 Task: Create an Advertisement video on Mercedes-Benz.
Action: Mouse moved to (99, 173)
Screenshot: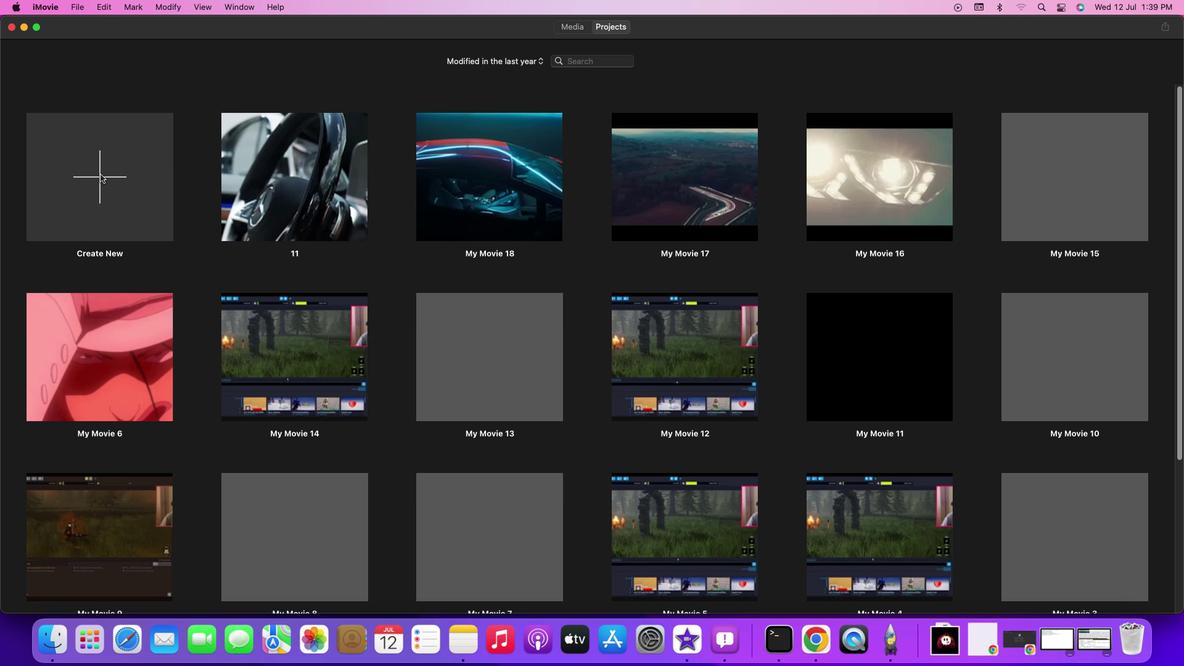 
Action: Mouse pressed left at (99, 173)
Screenshot: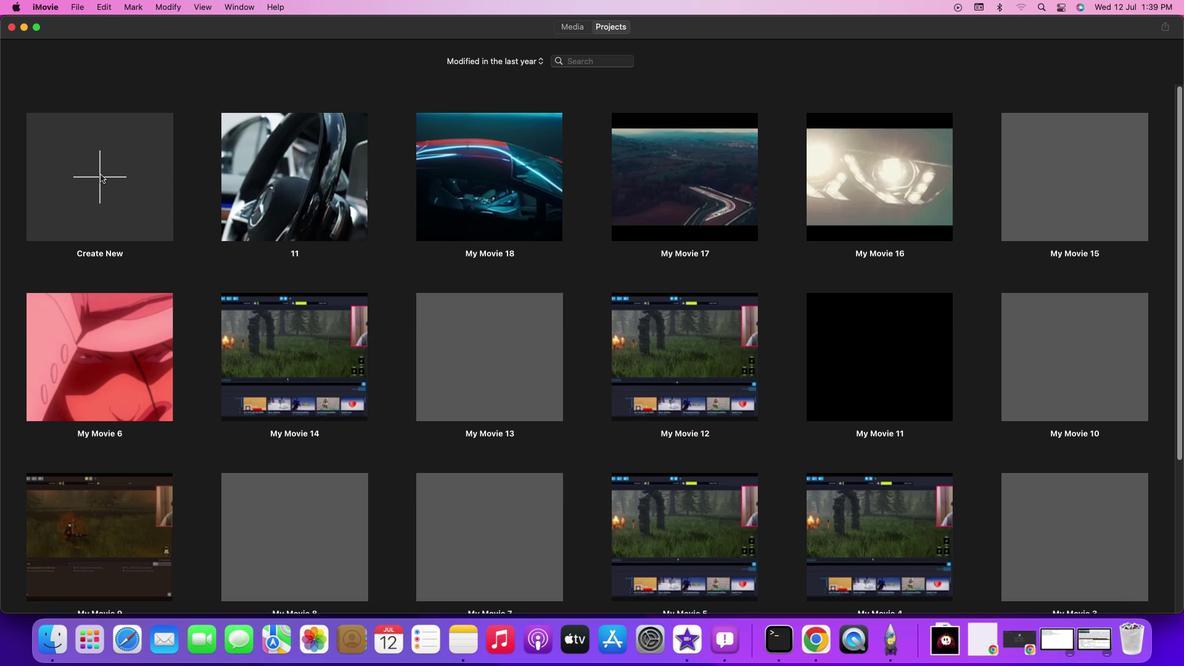 
Action: Mouse pressed left at (99, 173)
Screenshot: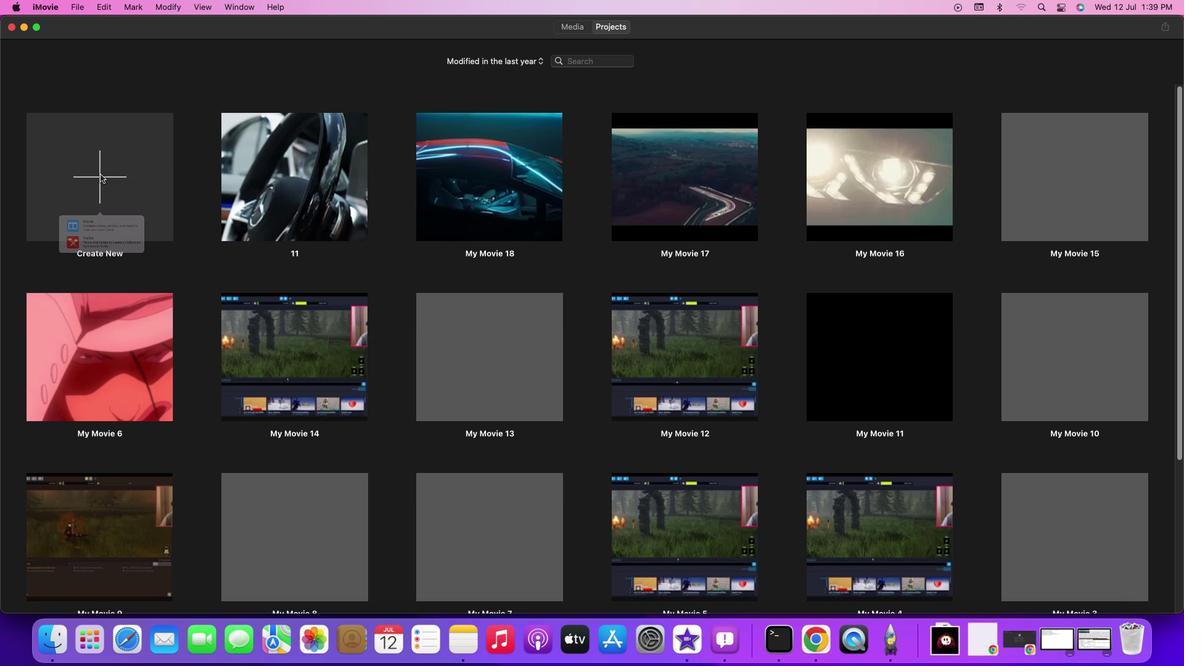 
Action: Mouse moved to (75, 245)
Screenshot: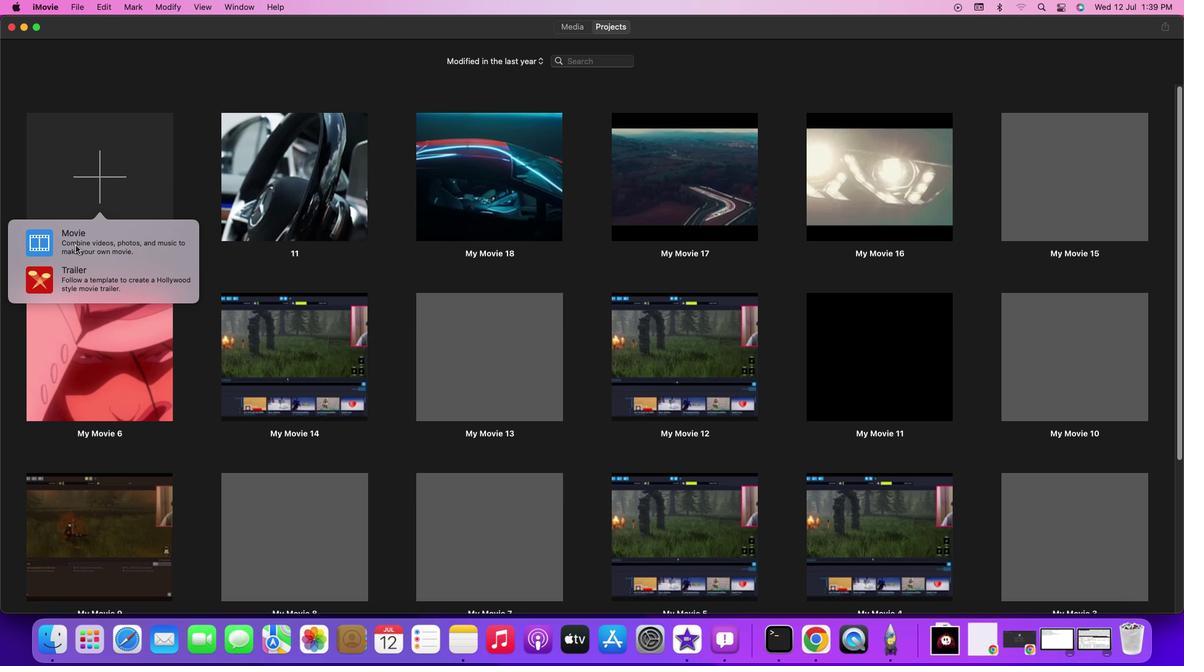 
Action: Mouse pressed left at (75, 245)
Screenshot: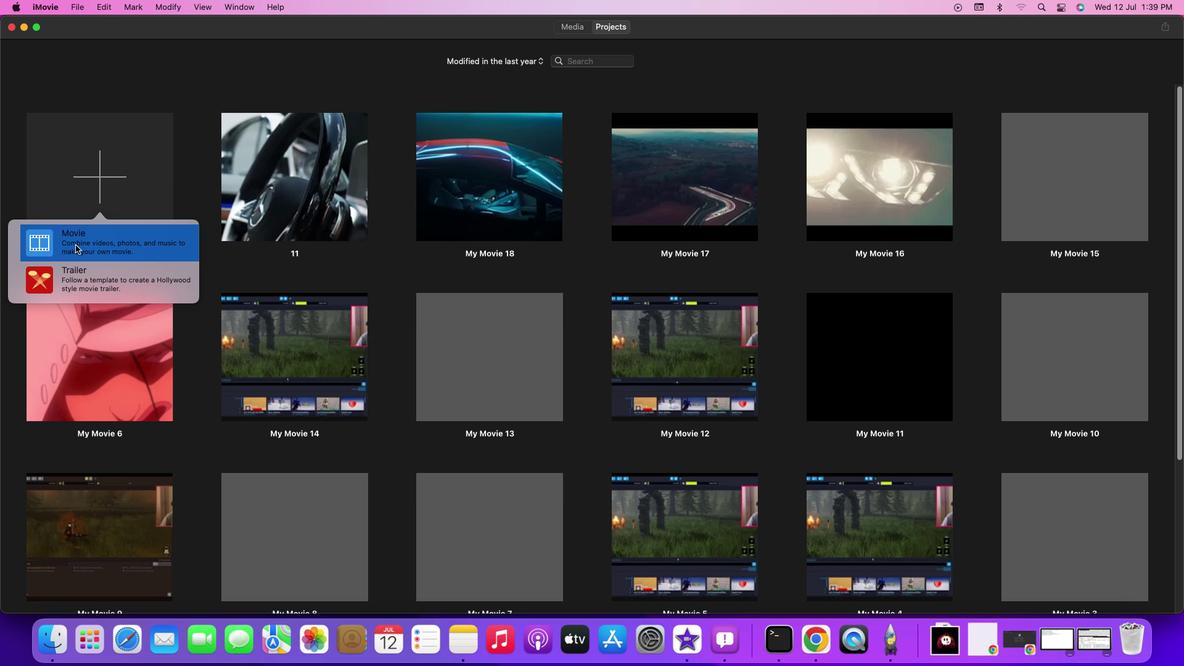 
Action: Mouse pressed left at (75, 245)
Screenshot: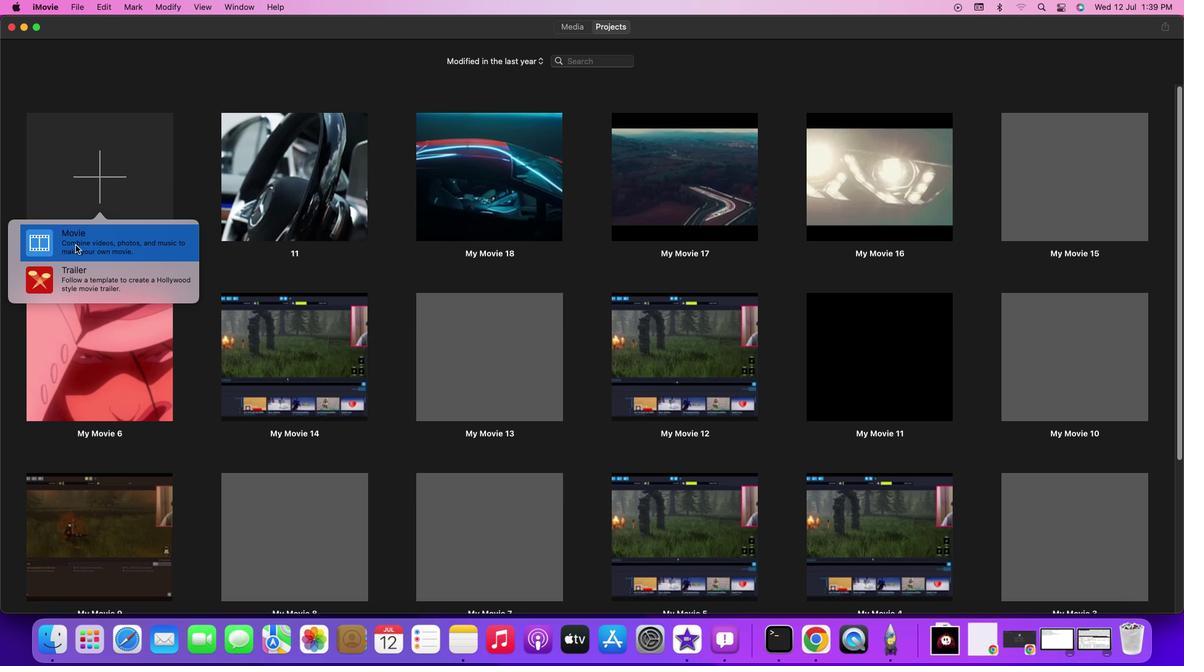 
Action: Mouse moved to (477, 210)
Screenshot: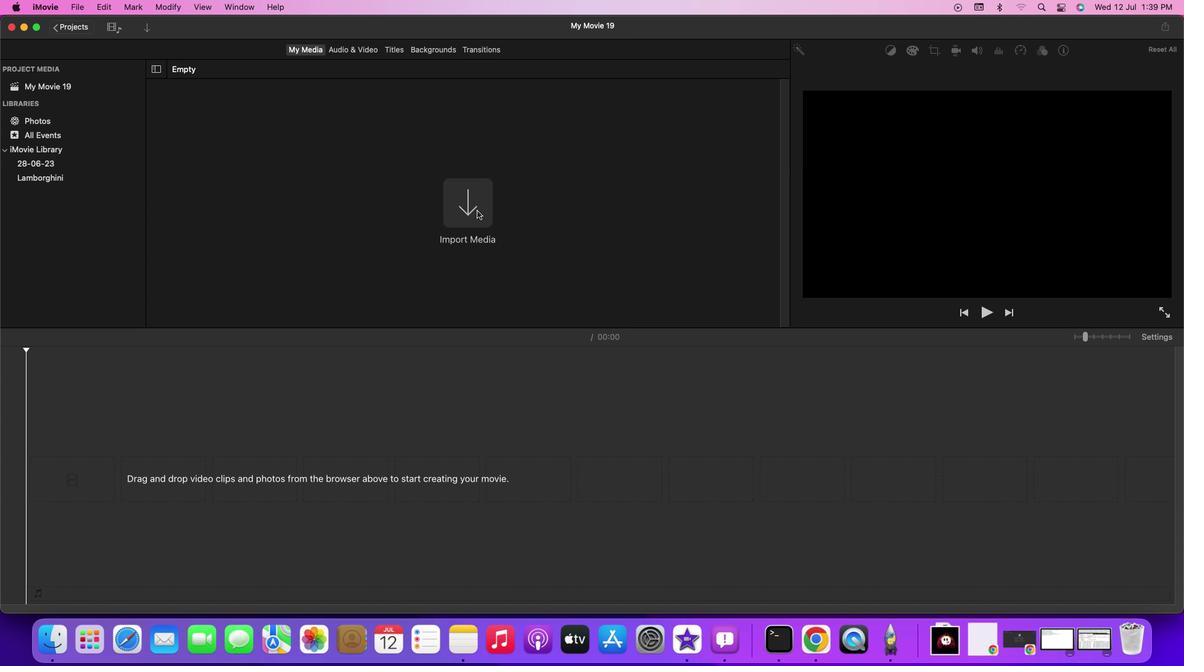 
Action: Mouse pressed left at (477, 210)
Screenshot: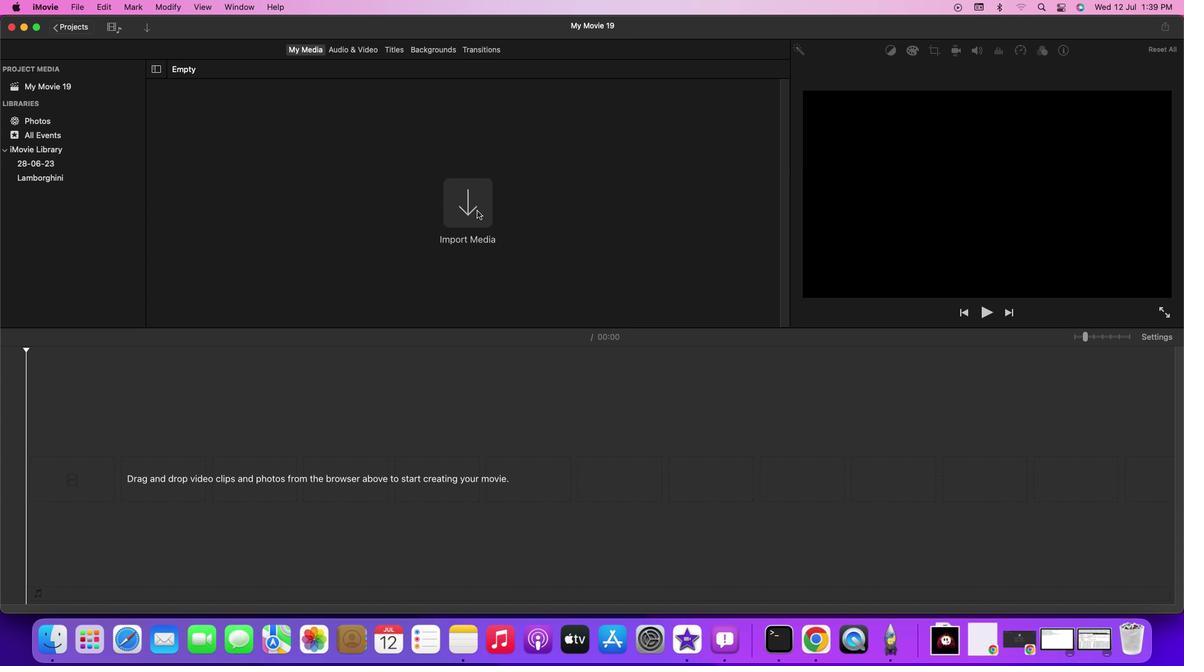 
Action: Mouse moved to (223, 396)
Screenshot: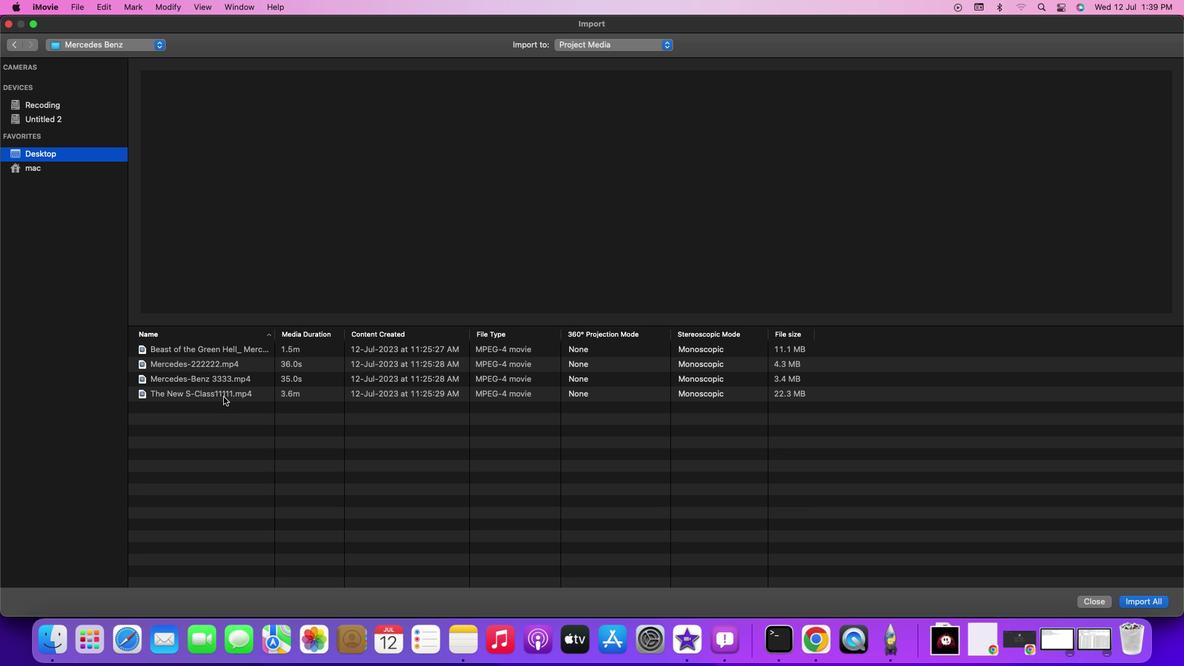 
Action: Mouse pressed left at (223, 396)
Screenshot: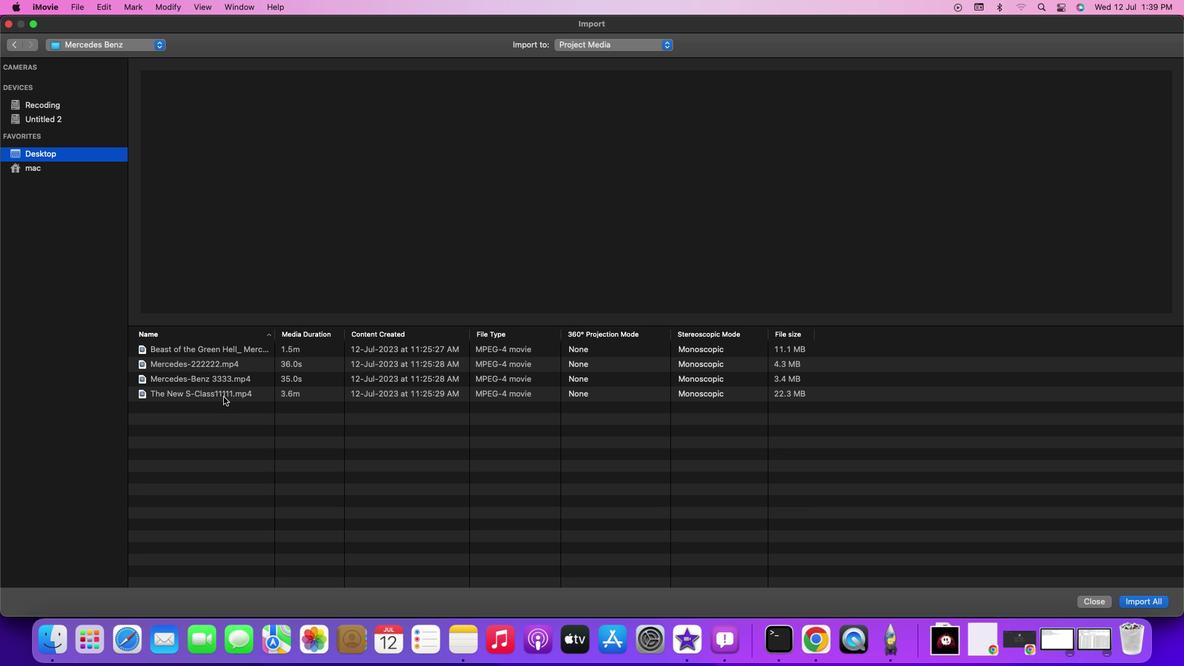 
Action: Mouse pressed left at (223, 396)
Screenshot: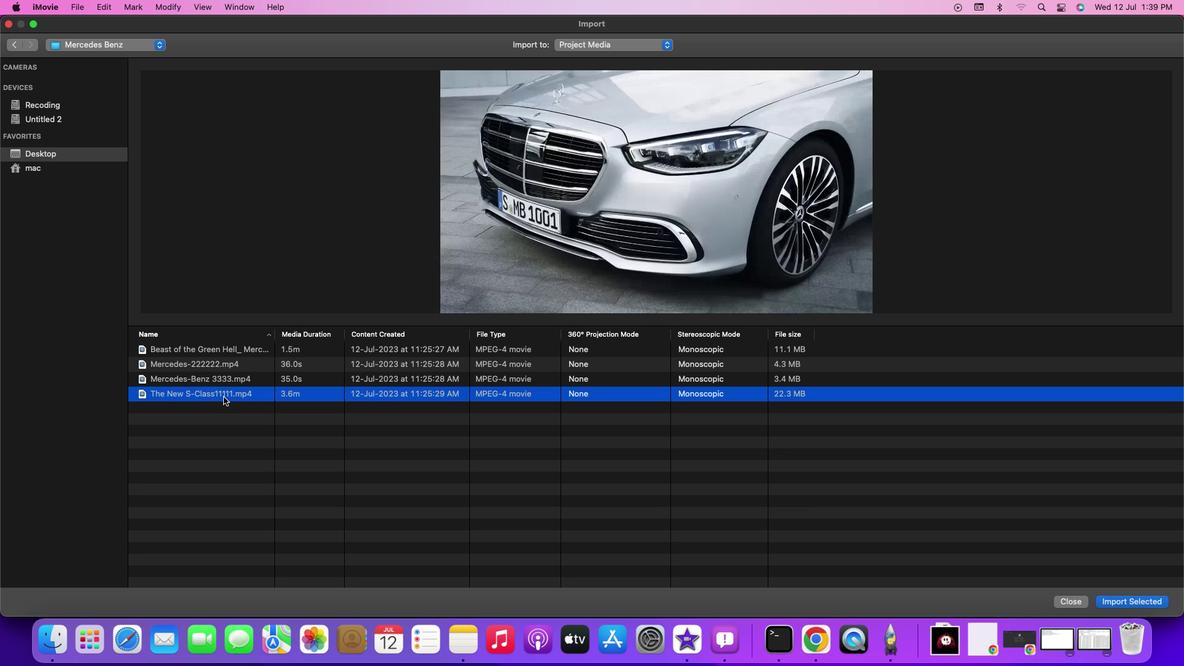 
Action: Mouse moved to (208, 124)
Screenshot: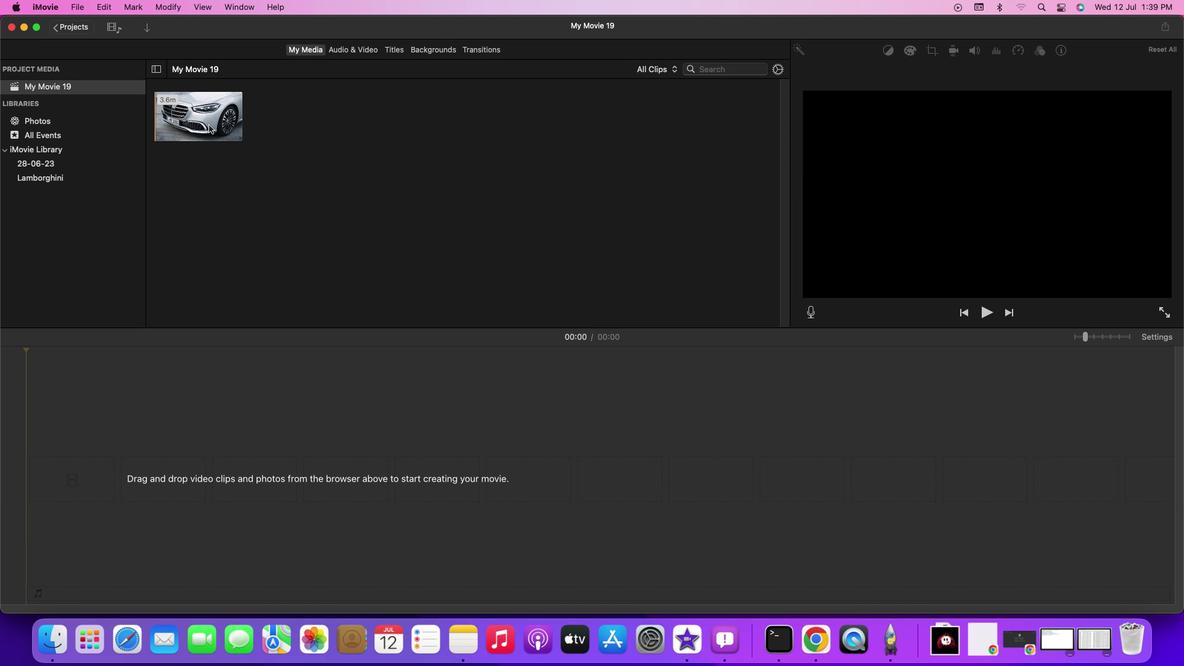 
Action: Mouse pressed left at (208, 124)
Screenshot: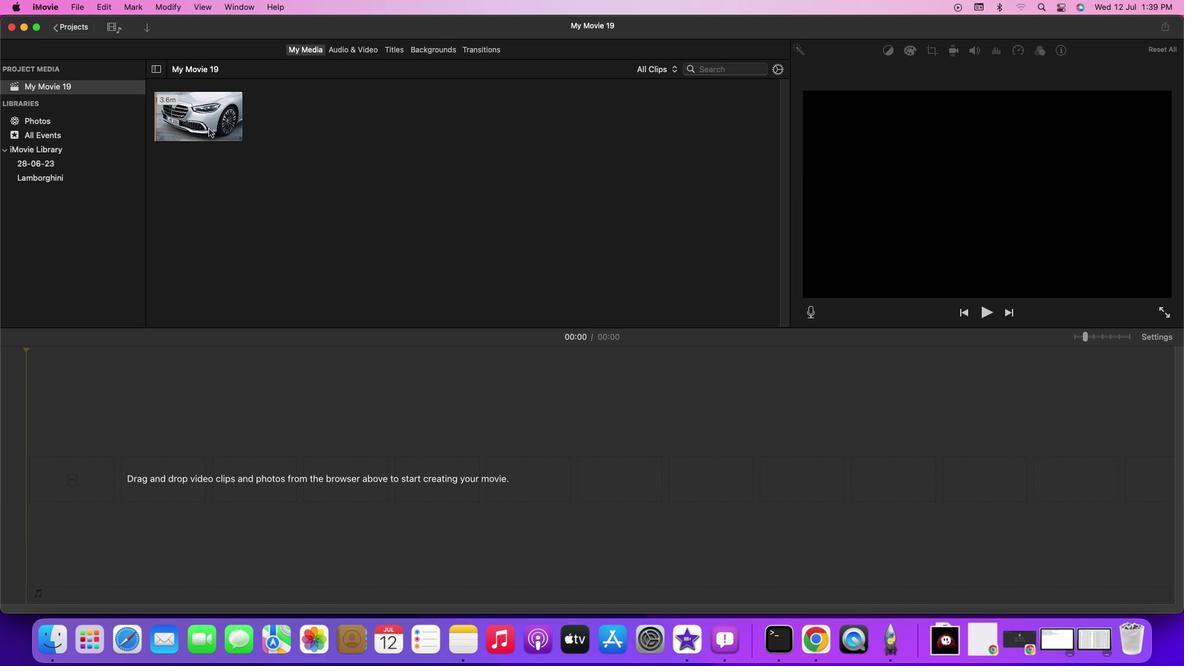 
Action: Mouse moved to (43, 391)
Screenshot: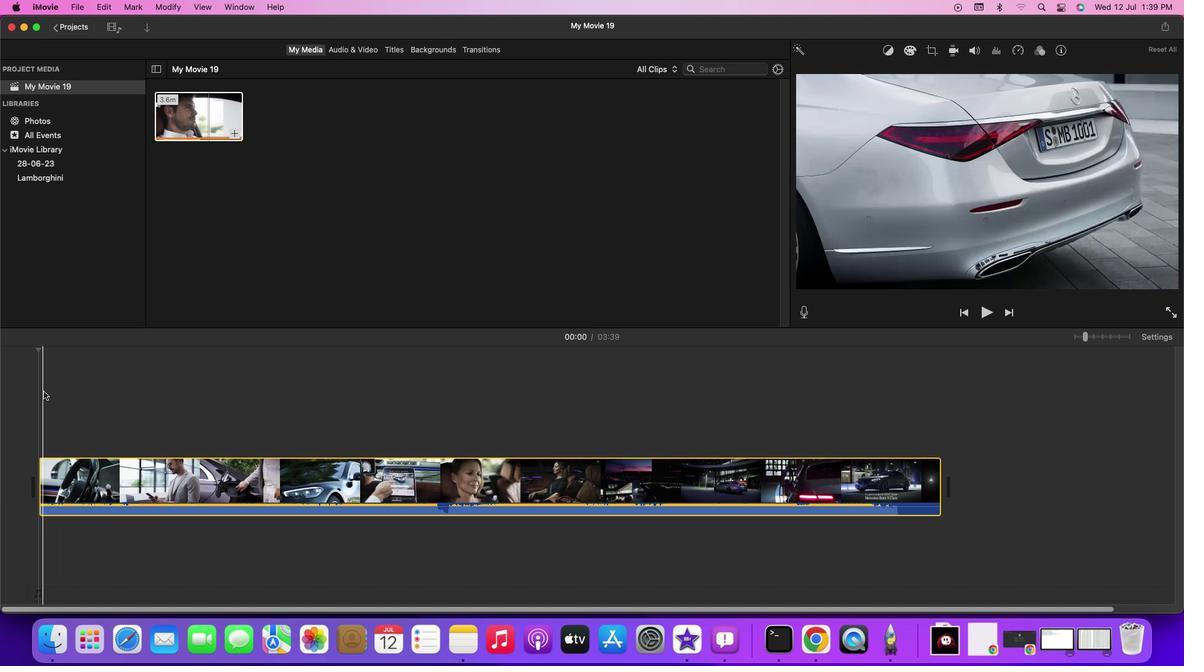 
Action: Key pressed Key.space
Screenshot: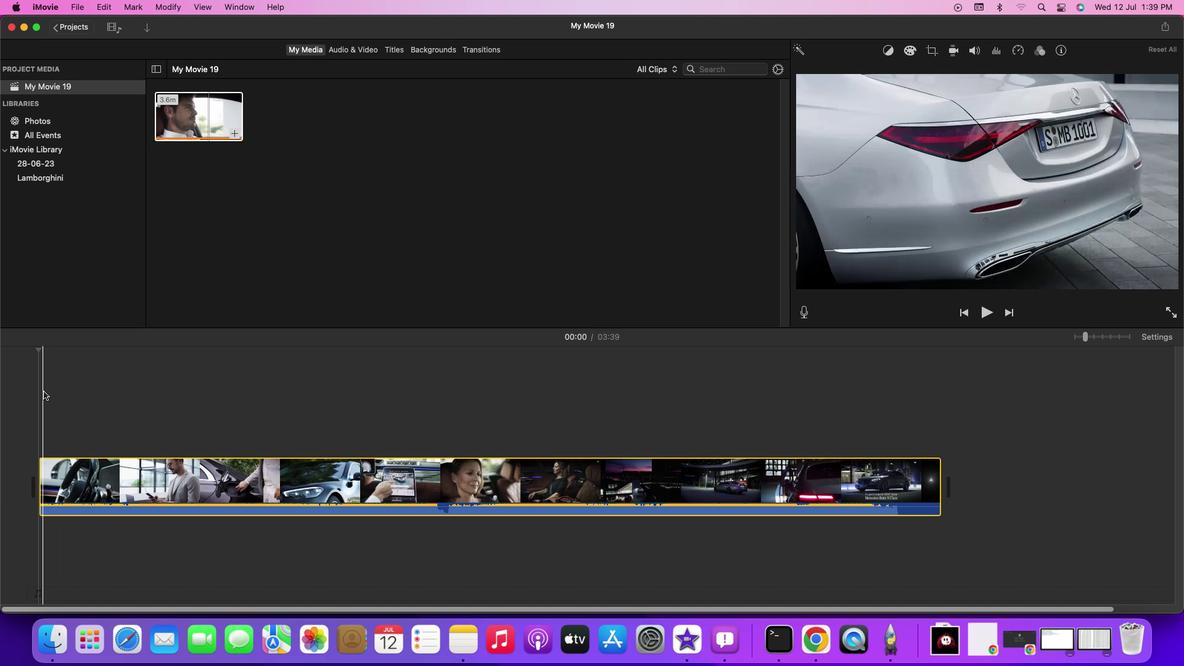 
Action: Mouse moved to (99, 484)
Screenshot: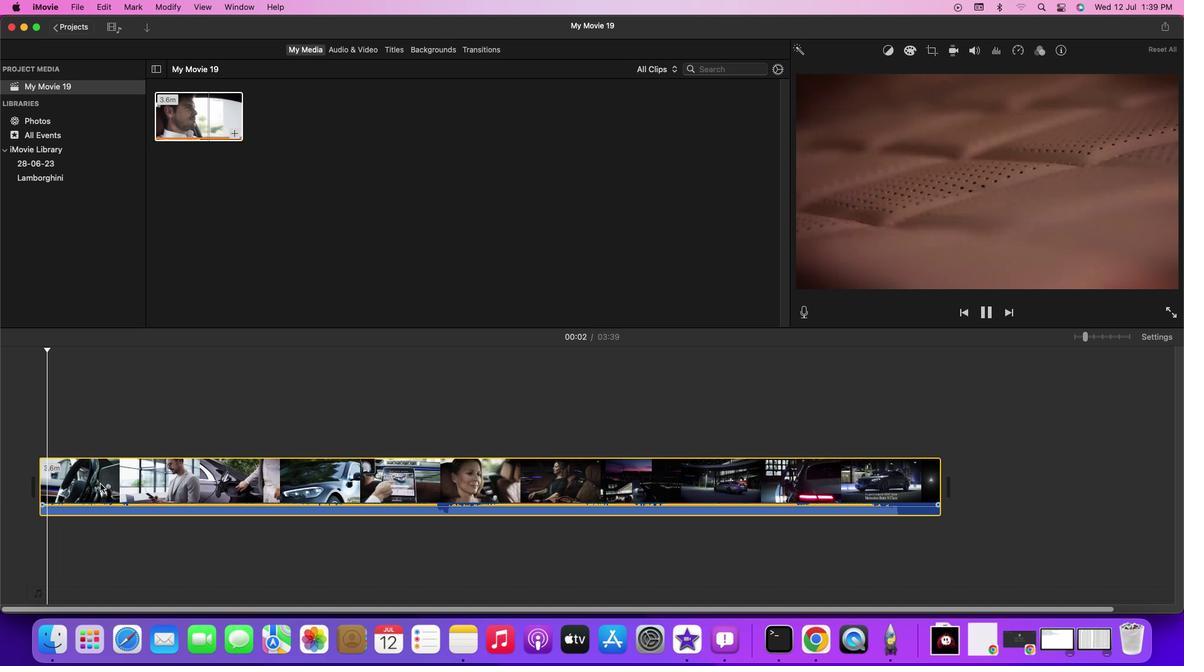
Action: Mouse pressed right at (99, 484)
Screenshot: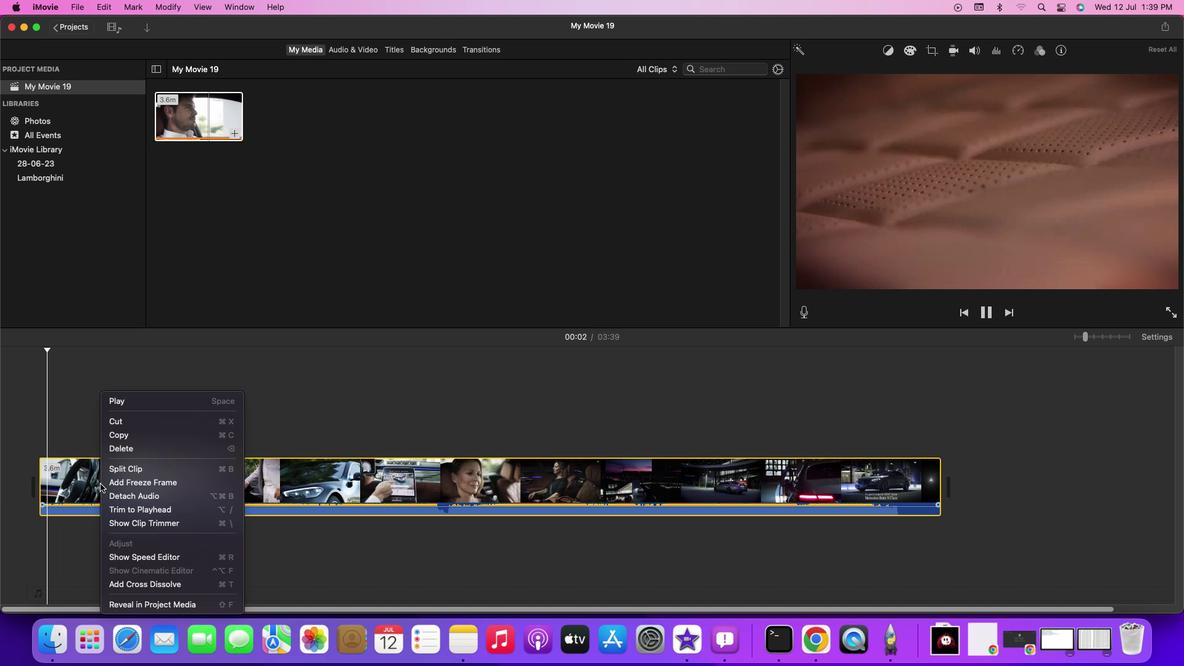 
Action: Mouse moved to (148, 496)
Screenshot: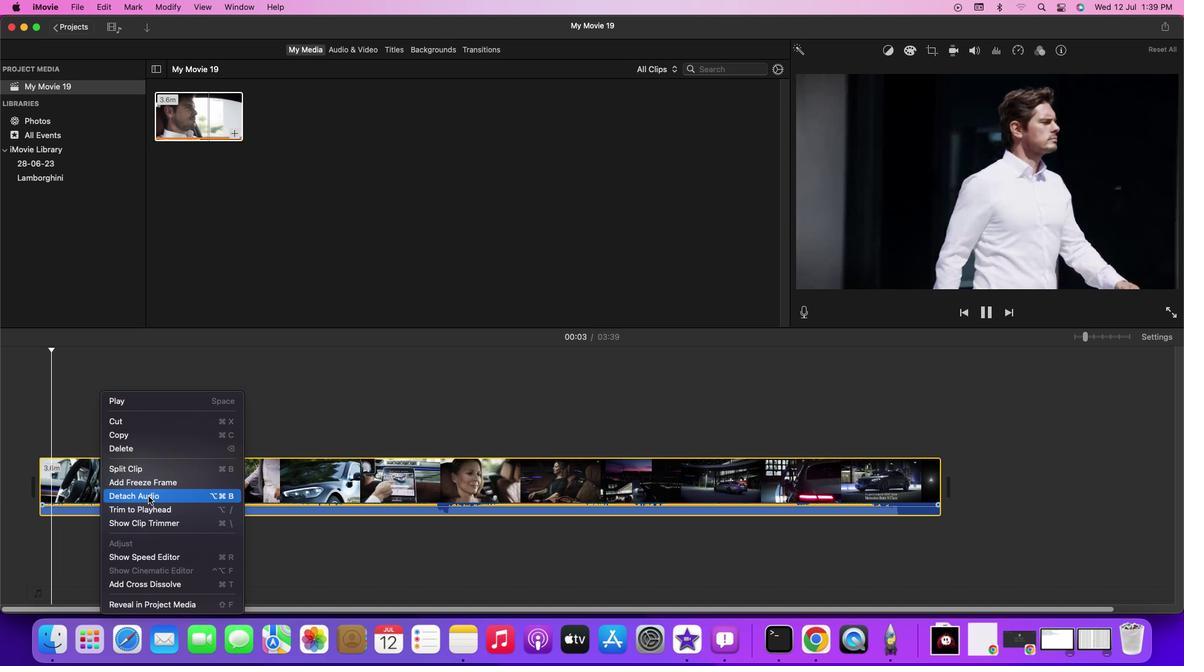 
Action: Mouse pressed left at (148, 496)
Screenshot: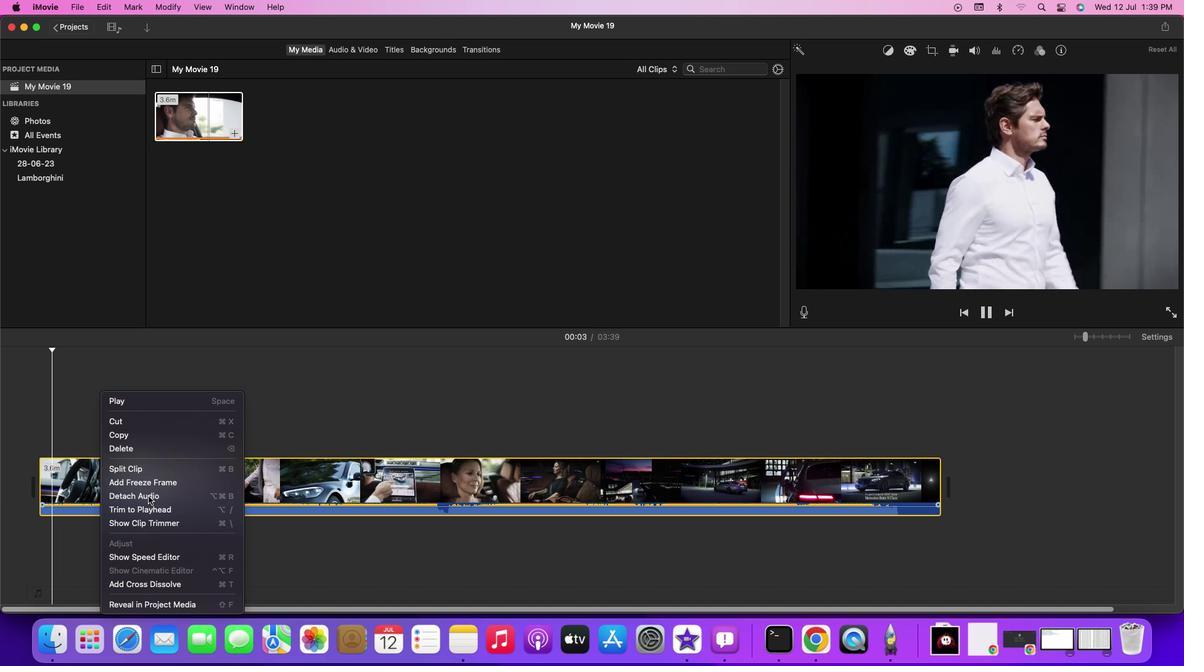 
Action: Mouse moved to (188, 484)
Screenshot: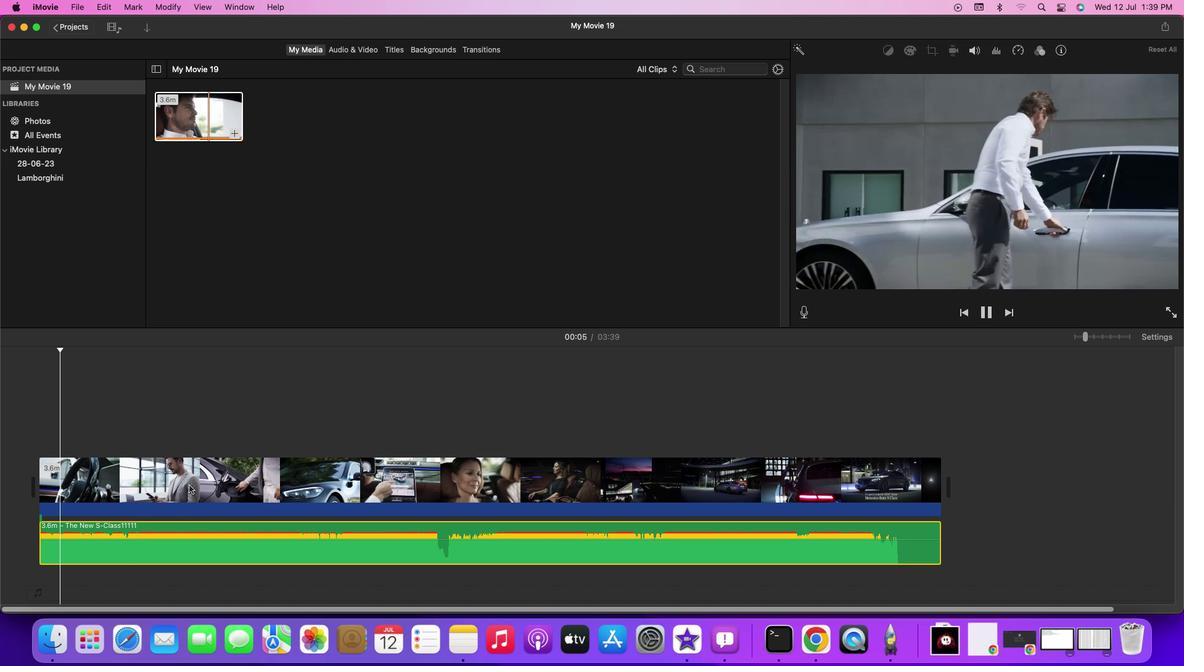 
Action: Mouse pressed left at (188, 484)
Screenshot: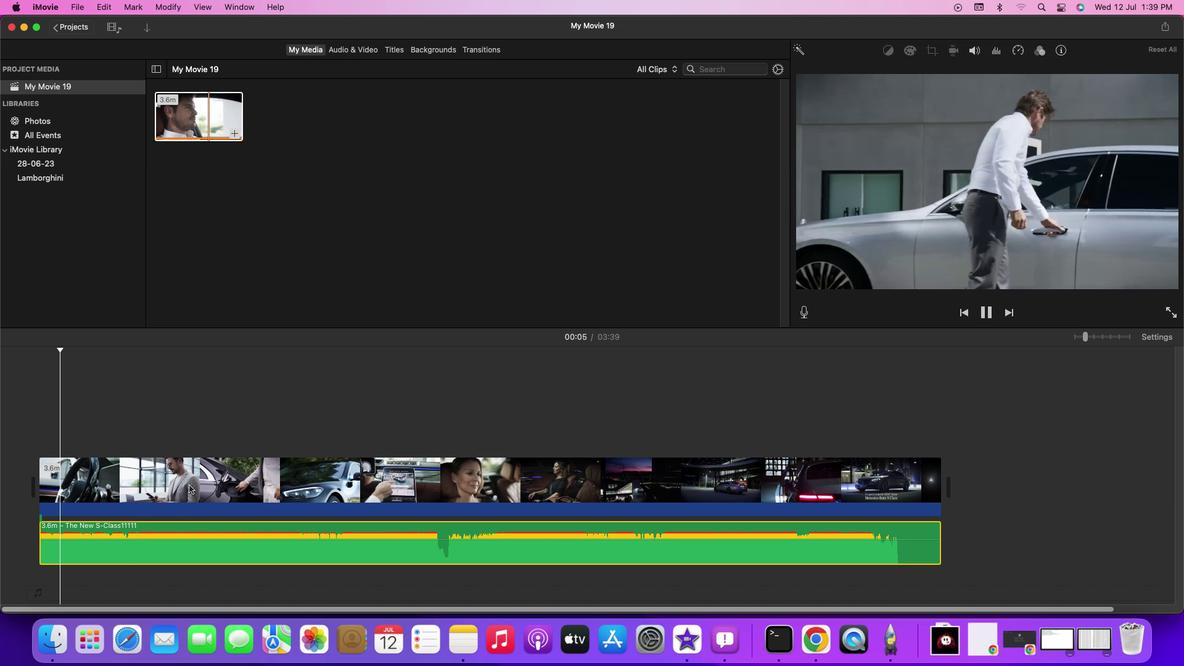 
Action: Mouse moved to (79, 368)
Screenshot: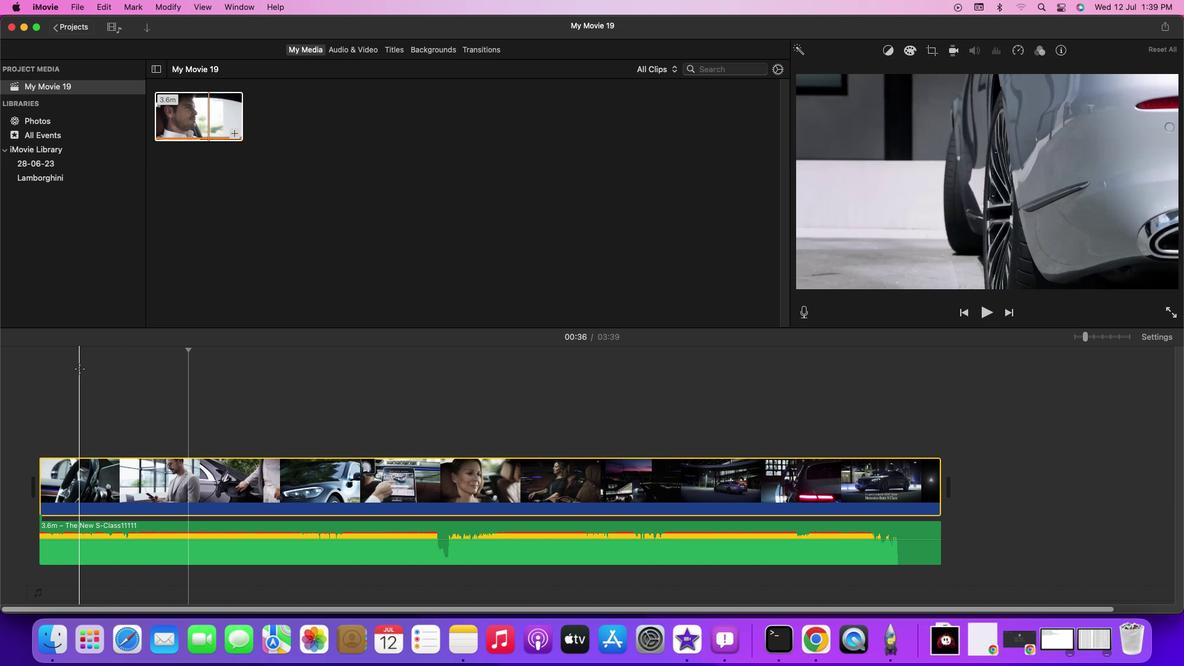 
Action: Mouse pressed left at (79, 368)
Screenshot: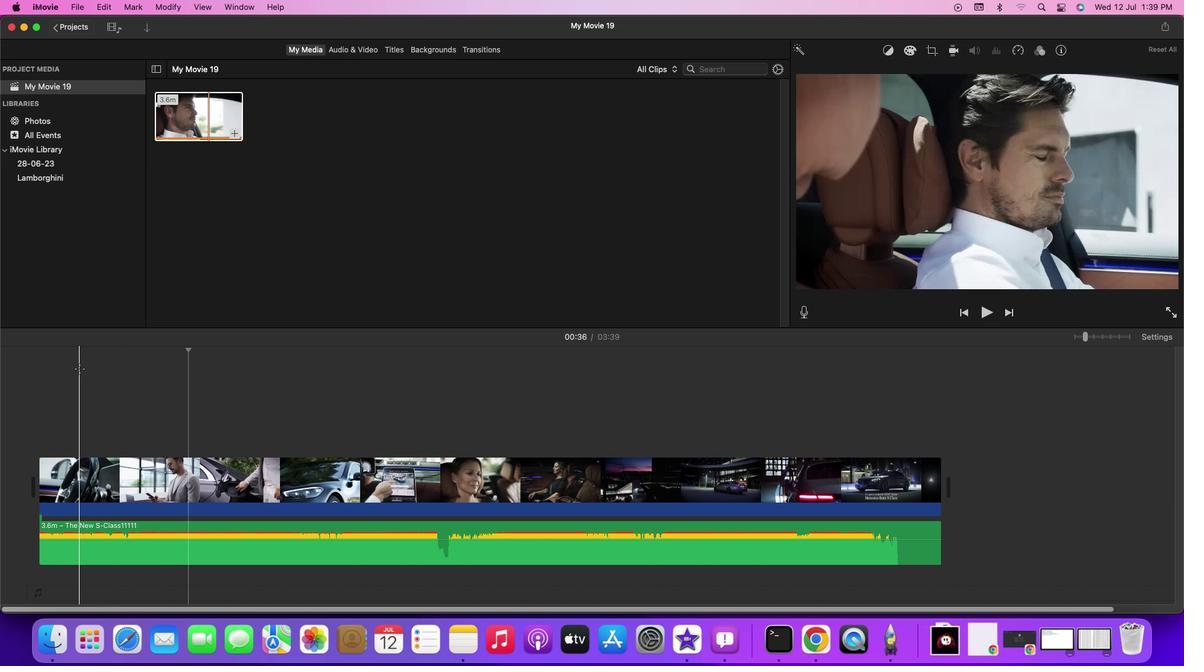 
Action: Key pressed Key.space
Screenshot: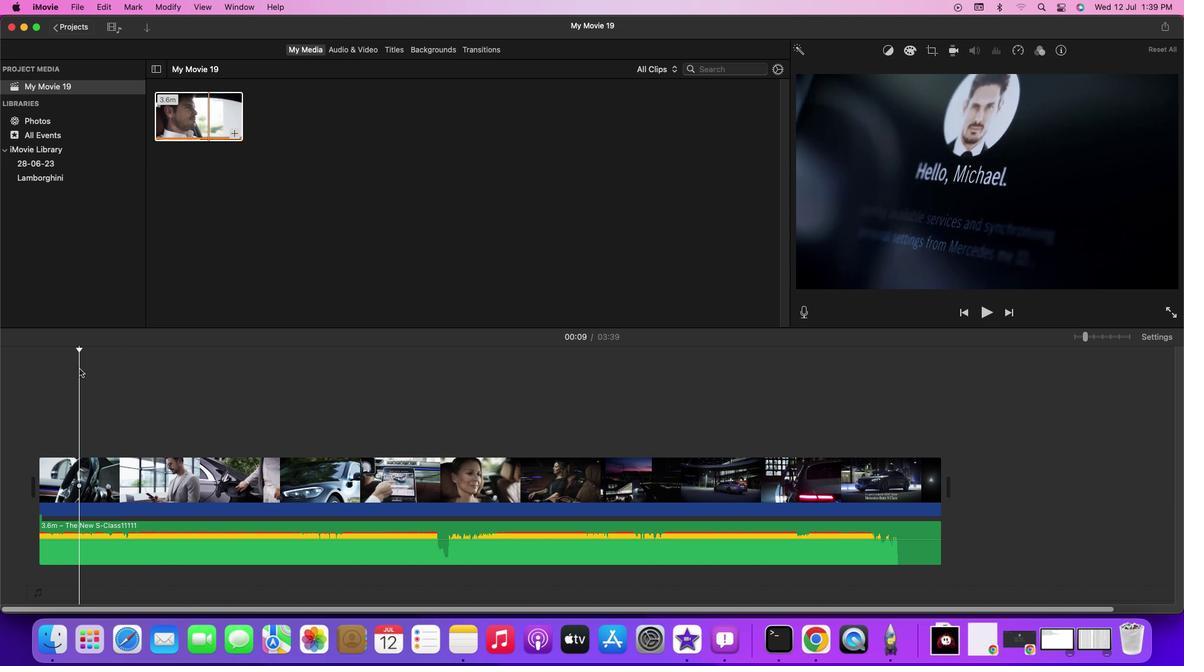 
Action: Mouse moved to (102, 384)
Screenshot: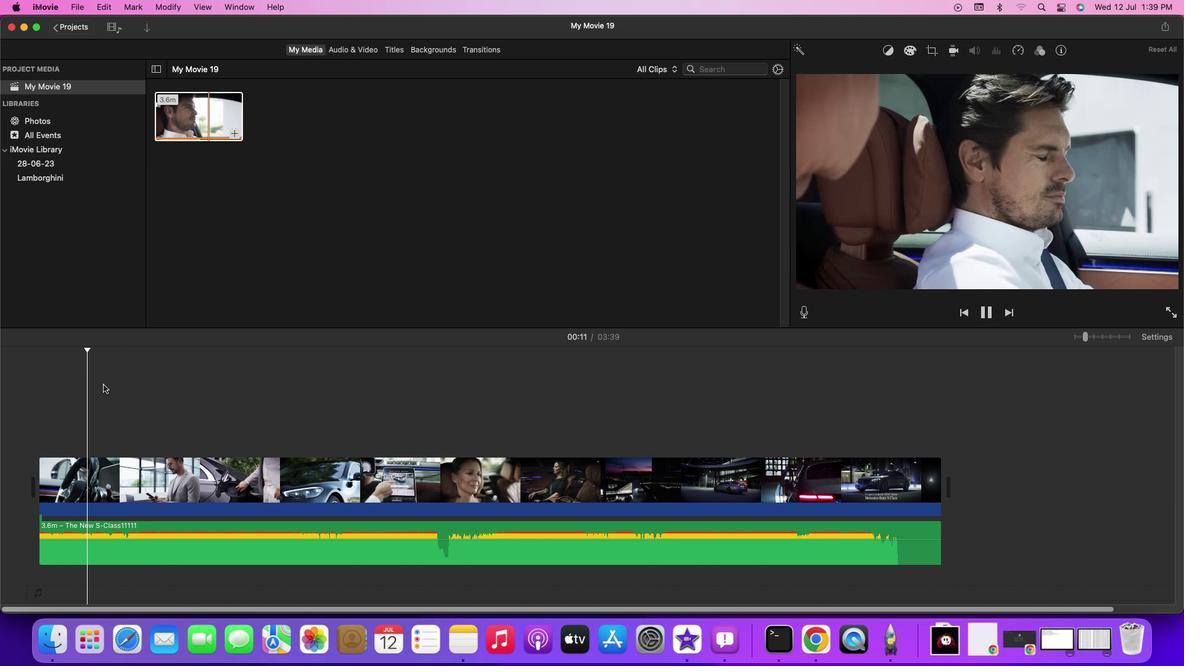 
Action: Mouse pressed left at (102, 384)
Screenshot: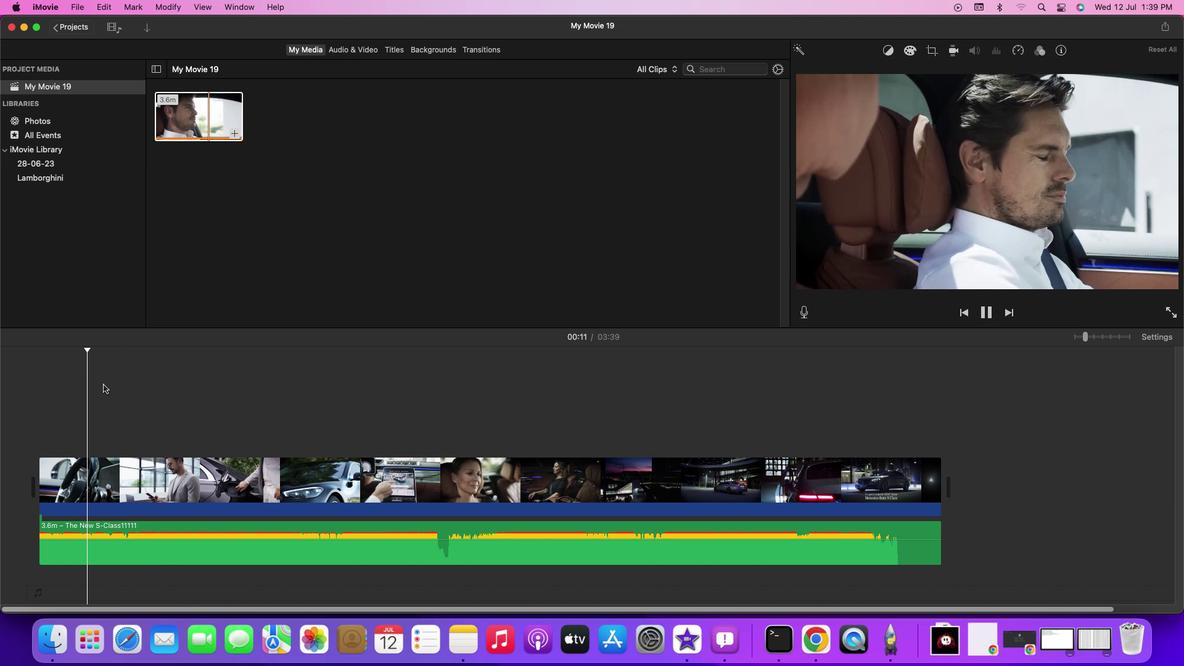 
Action: Mouse moved to (112, 385)
Screenshot: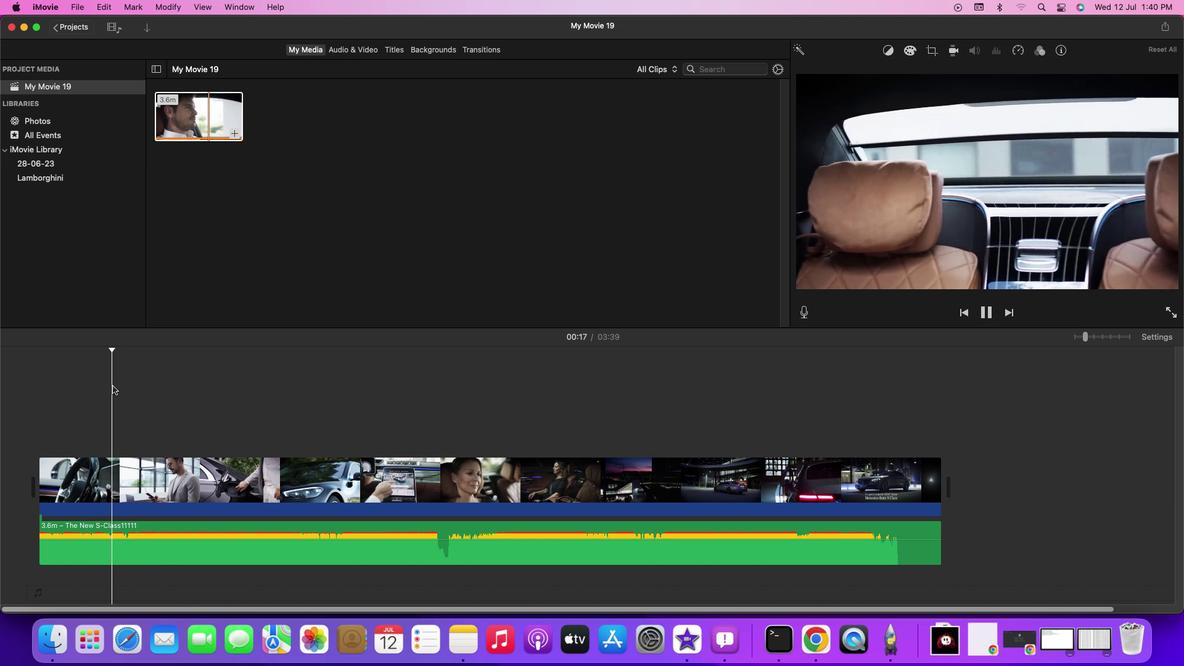 
Action: Key pressed Key.spaceKey.leftKey.leftKey.leftKey.leftKey.leftKey.leftKey.leftKey.leftKey.leftKey.leftKey.leftKey.leftKey.leftKey.leftKey.leftKey.rightKey.cmd'b'
Screenshot: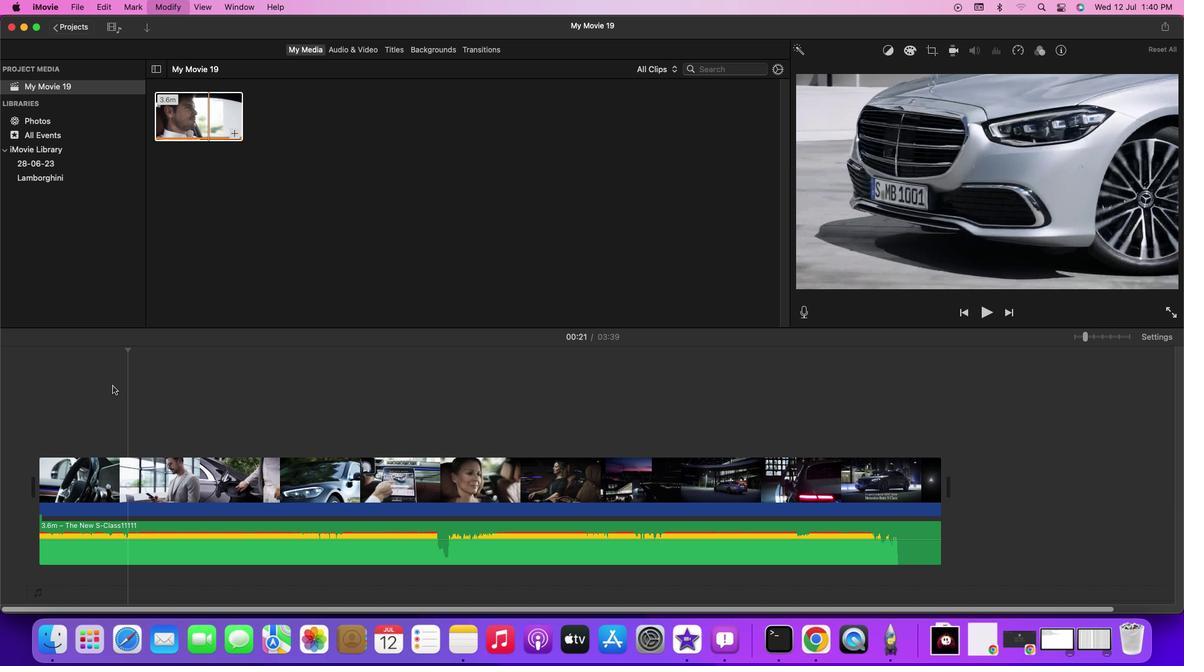 
Action: Mouse moved to (180, 473)
Screenshot: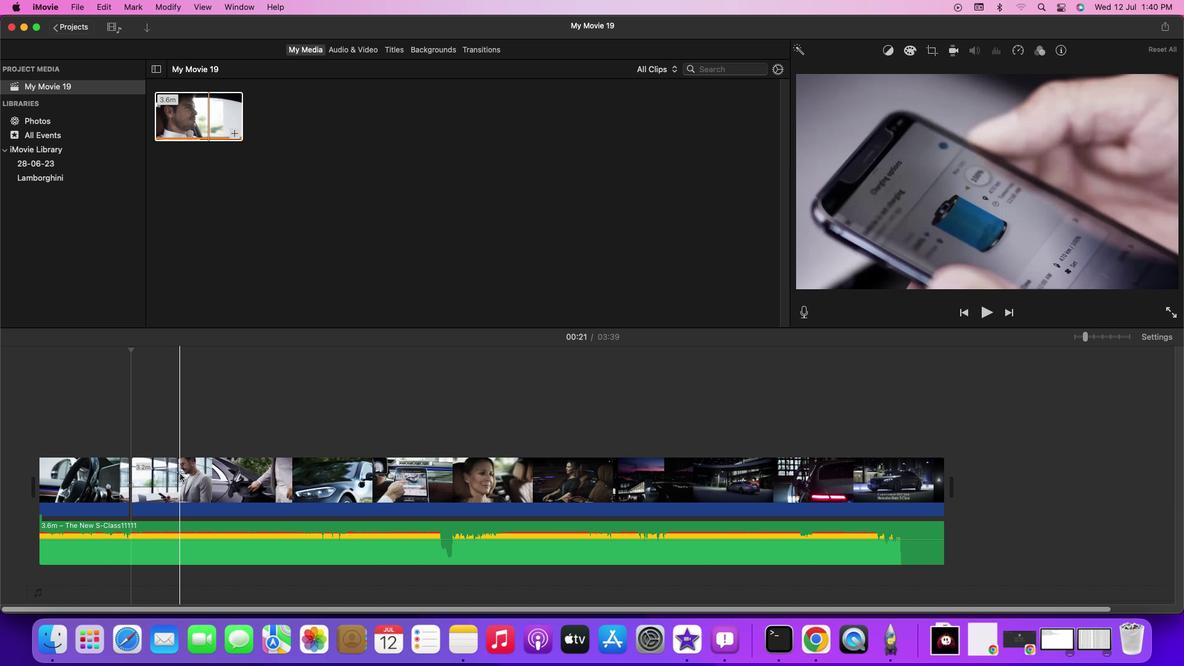 
Action: Mouse pressed right at (180, 473)
Screenshot: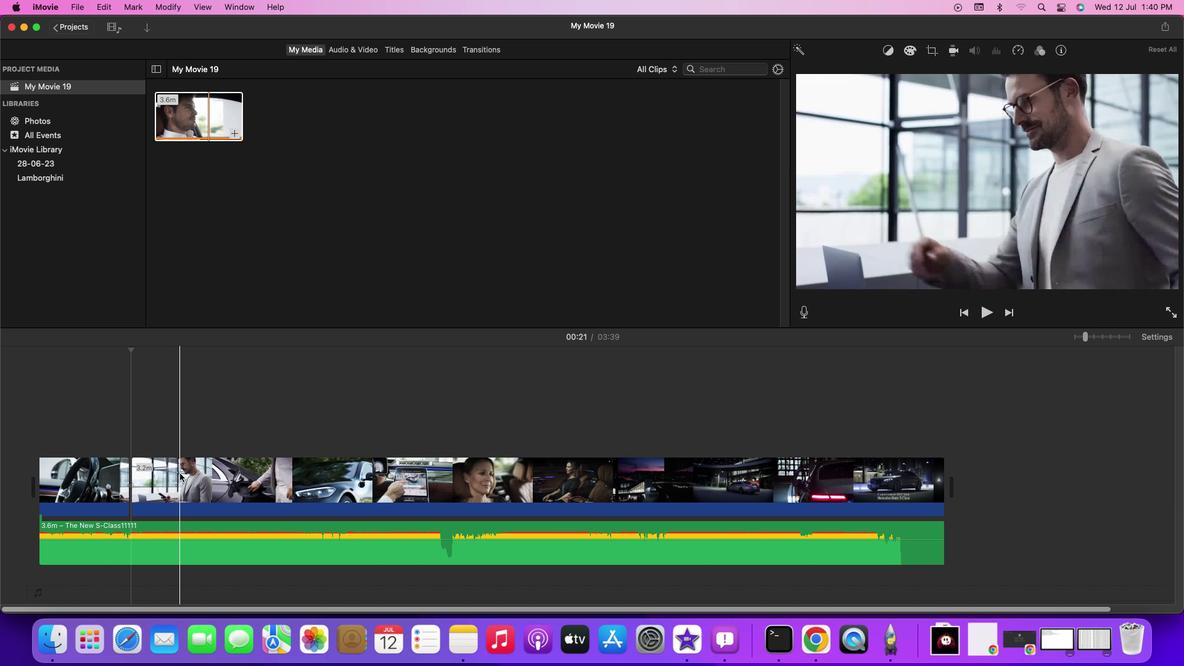 
Action: Mouse moved to (162, 476)
Screenshot: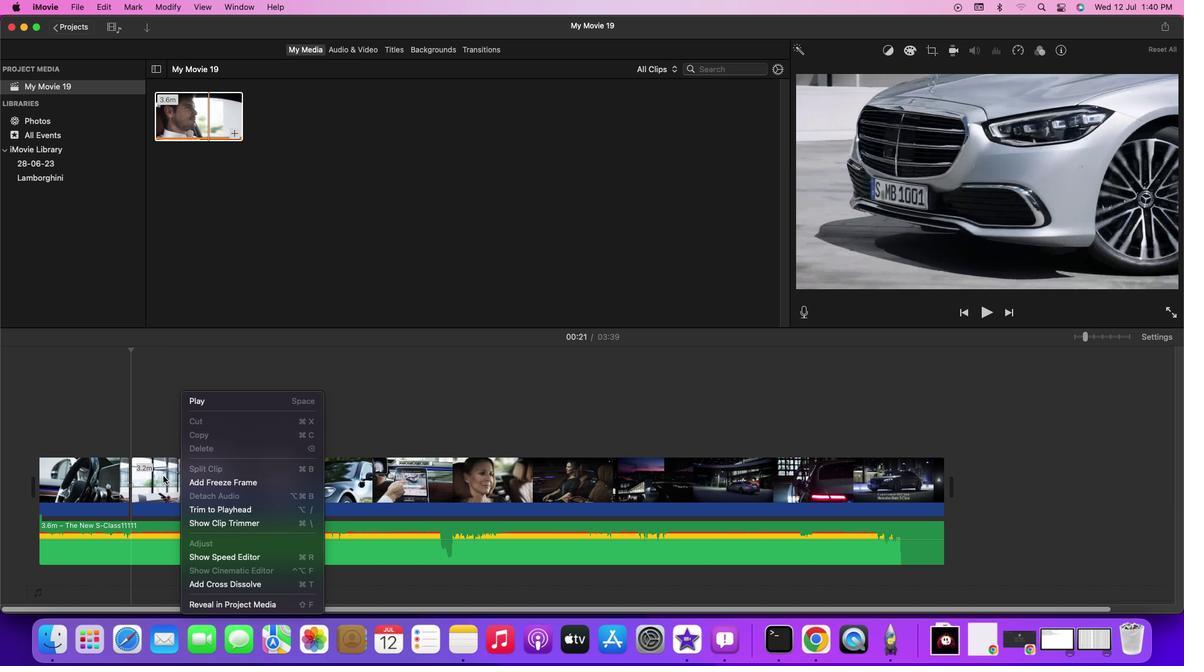 
Action: Mouse pressed right at (162, 476)
Screenshot: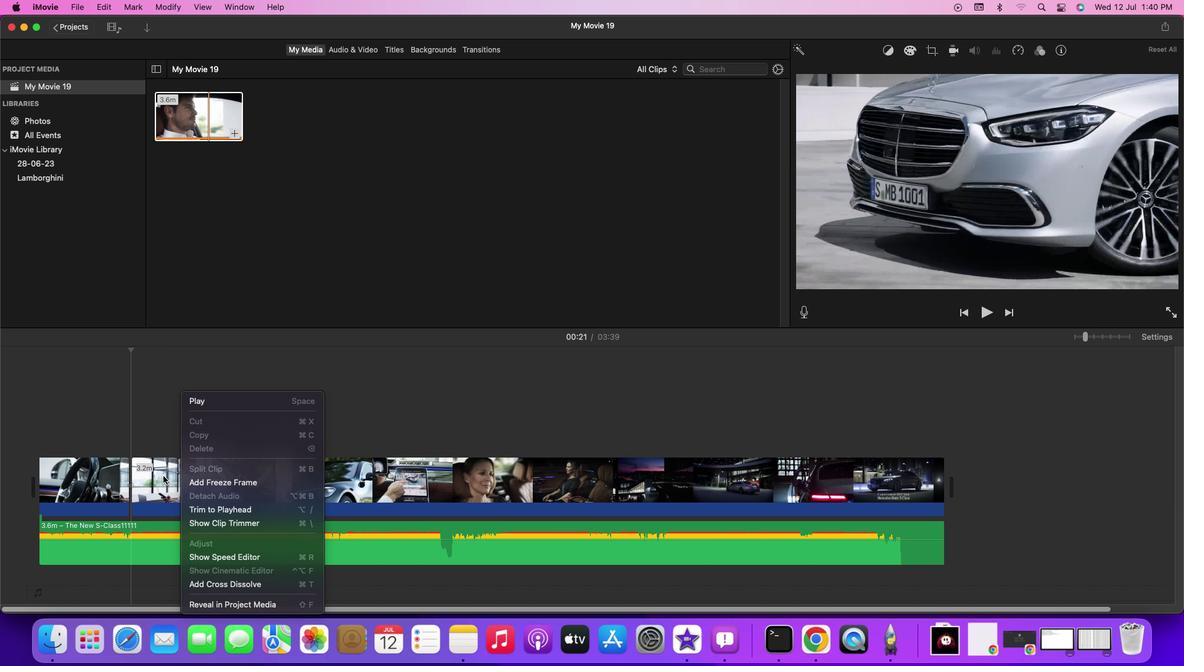 
Action: Mouse moved to (338, 480)
Screenshot: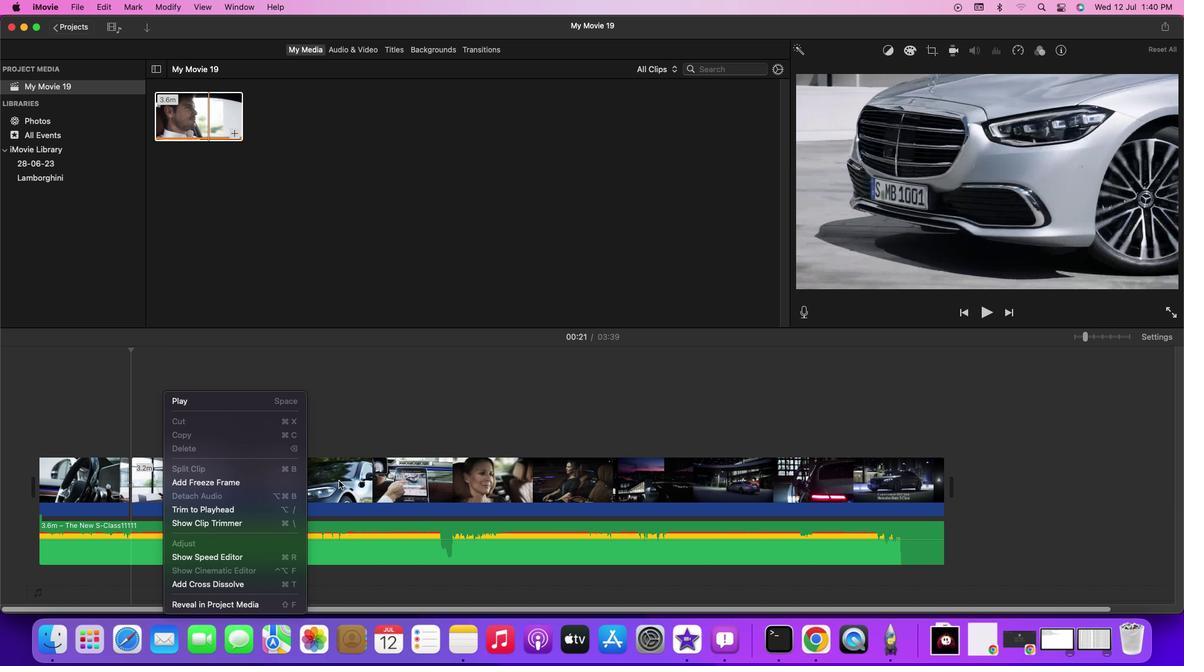 
Action: Mouse pressed left at (338, 480)
Screenshot: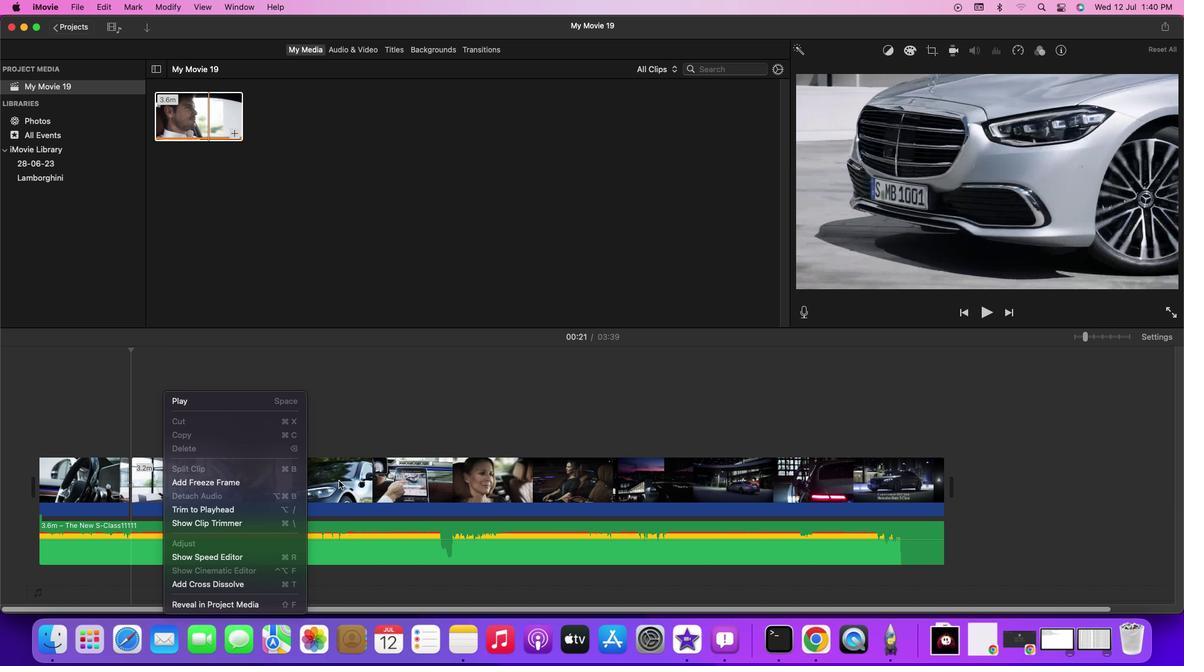 
Action: Mouse moved to (275, 488)
Screenshot: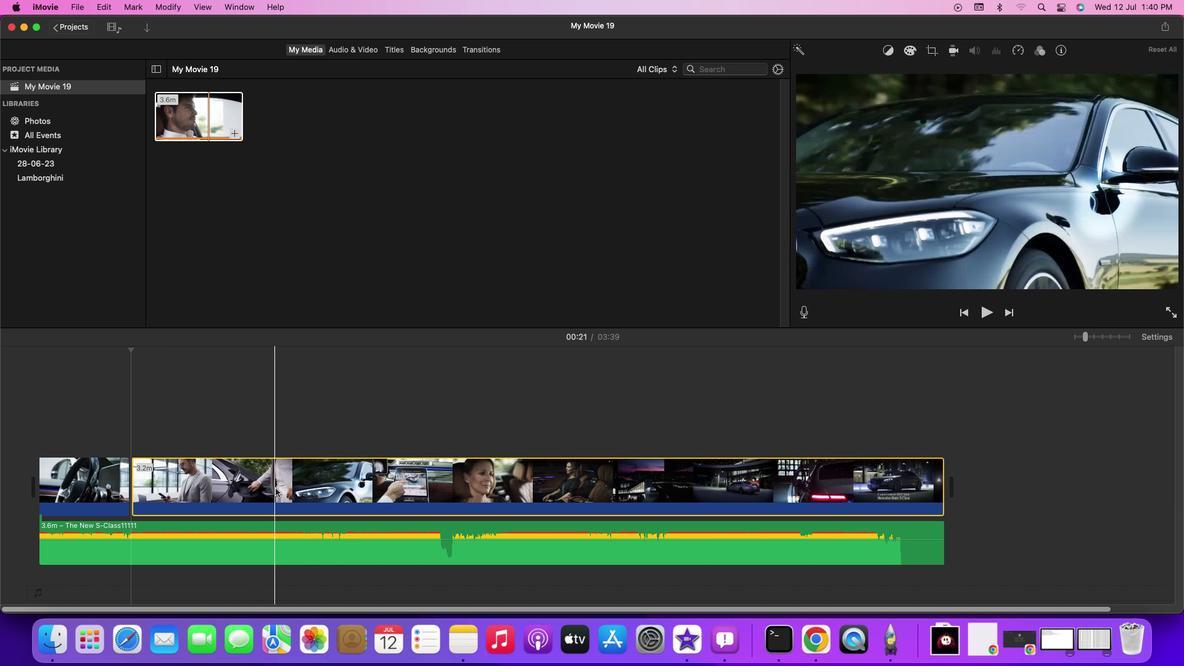 
Action: Mouse pressed left at (275, 488)
Screenshot: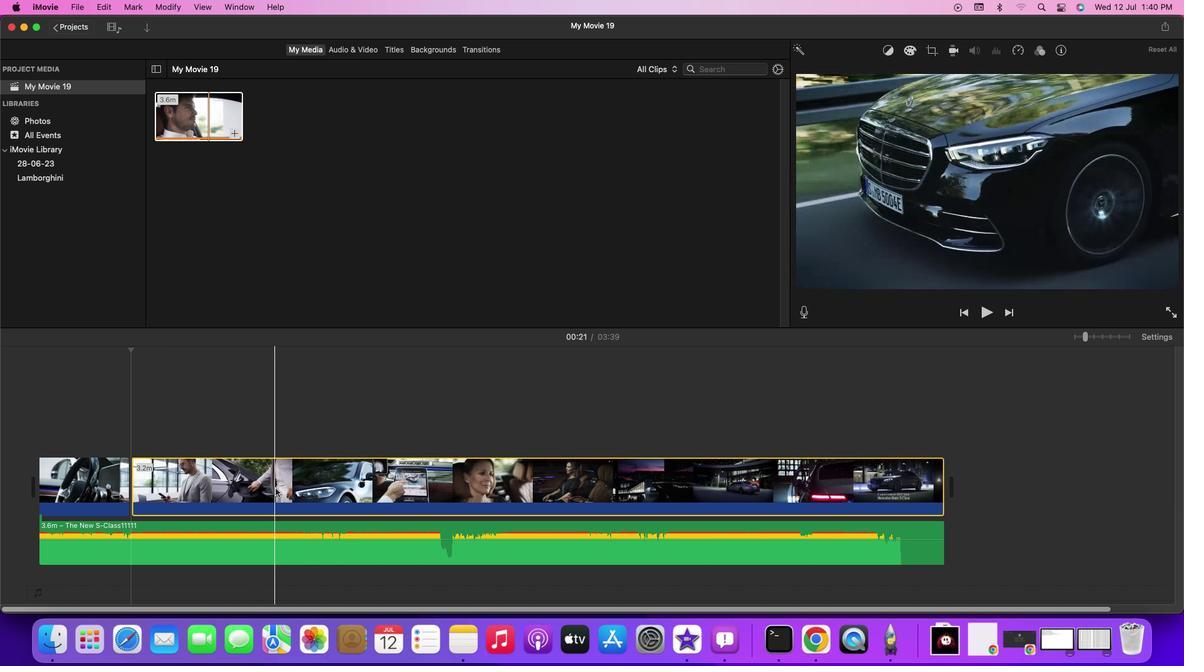 
Action: Mouse moved to (217, 482)
Screenshot: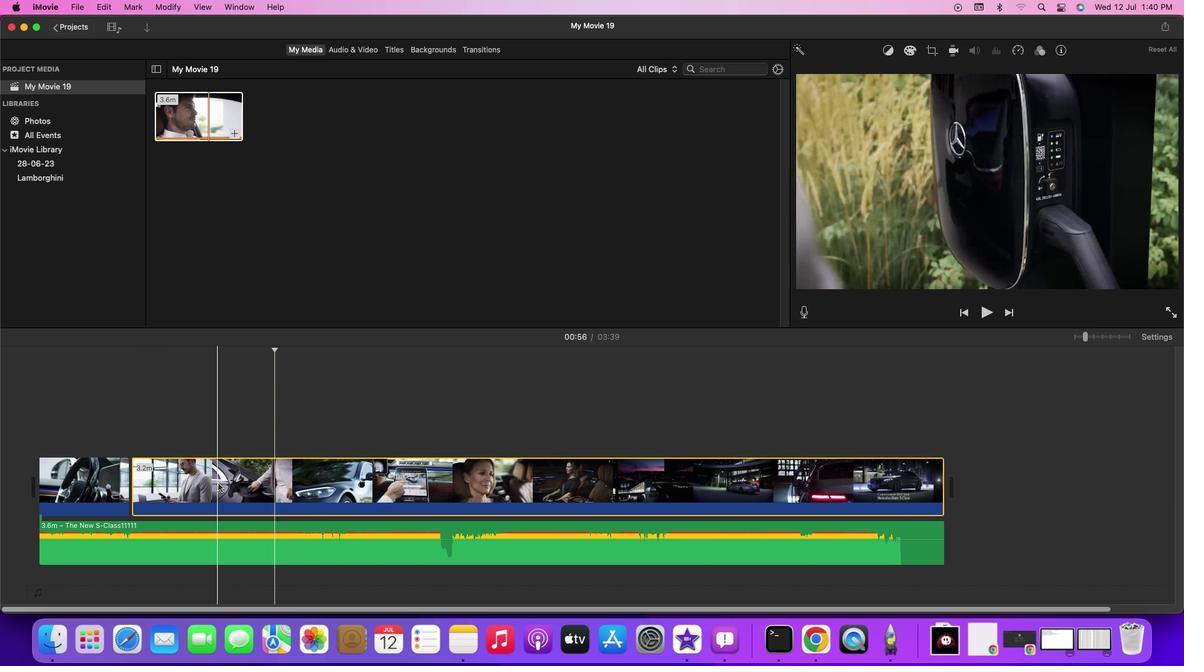 
Action: Mouse pressed right at (217, 482)
Screenshot: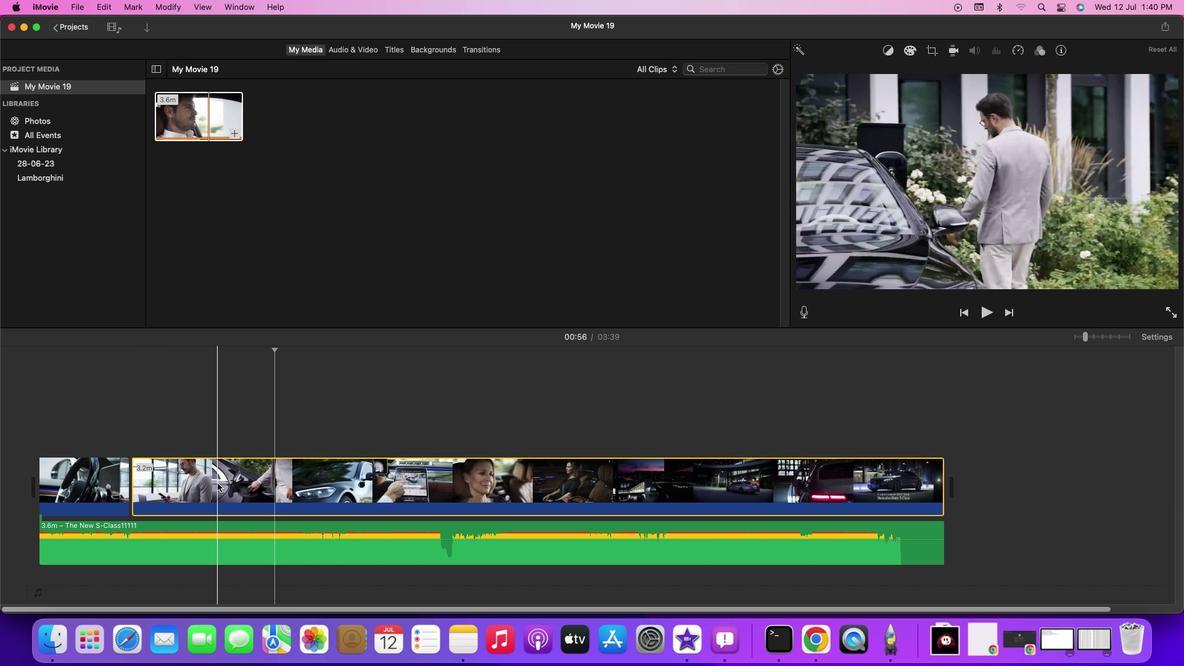 
Action: Mouse moved to (257, 453)
Screenshot: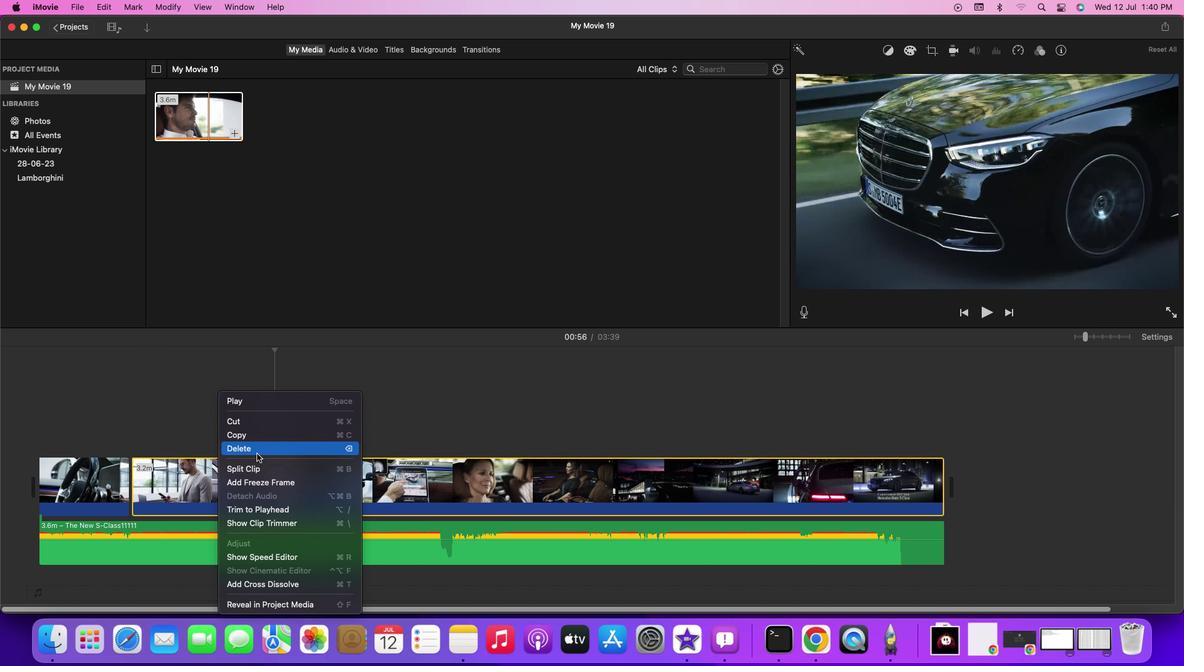 
Action: Mouse pressed left at (257, 453)
Screenshot: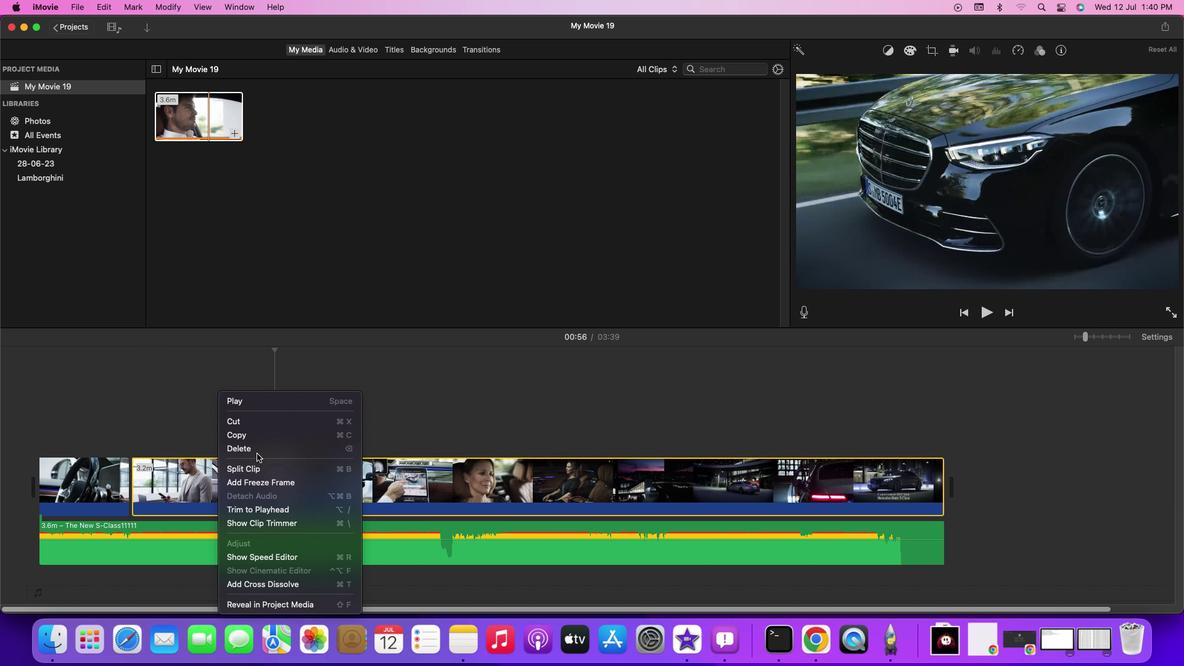 
Action: Mouse moved to (114, 370)
Screenshot: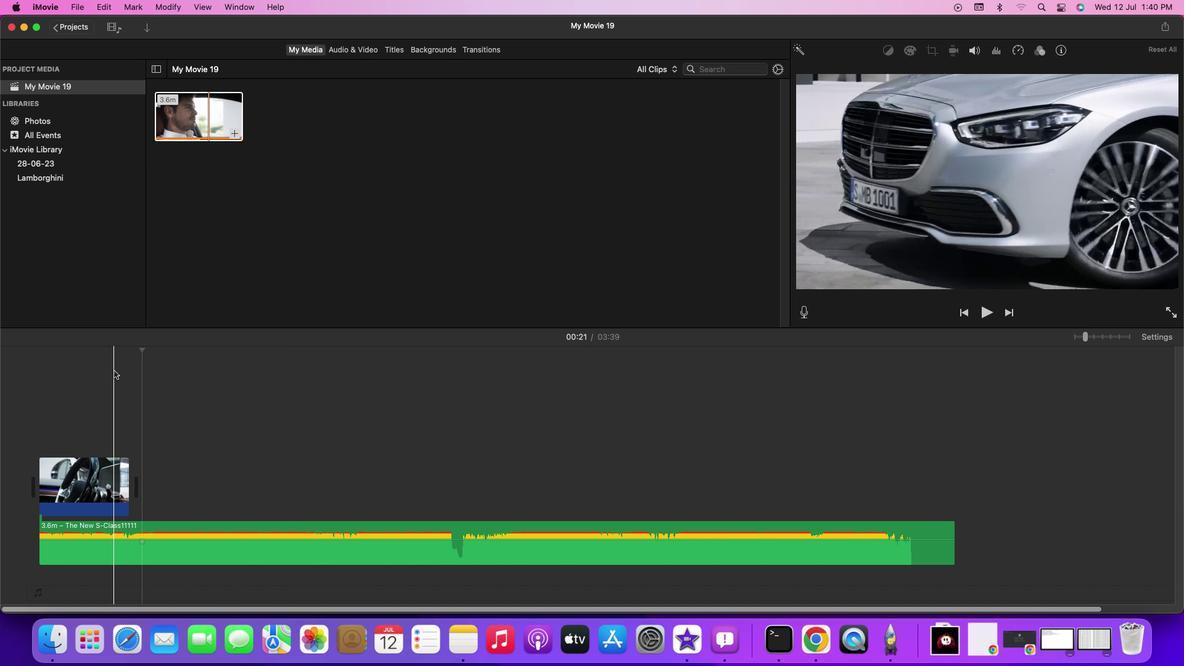 
Action: Mouse pressed left at (114, 370)
Screenshot: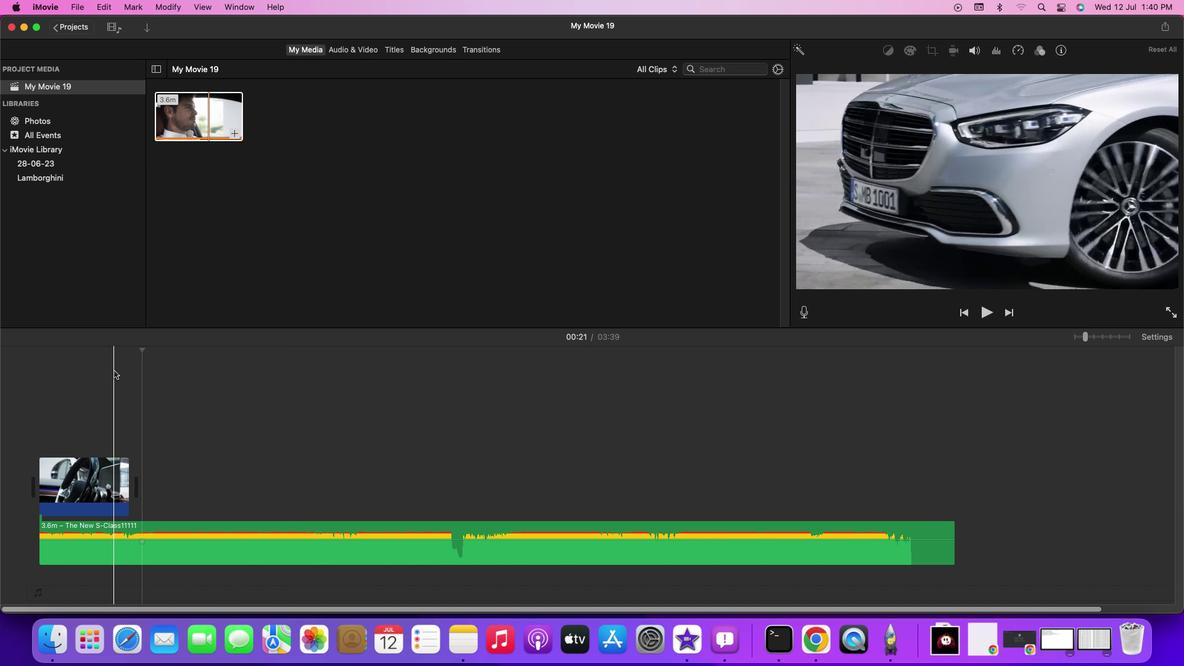 
Action: Key pressed Key.space
Screenshot: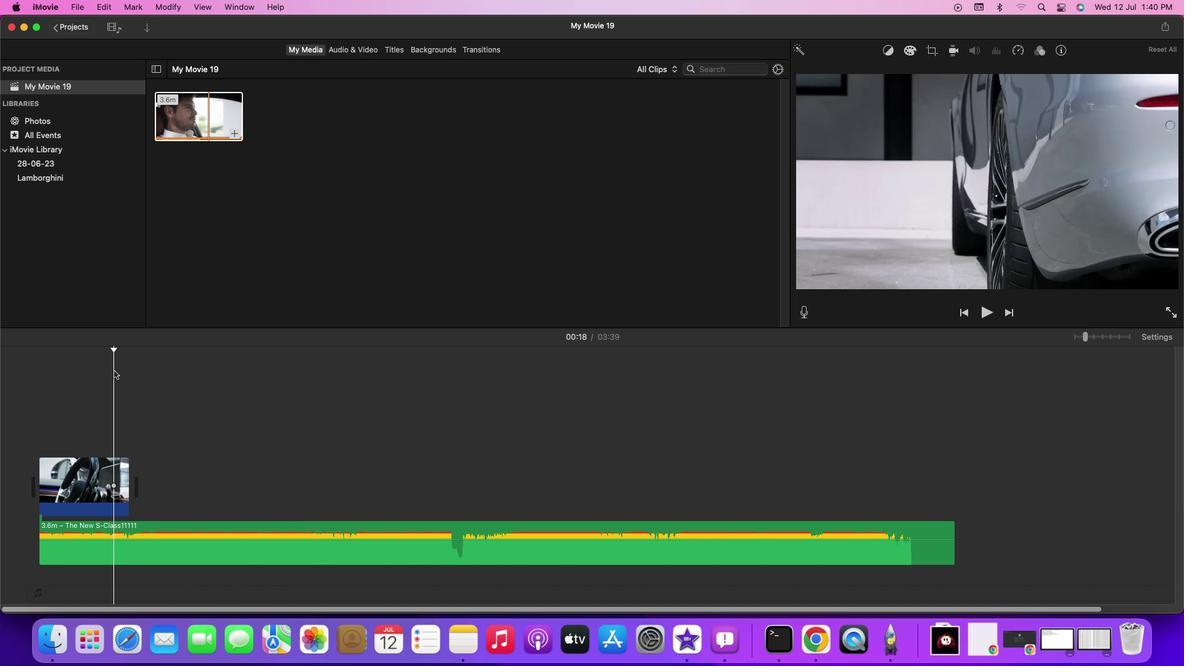 
Action: Mouse moved to (222, 407)
Screenshot: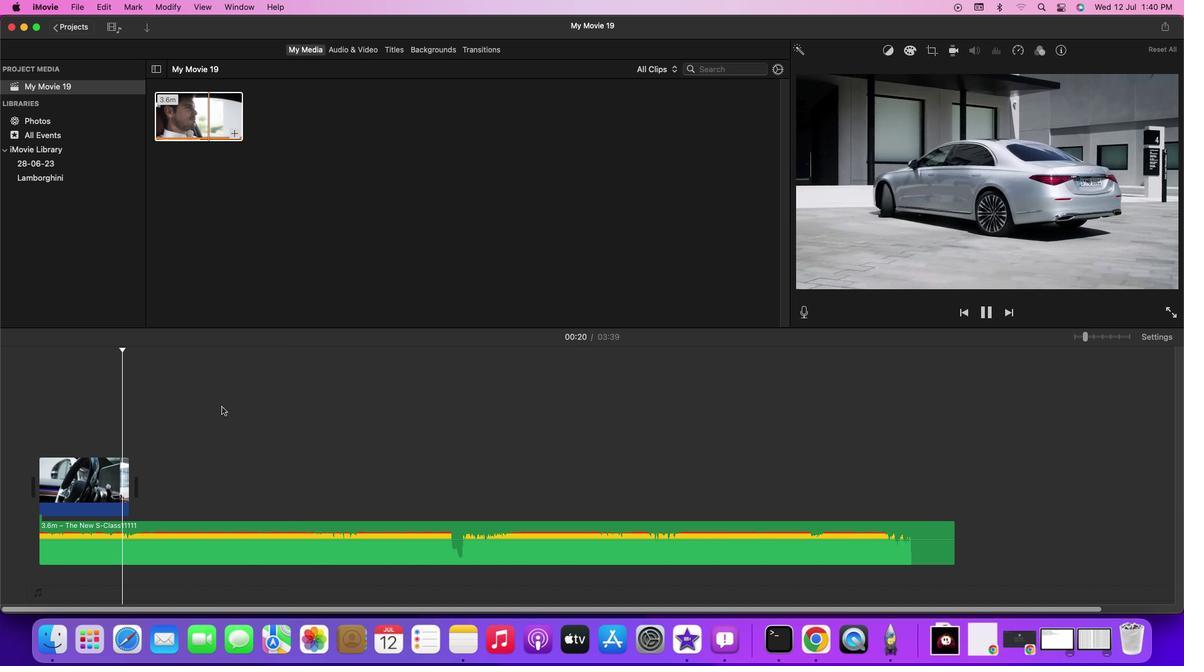 
Action: Key pressed Key.space
Screenshot: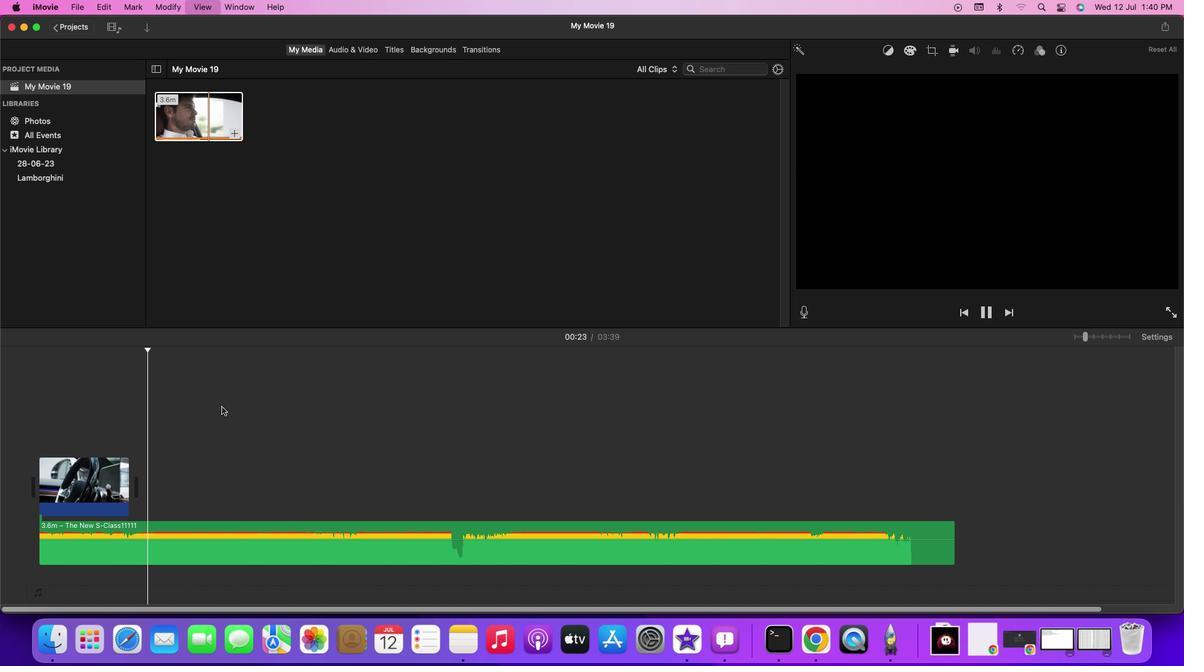 
Action: Mouse moved to (901, 545)
Screenshot: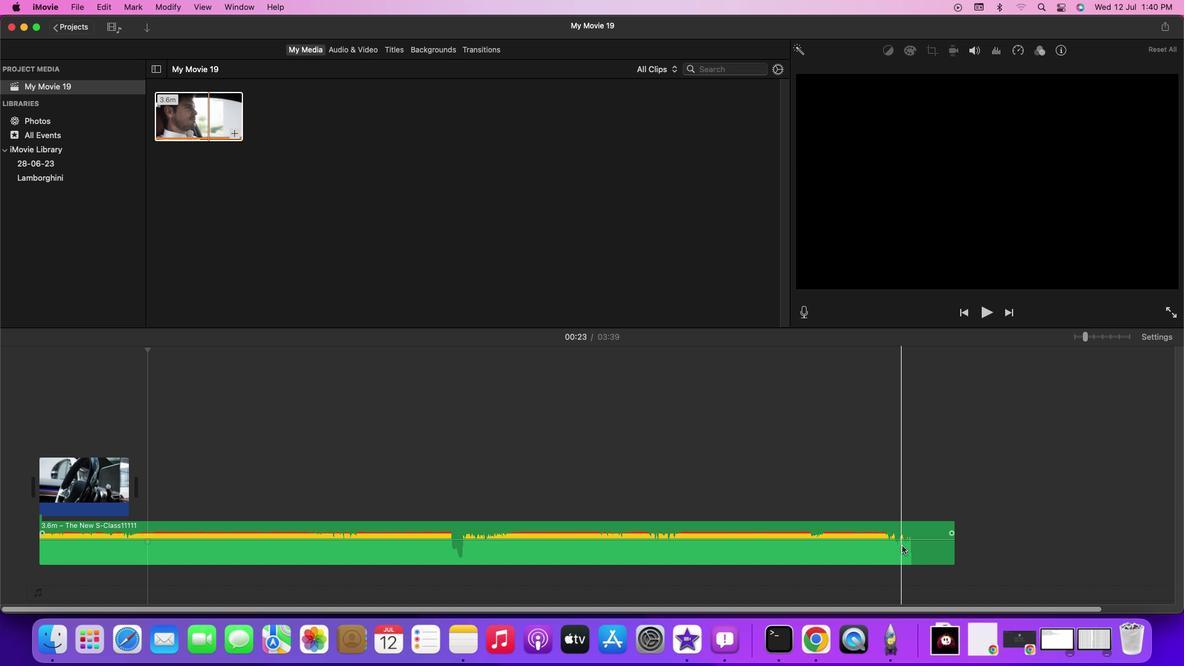 
Action: Mouse pressed left at (901, 545)
Screenshot: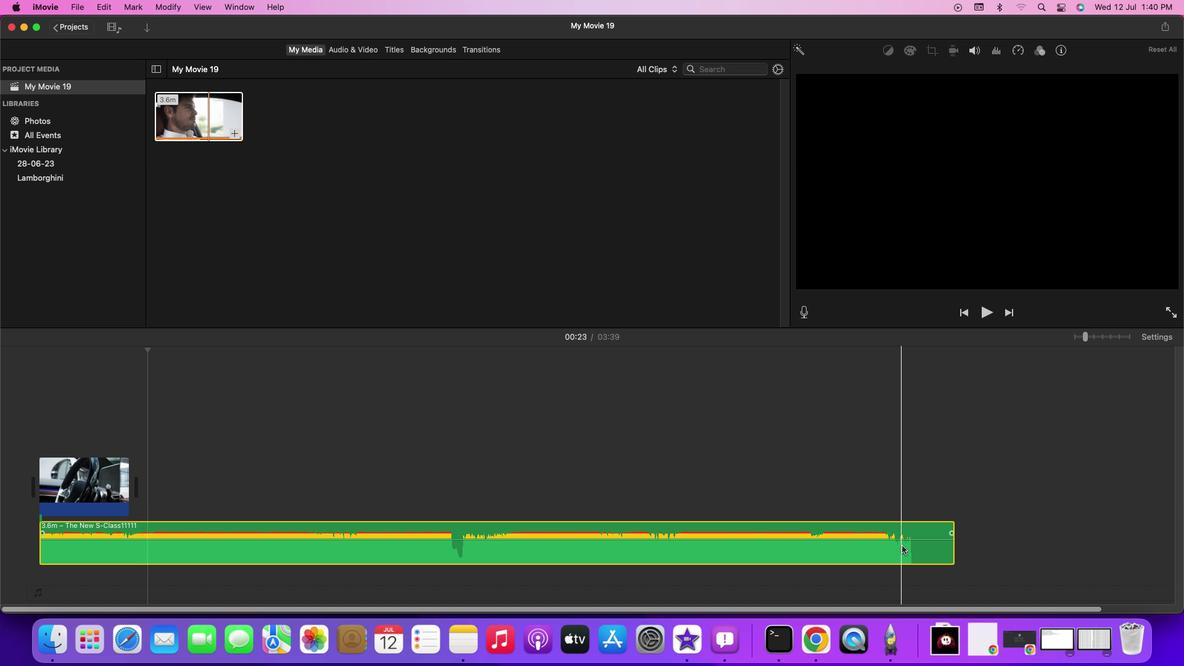 
Action: Mouse moved to (952, 546)
Screenshot: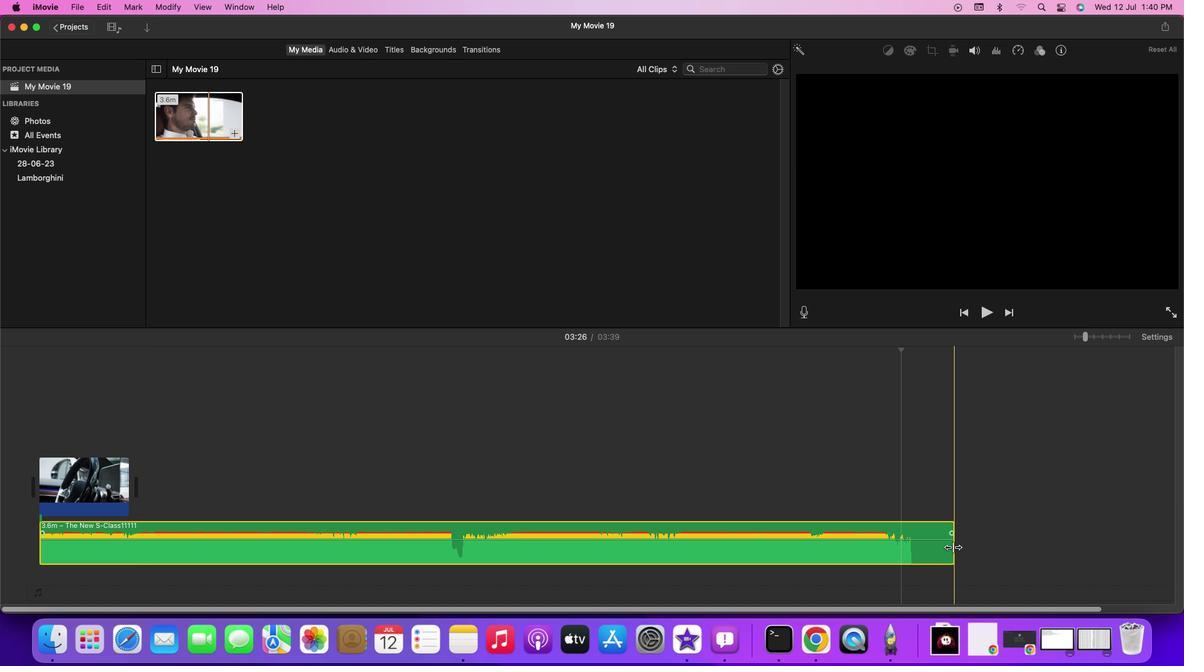 
Action: Mouse pressed left at (952, 546)
Screenshot: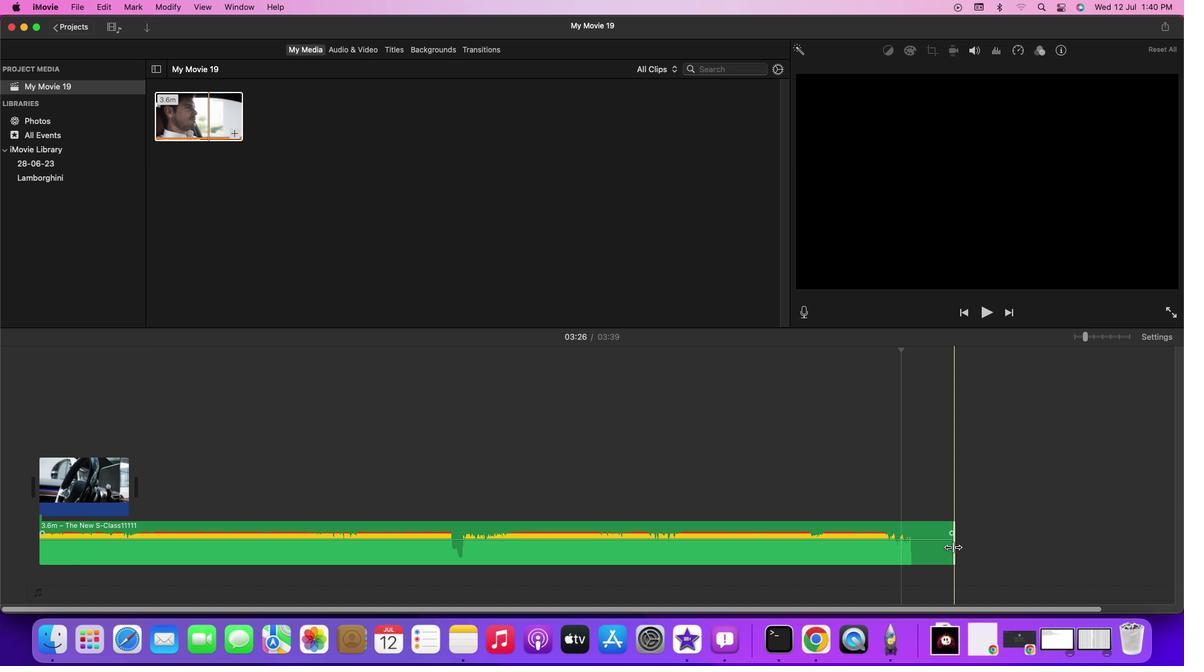 
Action: Mouse moved to (371, 232)
Screenshot: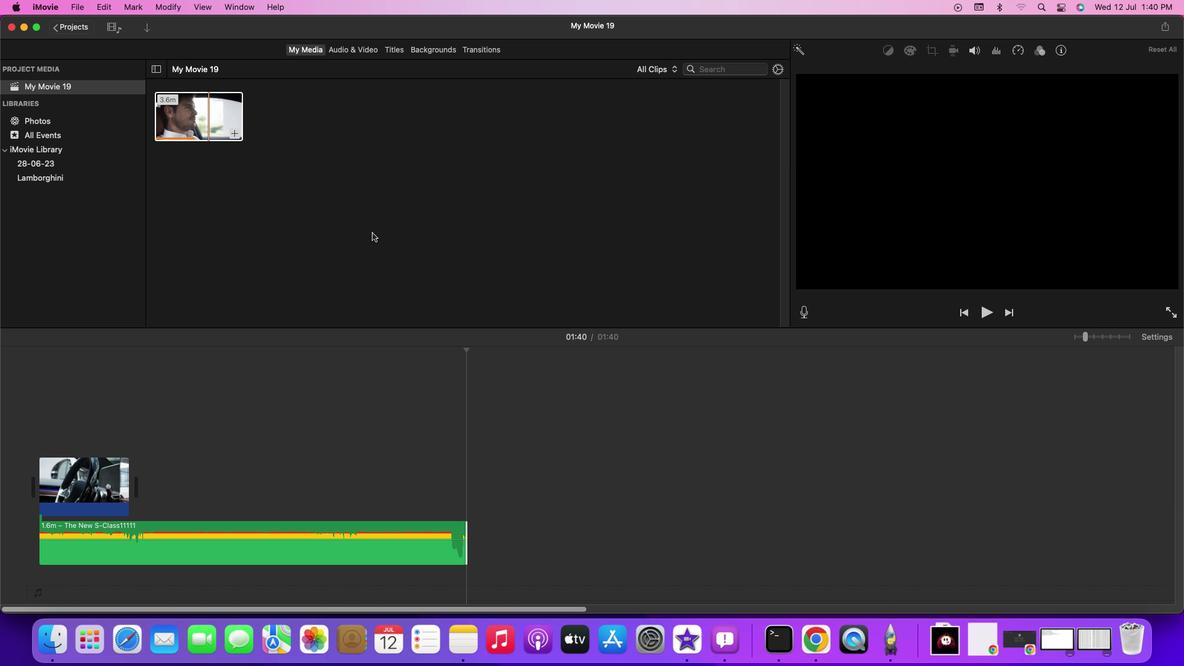 
Action: Mouse pressed left at (371, 232)
Screenshot: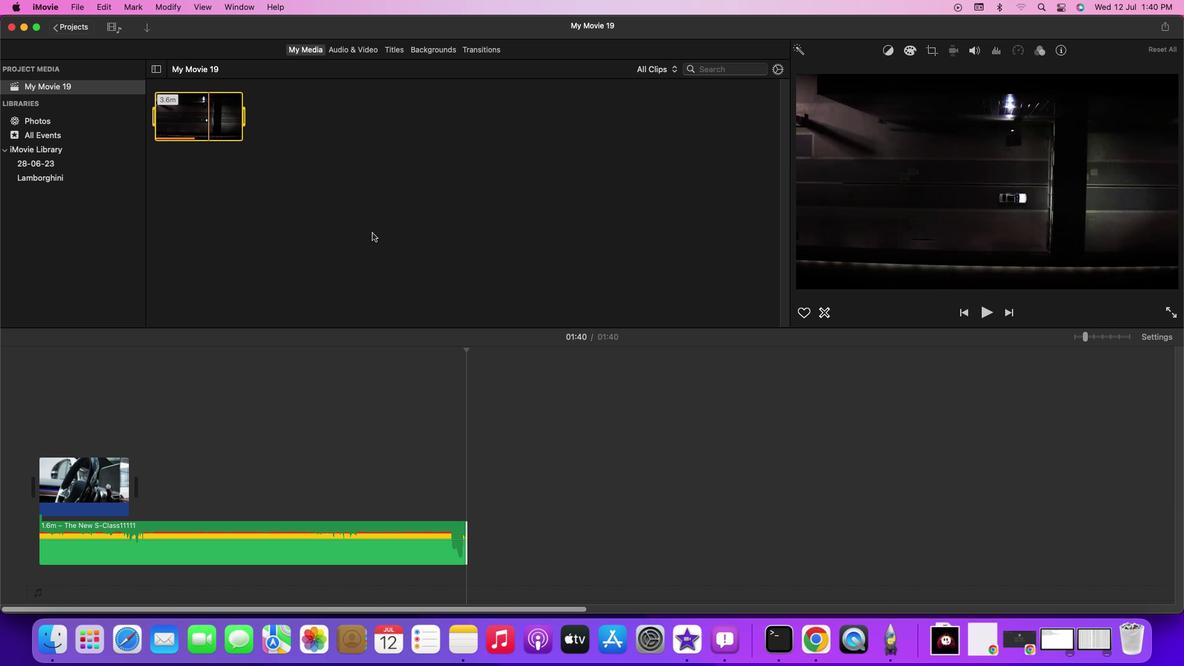 
Action: Mouse moved to (149, 28)
Screenshot: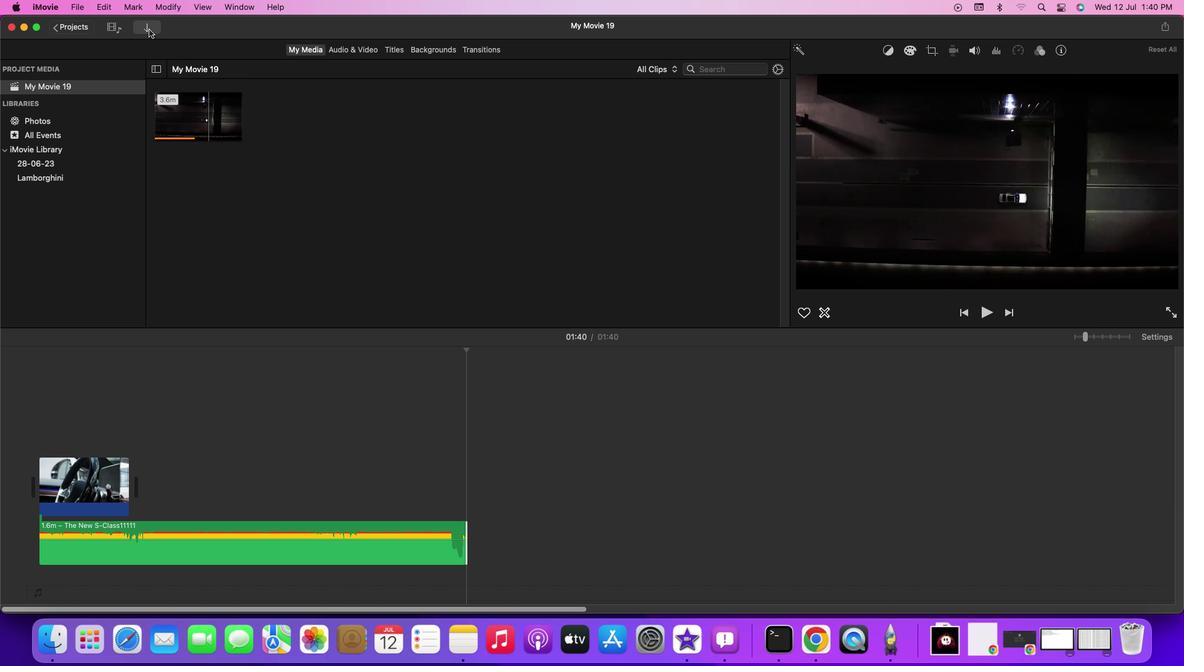 
Action: Mouse pressed left at (149, 28)
Screenshot: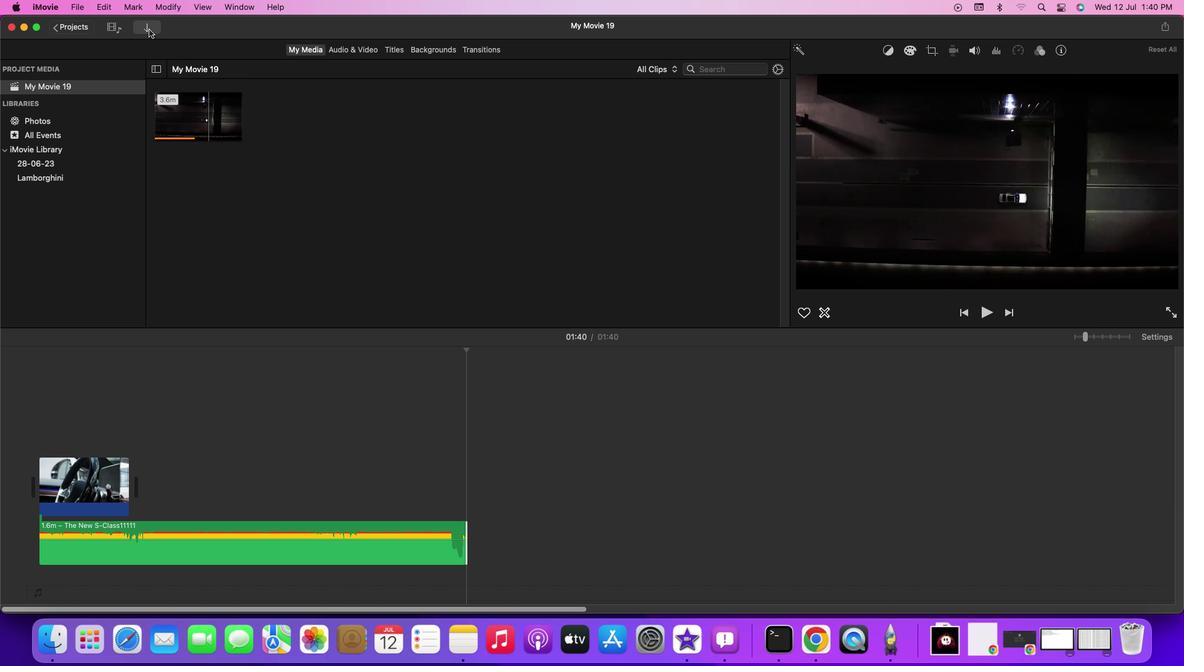 
Action: Mouse moved to (225, 363)
Screenshot: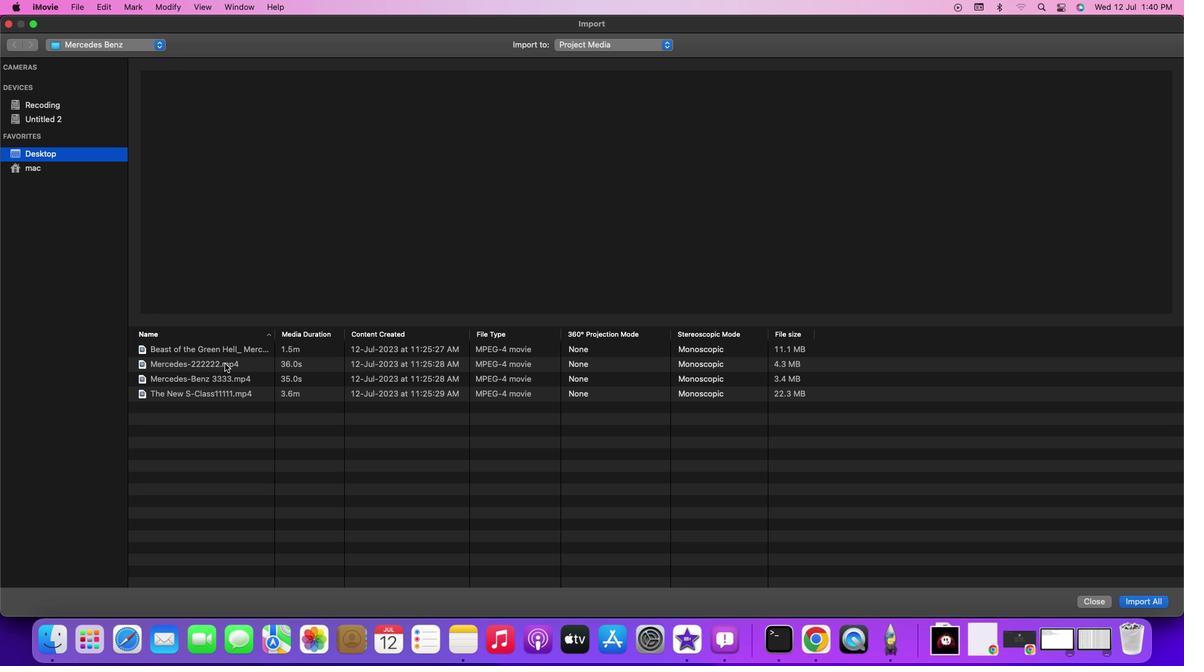 
Action: Mouse pressed left at (225, 363)
Screenshot: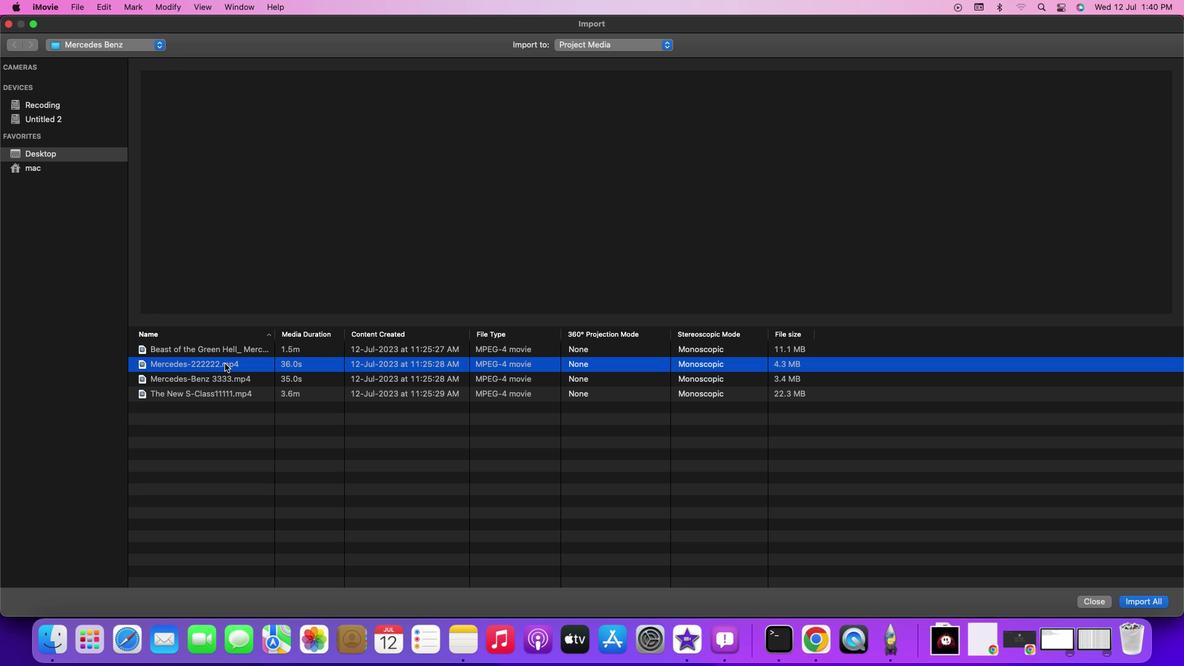 
Action: Mouse pressed left at (225, 363)
Screenshot: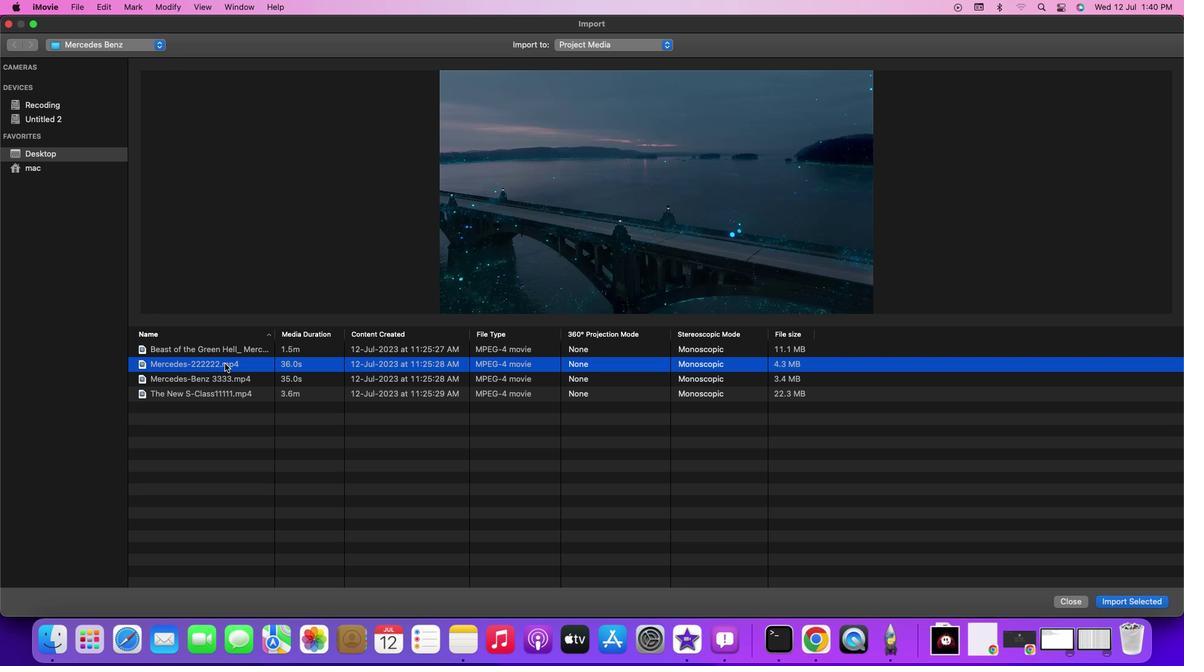 
Action: Mouse moved to (212, 125)
Screenshot: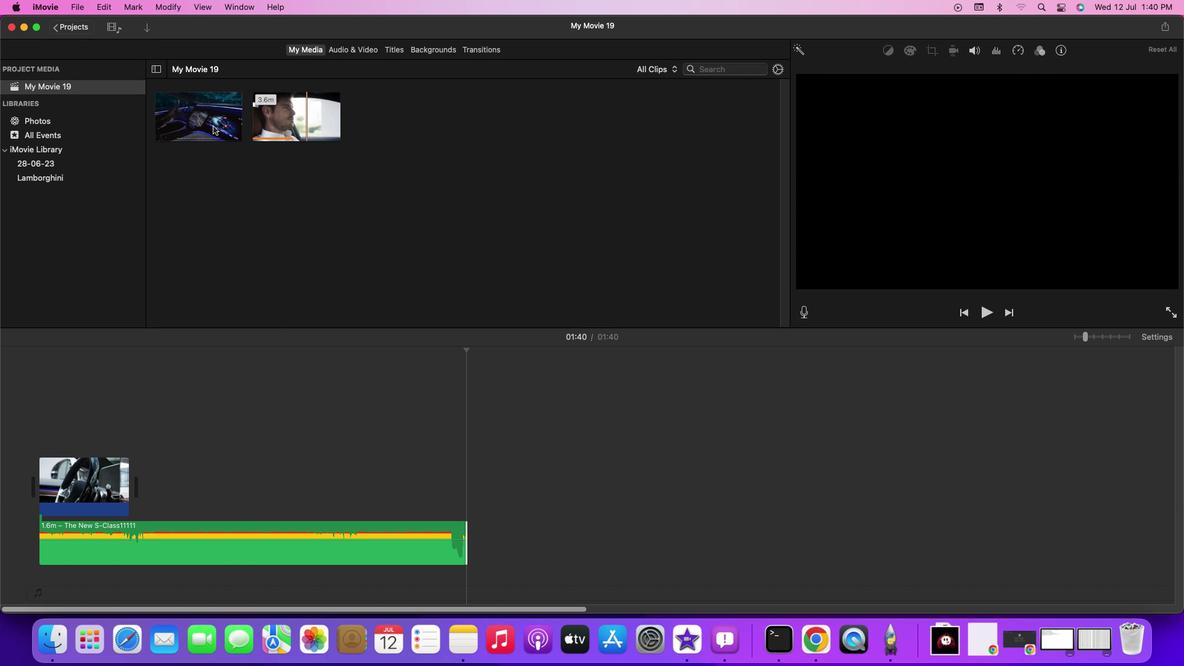
Action: Mouse pressed left at (212, 125)
Screenshot: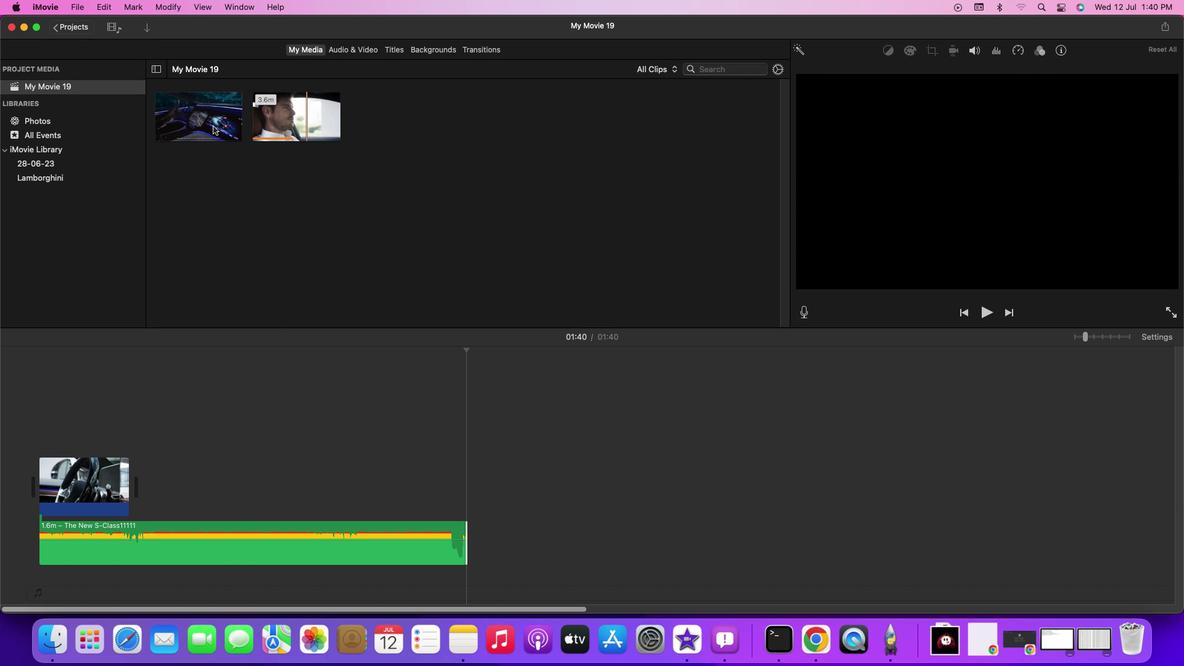 
Action: Mouse moved to (136, 333)
Screenshot: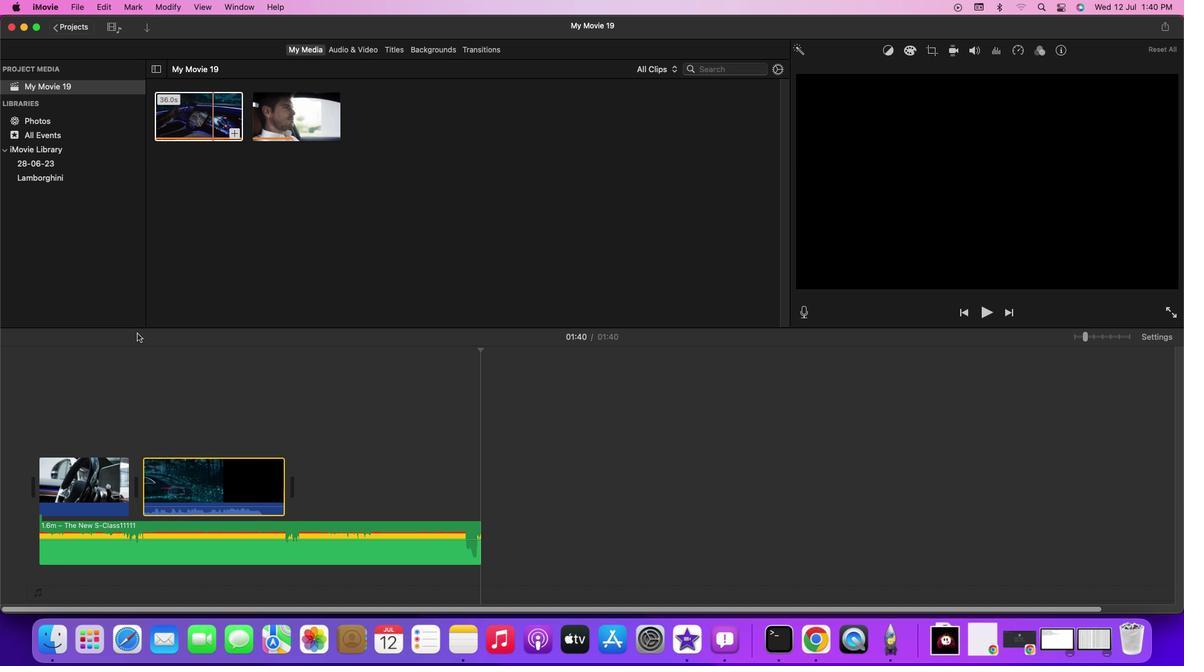 
Action: Mouse pressed left at (136, 333)
Screenshot: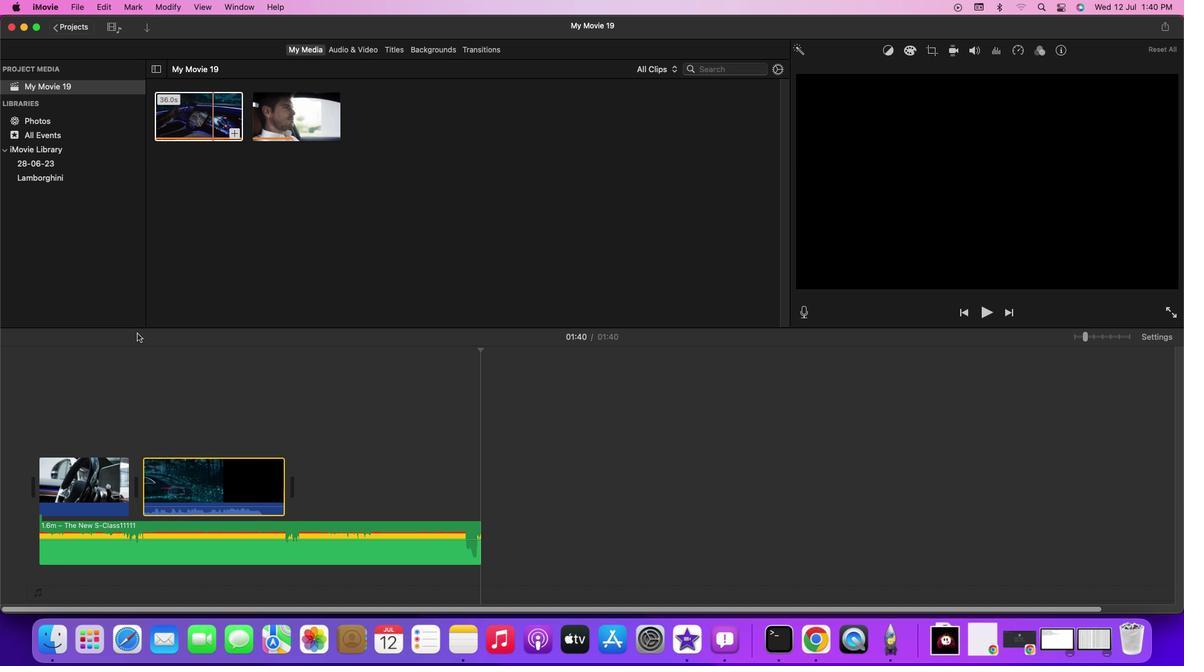 
Action: Mouse moved to (133, 344)
Screenshot: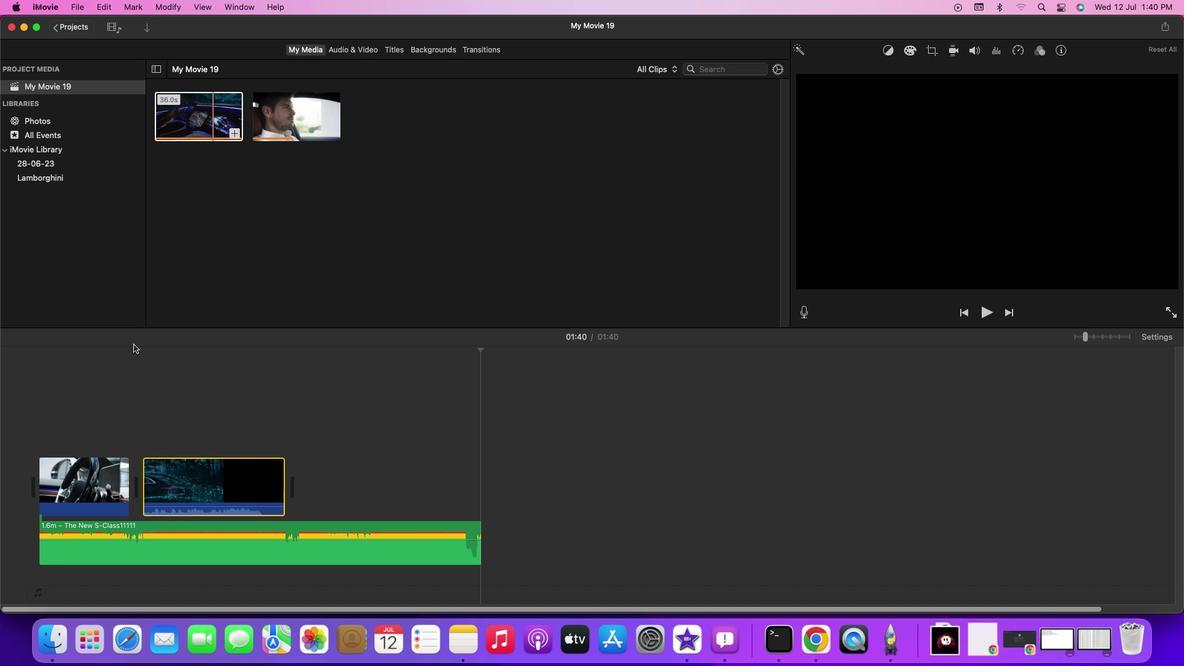 
Action: Mouse pressed left at (133, 344)
Screenshot: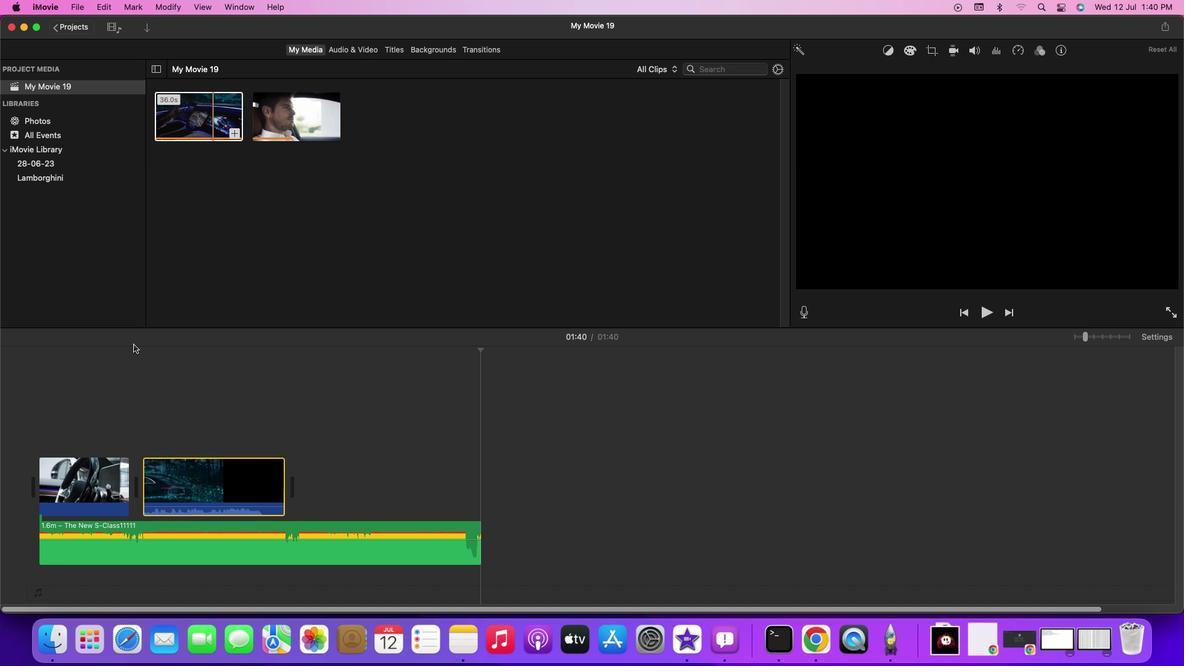 
Action: Mouse moved to (141, 352)
Screenshot: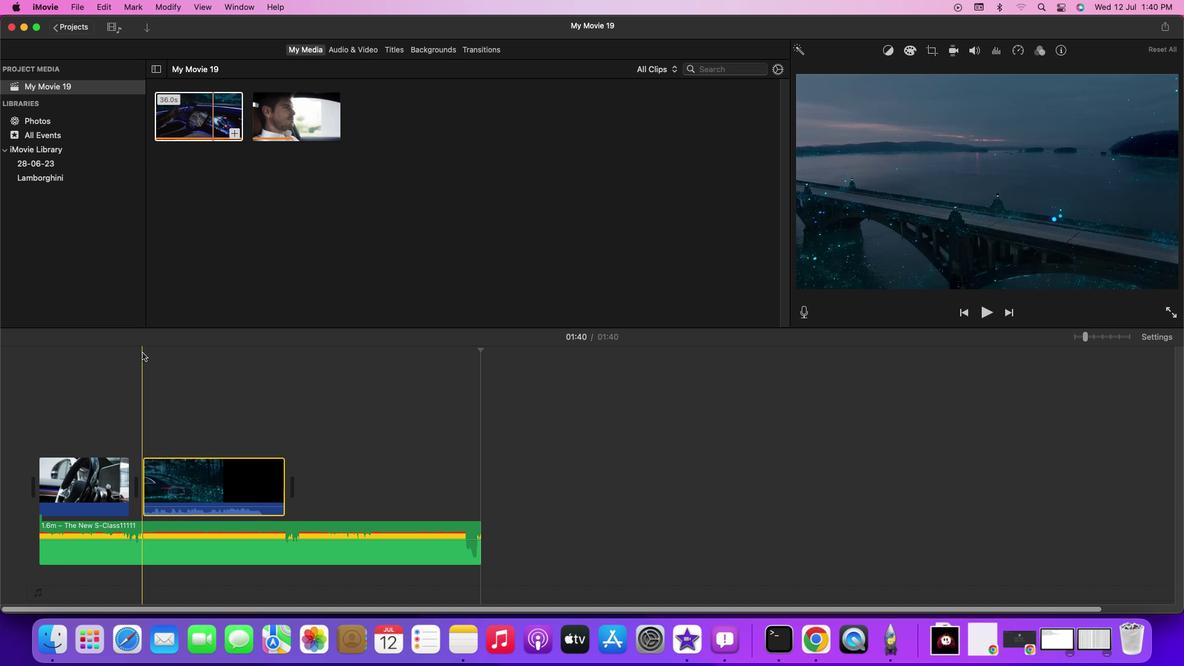 
Action: Mouse pressed left at (141, 352)
Screenshot: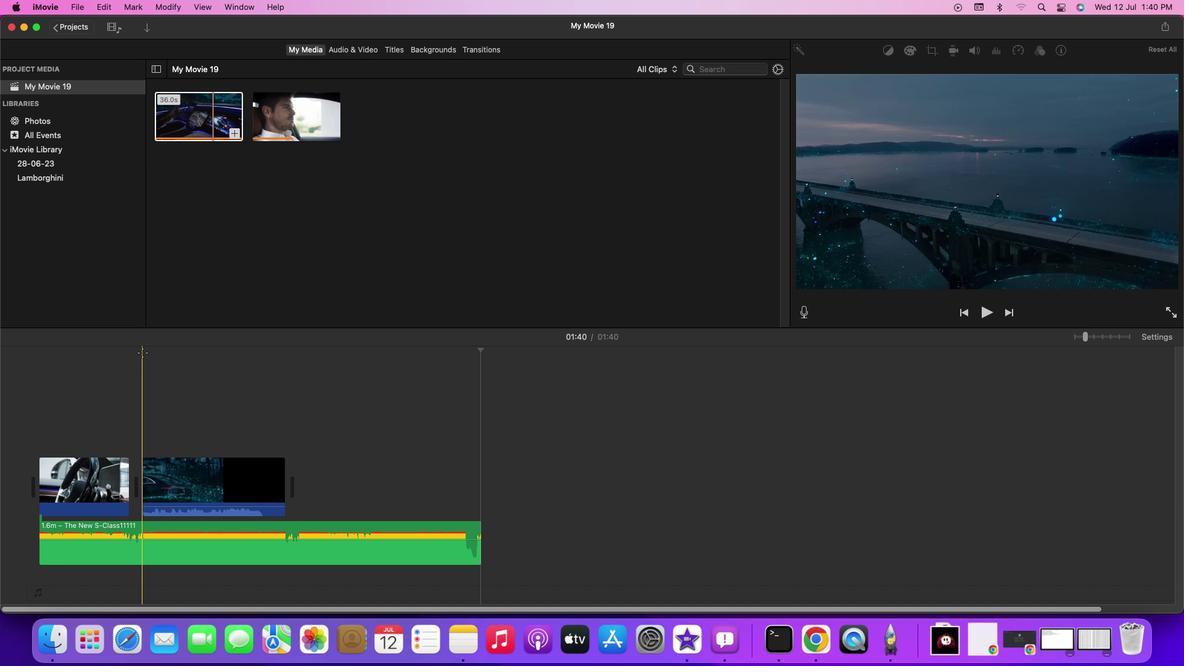 
Action: Key pressed Key.space
Screenshot: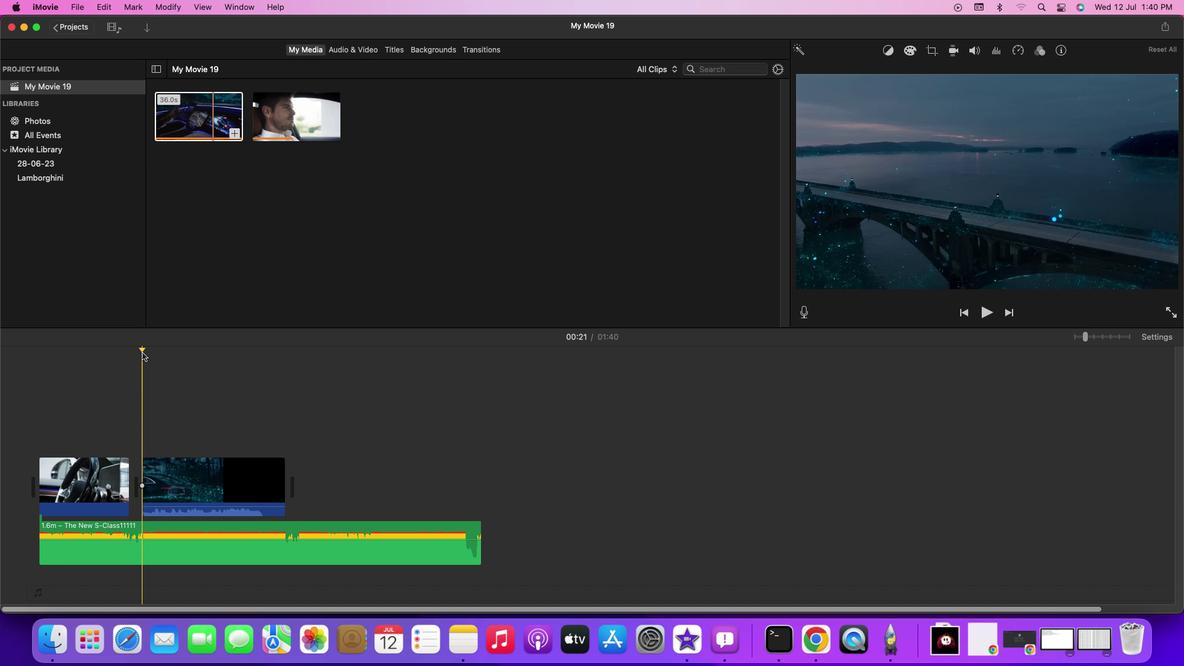 
Action: Mouse moved to (117, 359)
Screenshot: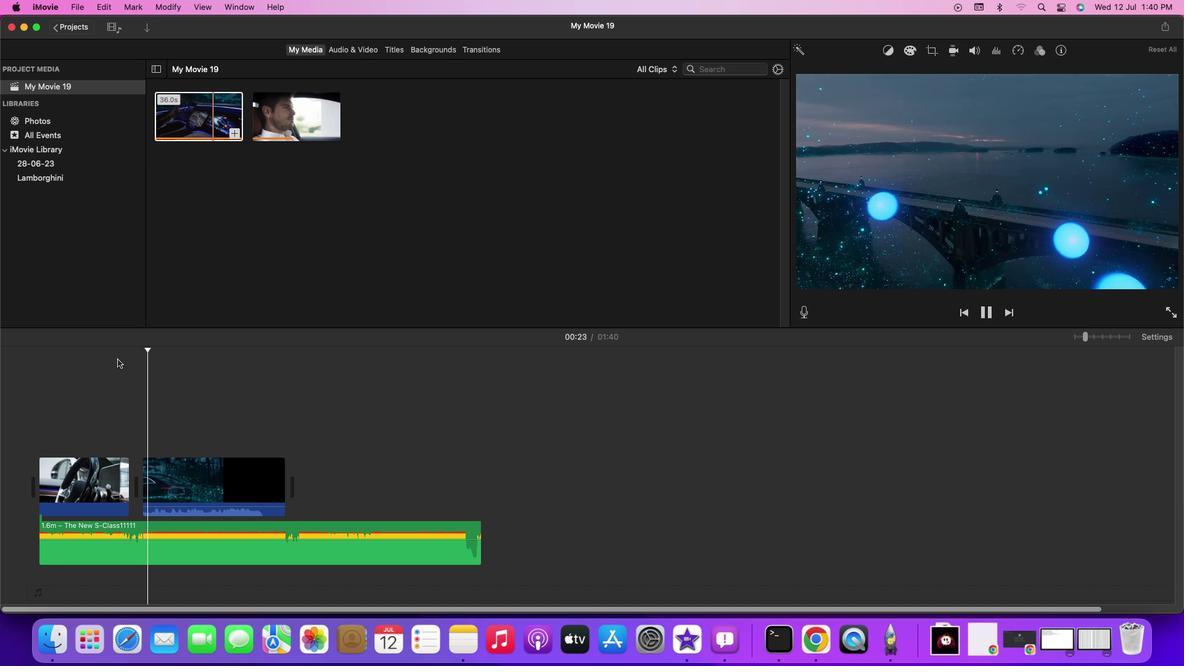 
Action: Mouse pressed left at (117, 359)
Screenshot: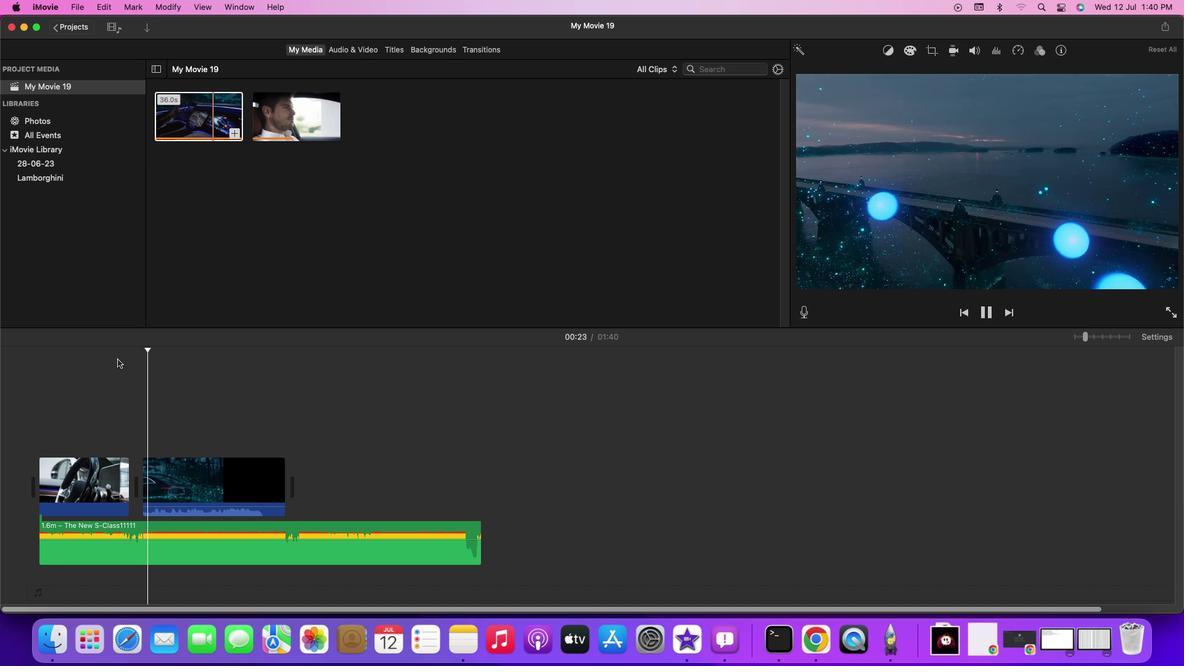 
Action: Mouse moved to (111, 355)
Screenshot: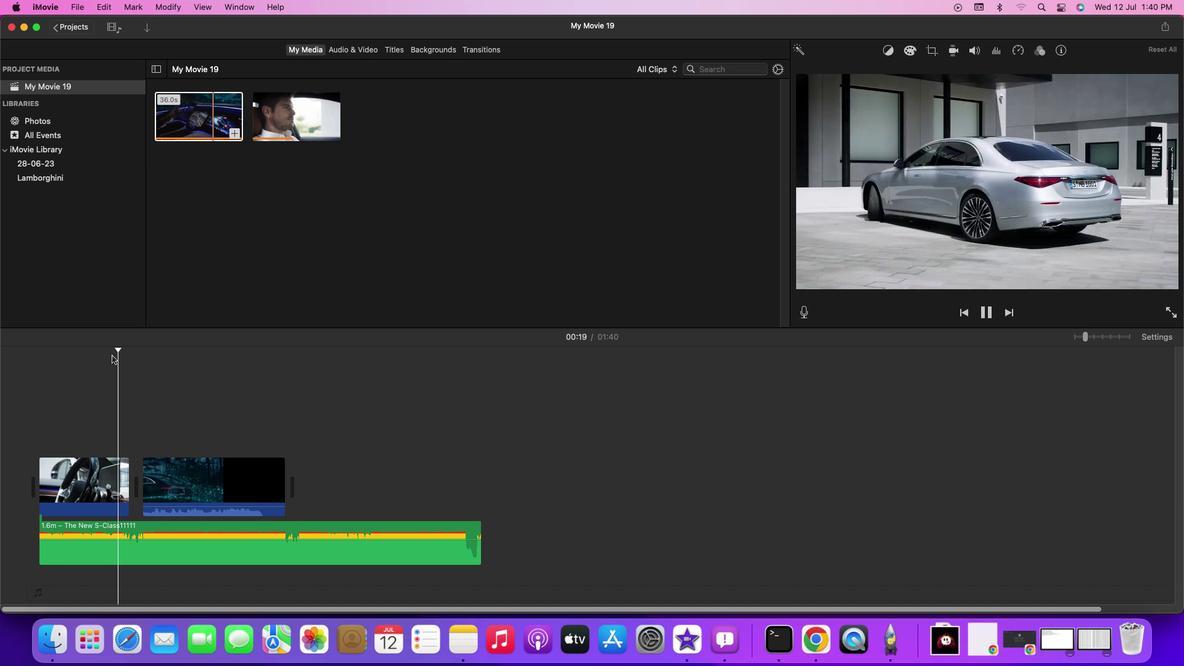
Action: Key pressed Key.spaceKey.space
Screenshot: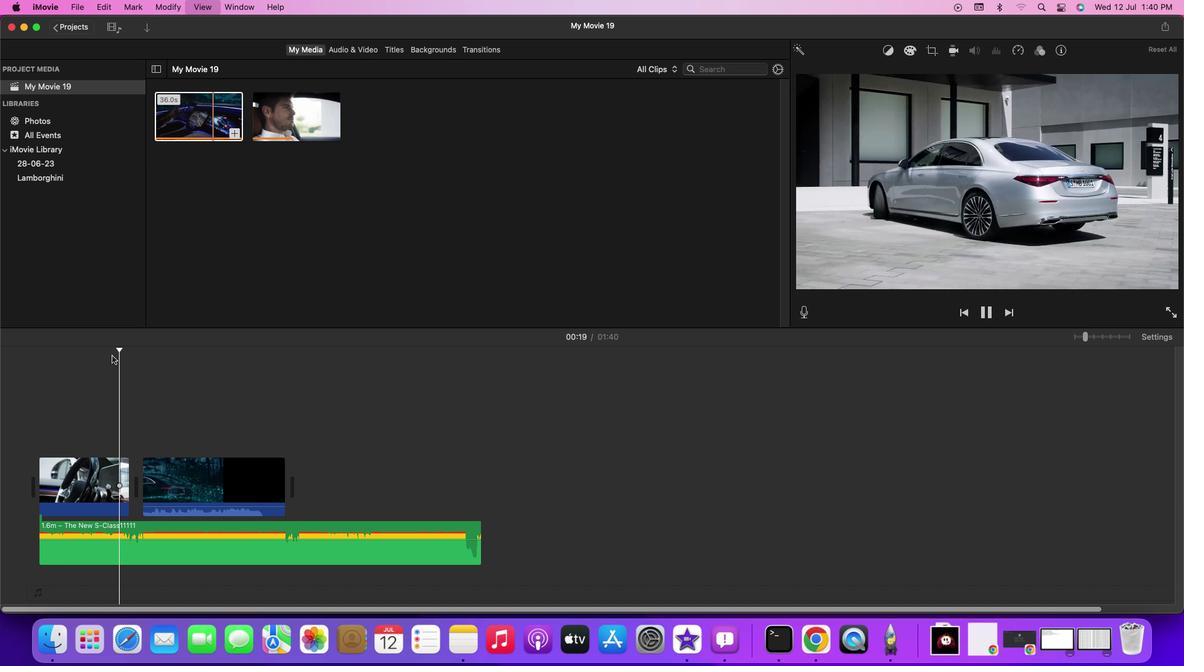 
Action: Mouse moved to (146, 484)
Screenshot: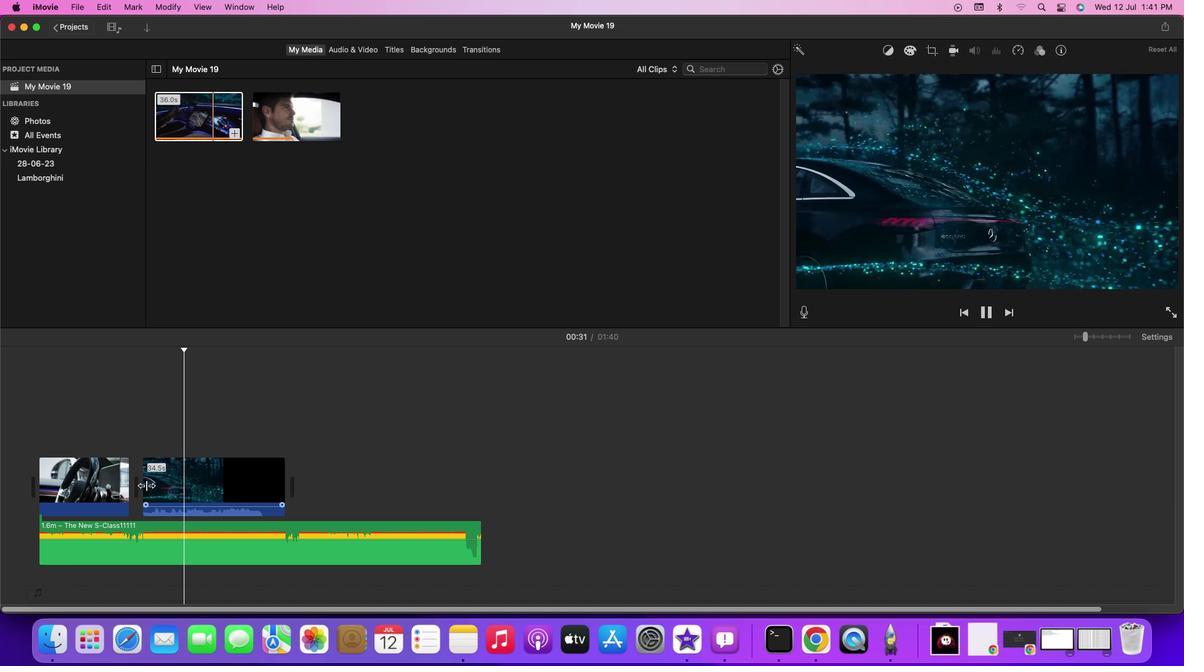 
Action: Mouse pressed left at (146, 484)
Screenshot: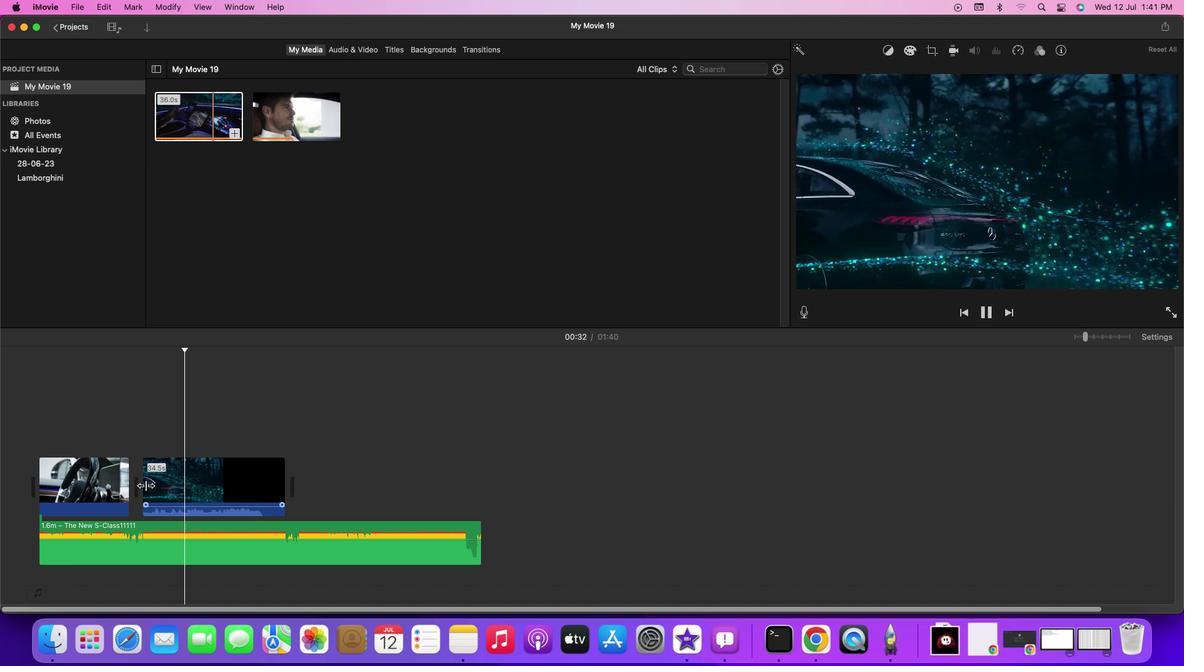 
Action: Mouse moved to (127, 485)
Screenshot: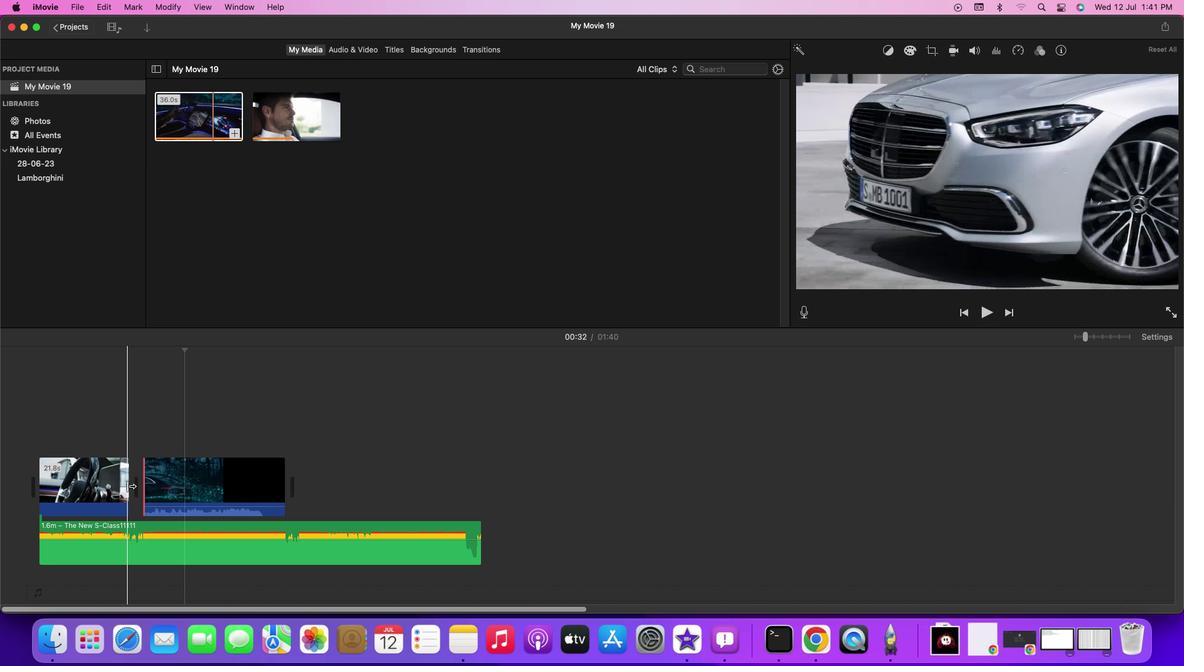 
Action: Mouse pressed left at (127, 485)
Screenshot: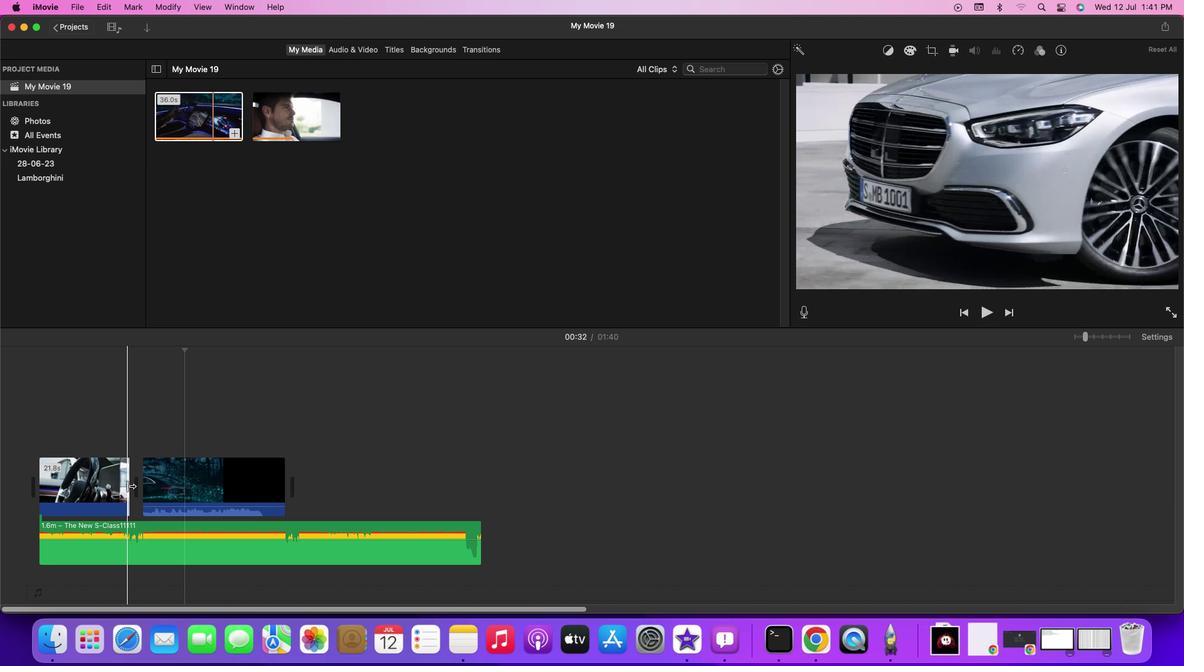 
Action: Mouse moved to (119, 353)
Screenshot: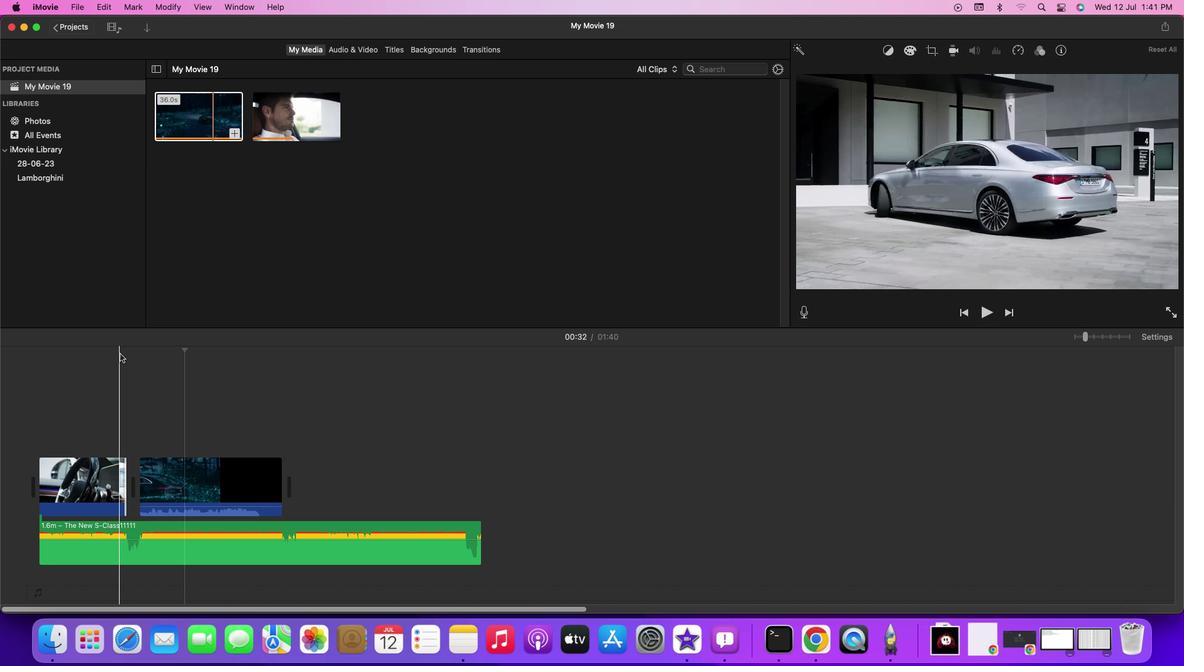 
Action: Mouse pressed left at (119, 353)
Screenshot: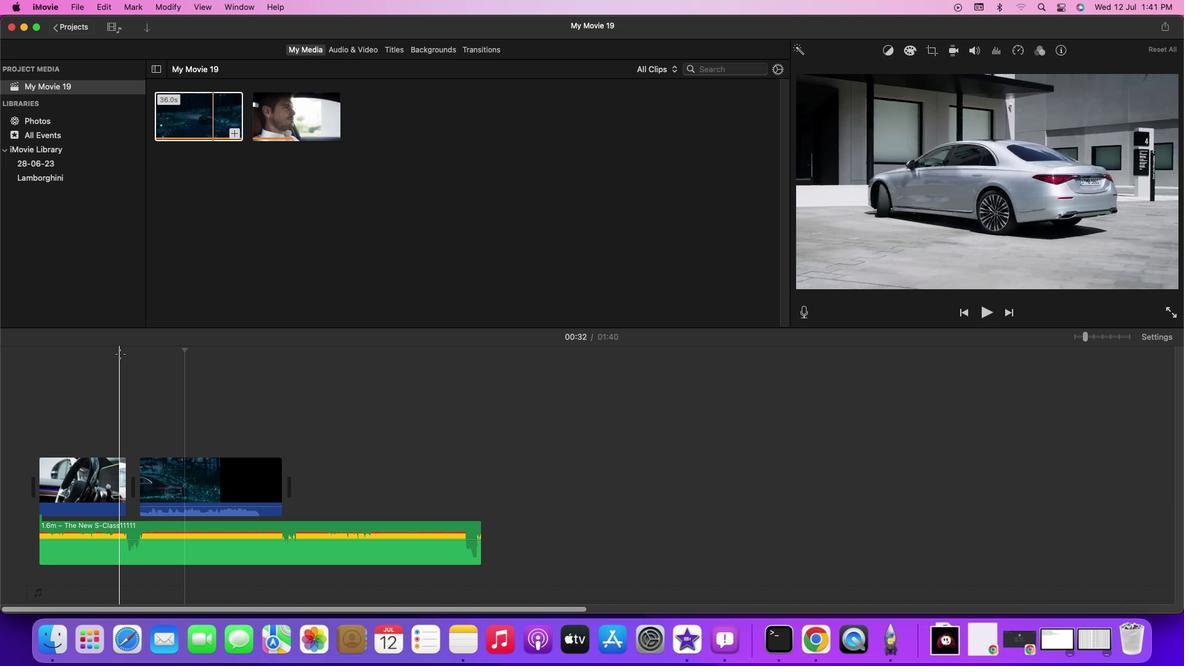 
Action: Key pressed Key.space
Screenshot: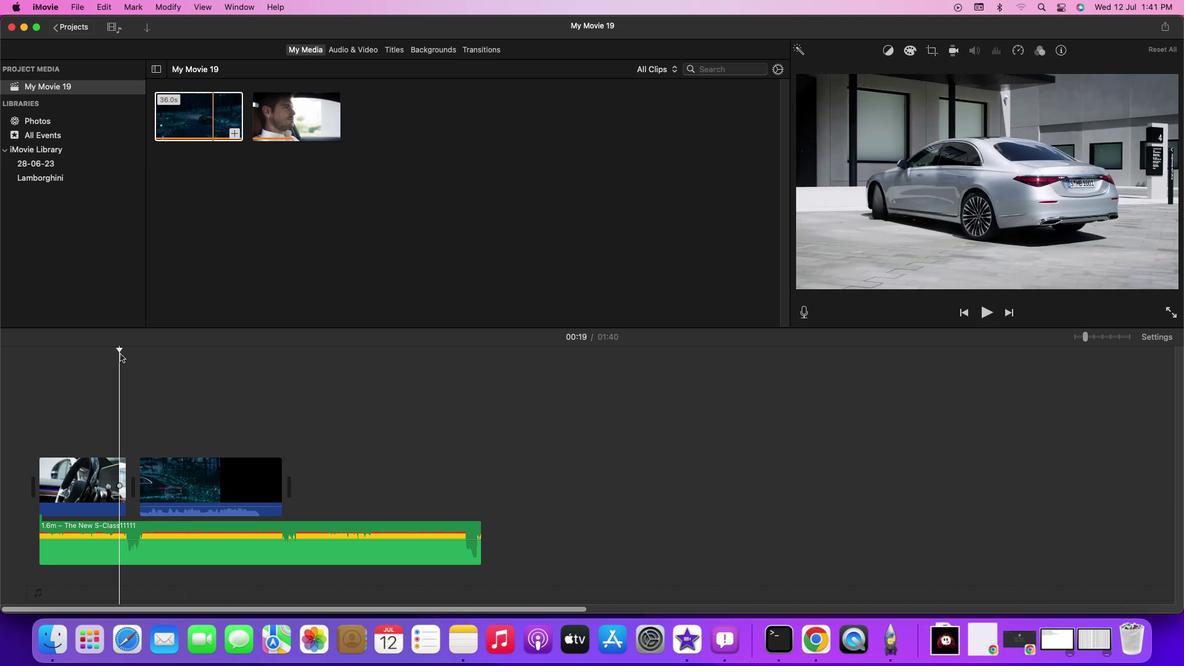 
Action: Mouse moved to (249, 373)
Screenshot: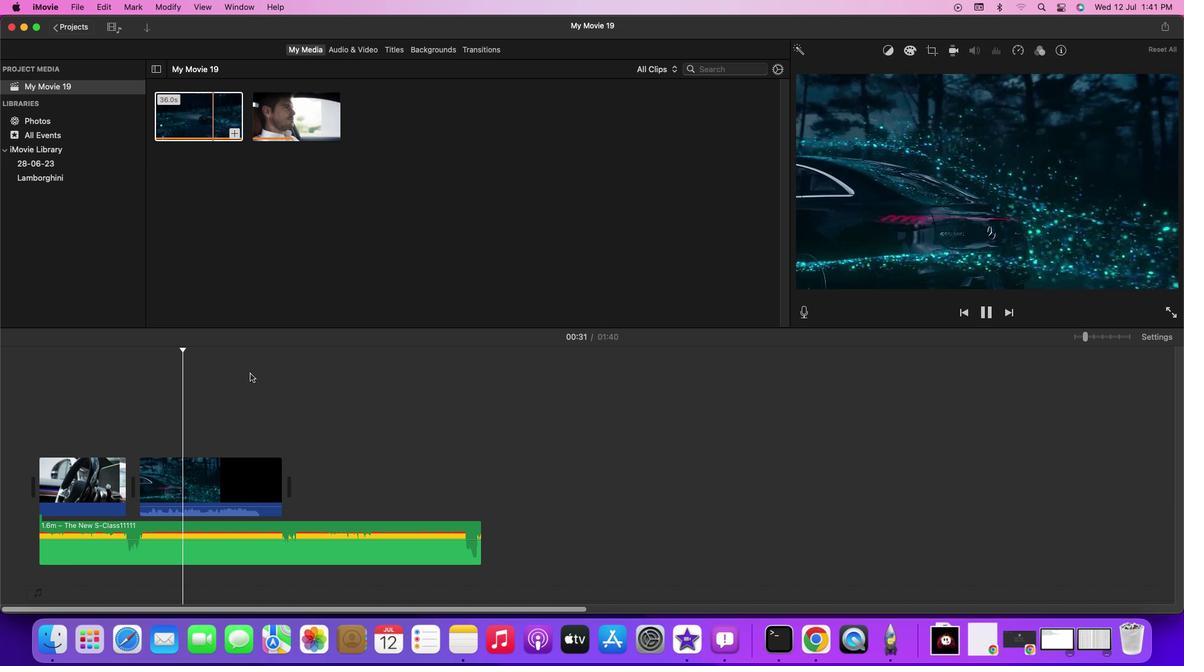 
Action: Mouse pressed left at (249, 373)
Screenshot: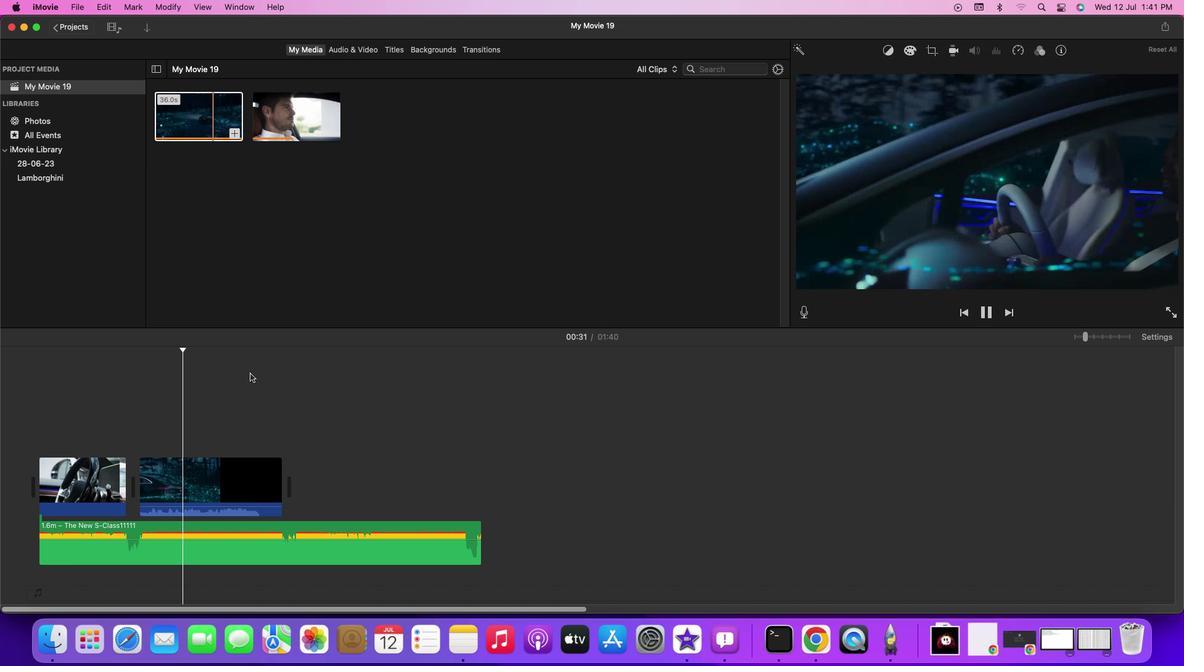 
Action: Key pressed Key.spaceKey.space
Screenshot: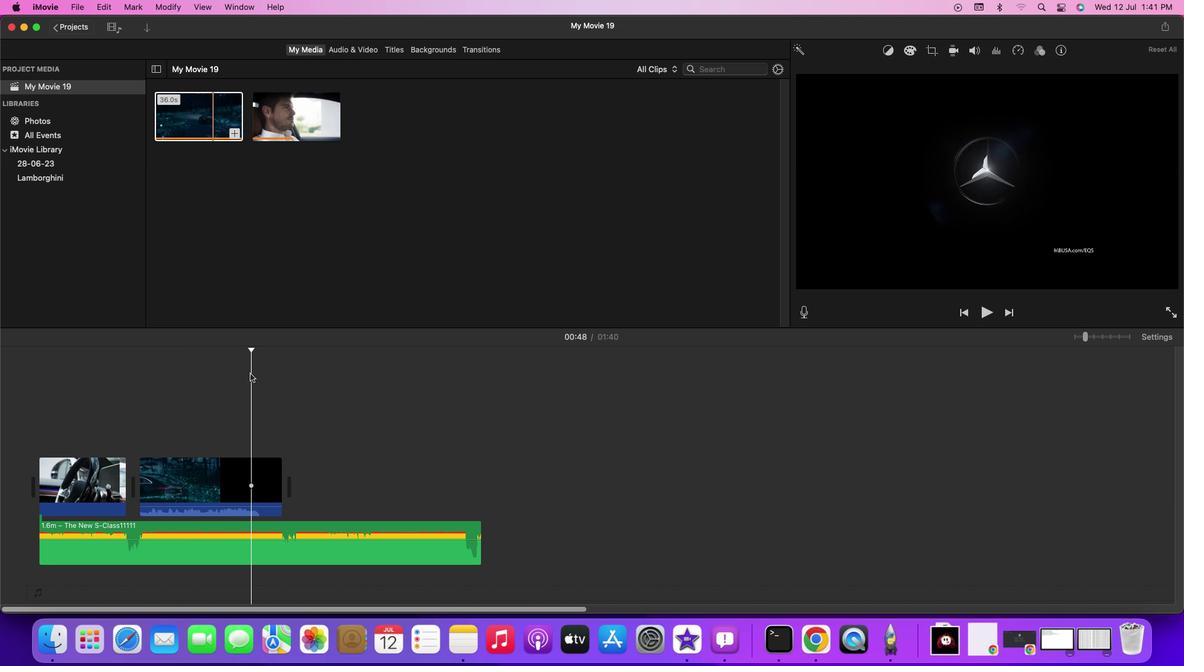 
Action: Mouse moved to (225, 374)
Screenshot: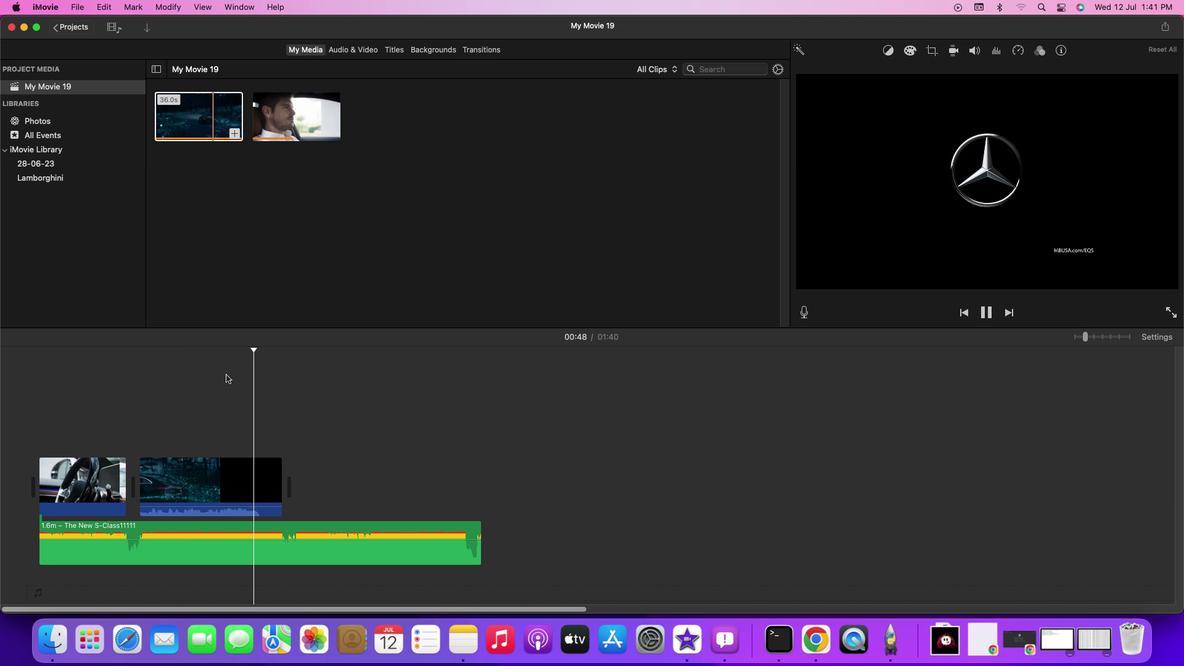 
Action: Mouse pressed left at (225, 374)
Screenshot: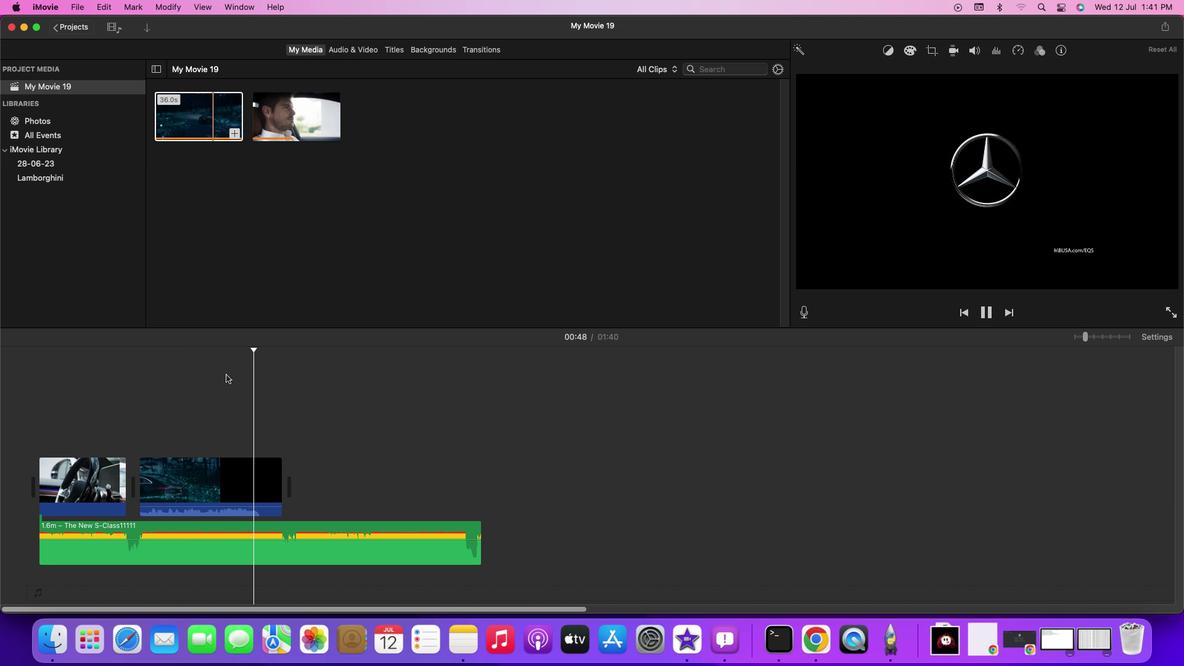 
Action: Key pressed Key.spaceKey.spaceKey.spaceKey.space
Screenshot: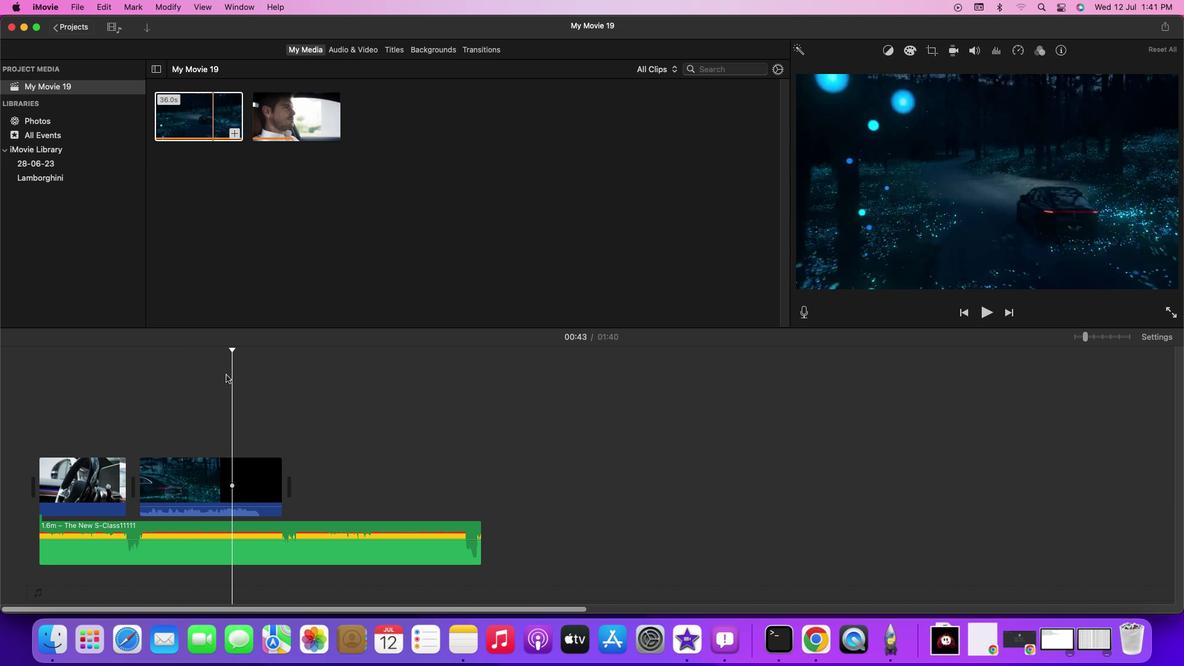 
Action: Mouse moved to (225, 374)
Screenshot: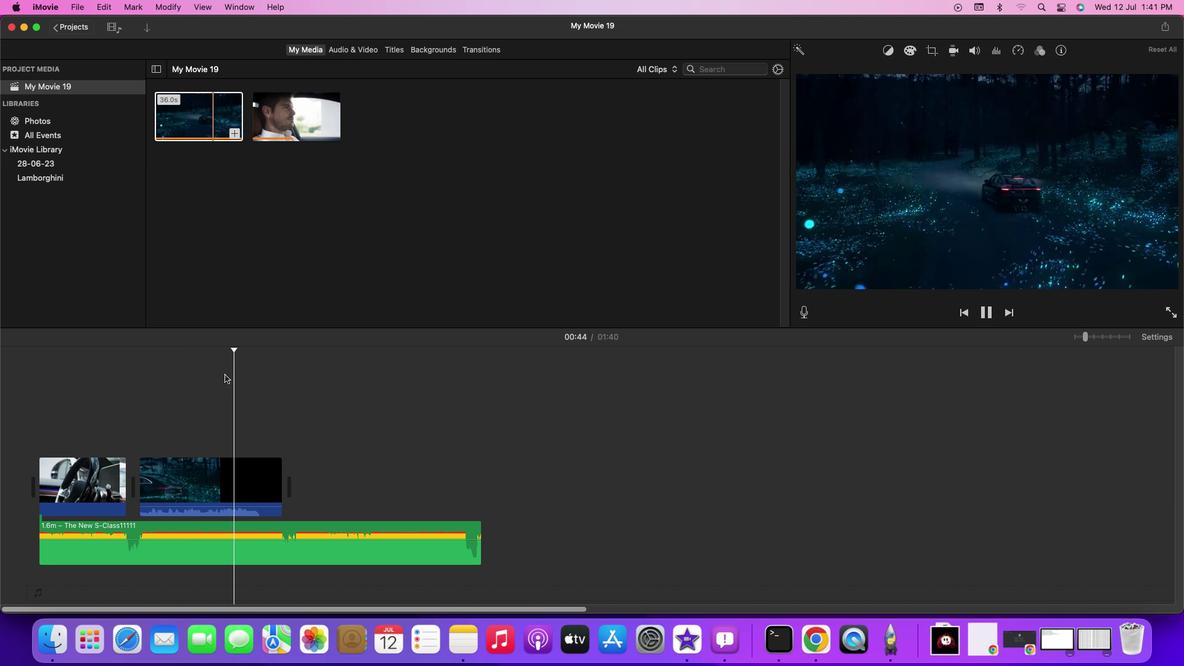 
Action: Key pressed Key.space
Screenshot: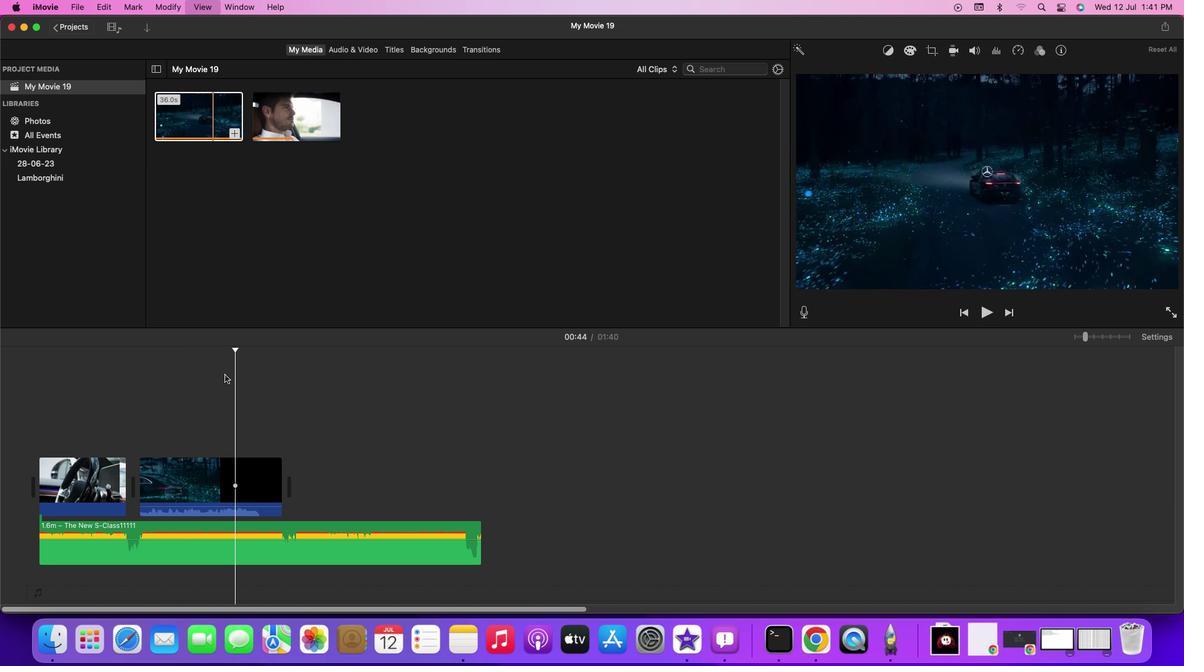 
Action: Mouse pressed left at (225, 374)
Screenshot: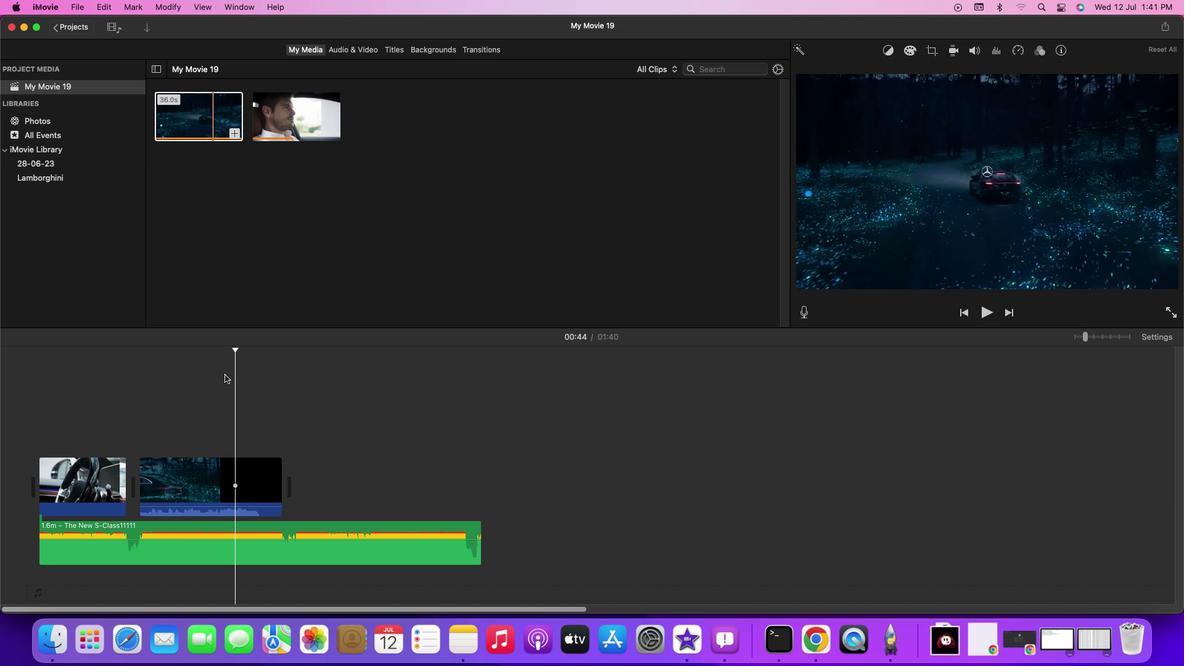 
Action: Key pressed Key.leftKey.leftKey.leftKey.leftKey.leftKey.leftKey.leftKey.leftKey.leftKey.leftKey.leftKey.leftKey.leftKey.rightKey.rightKey.rightKey.leftKey.left
Screenshot: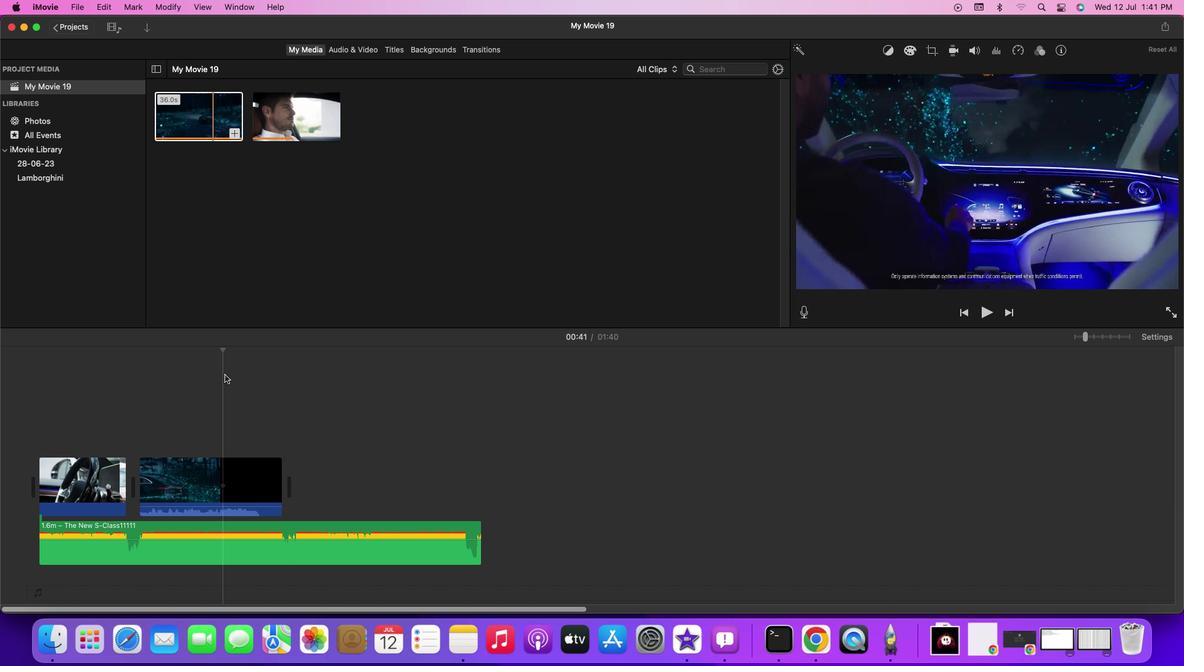 
Action: Mouse moved to (230, 487)
Screenshot: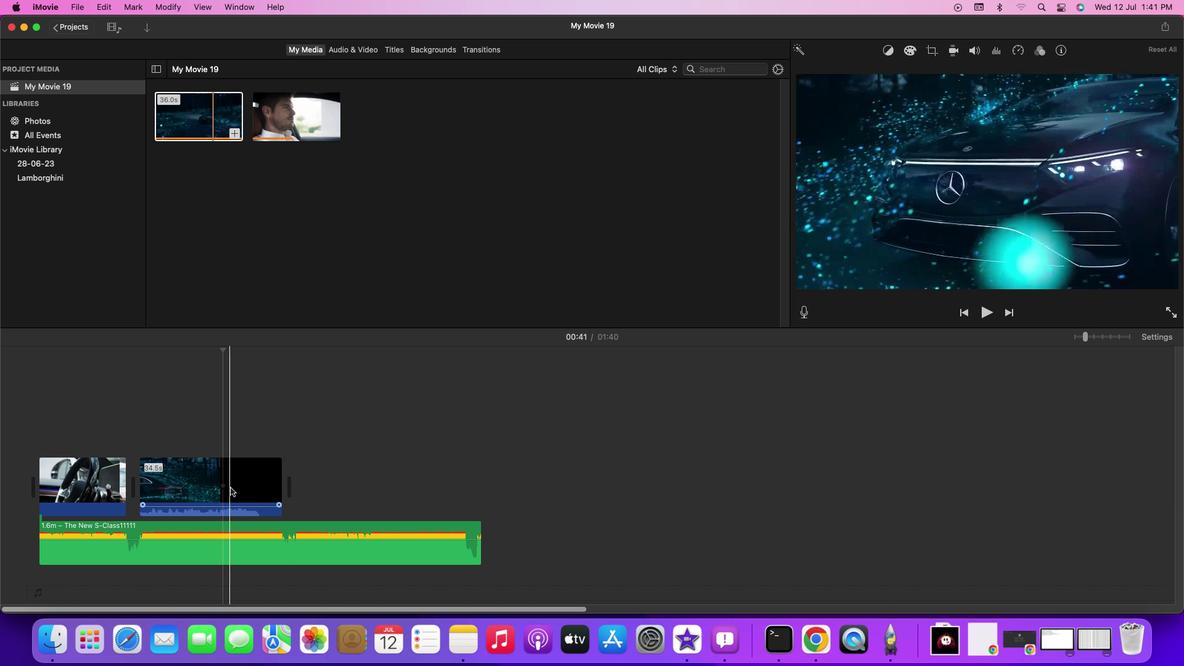 
Action: Mouse pressed left at (230, 487)
Screenshot: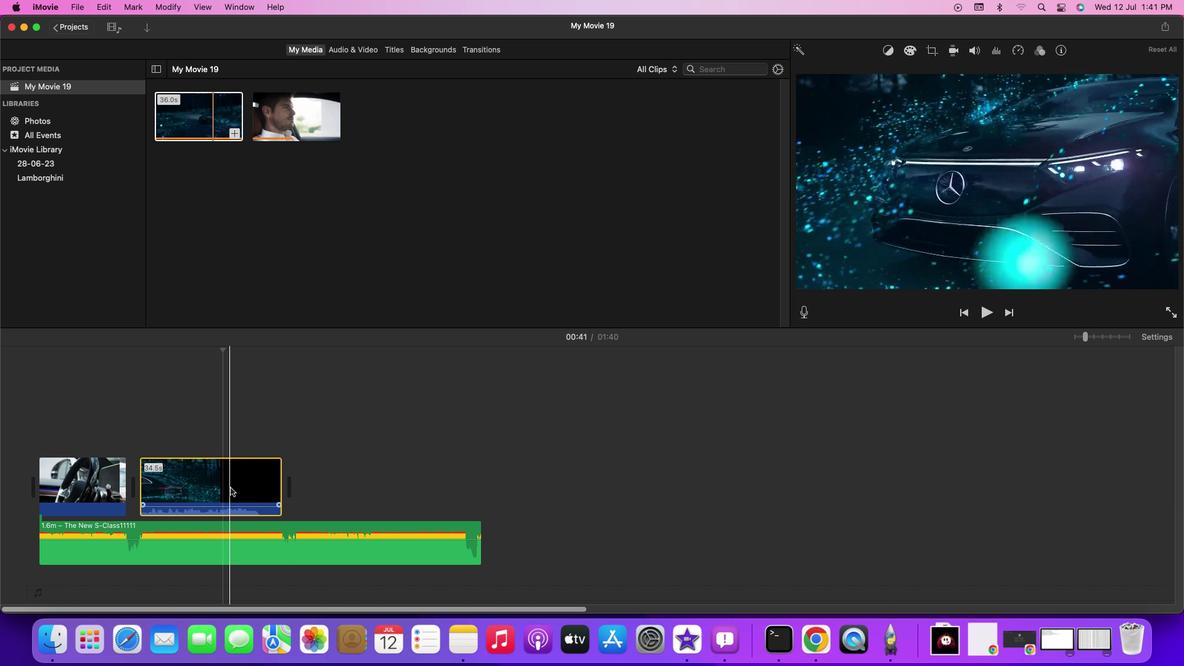 
Action: Mouse moved to (228, 409)
Screenshot: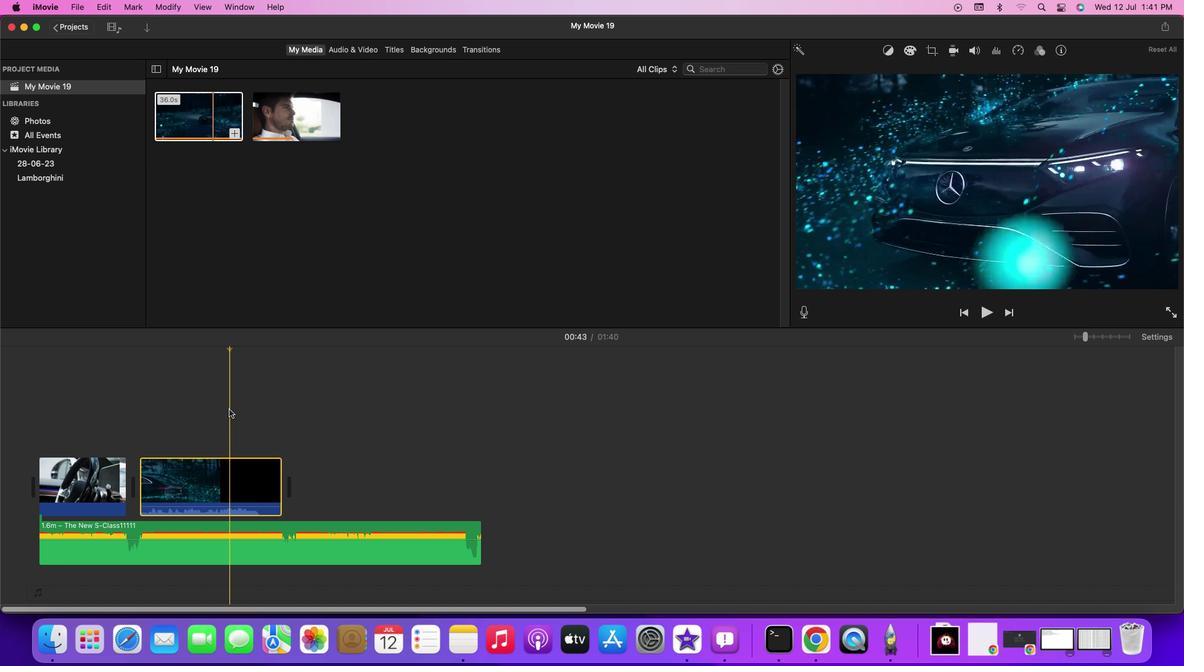 
Action: Key pressed Key.leftKey.rightKey.leftKey.leftKey.leftKey.leftKey.leftKey.leftKey.leftKey.leftKey.leftKey.leftKey.leftKey.leftKey.leftKey.leftKey.leftKey.leftKey.leftKey.leftKey.leftKey.leftKey.leftKey.leftKey.leftKey.leftKey.leftKey.leftKey.leftKey.leftKey.leftKey.leftKey.leftKey.leftKey.leftKey.leftKey.leftKey.leftKey.leftKey.leftKey.leftKey.leftKey.leftKey.leftKey.leftKey.leftKey.leftKey.leftKey.leftKey.rightKey.rightKey.rightKey.rightKey.rightKey.rightKey.leftKey.cmd'b'
Screenshot: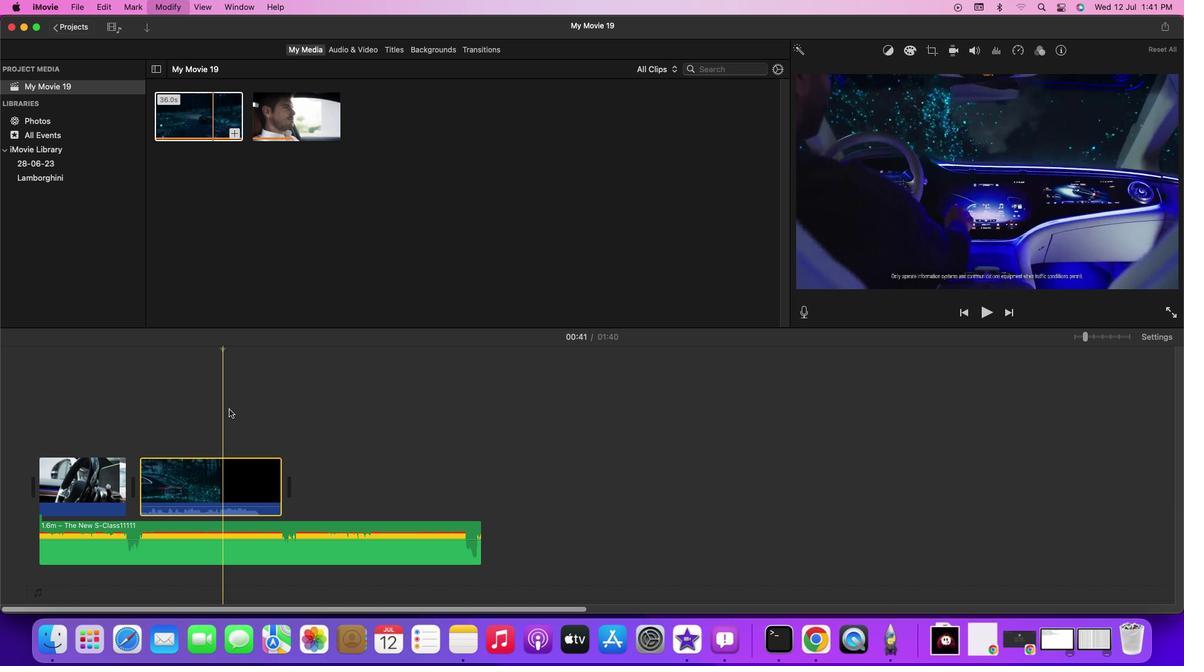 
Action: Mouse moved to (250, 485)
Screenshot: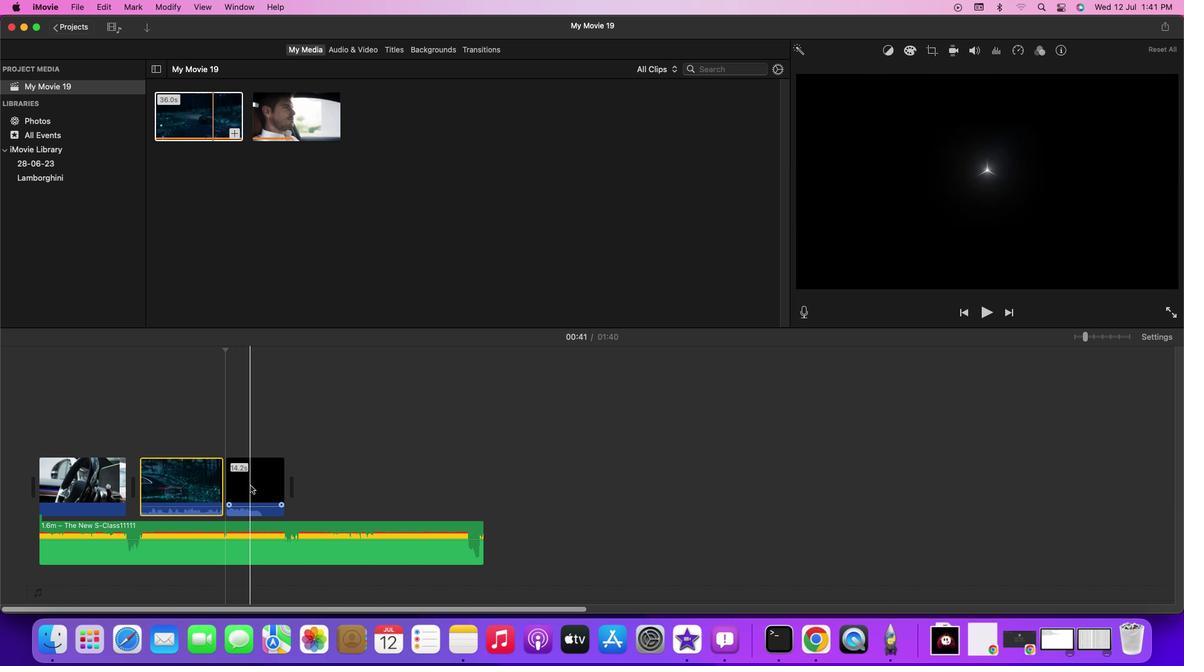 
Action: Mouse pressed right at (250, 485)
Screenshot: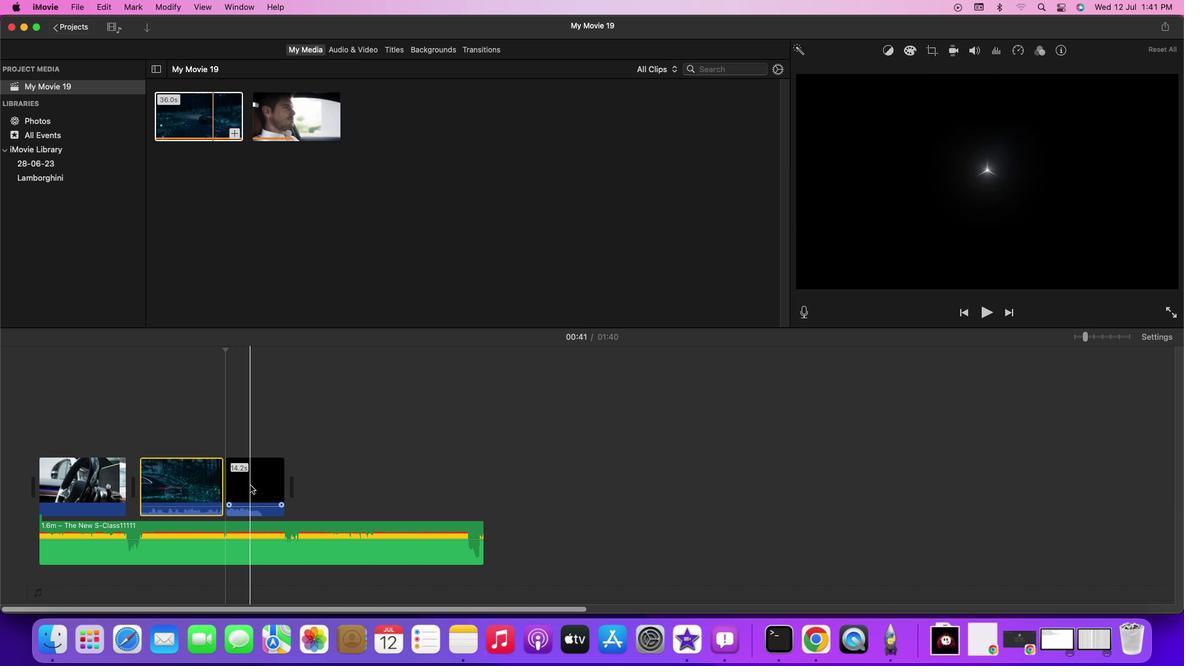 
Action: Mouse moved to (283, 451)
Screenshot: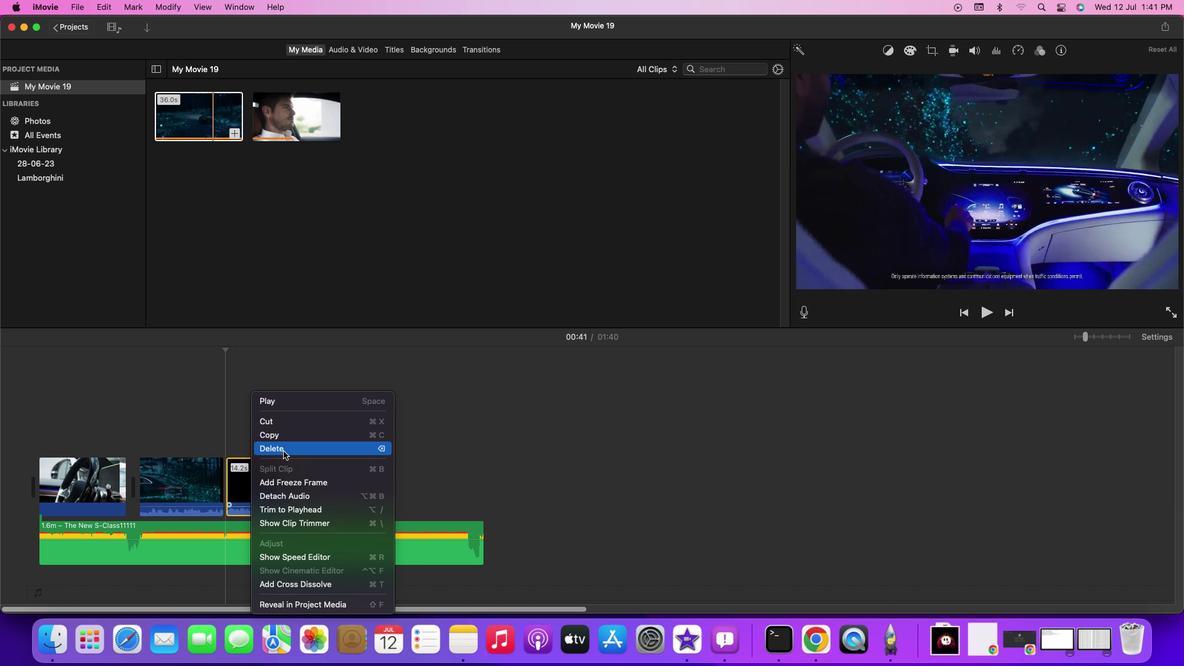 
Action: Mouse pressed left at (283, 451)
Screenshot: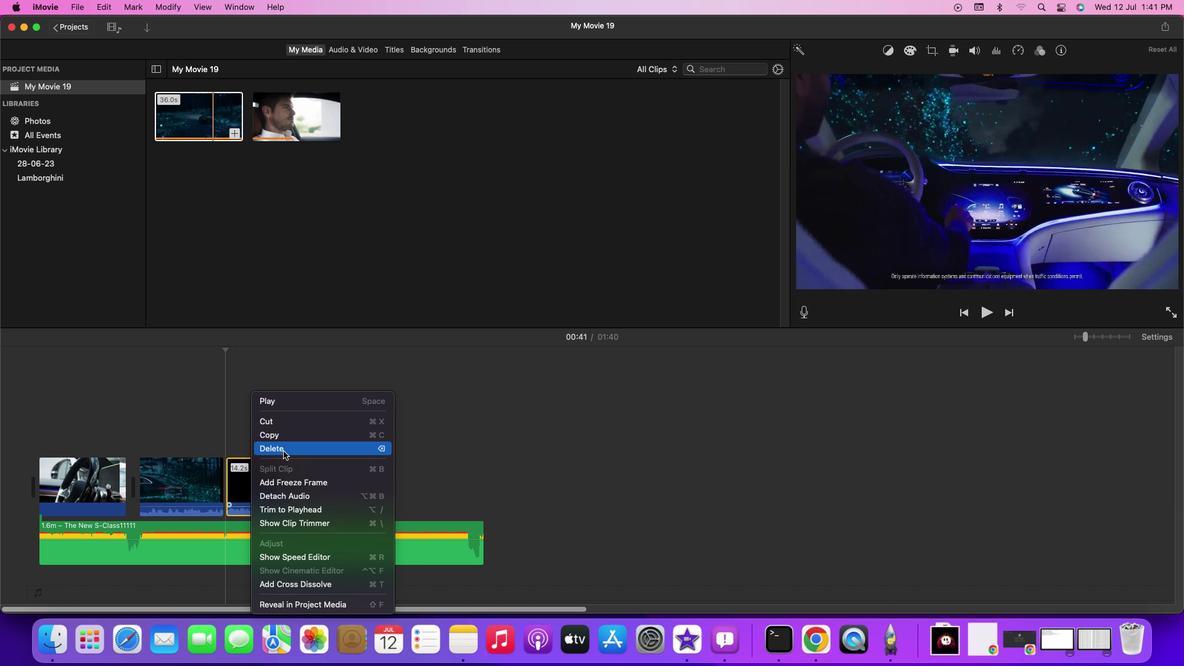 
Action: Mouse moved to (204, 374)
Screenshot: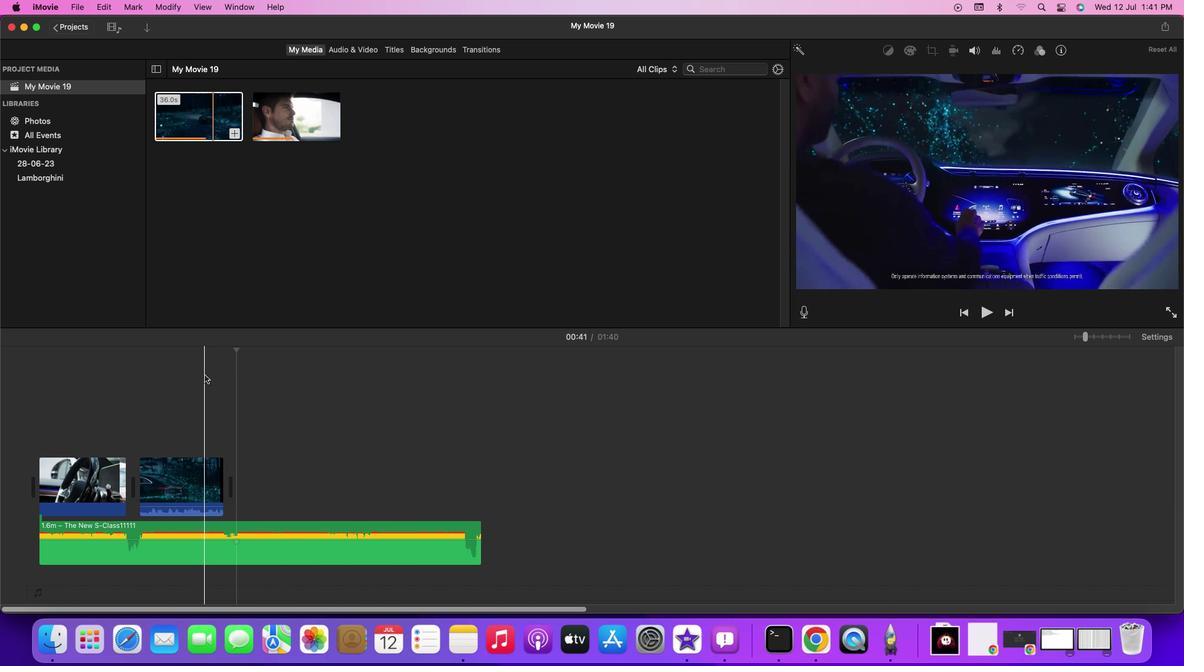 
Action: Mouse pressed left at (204, 374)
Screenshot: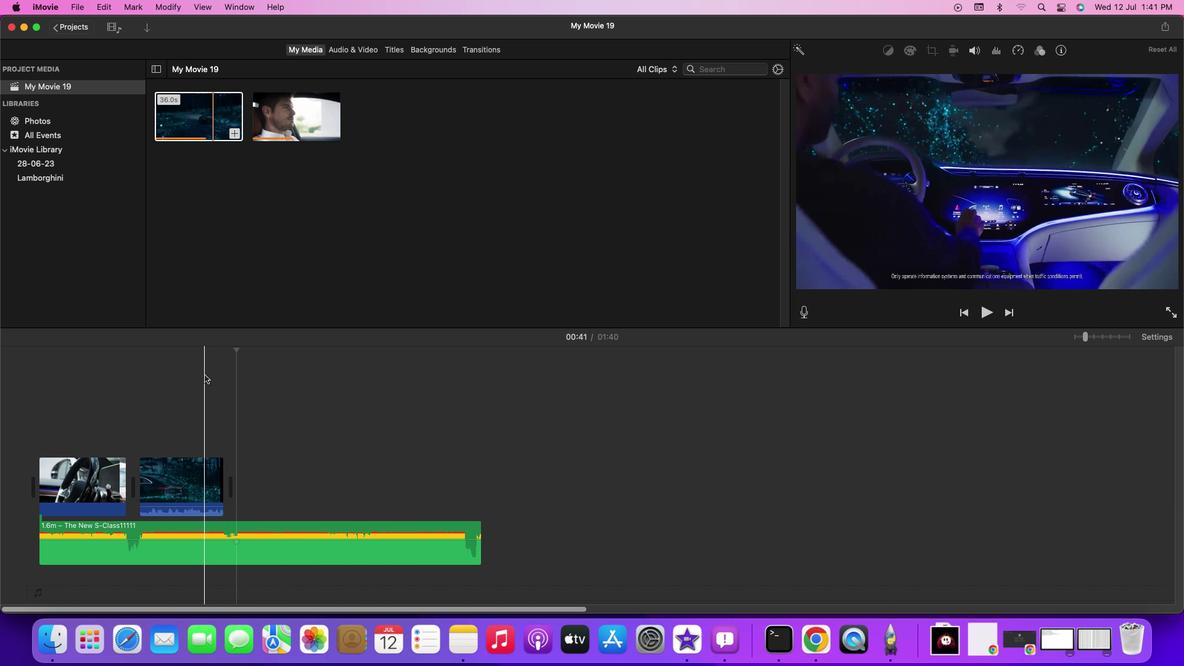 
Action: Key pressed Key.spaceKey.space
Screenshot: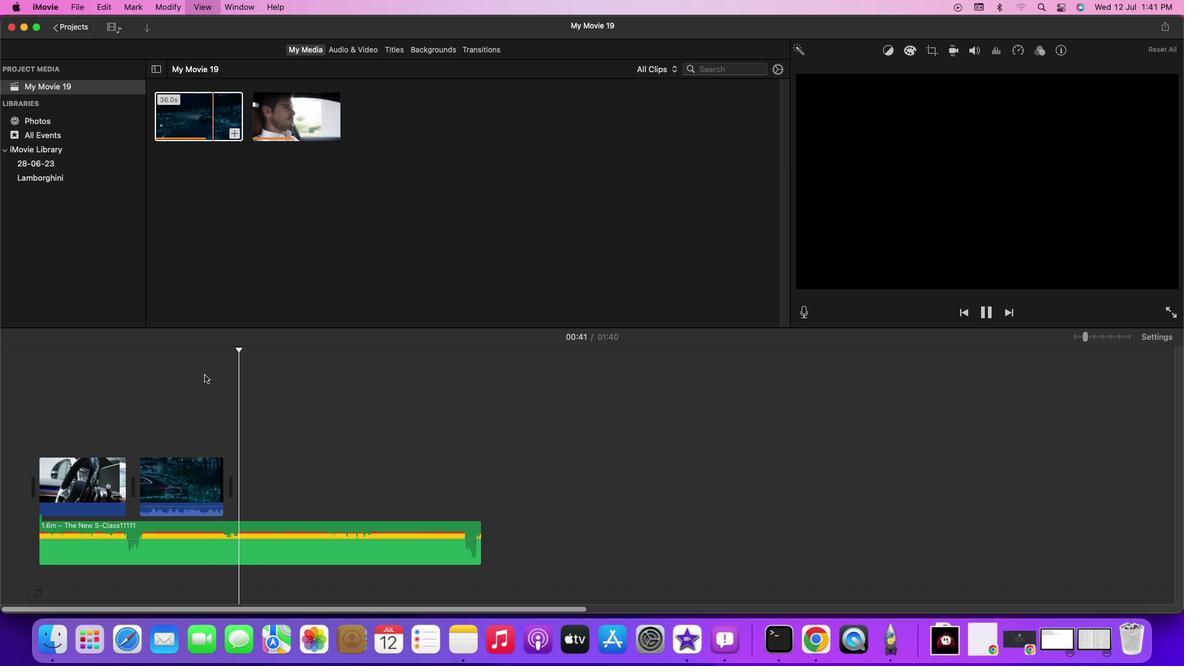 
Action: Mouse moved to (325, 238)
Screenshot: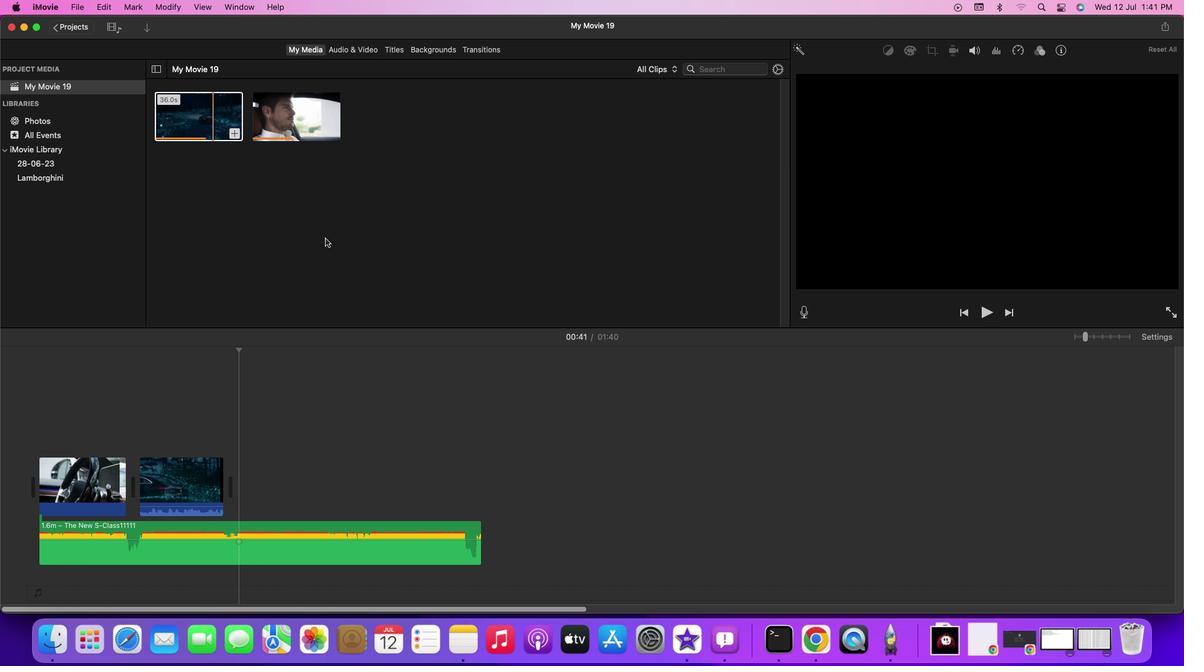
Action: Mouse pressed left at (325, 238)
Screenshot: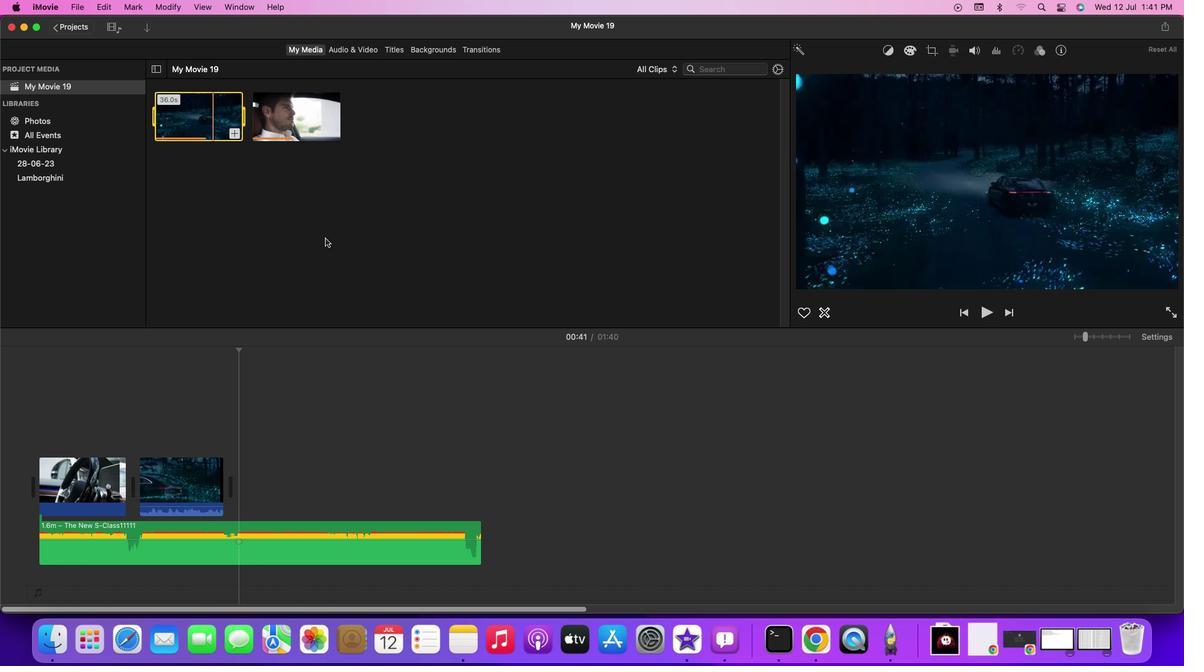 
Action: Mouse moved to (145, 28)
Screenshot: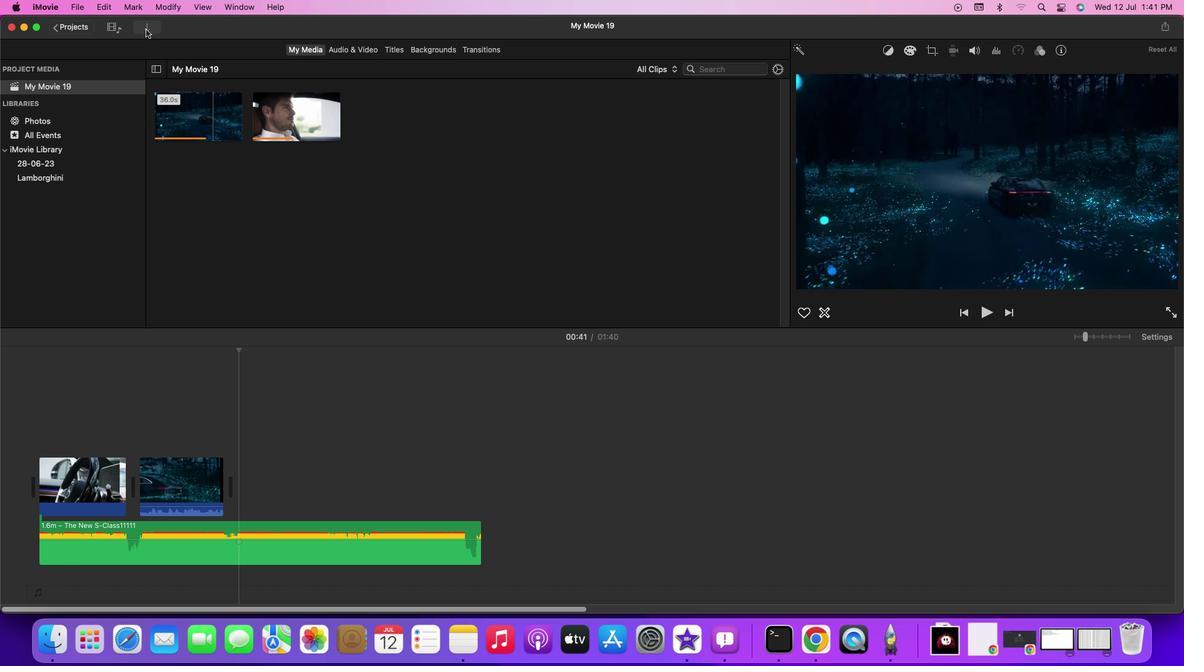 
Action: Mouse pressed left at (145, 28)
Screenshot: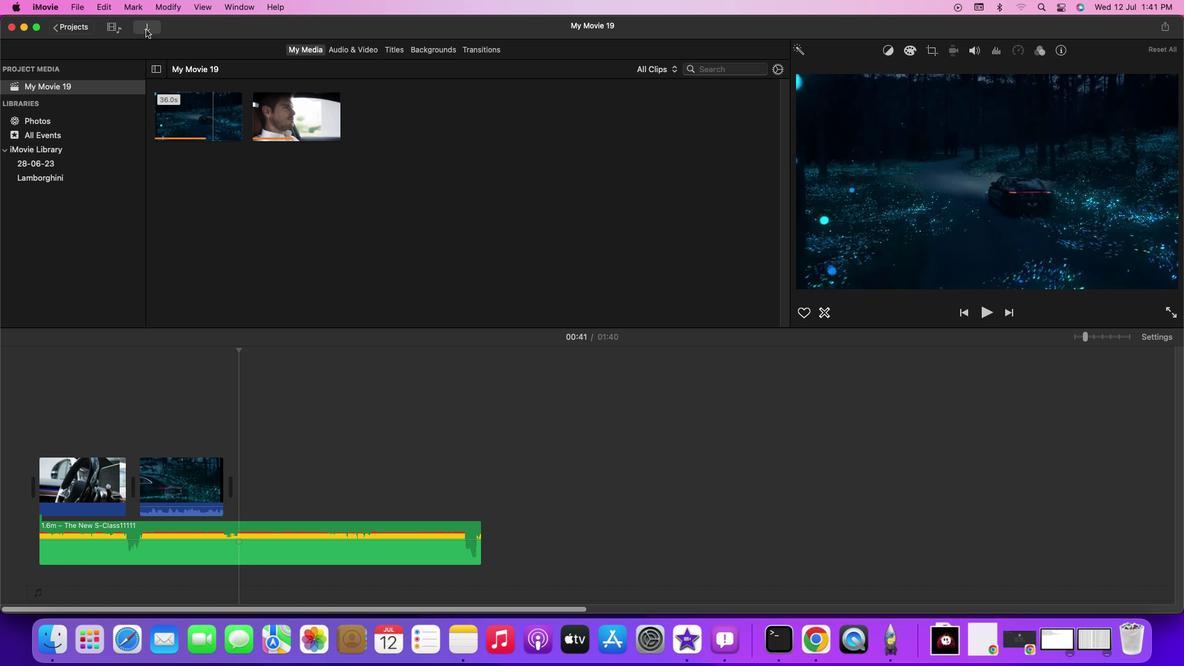 
Action: Mouse moved to (39, 164)
Screenshot: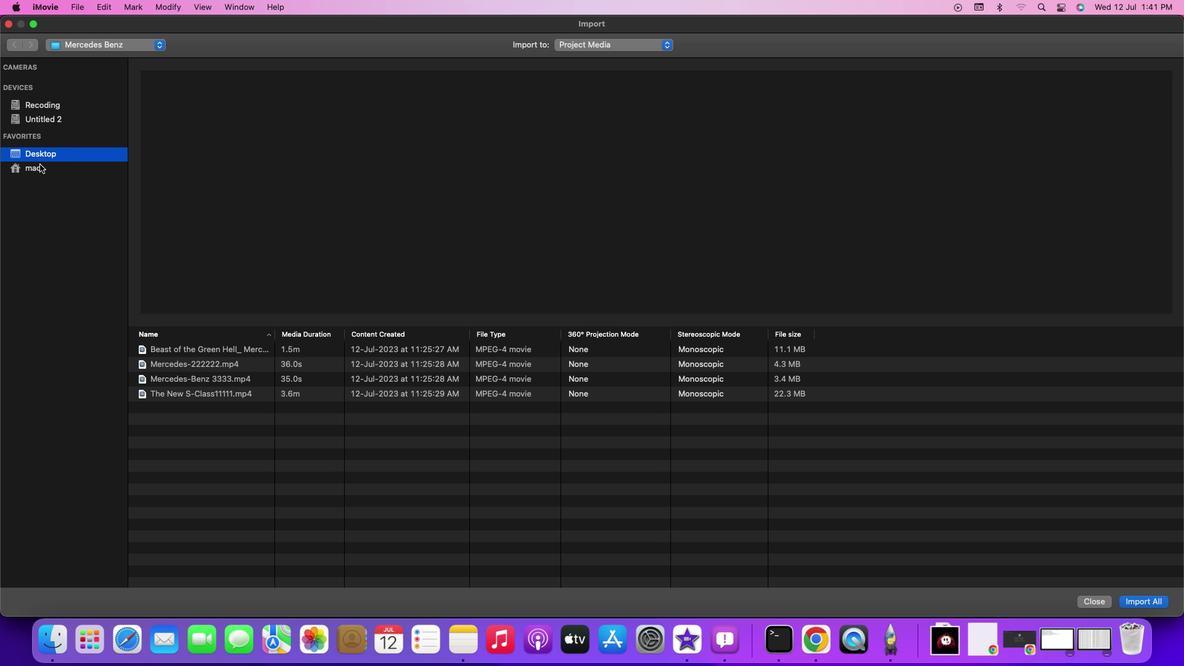 
Action: Mouse pressed left at (39, 164)
Screenshot: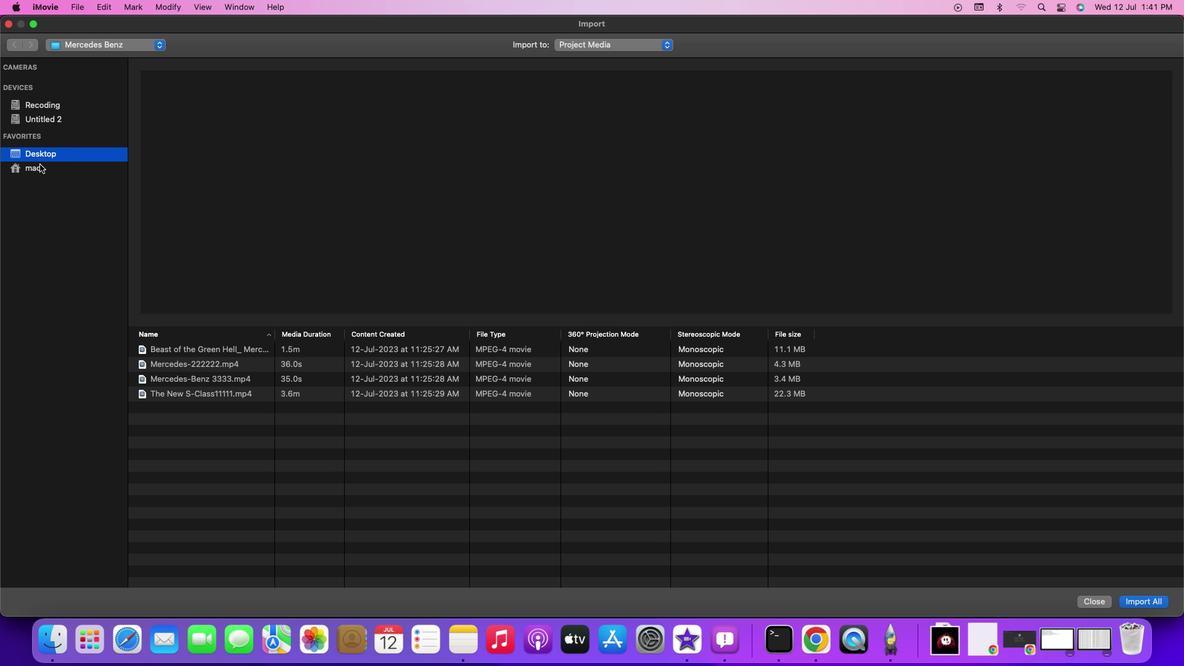 
Action: Mouse moved to (40, 157)
Screenshot: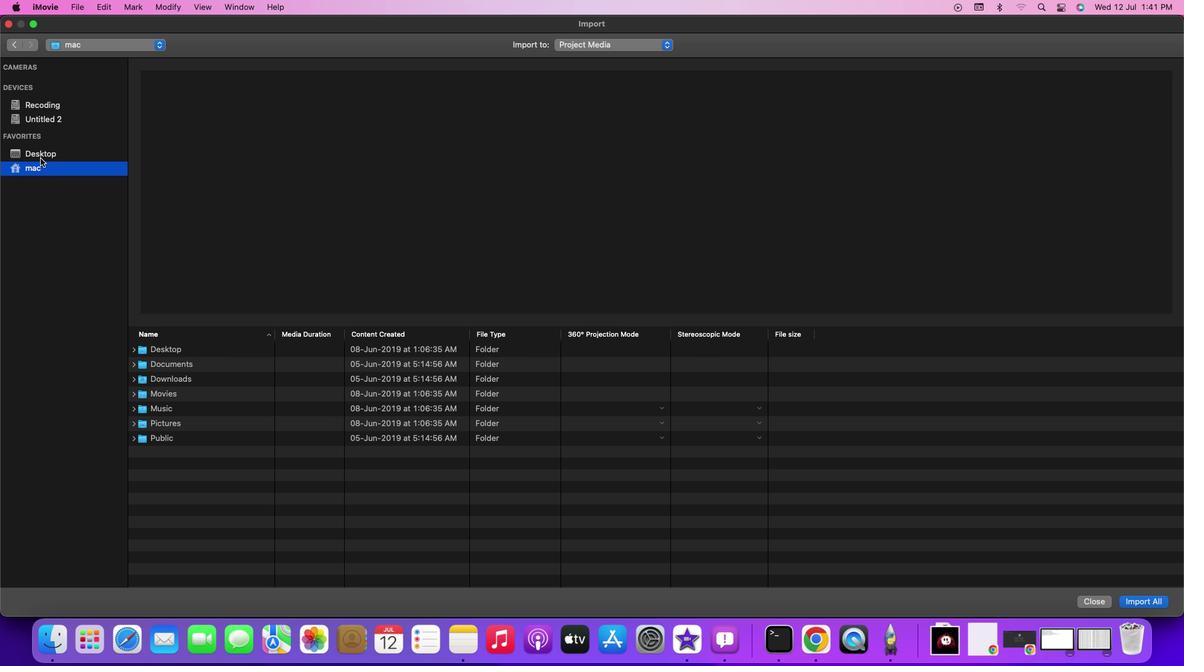 
Action: Mouse pressed left at (40, 157)
Screenshot: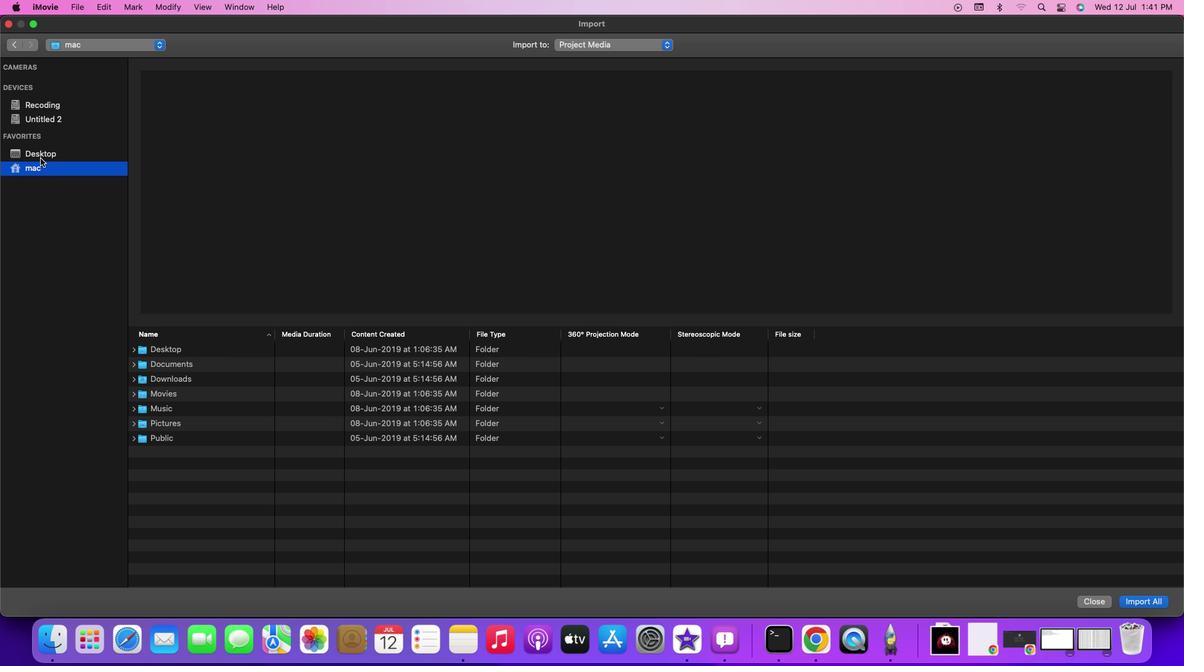 
Action: Mouse moved to (179, 495)
Screenshot: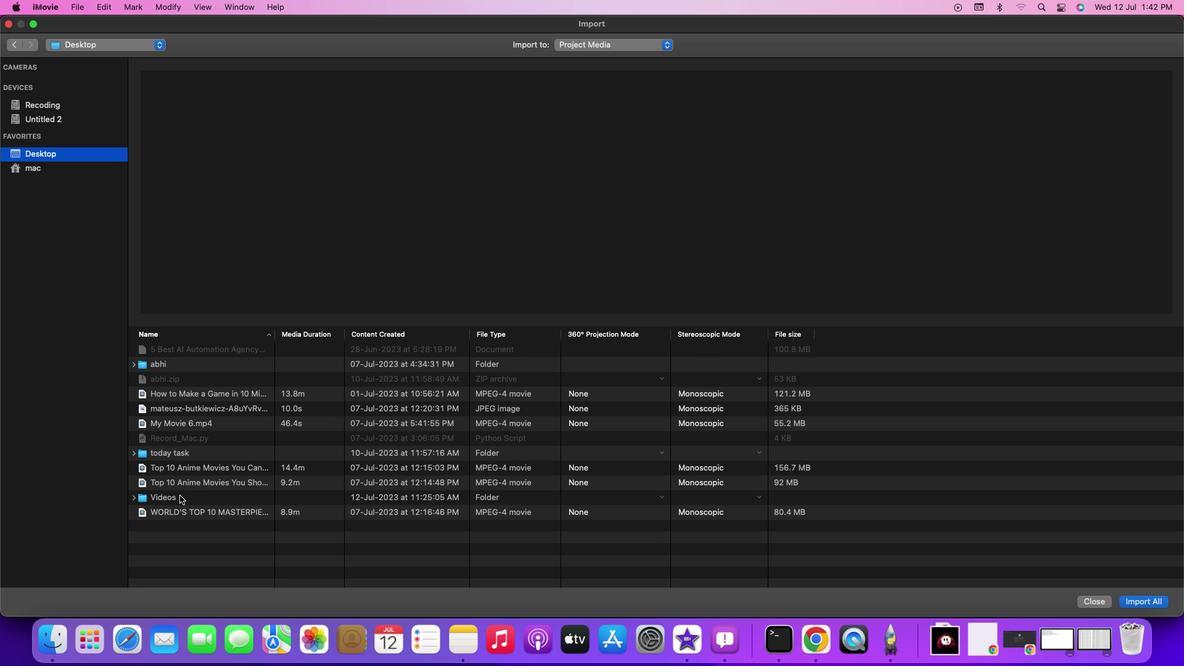 
Action: Mouse pressed left at (179, 495)
Screenshot: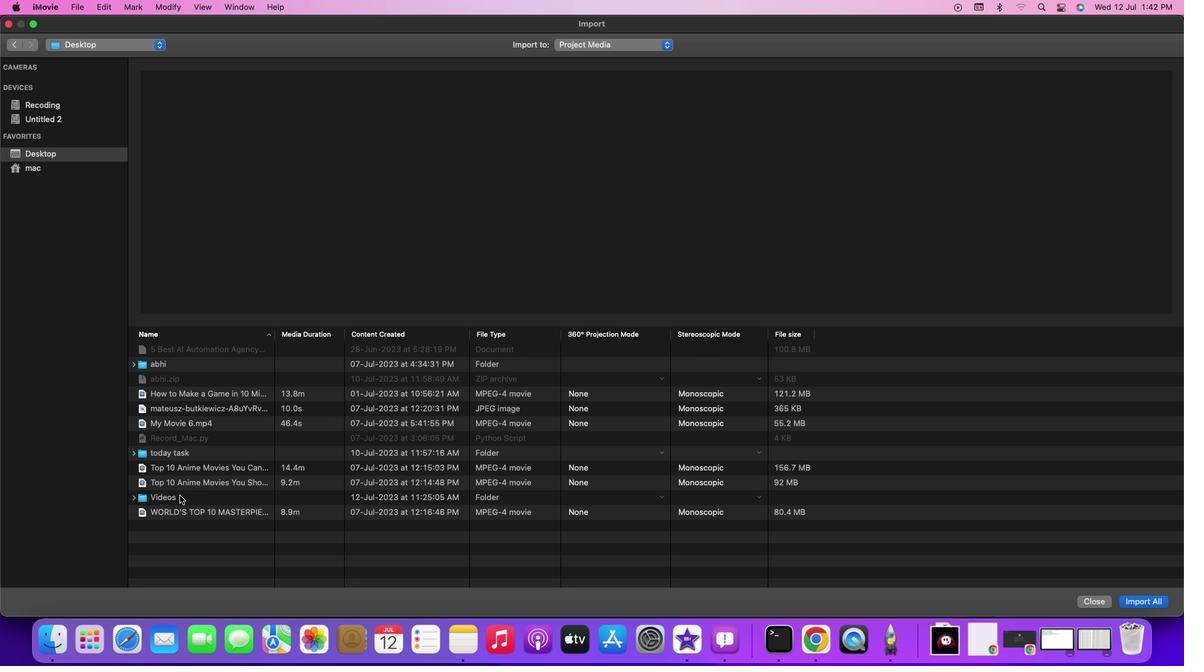 
Action: Mouse pressed left at (179, 495)
Screenshot: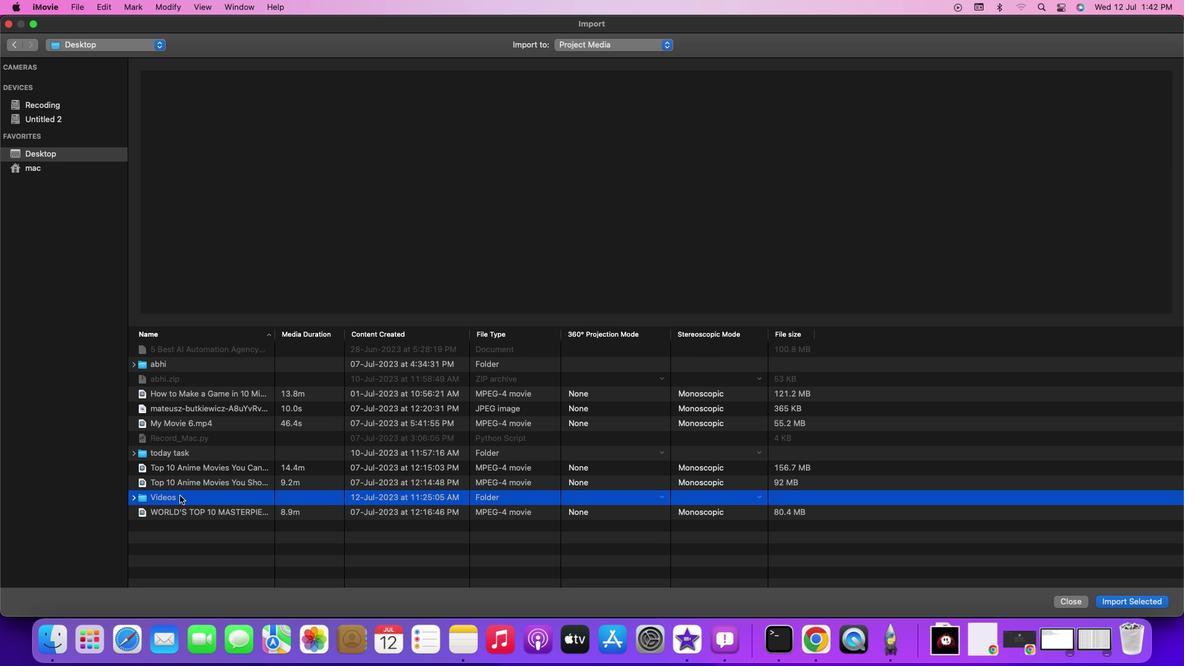 
Action: Mouse moved to (178, 396)
Screenshot: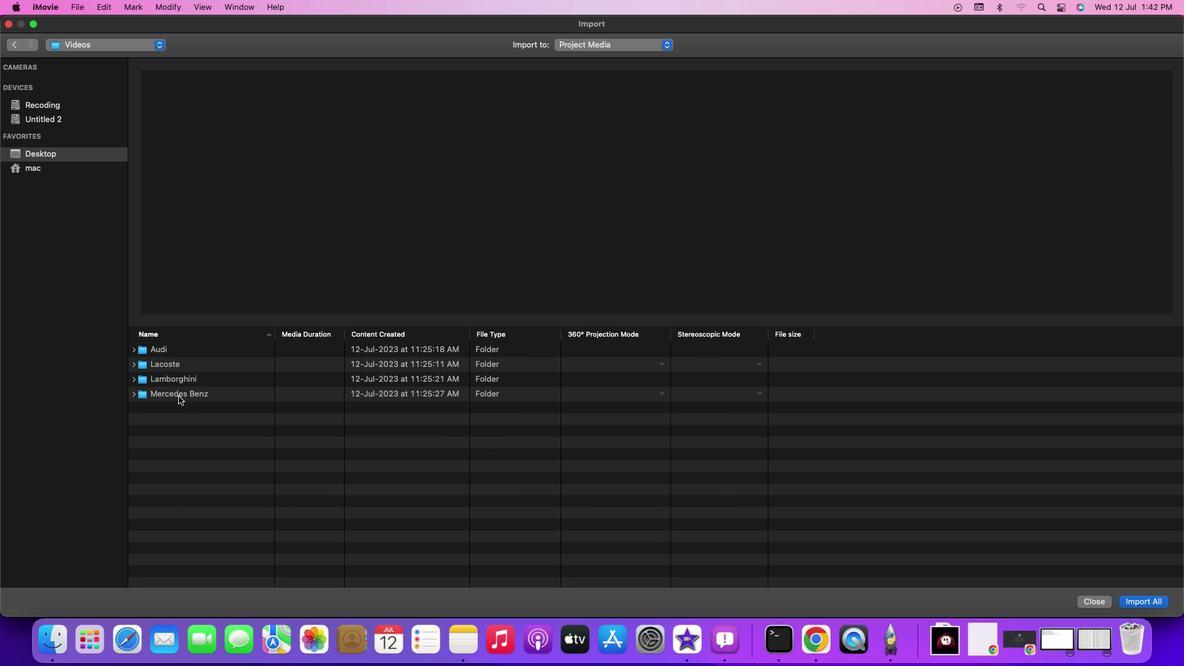 
Action: Mouse pressed left at (178, 396)
Screenshot: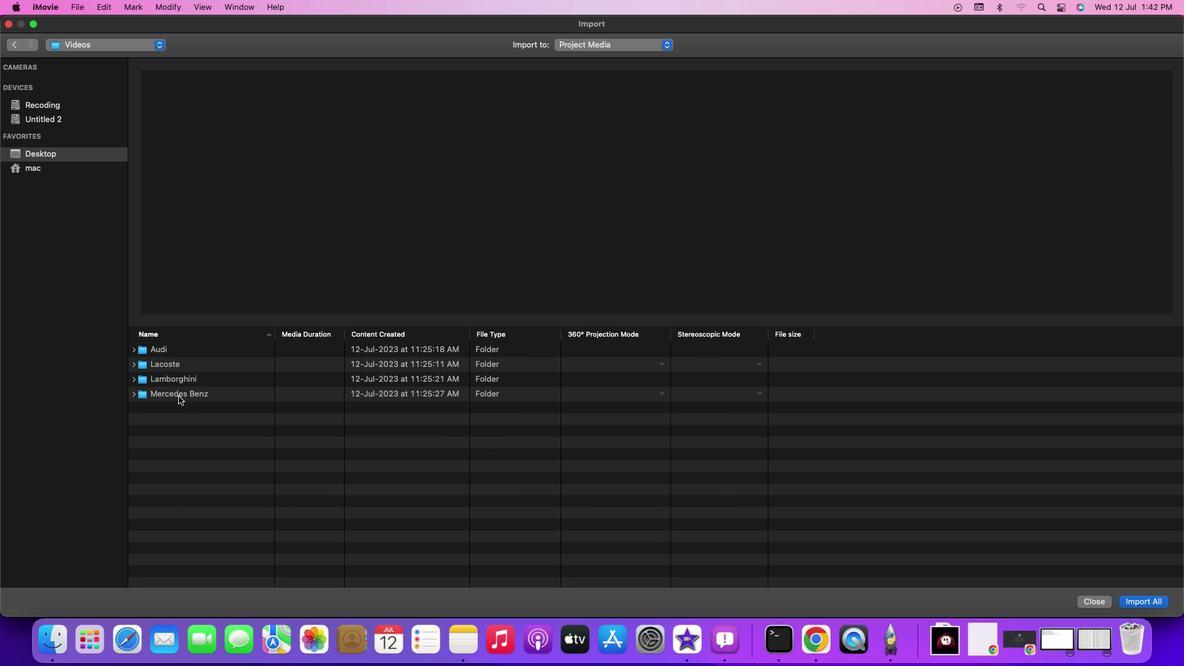 
Action: Mouse pressed left at (178, 396)
Screenshot: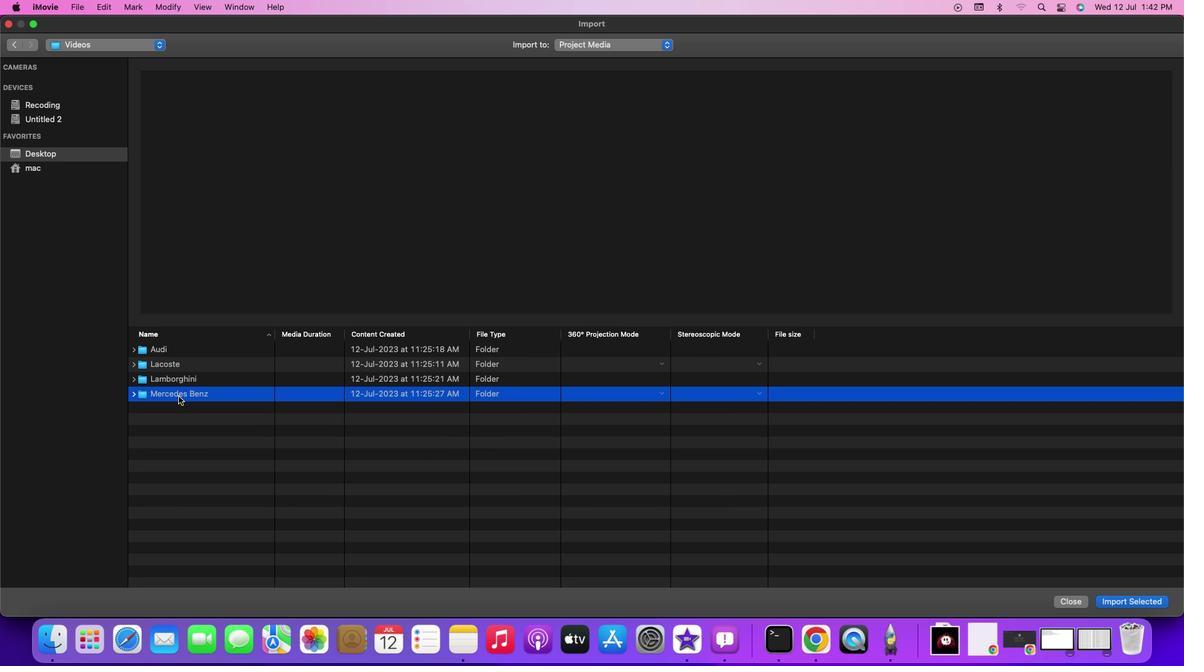 
Action: Mouse moved to (188, 355)
Screenshot: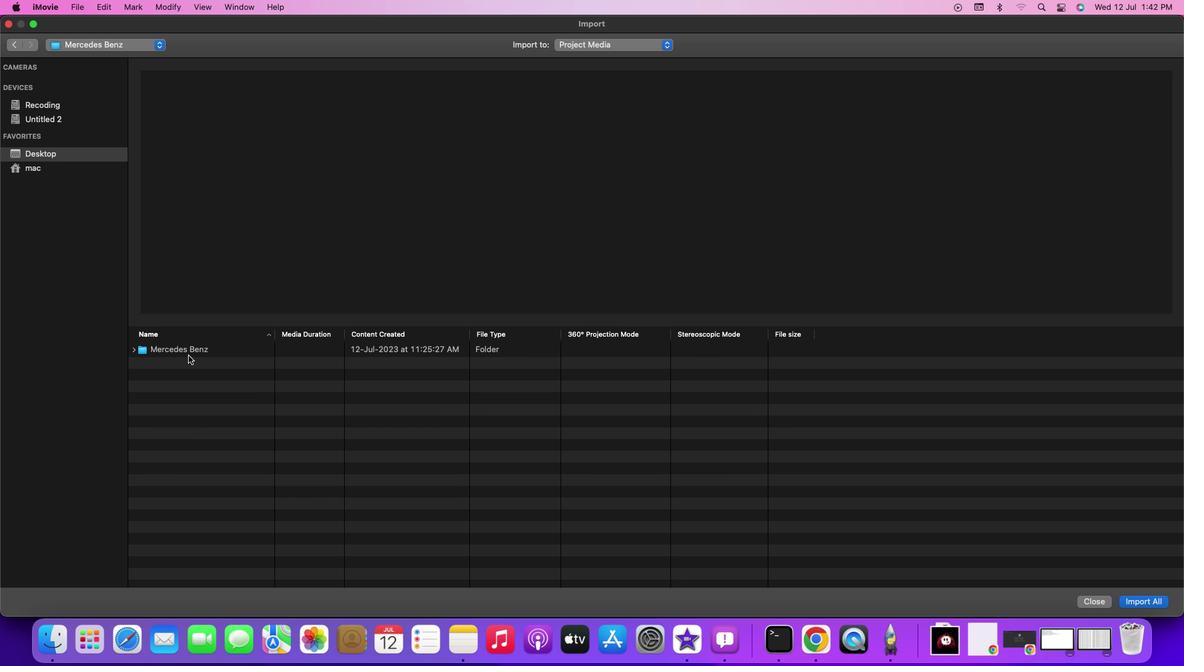 
Action: Mouse pressed left at (188, 355)
Screenshot: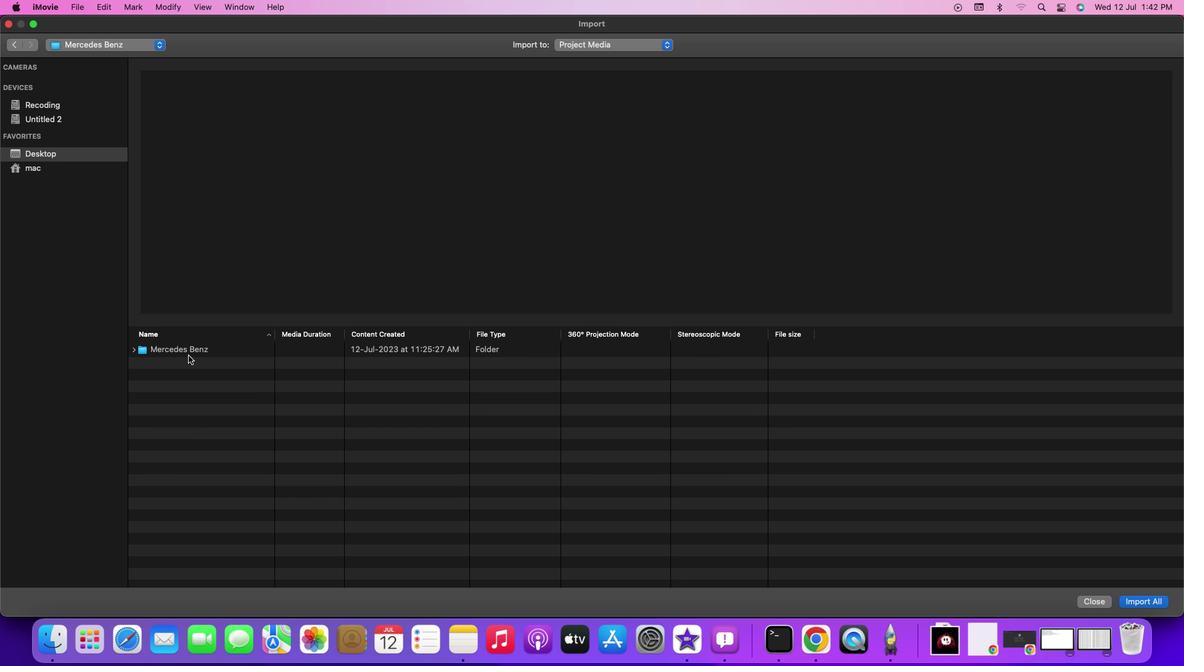 
Action: Mouse pressed left at (188, 355)
Screenshot: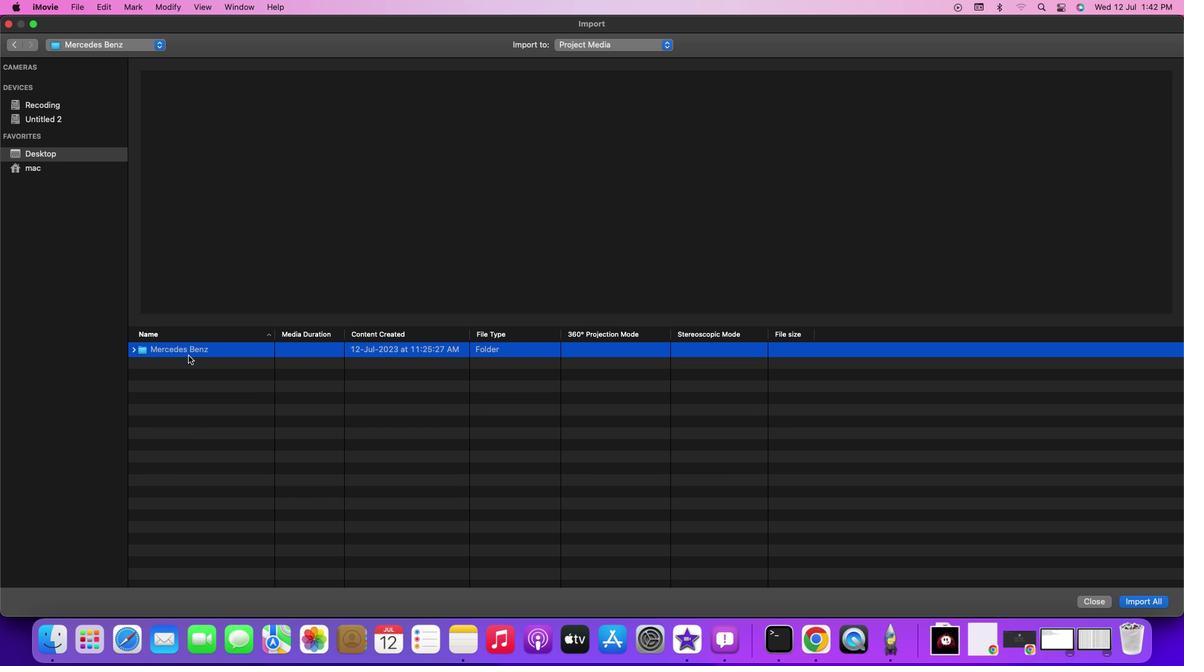 
Action: Mouse moved to (217, 381)
Screenshot: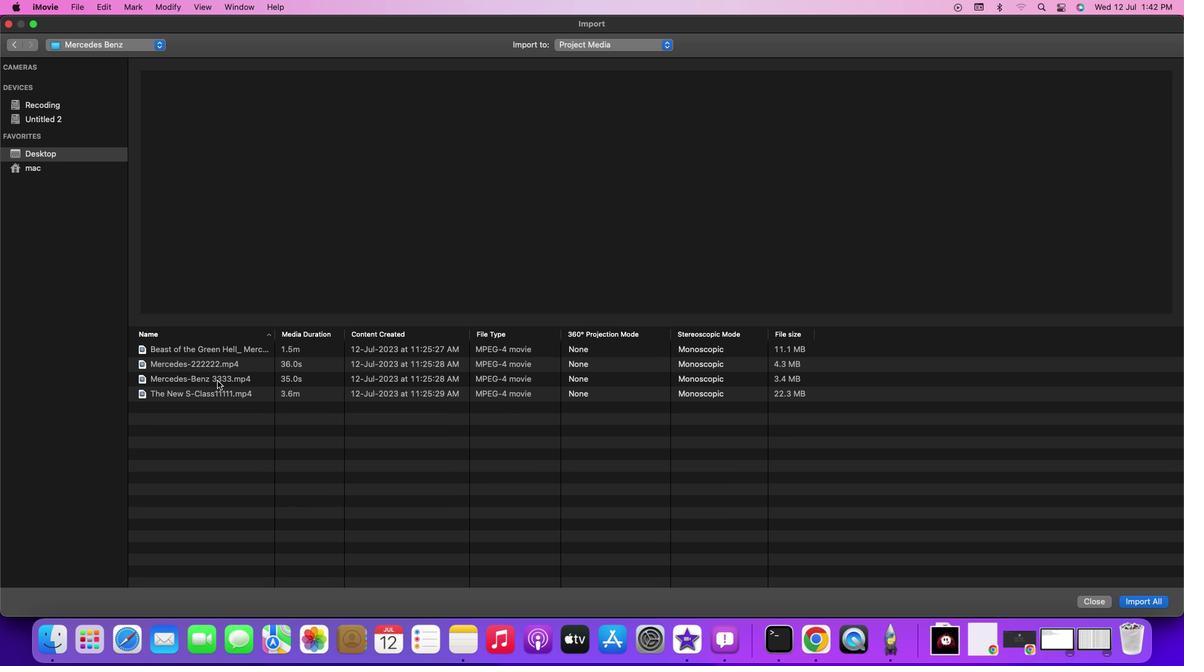 
Action: Mouse pressed left at (217, 381)
Screenshot: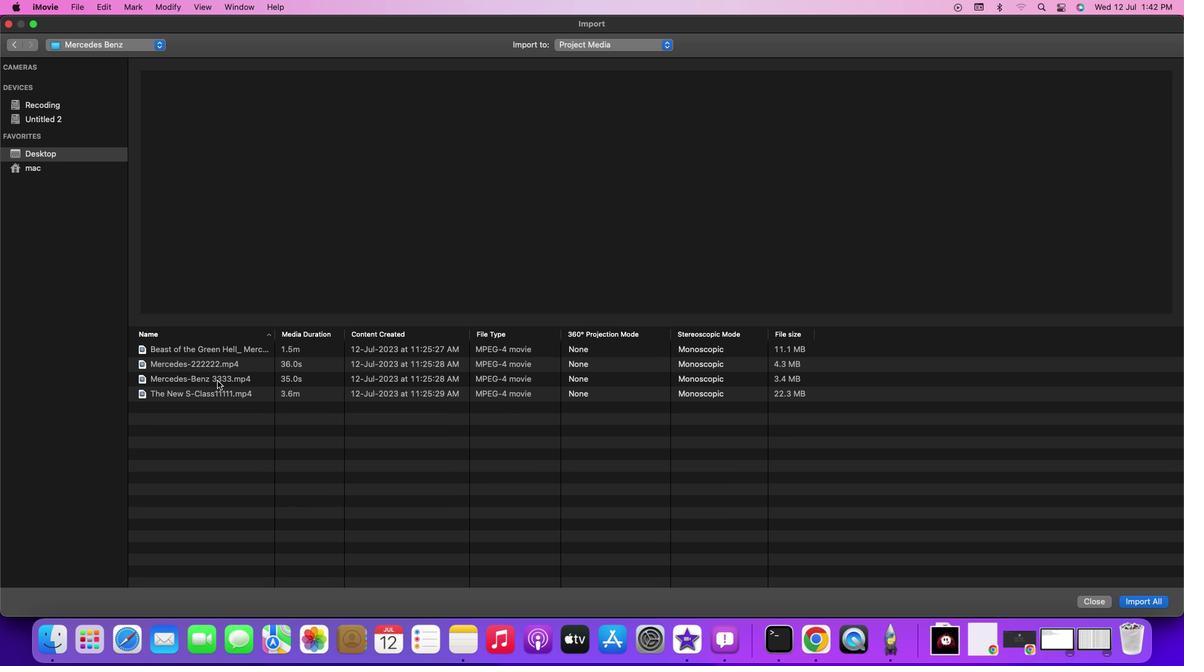 
Action: Mouse pressed left at (217, 381)
Screenshot: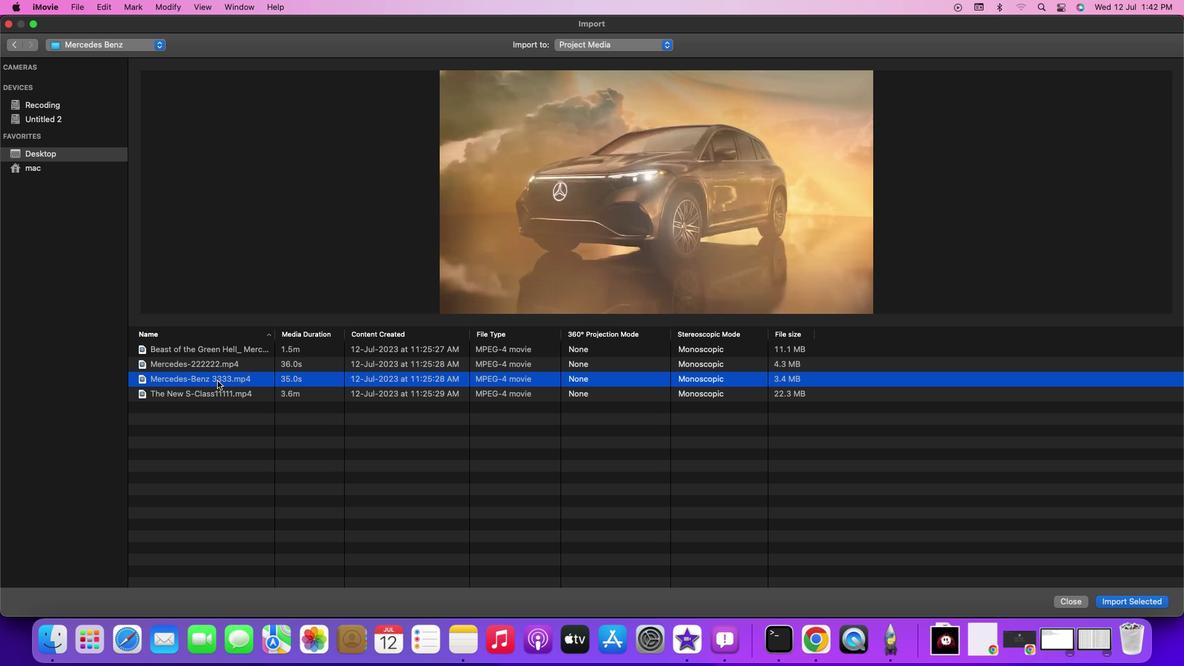 
Action: Mouse moved to (295, 121)
Screenshot: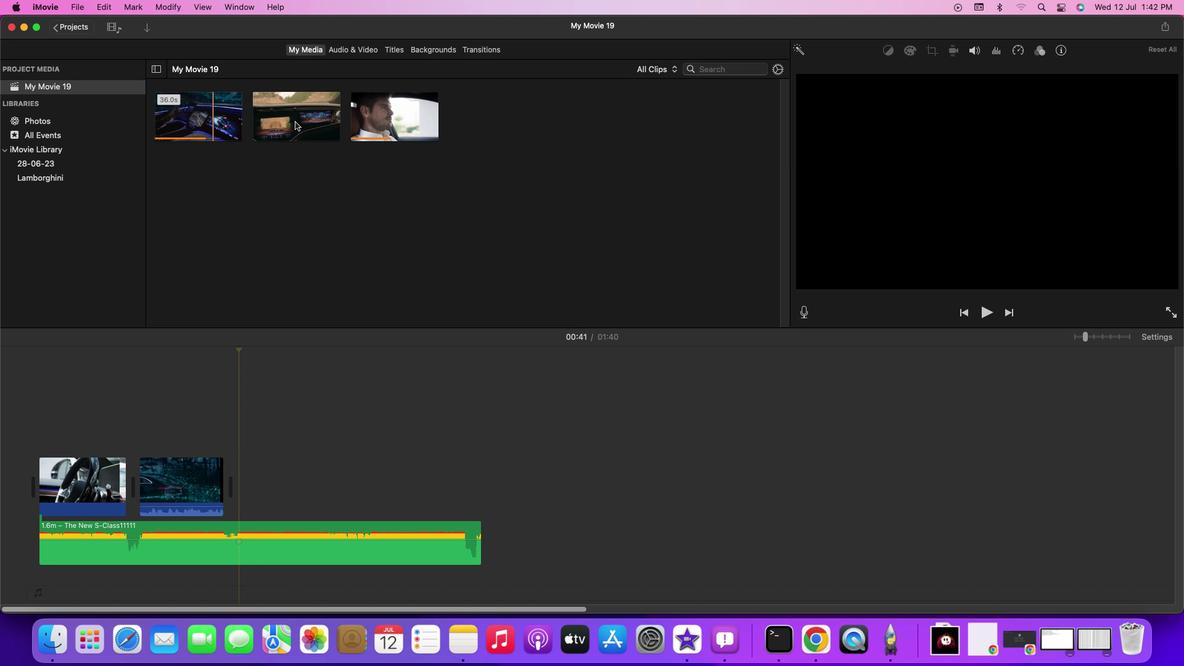 
Action: Mouse pressed left at (295, 121)
Screenshot: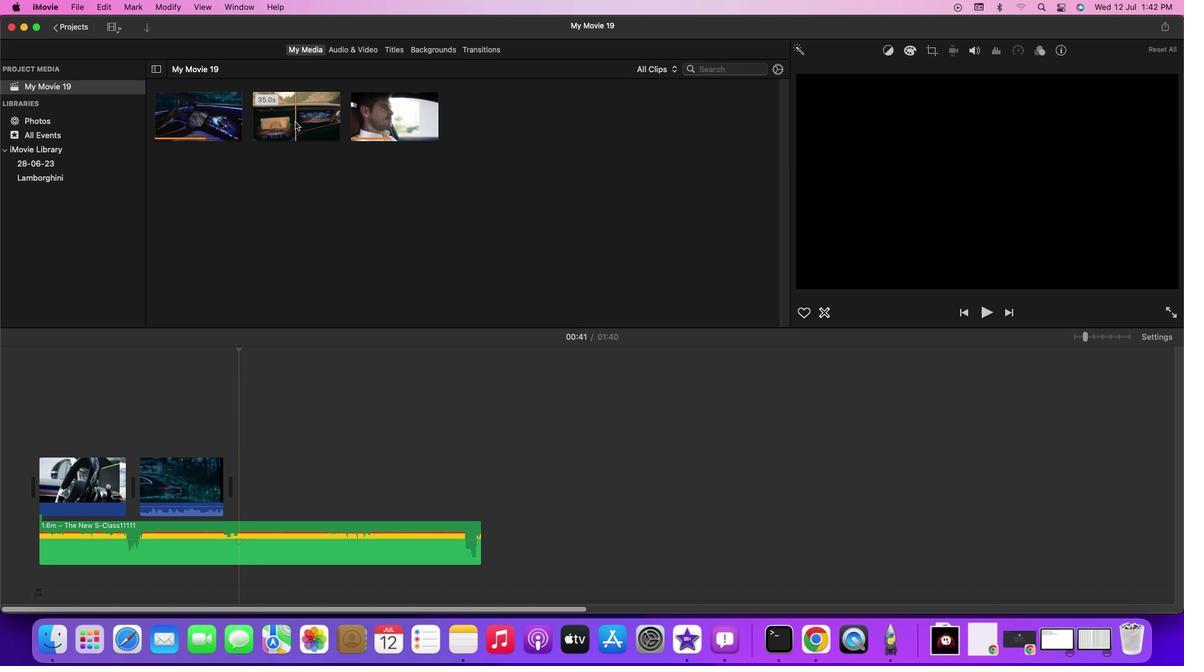 
Action: Mouse moved to (215, 355)
Screenshot: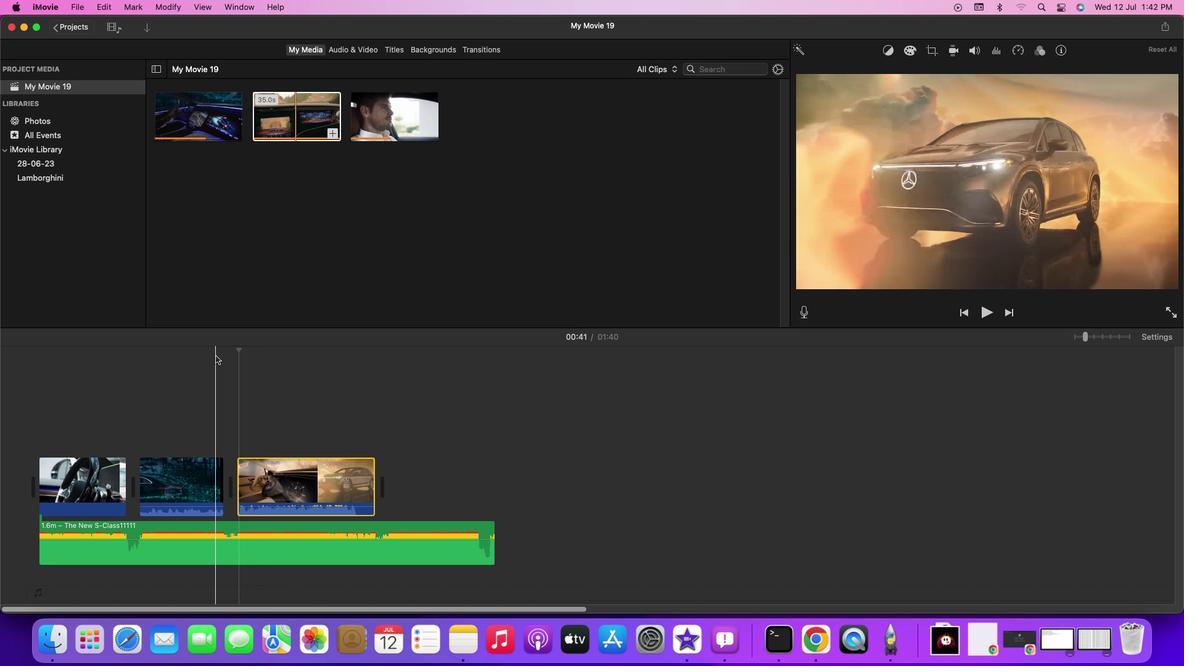 
Action: Mouse pressed left at (215, 355)
Screenshot: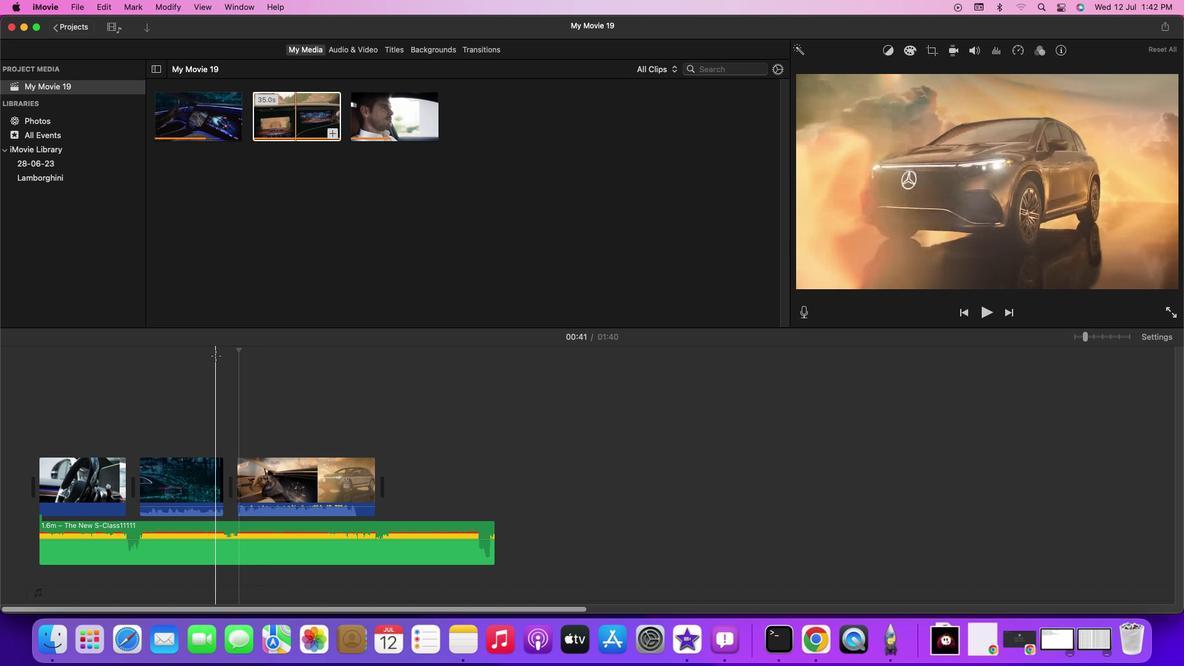 
Action: Key pressed Key.space
Screenshot: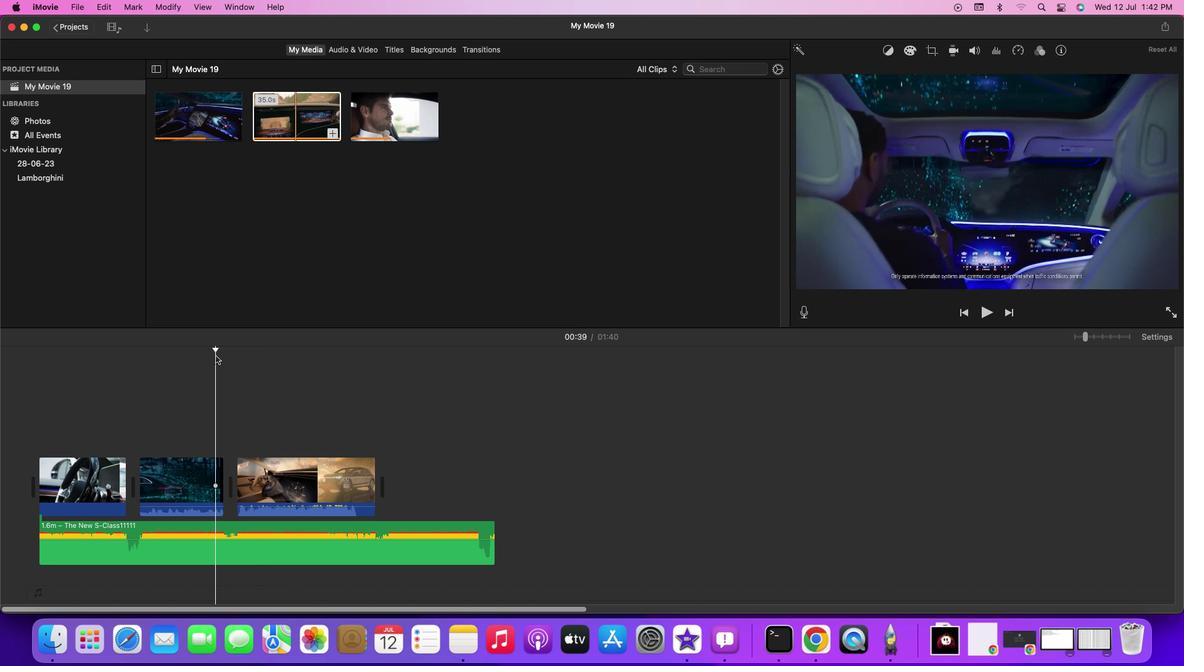 
Action: Mouse moved to (214, 358)
Screenshot: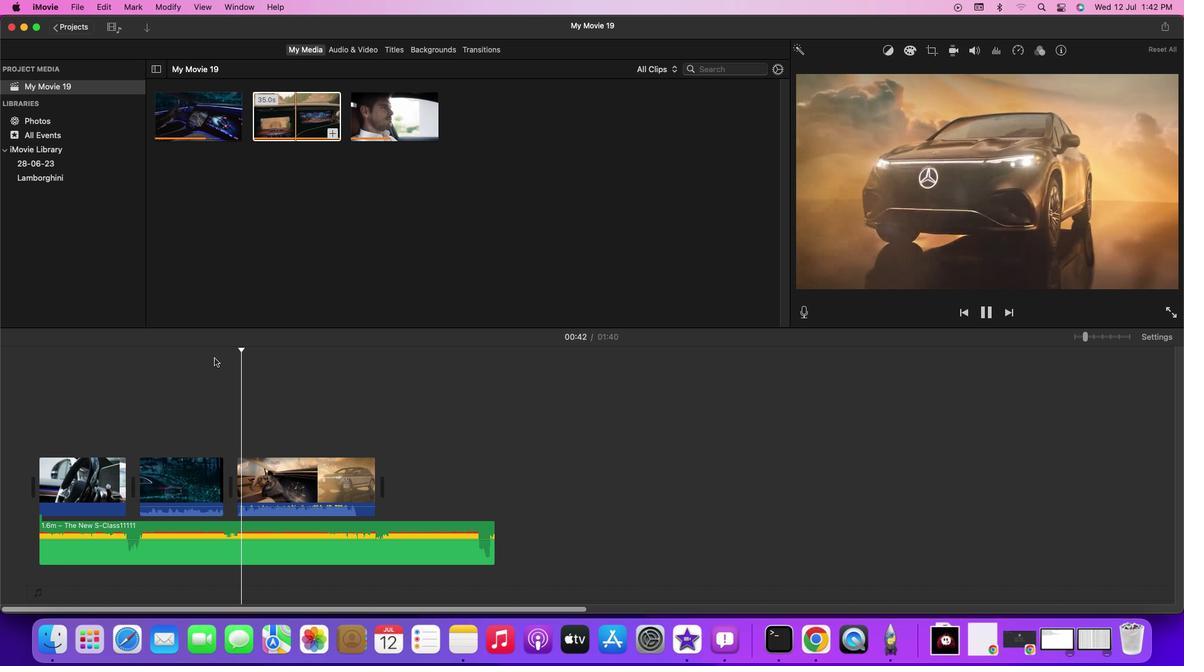 
Action: Key pressed Key.spaceKey.space
Screenshot: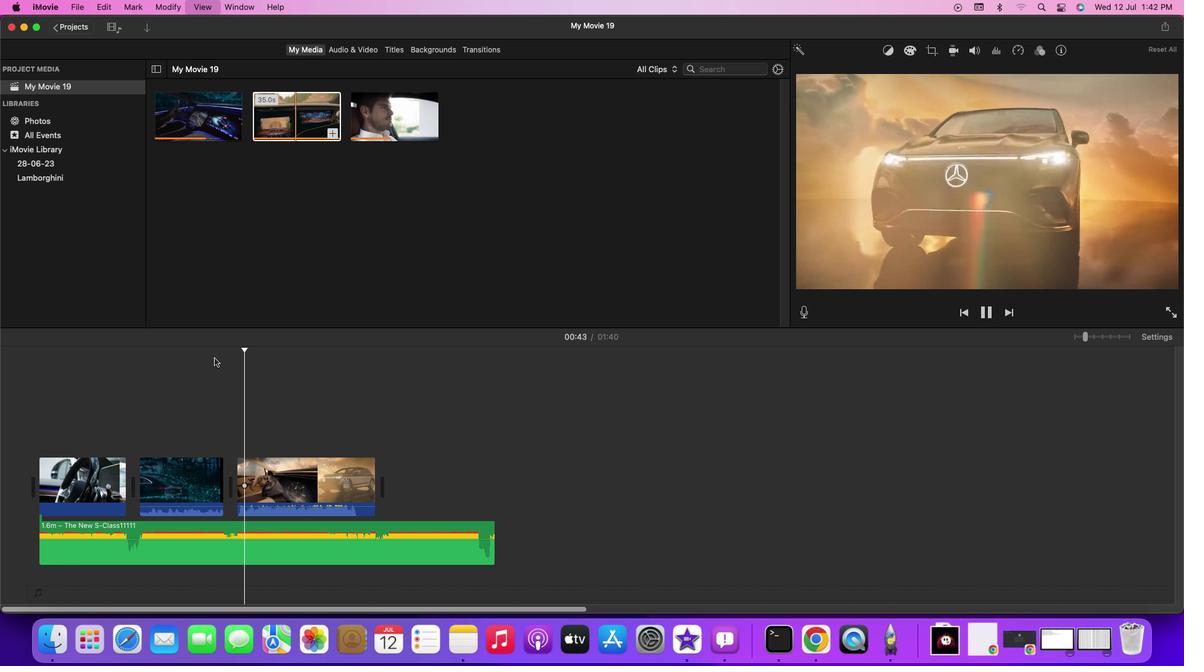 
Action: Mouse moved to (202, 384)
Screenshot: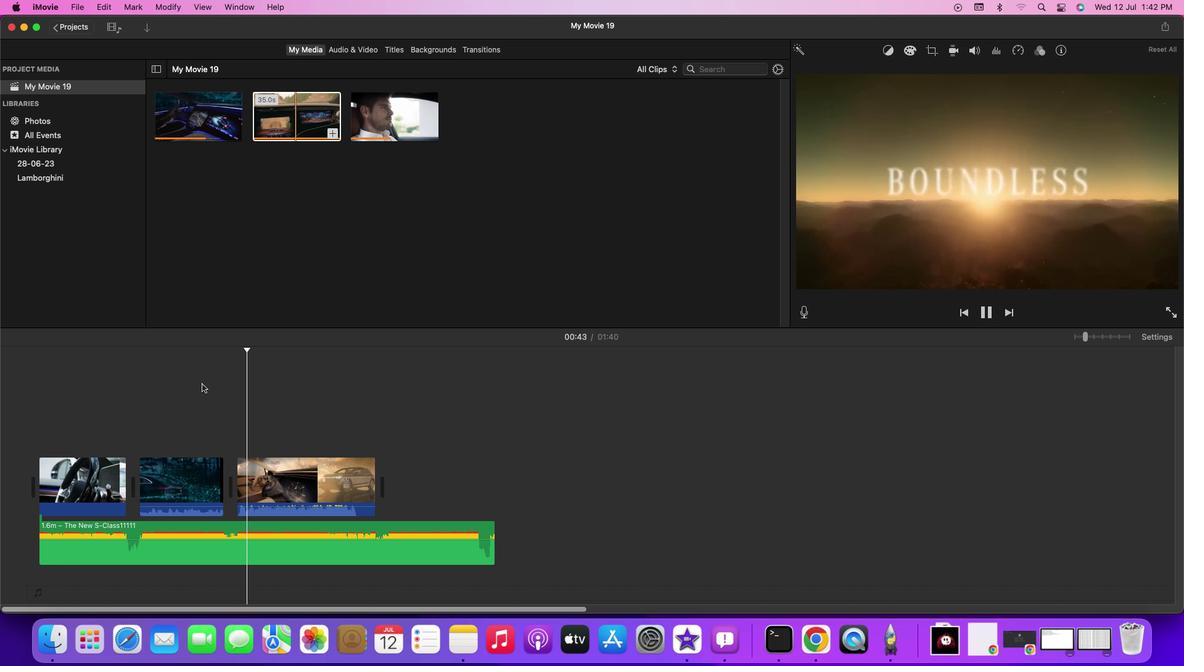 
Action: Mouse pressed left at (202, 384)
Screenshot: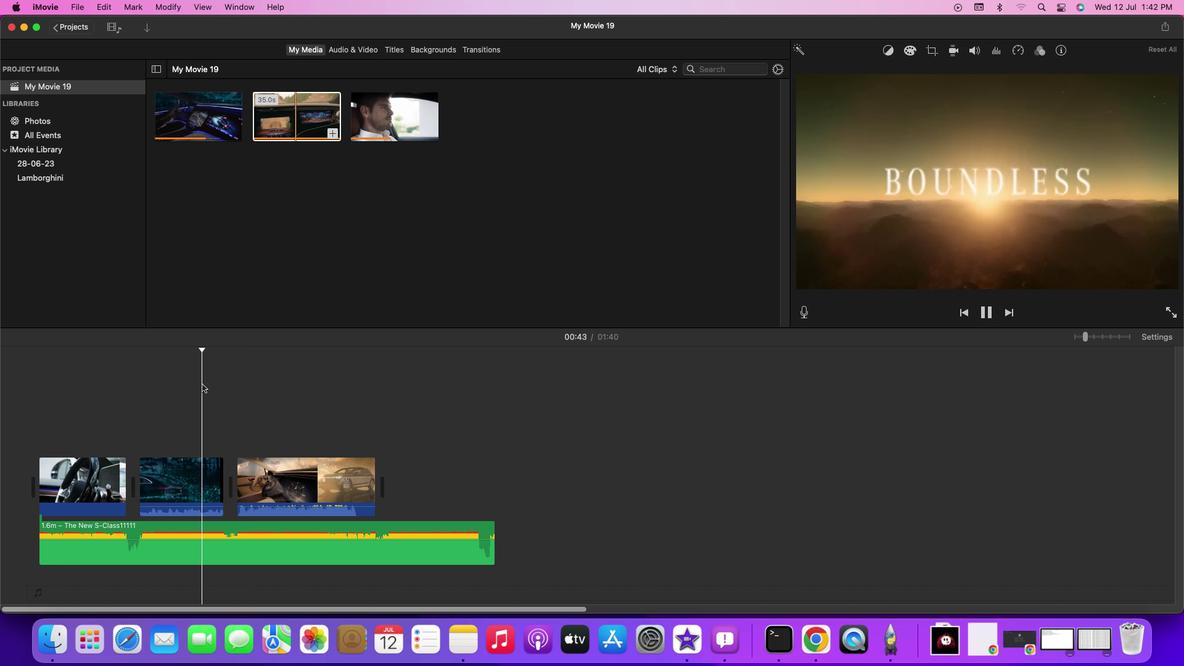 
Action: Mouse moved to (202, 384)
Screenshot: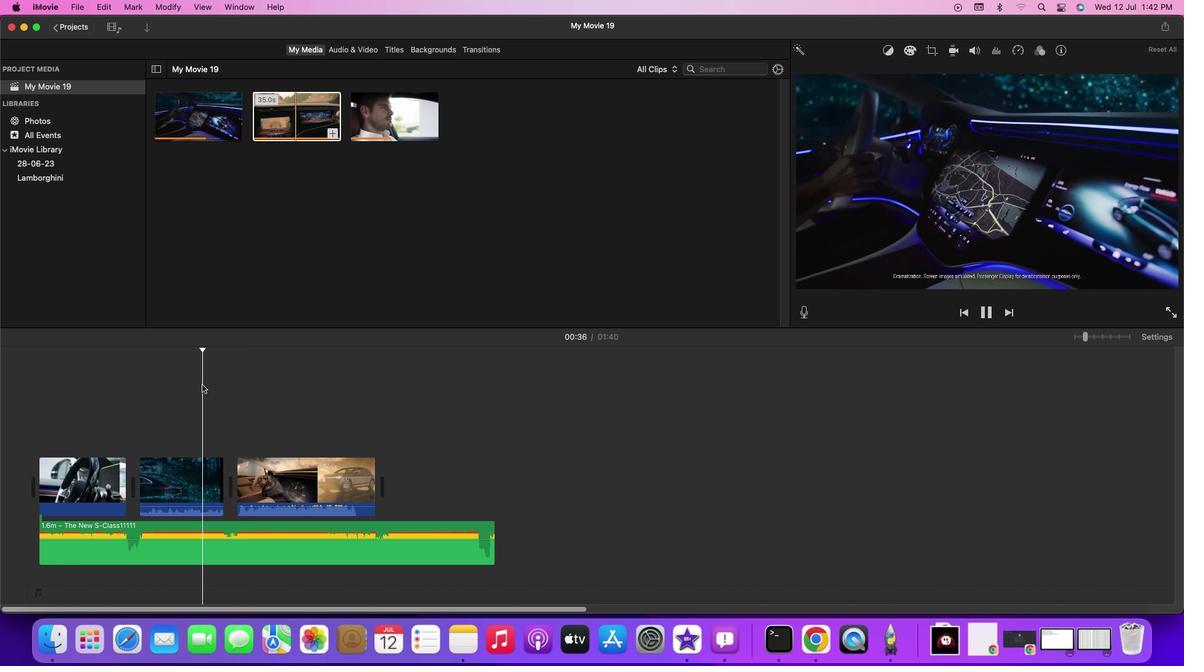 
Action: Key pressed Key.spaceKey.space
Screenshot: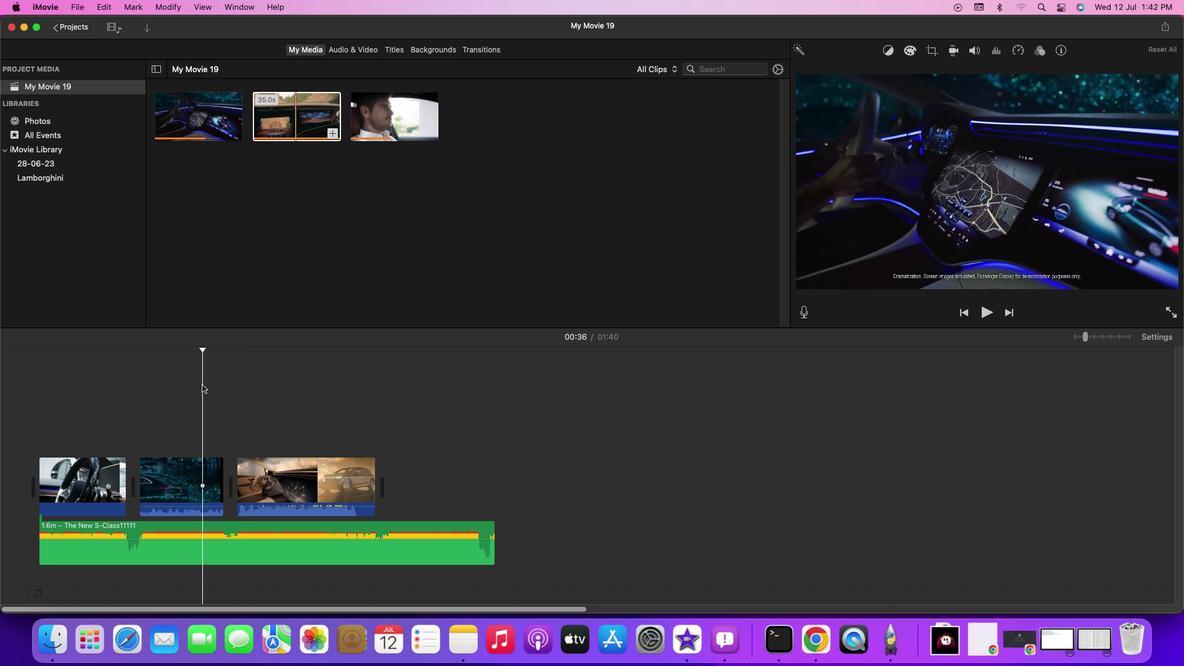 
Action: Mouse moved to (239, 493)
Screenshot: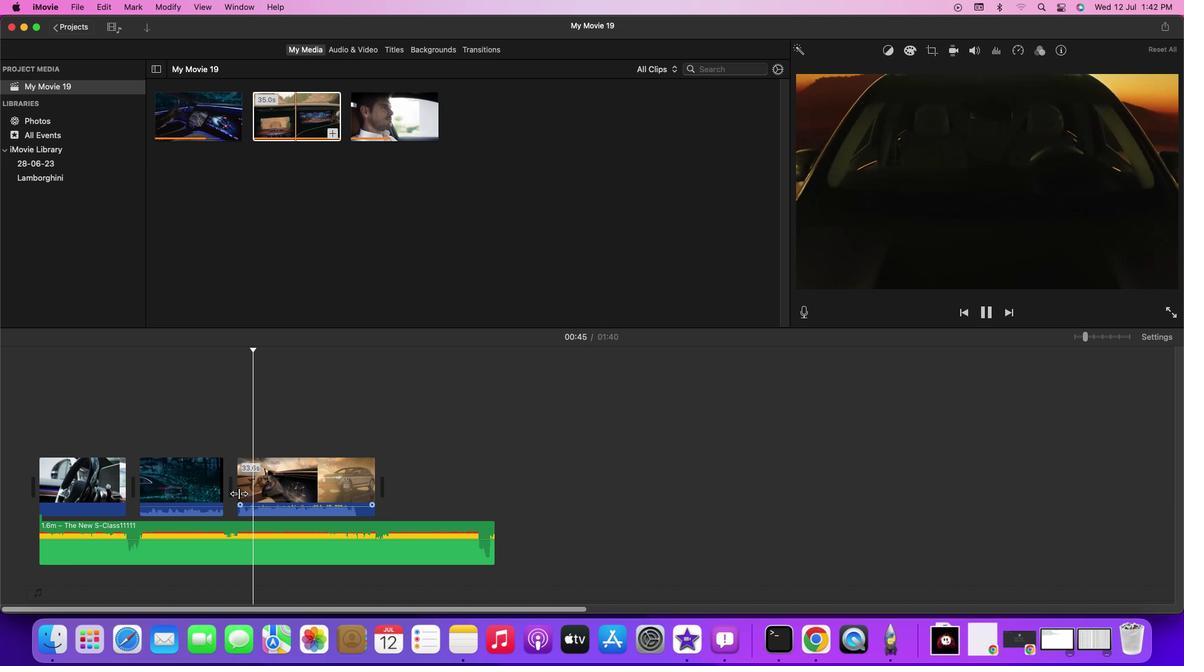 
Action: Mouse pressed left at (239, 493)
Screenshot: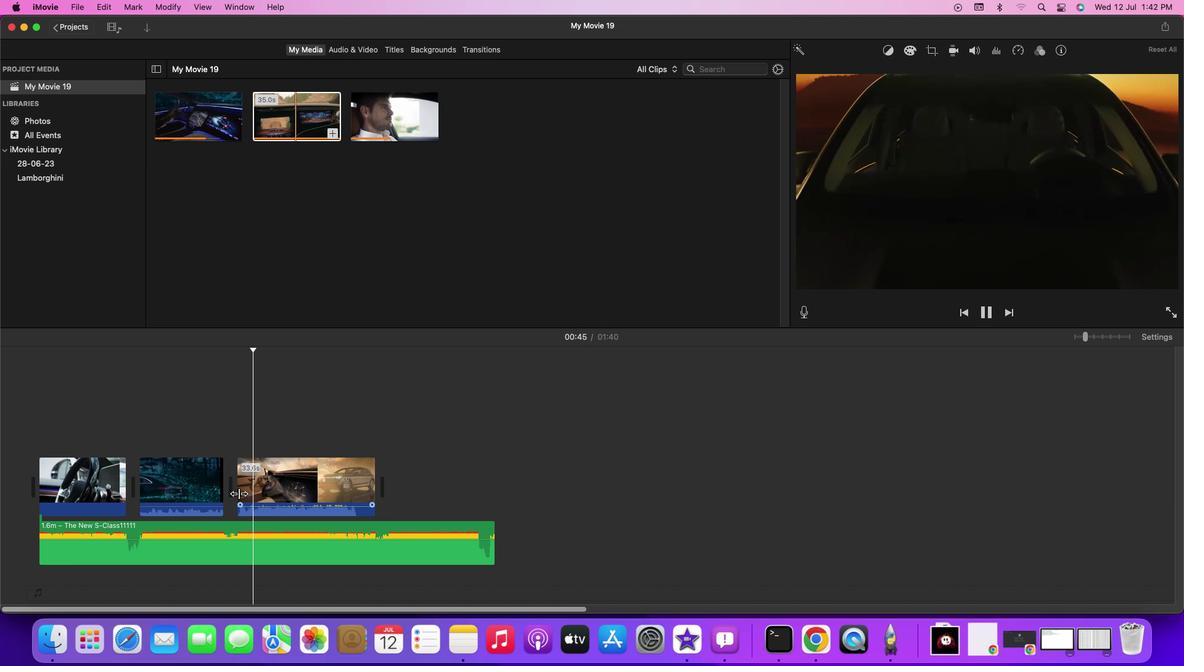 
Action: Mouse moved to (227, 359)
Screenshot: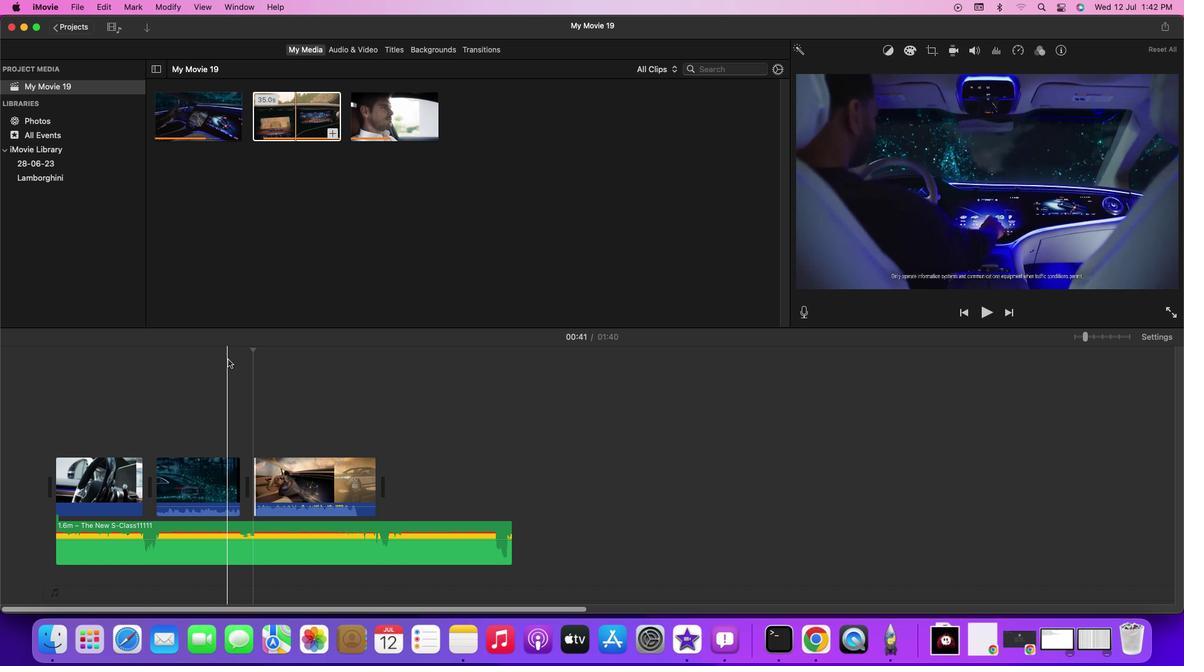 
Action: Mouse pressed left at (227, 359)
Screenshot: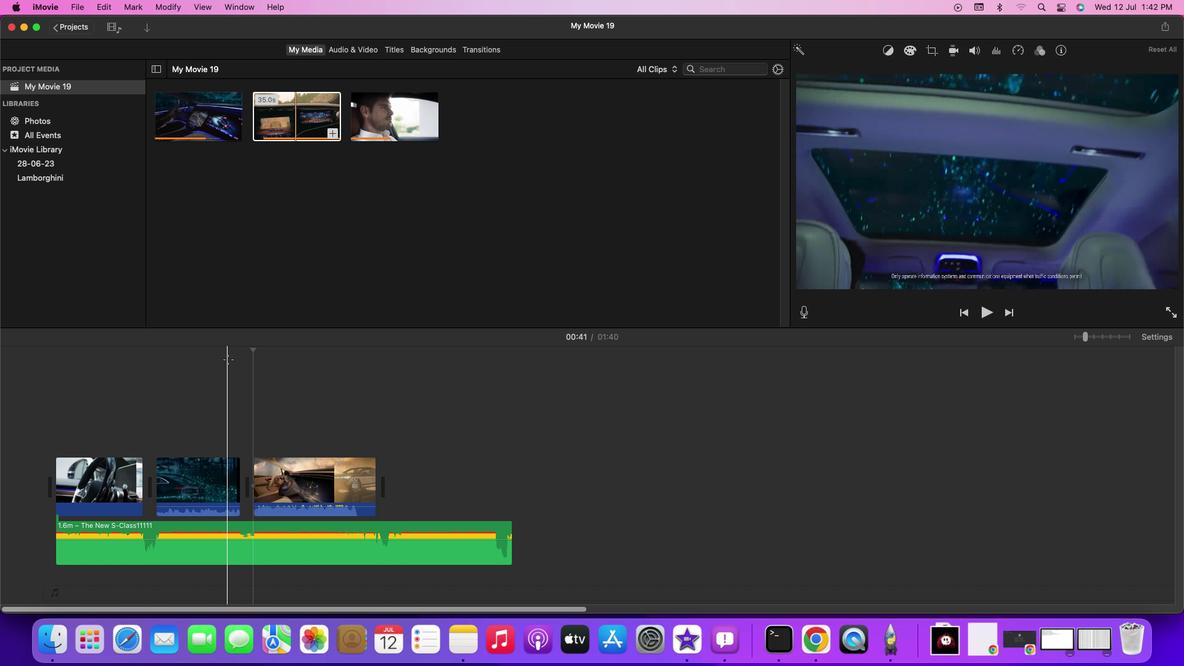 
Action: Key pressed Key.space
Screenshot: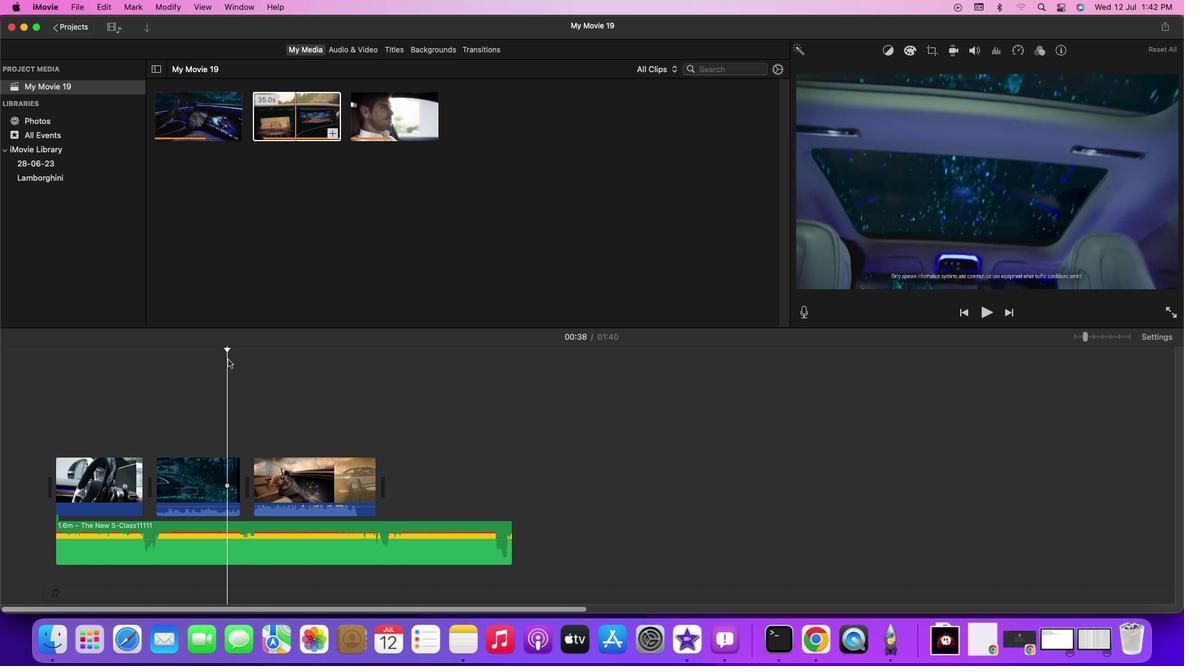 
Action: Mouse moved to (315, 385)
Screenshot: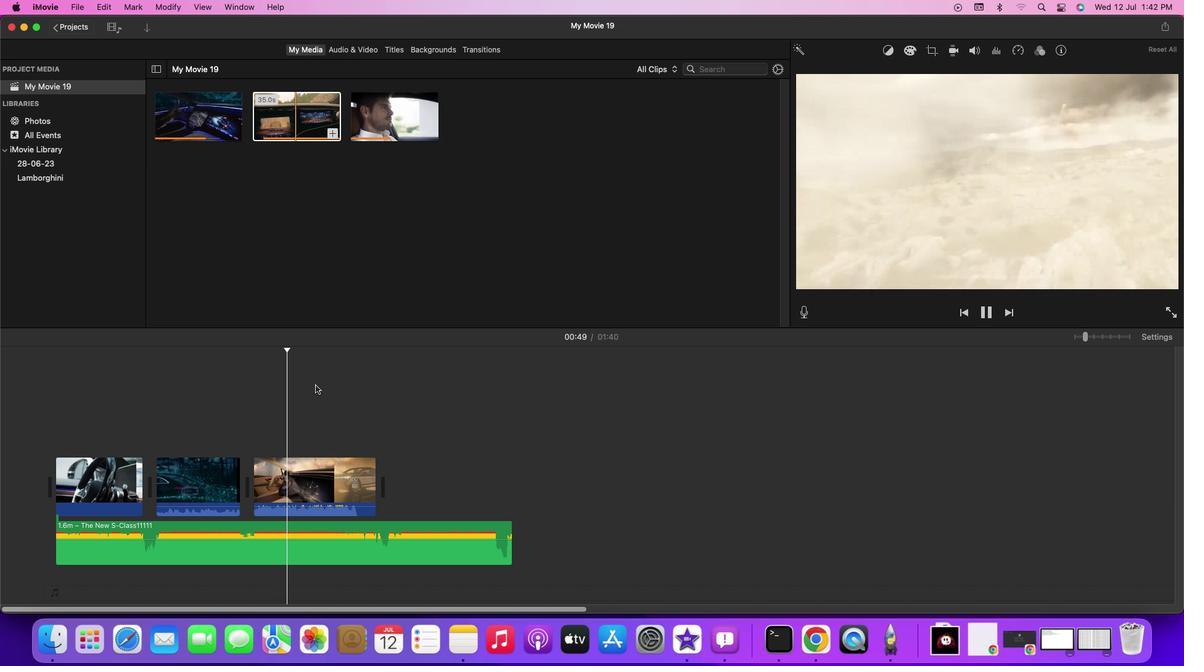 
Action: Mouse pressed left at (315, 385)
Screenshot: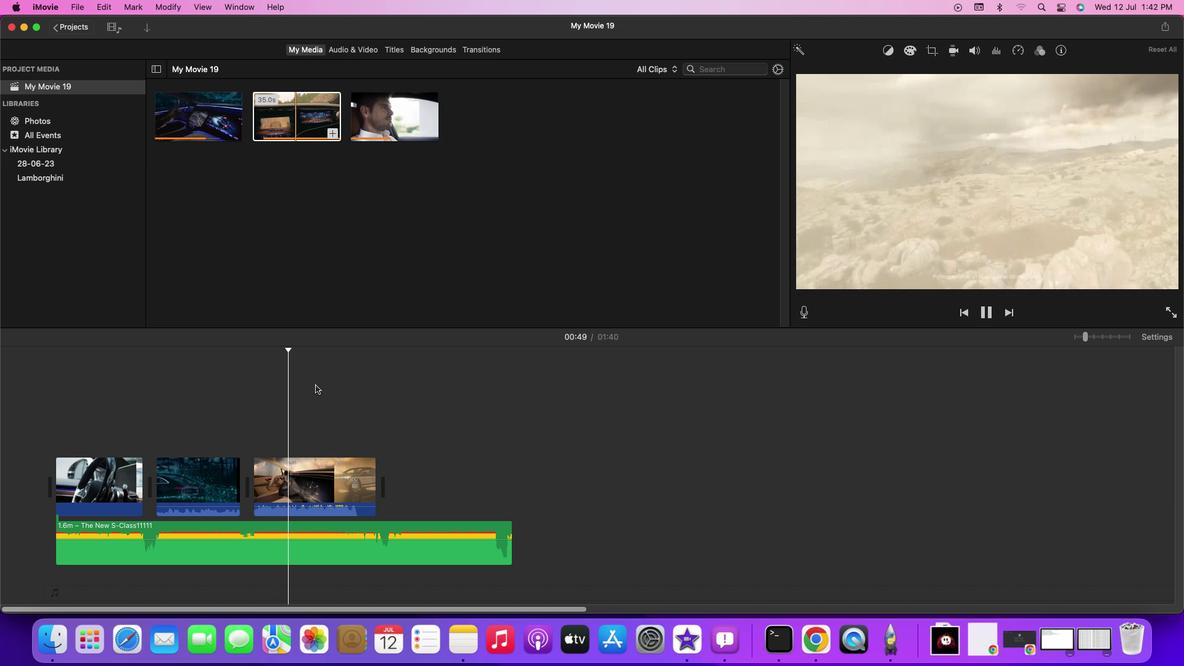 
Action: Mouse moved to (344, 386)
Screenshot: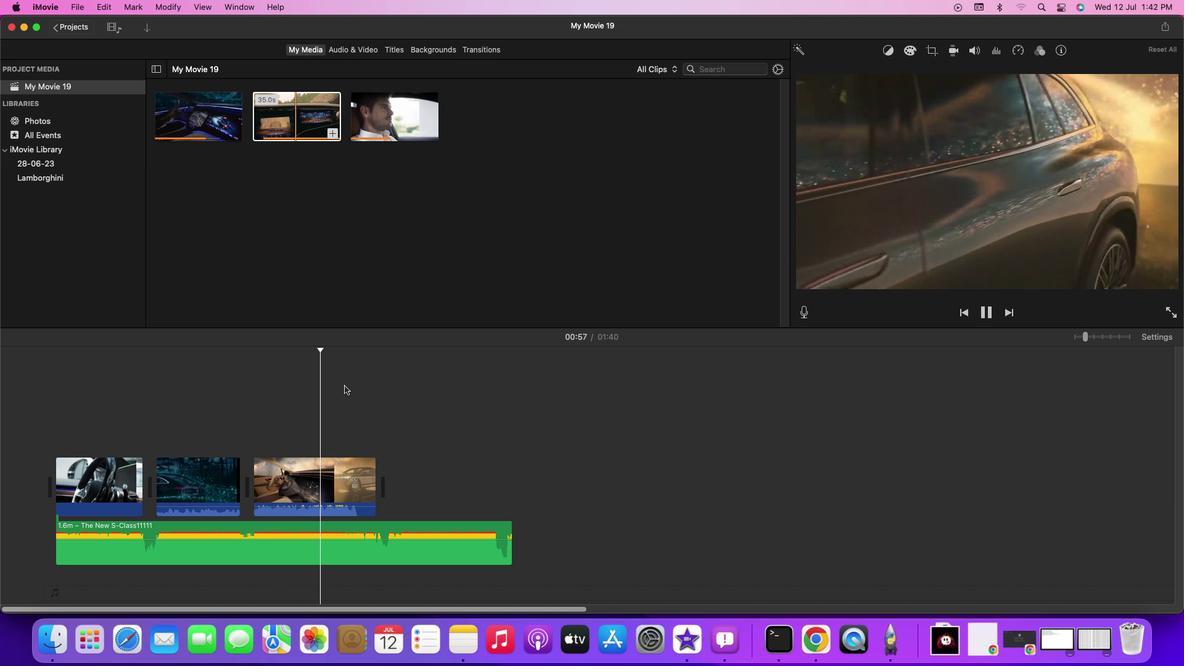 
Action: Mouse pressed left at (344, 386)
Screenshot: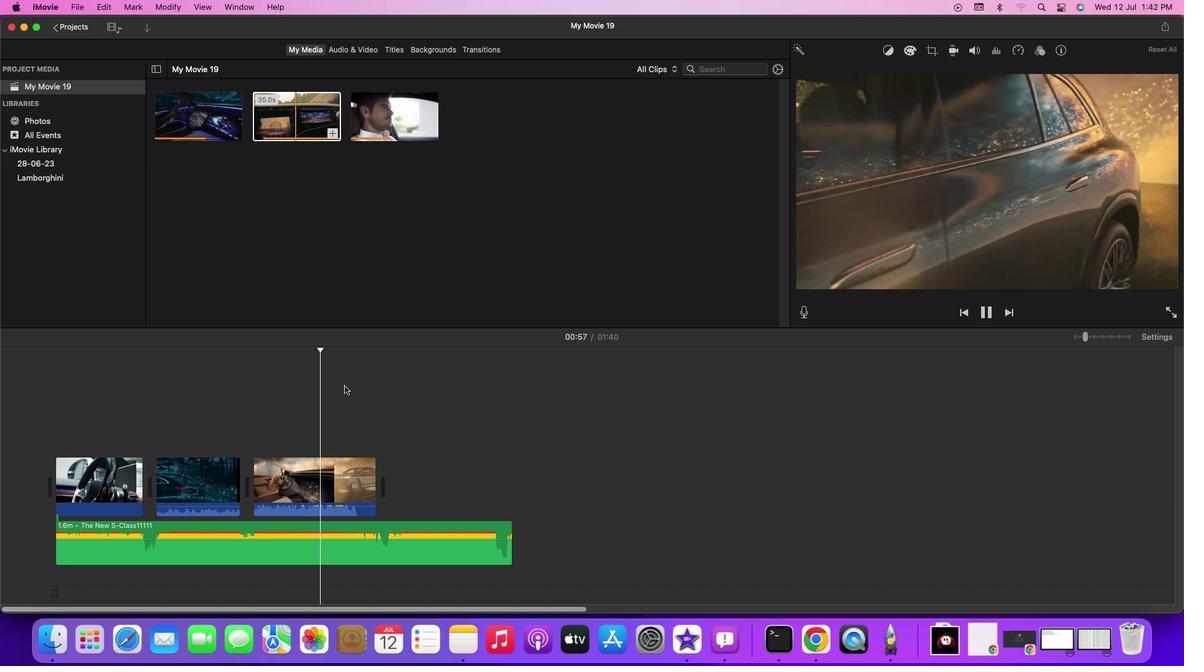 
Action: Mouse moved to (337, 384)
Screenshot: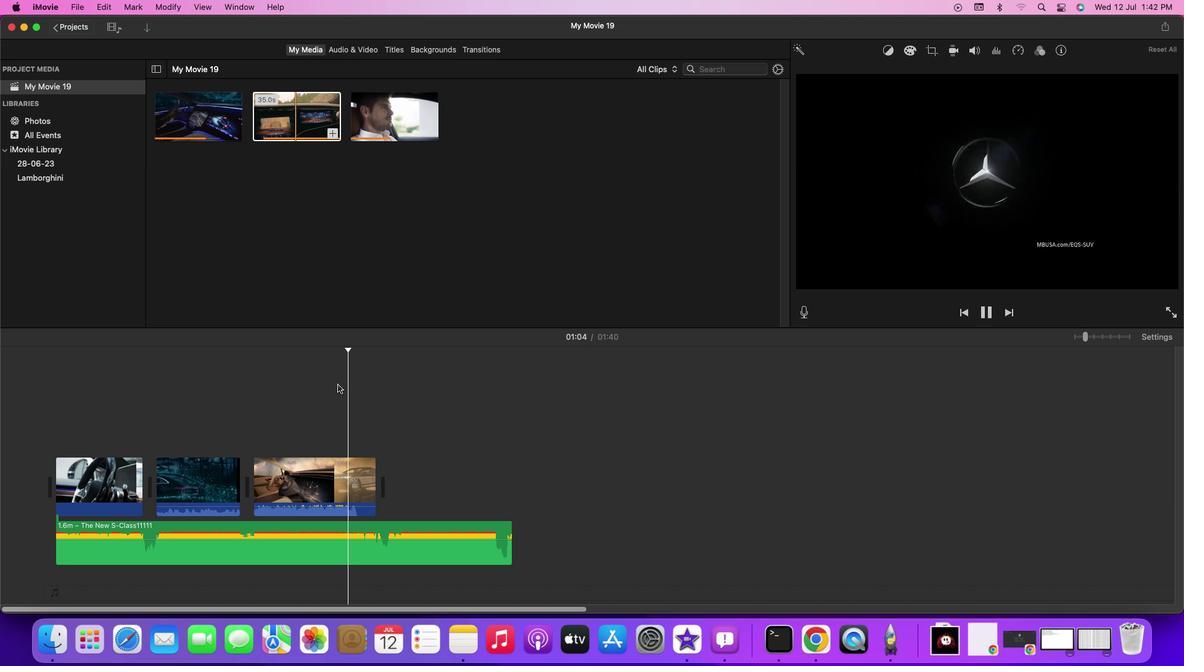 
Action: Mouse pressed left at (337, 384)
Screenshot: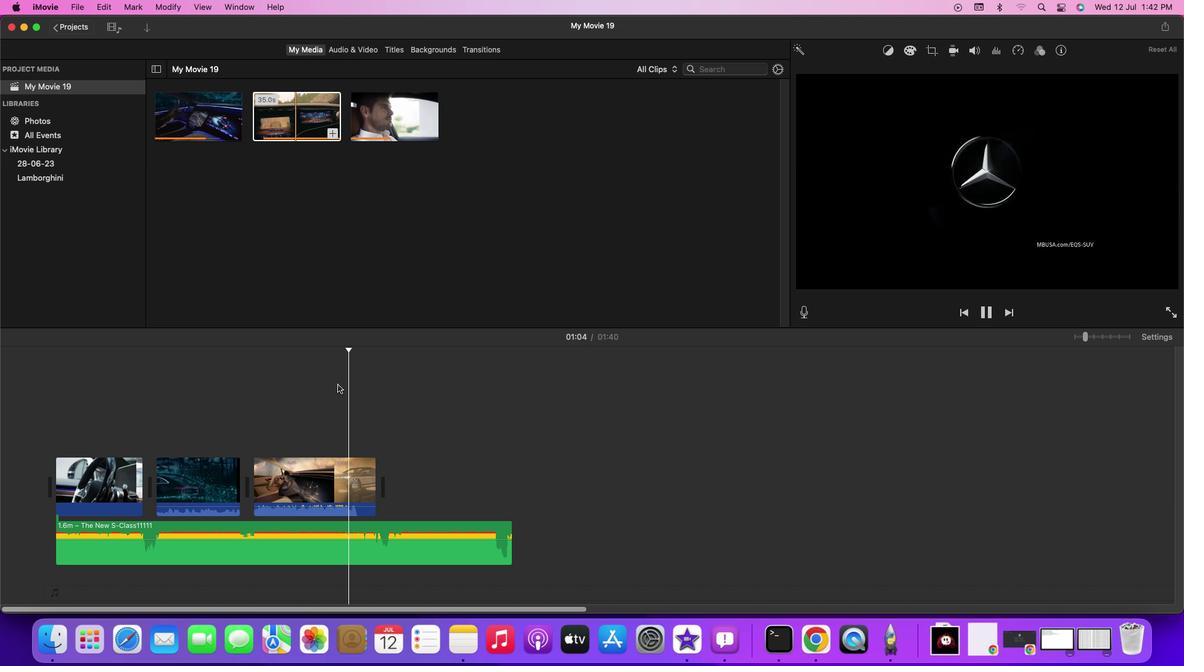 
Action: Mouse moved to (331, 383)
Screenshot: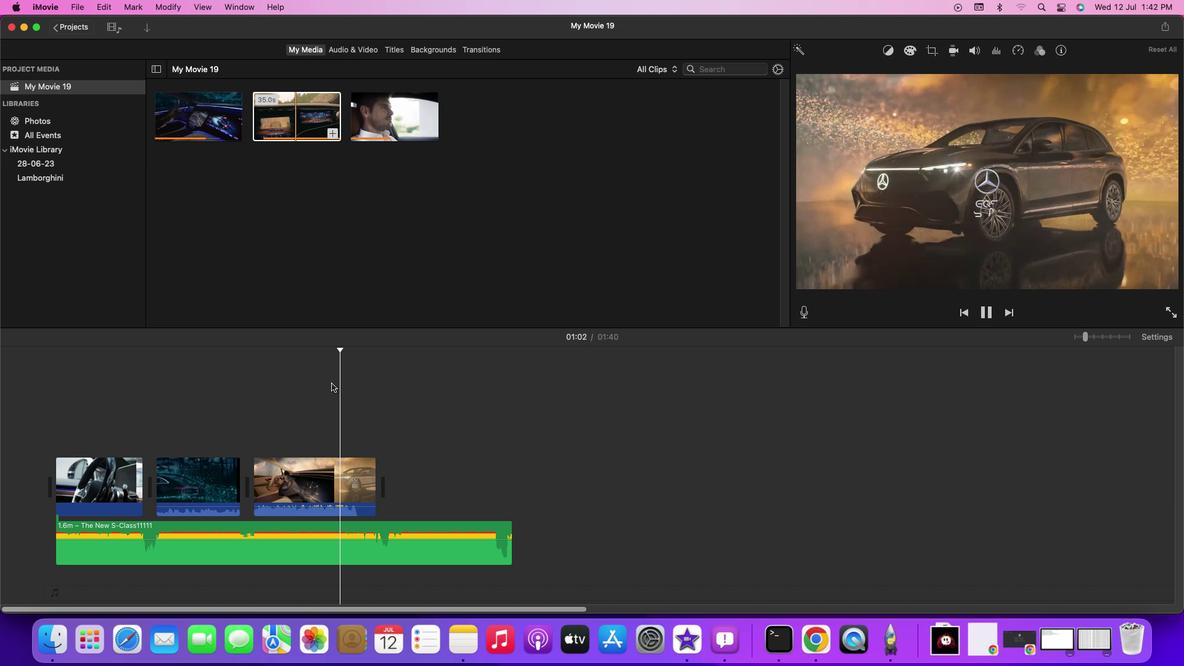 
Action: Mouse pressed left at (331, 383)
Screenshot: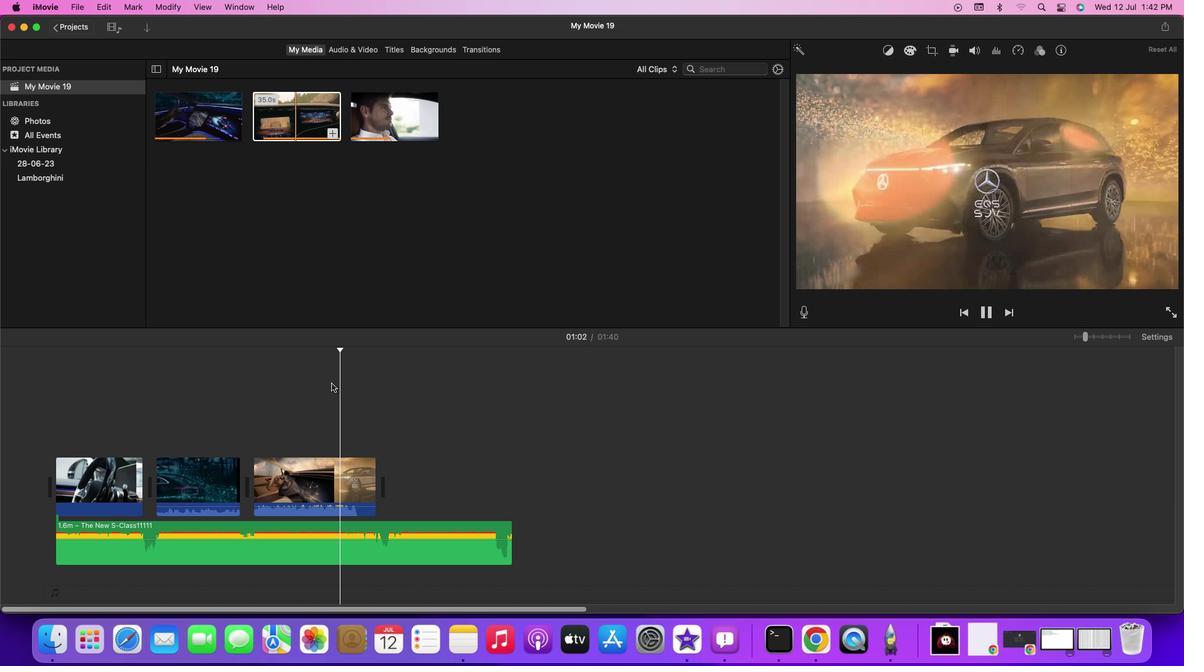 
Action: Mouse moved to (331, 383)
Screenshot: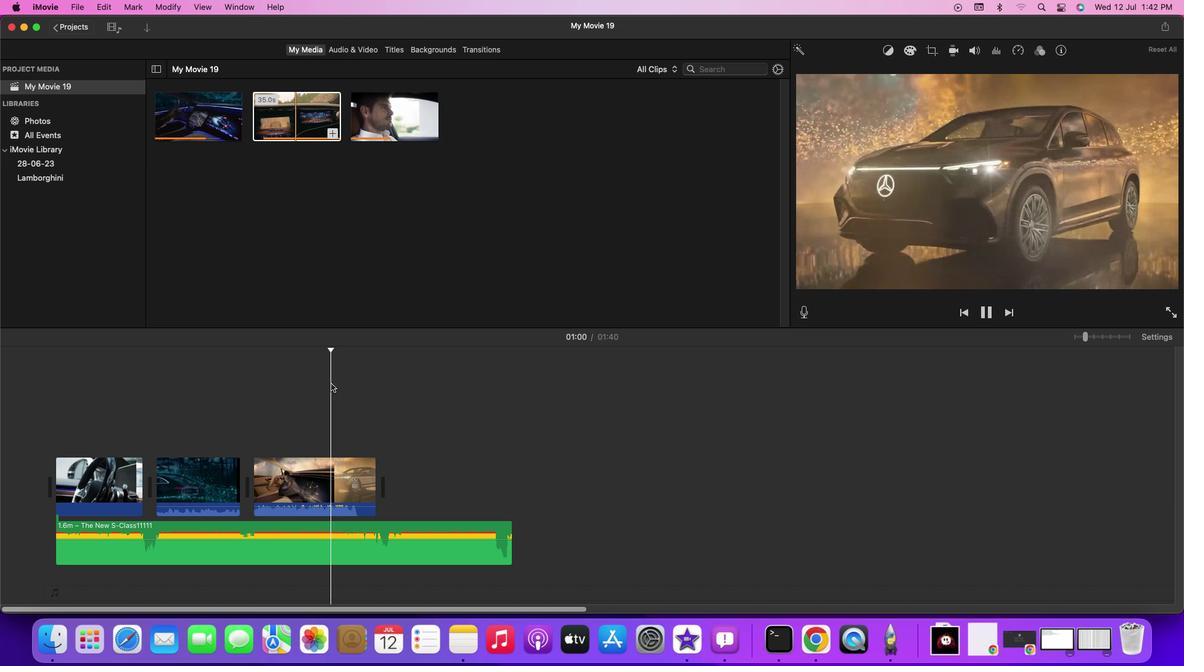 
Action: Key pressed Key.spaceKey.spaceKey.spaceKey.spaceKey.spaceKey.space
Screenshot: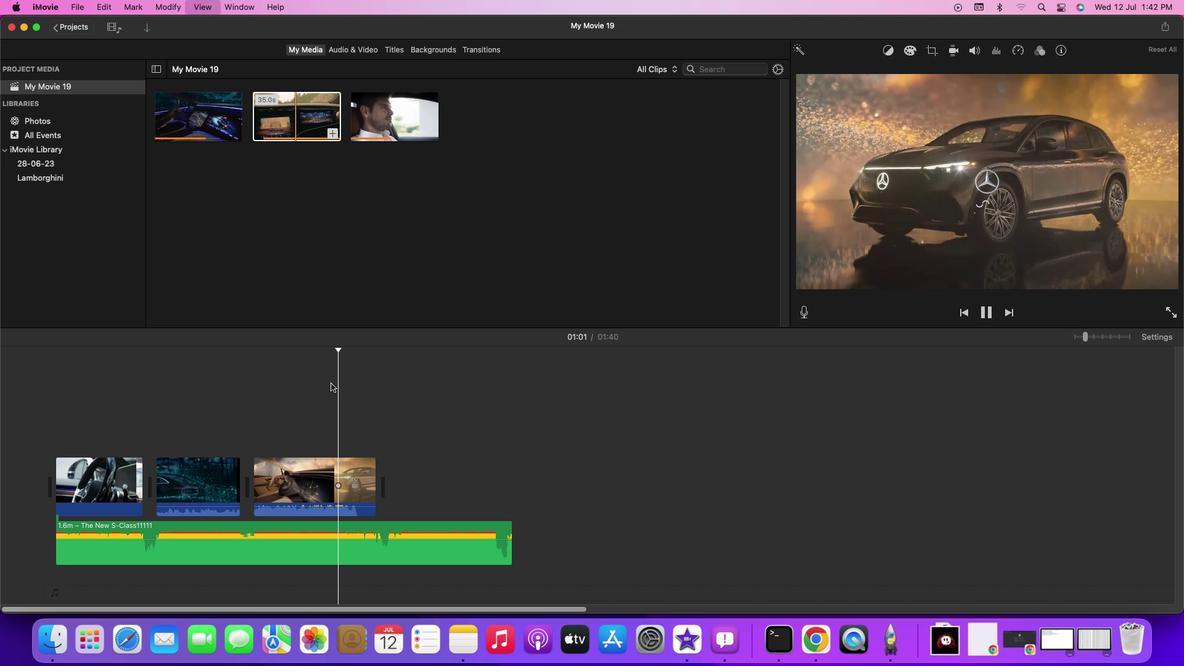 
Action: Mouse moved to (194, 387)
Screenshot: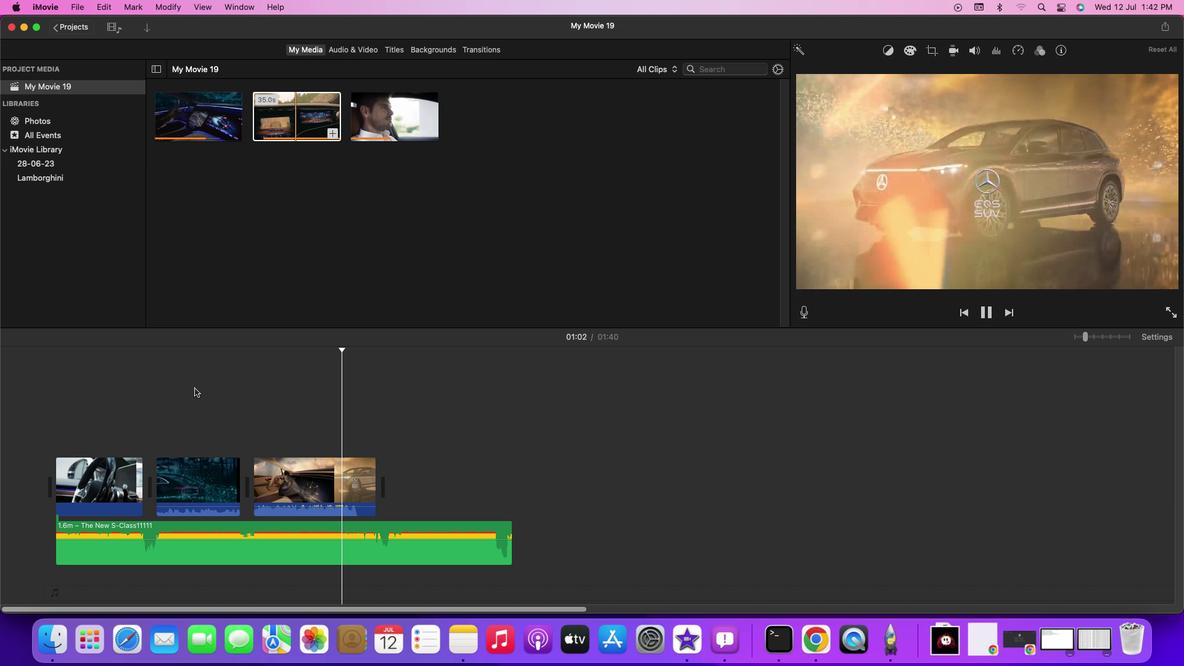 
Action: Mouse pressed left at (194, 387)
Screenshot: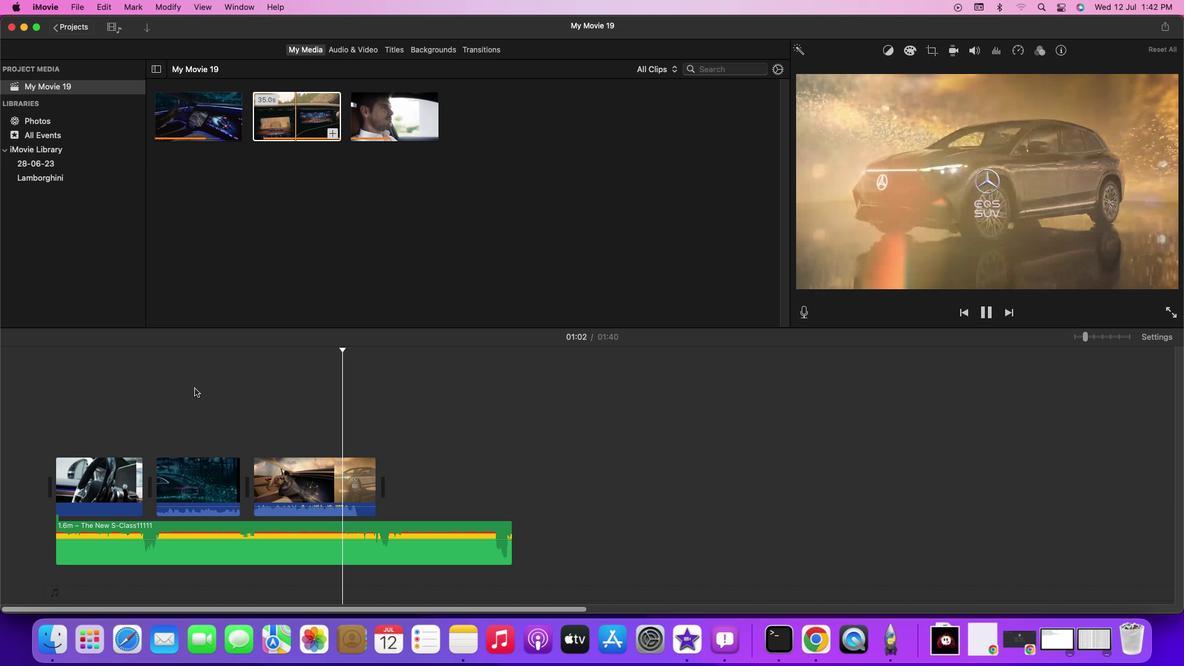 
Action: Mouse moved to (194, 387)
Screenshot: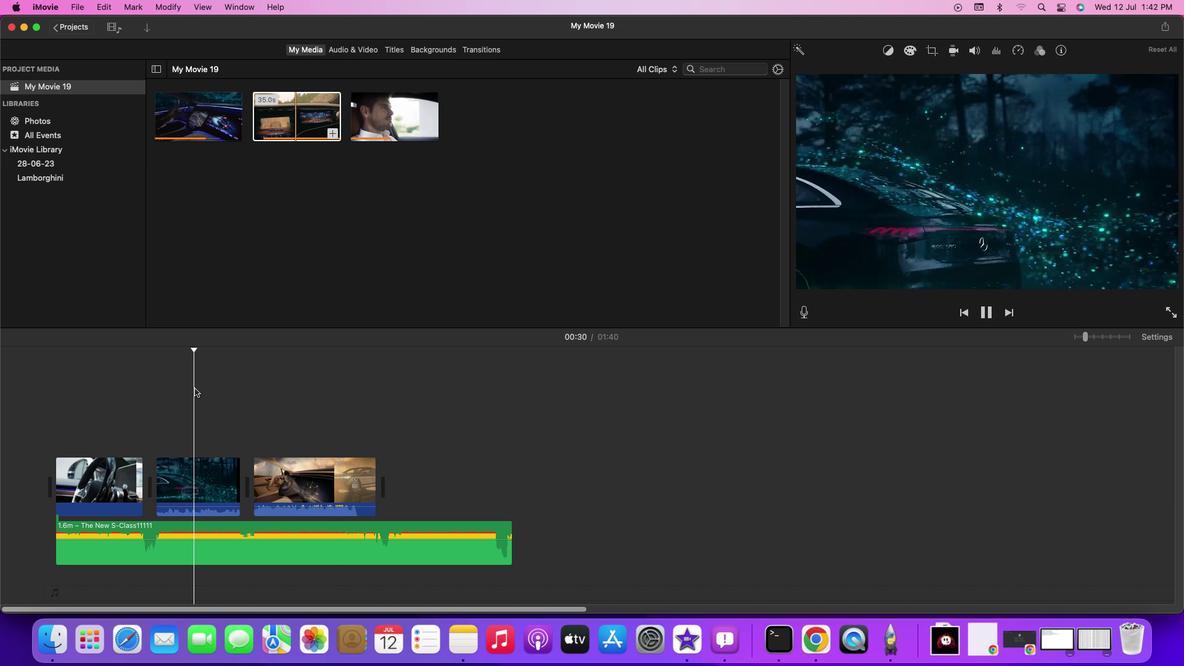 
Action: Key pressed Key.space
Screenshot: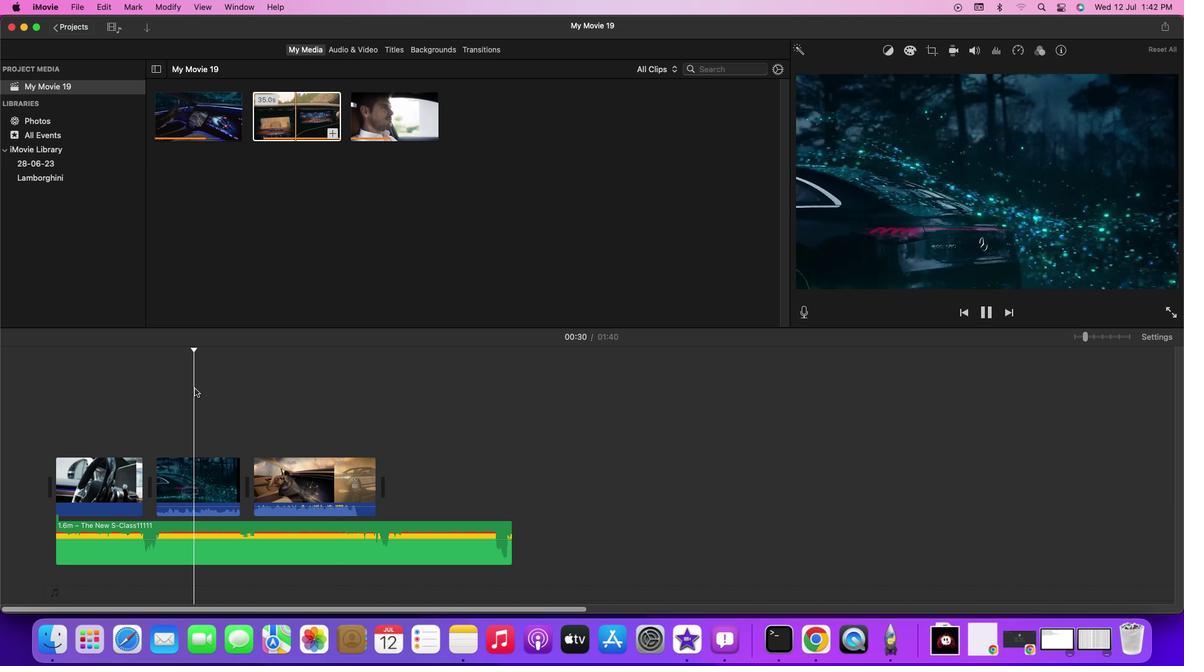 
Action: Mouse moved to (194, 387)
Screenshot: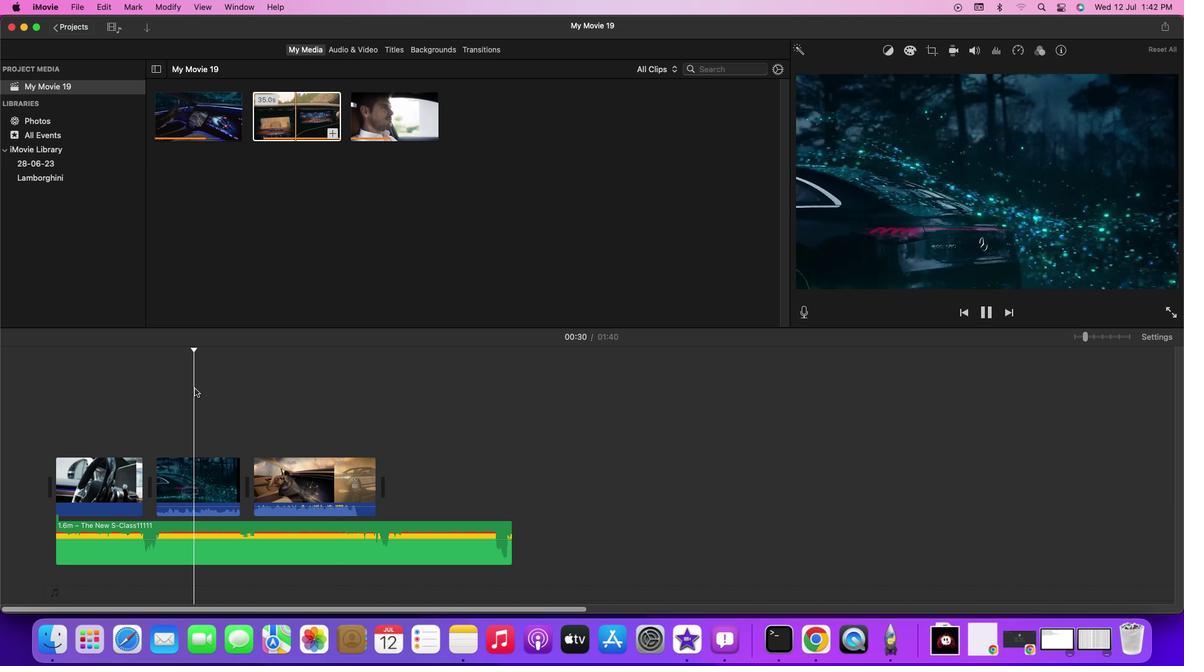 
Action: Key pressed Key.space
Screenshot: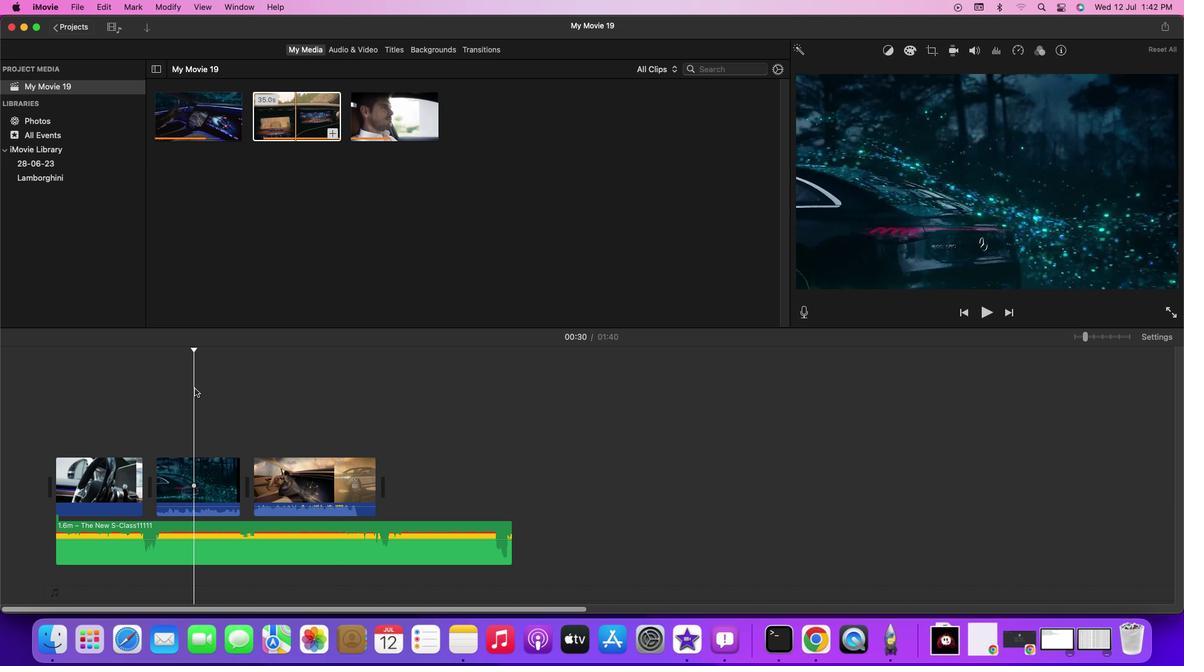 
Action: Mouse moved to (221, 392)
Screenshot: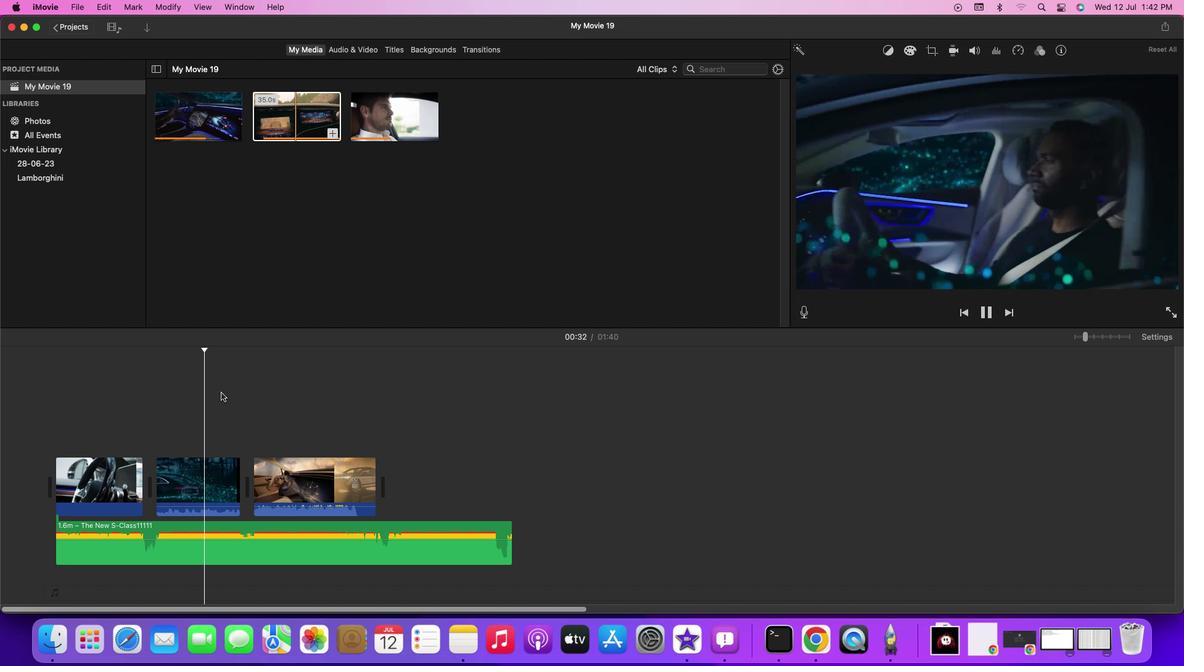 
Action: Mouse pressed left at (221, 392)
Screenshot: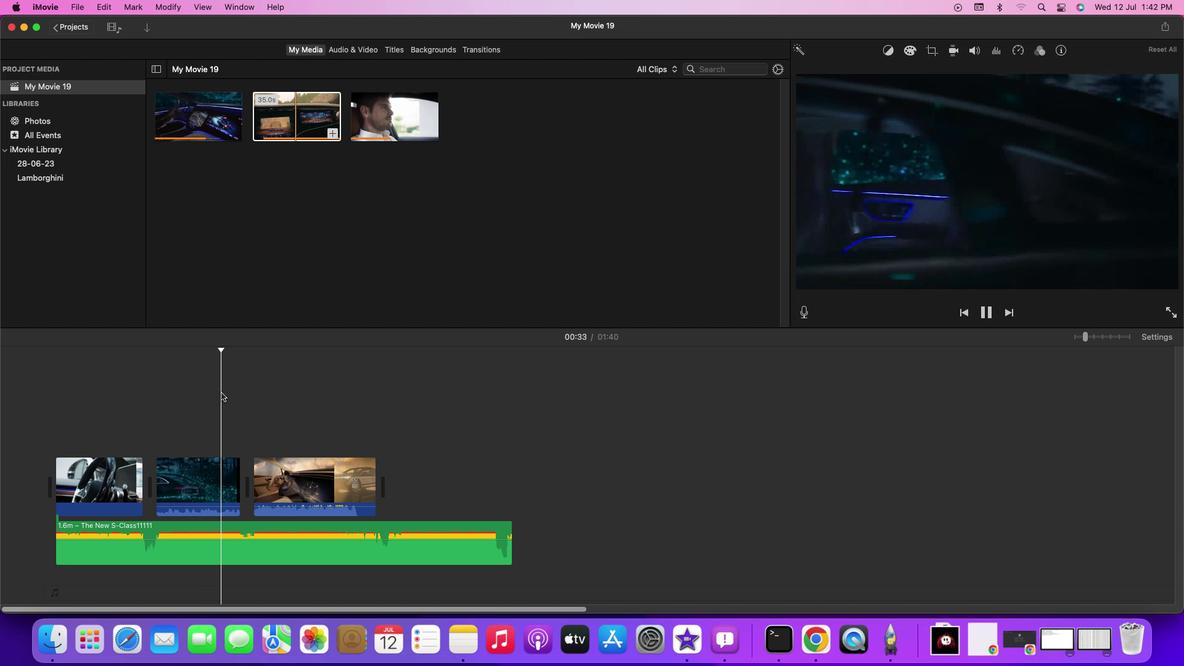 
Action: Mouse moved to (225, 392)
Screenshot: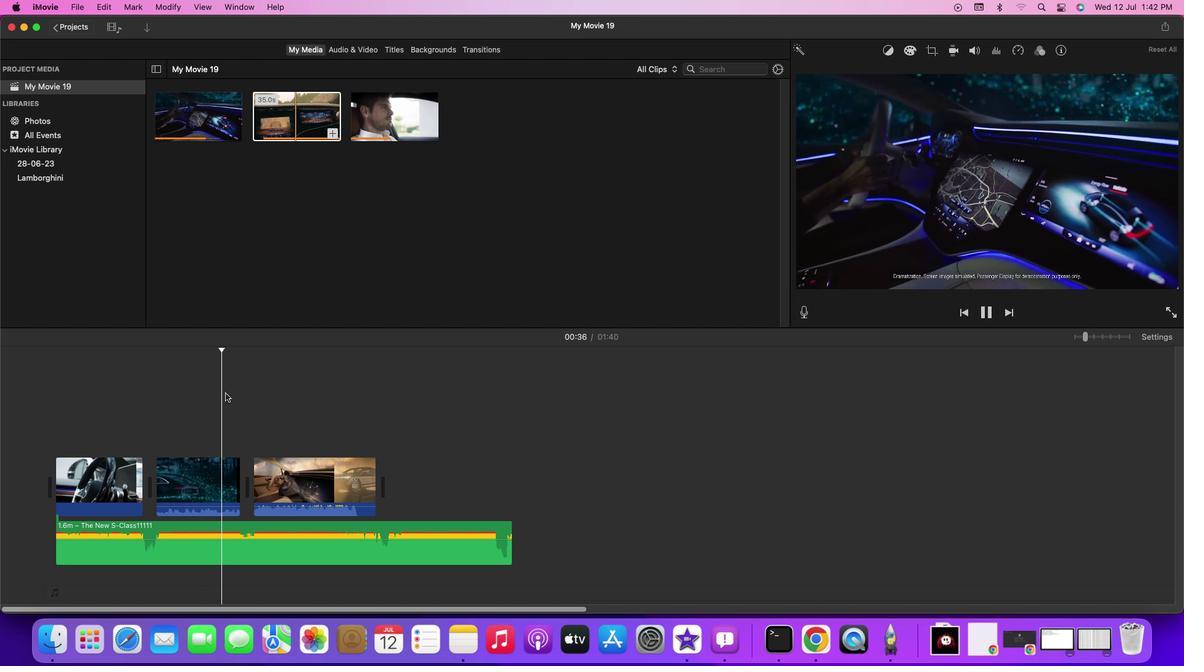 
Action: Key pressed Key.space
Screenshot: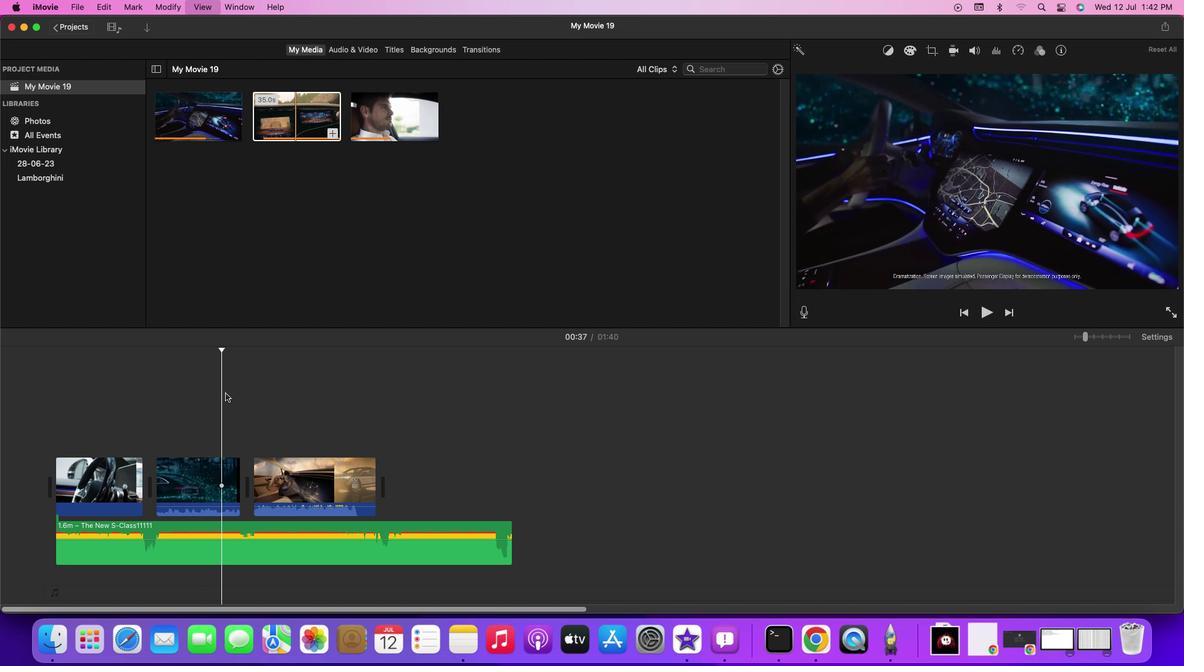 
Action: Mouse moved to (362, 405)
Screenshot: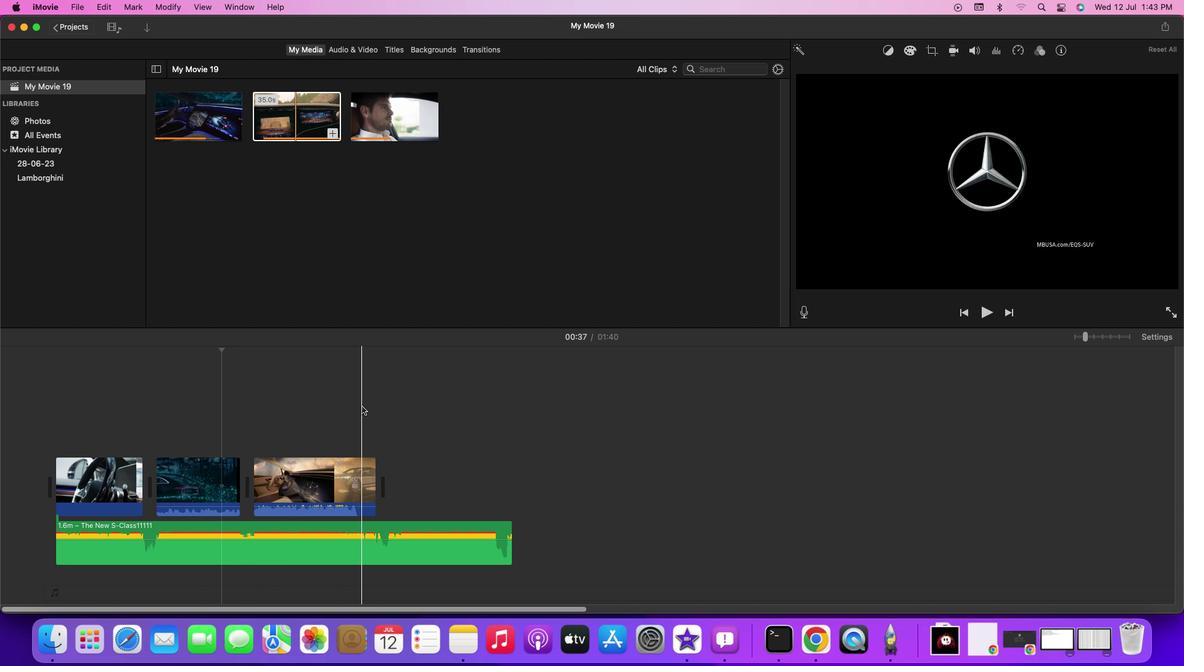 
Action: Mouse pressed left at (362, 405)
Screenshot: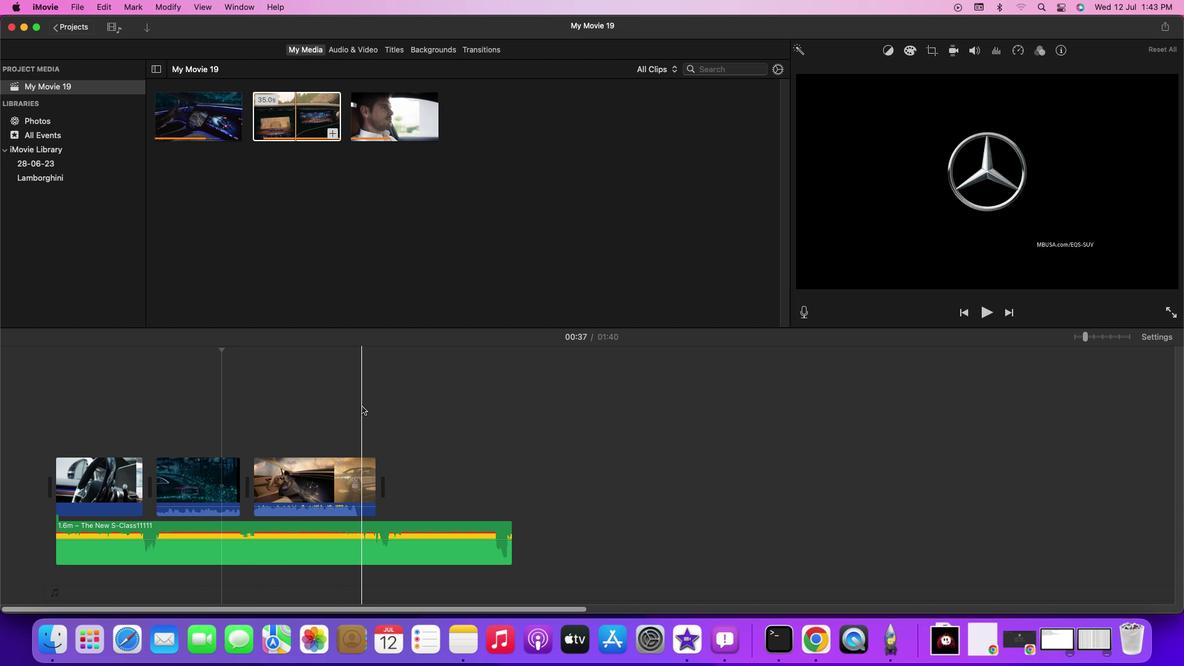 
Action: Mouse moved to (337, 402)
Screenshot: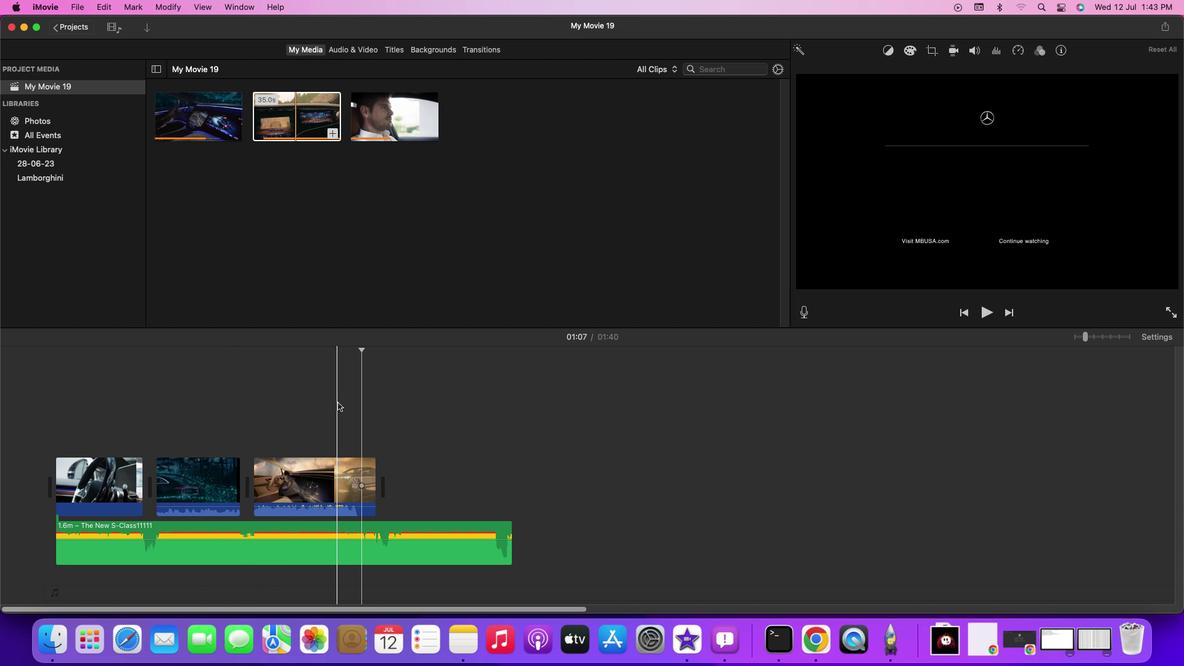 
Action: Mouse pressed left at (337, 402)
Screenshot: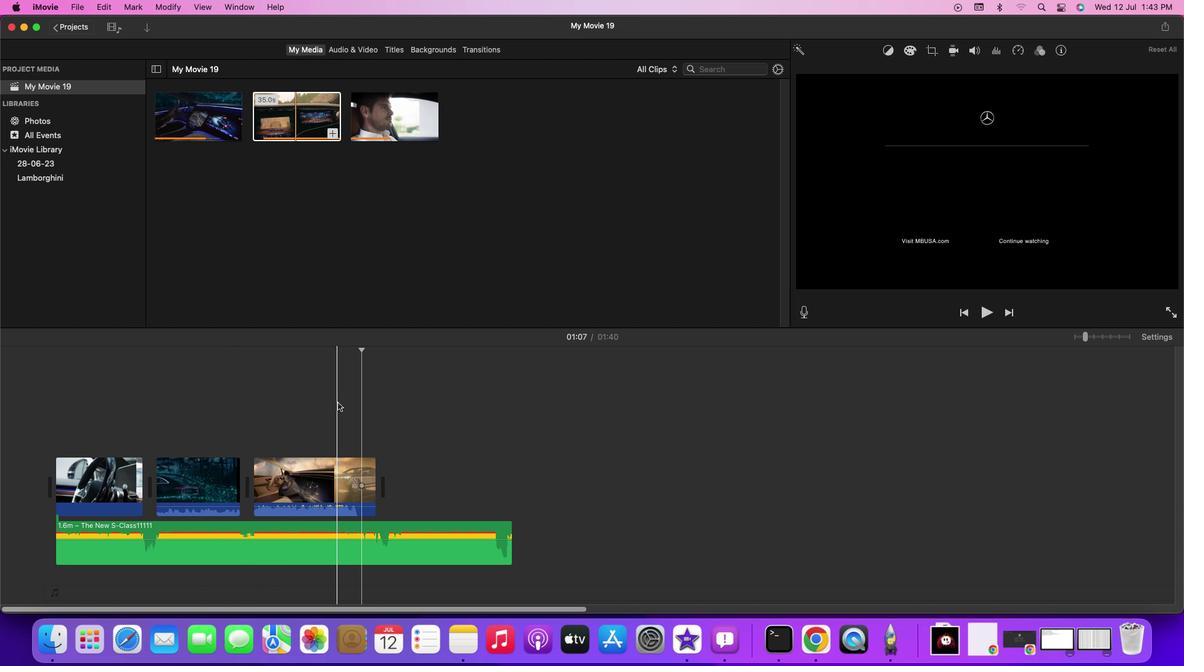 
Action: Key pressed Key.space
Screenshot: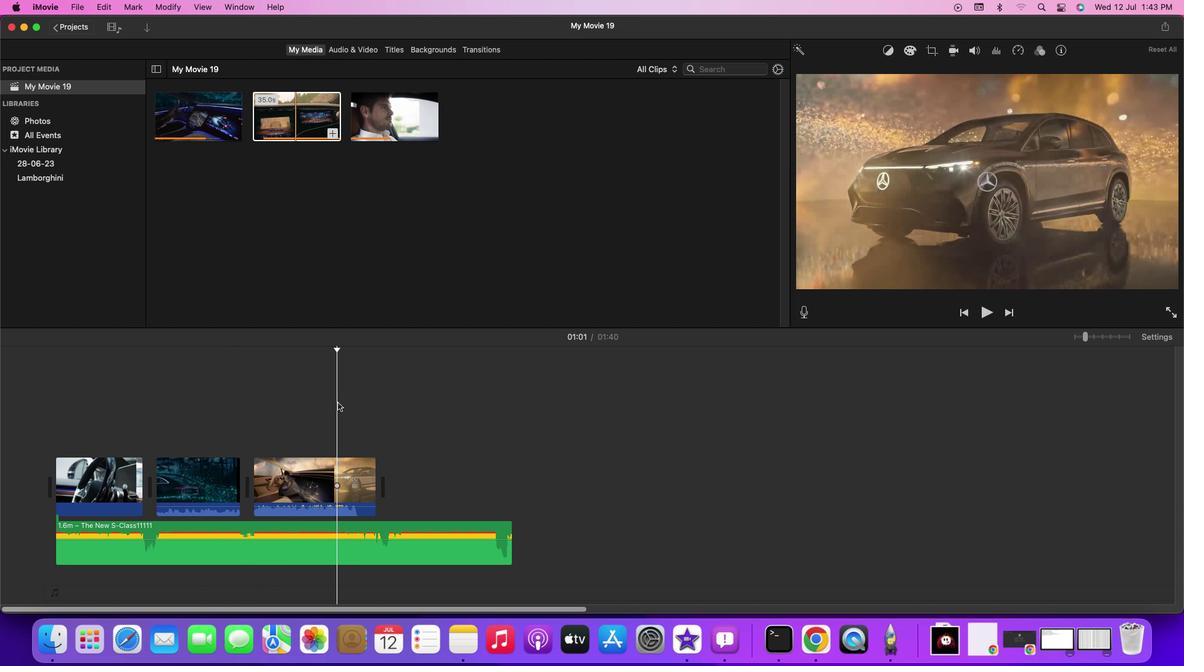 
Action: Mouse moved to (344, 397)
Screenshot: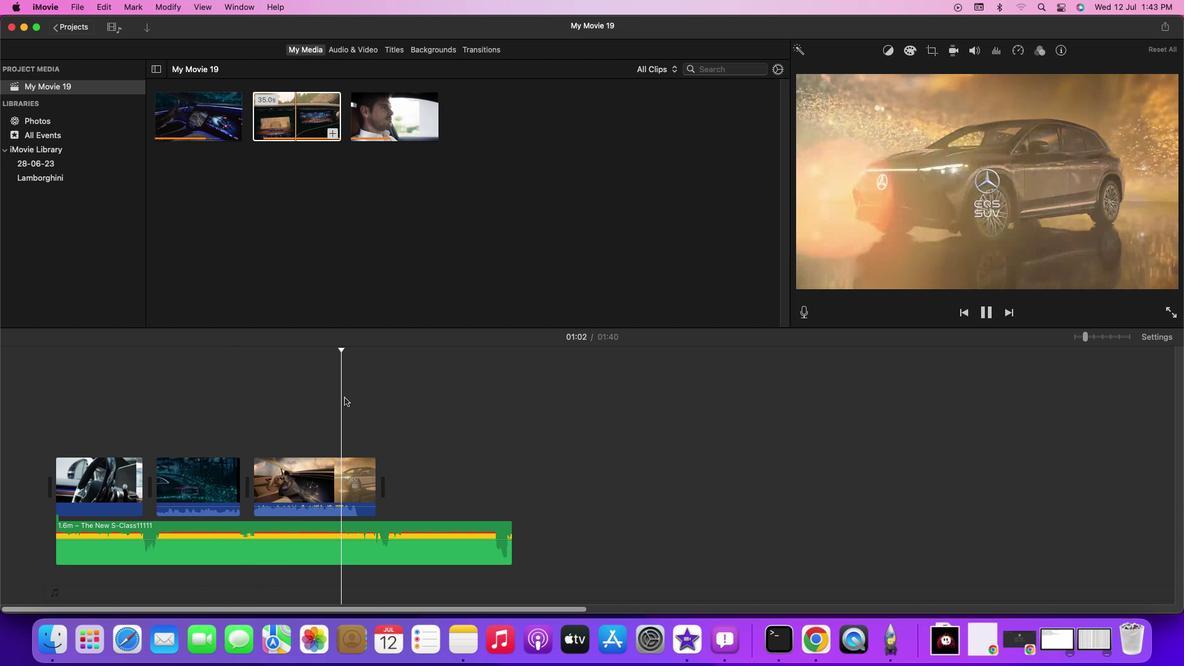 
Action: Key pressed Key.space
Screenshot: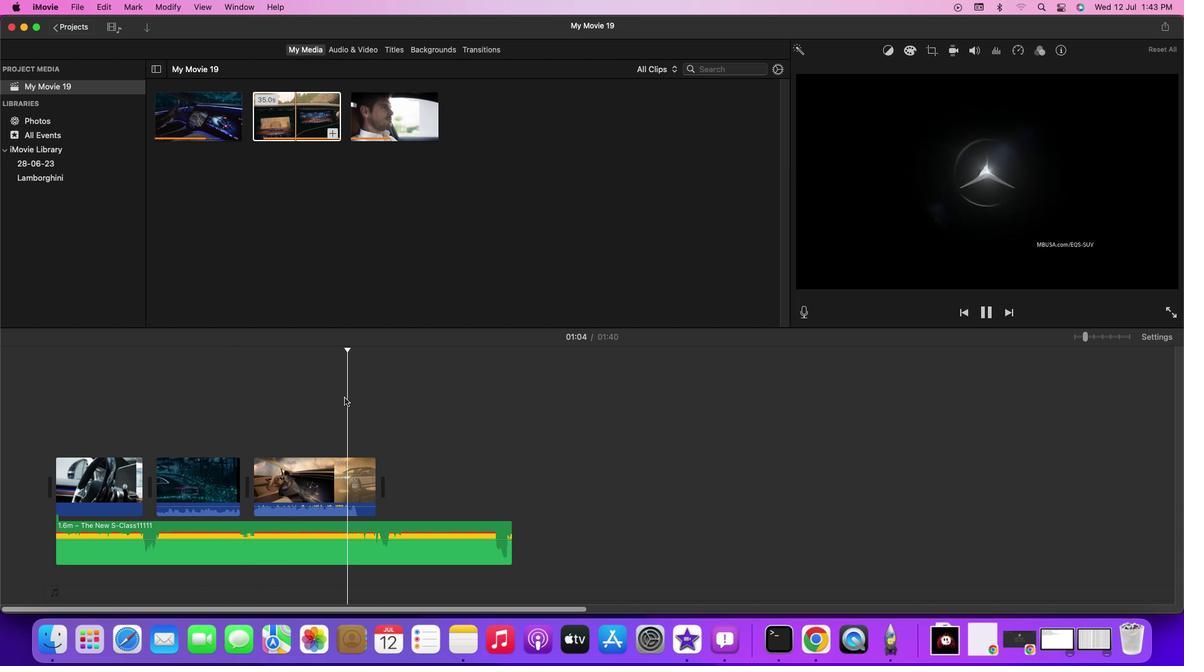 
Action: Mouse moved to (511, 546)
Screenshot: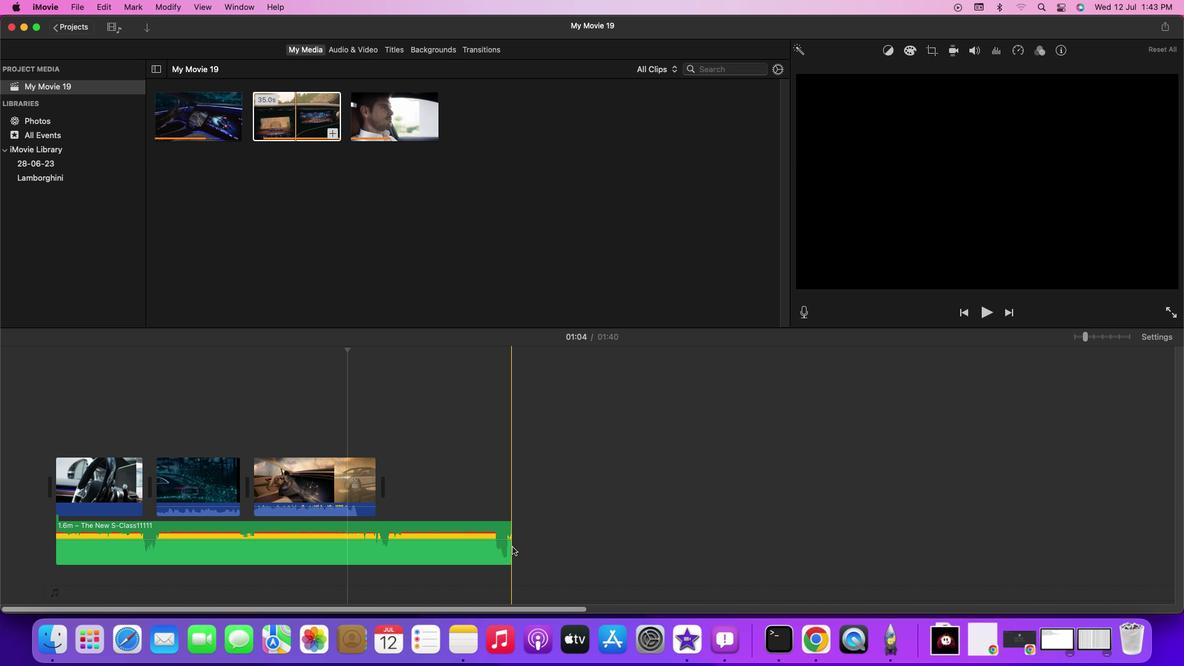 
Action: Mouse pressed left at (511, 546)
Screenshot: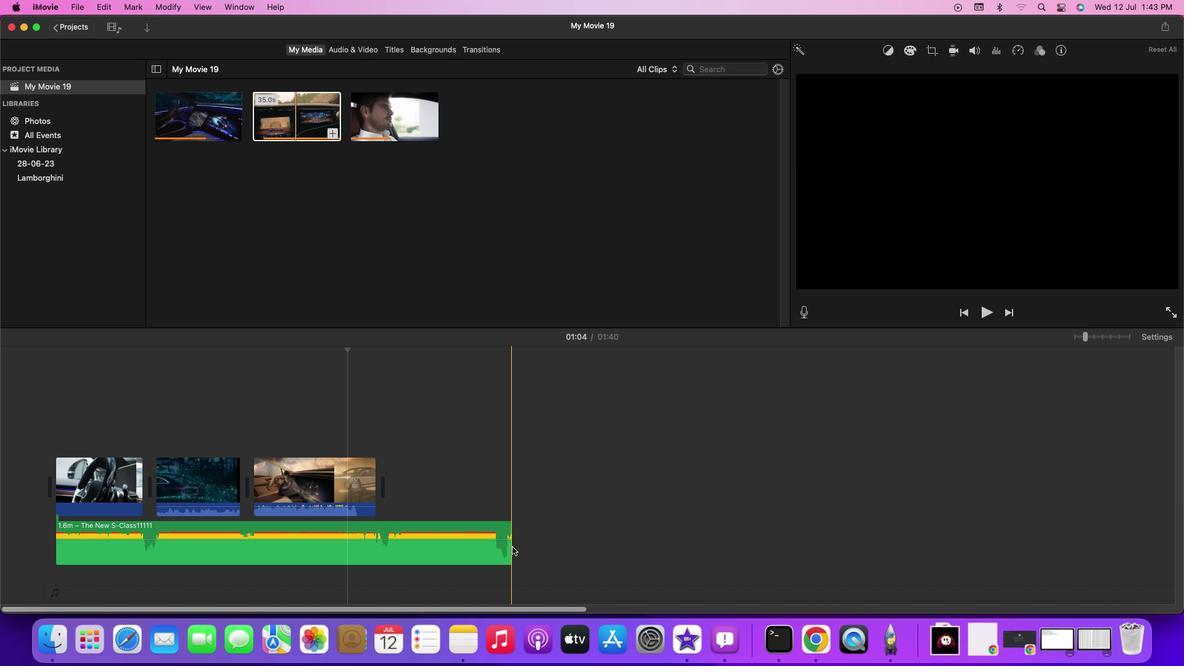
Action: Mouse moved to (510, 545)
Screenshot: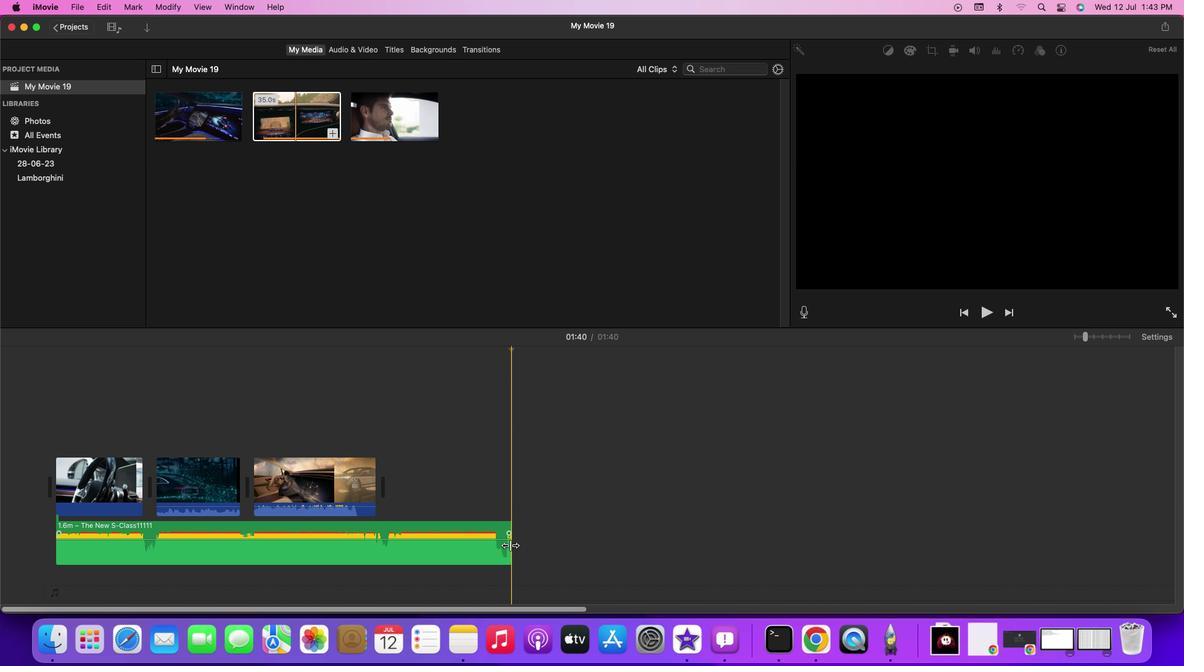 
Action: Mouse pressed left at (510, 545)
Screenshot: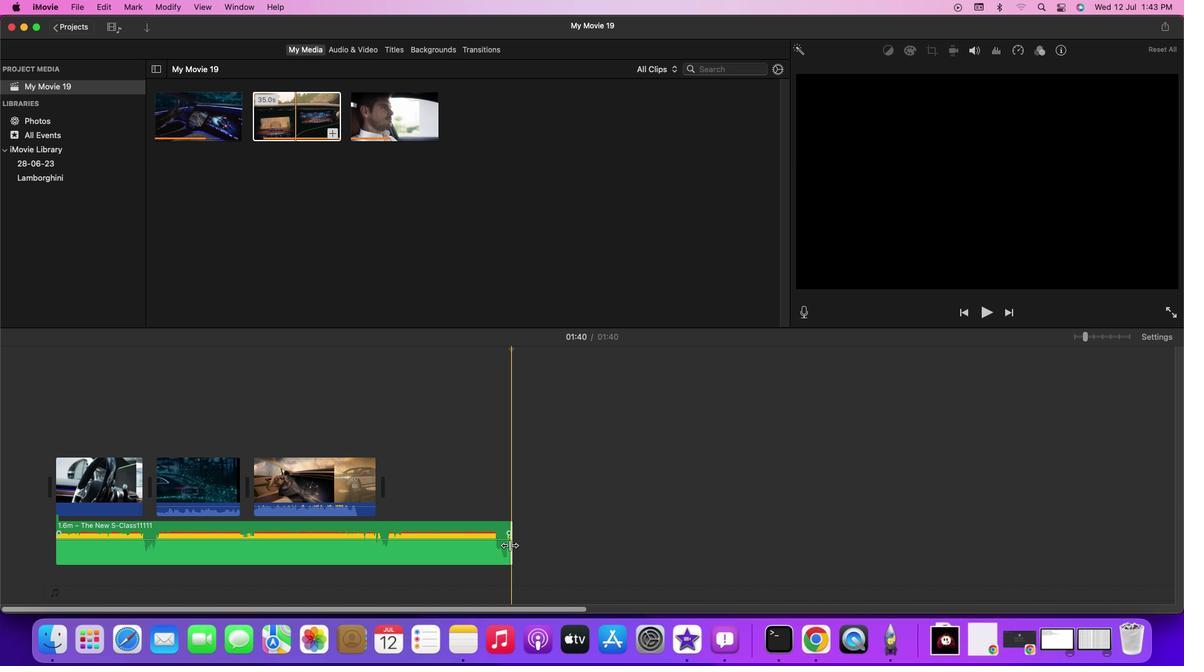
Action: Mouse moved to (330, 405)
Screenshot: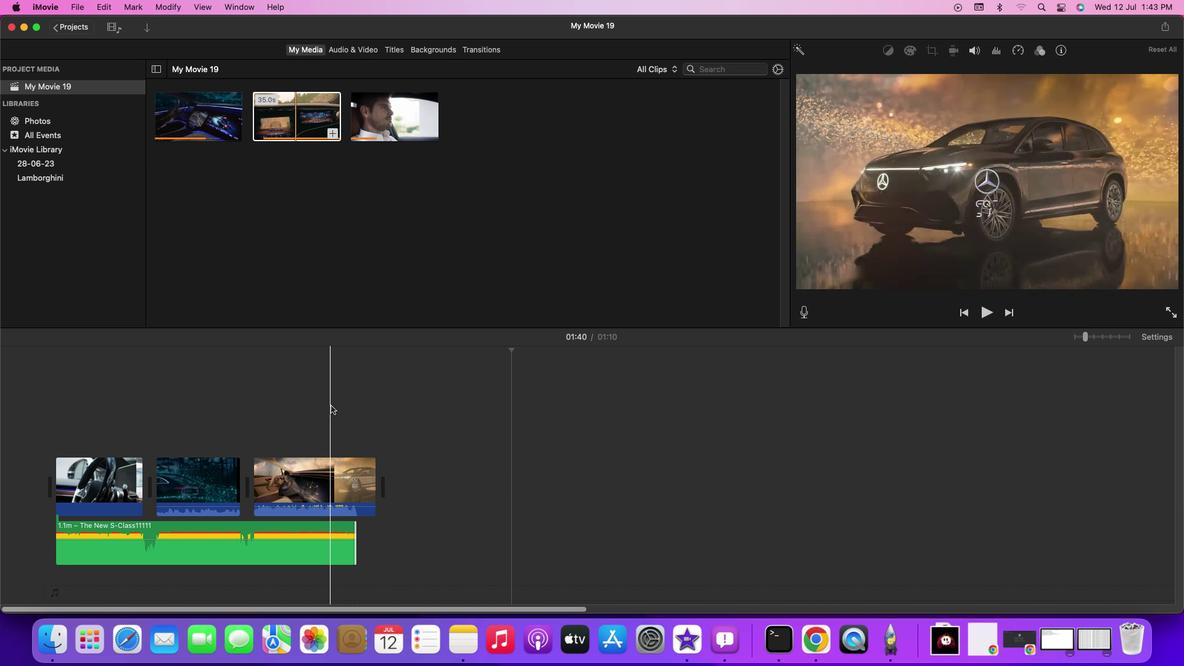
Action: Mouse pressed left at (330, 405)
Screenshot: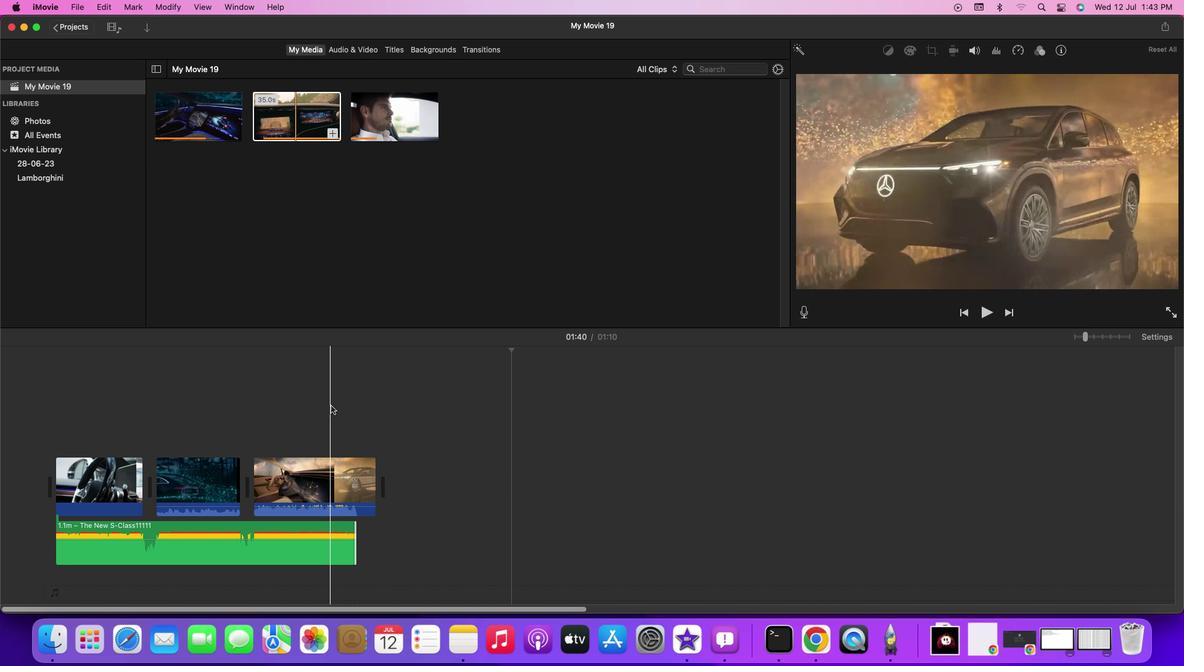 
Action: Key pressed Key.space
Screenshot: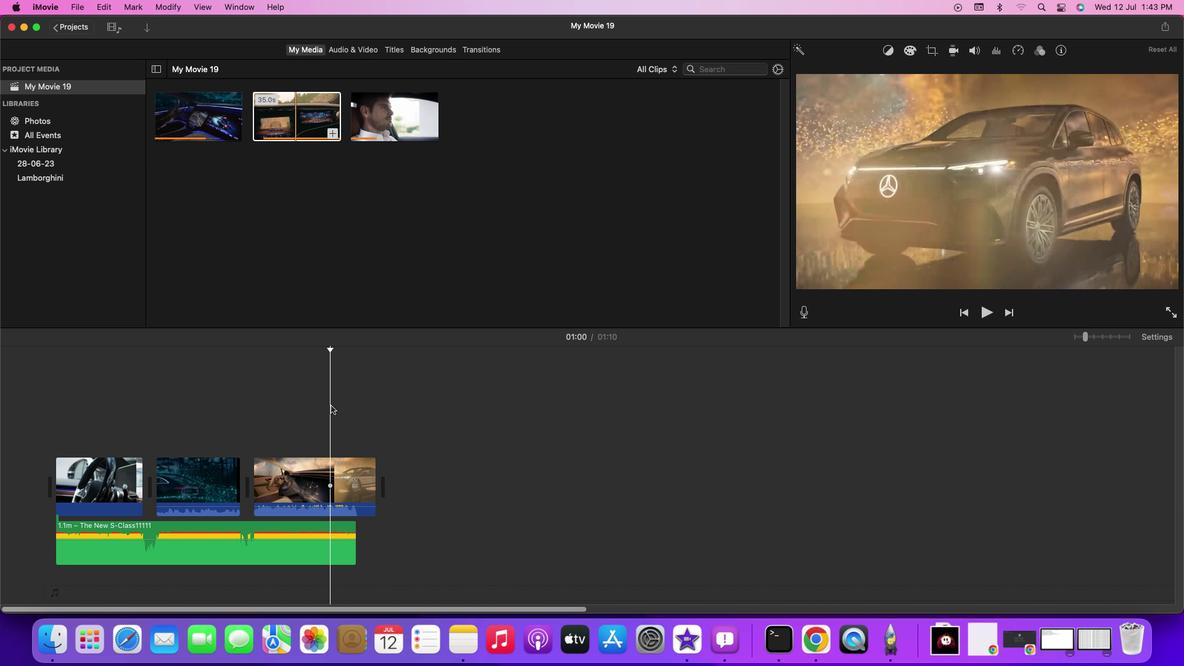 
Action: Mouse moved to (352, 547)
Screenshot: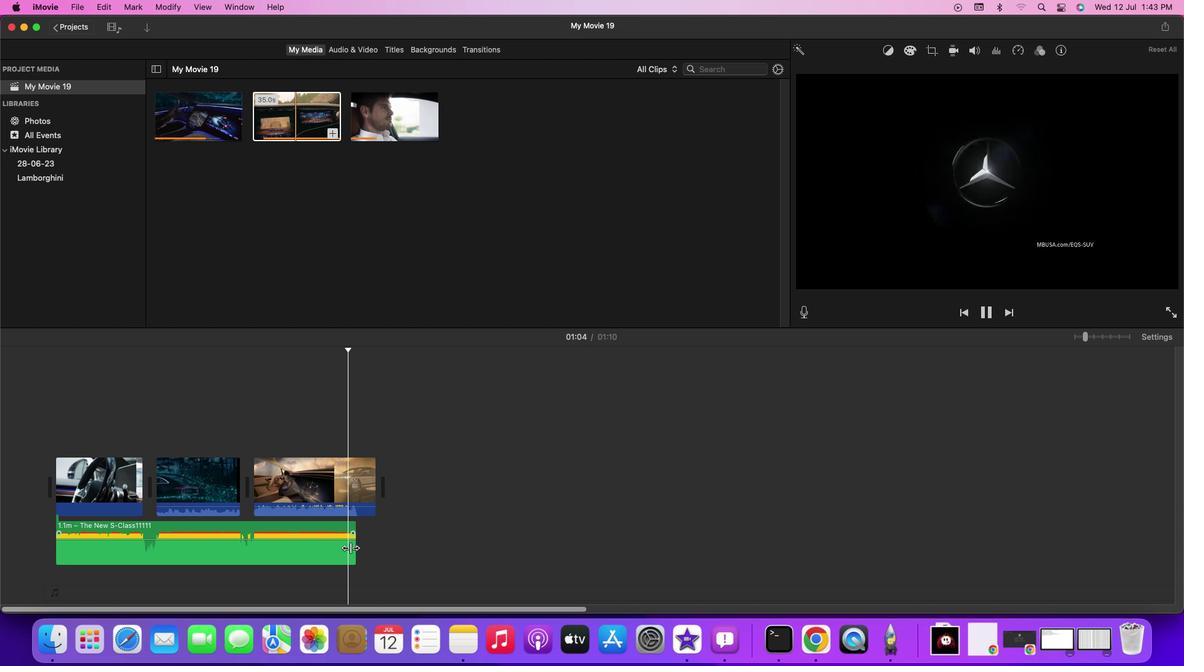 
Action: Mouse pressed left at (352, 547)
Screenshot: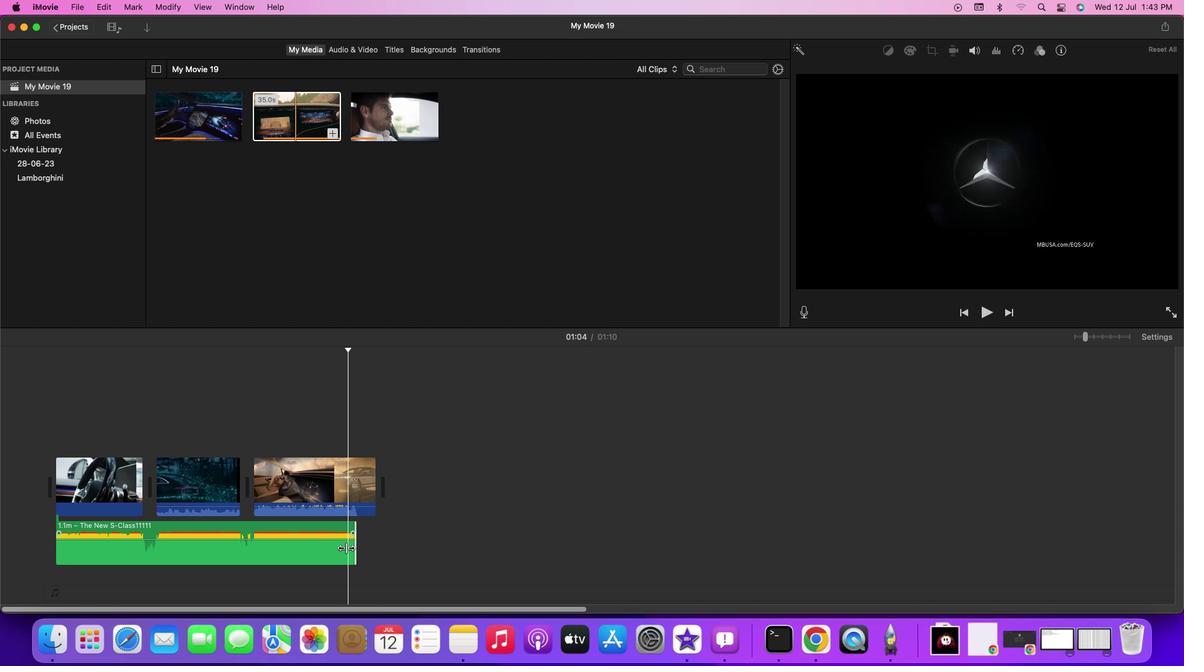 
Action: Mouse moved to (327, 399)
Screenshot: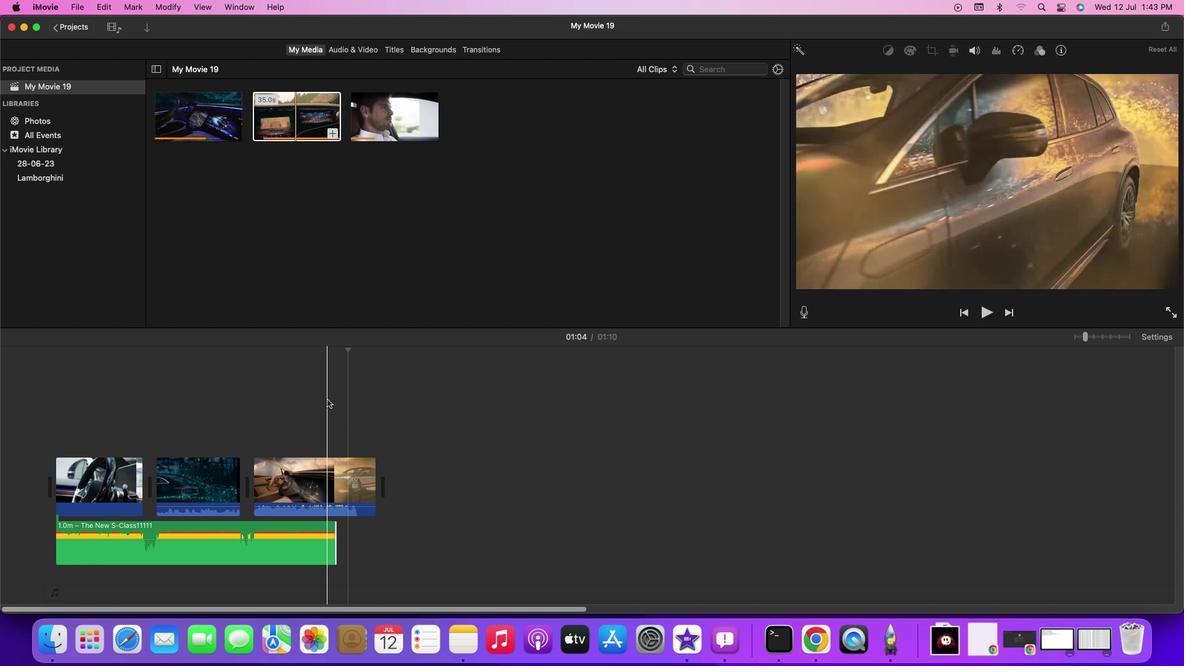 
Action: Mouse pressed left at (327, 399)
Screenshot: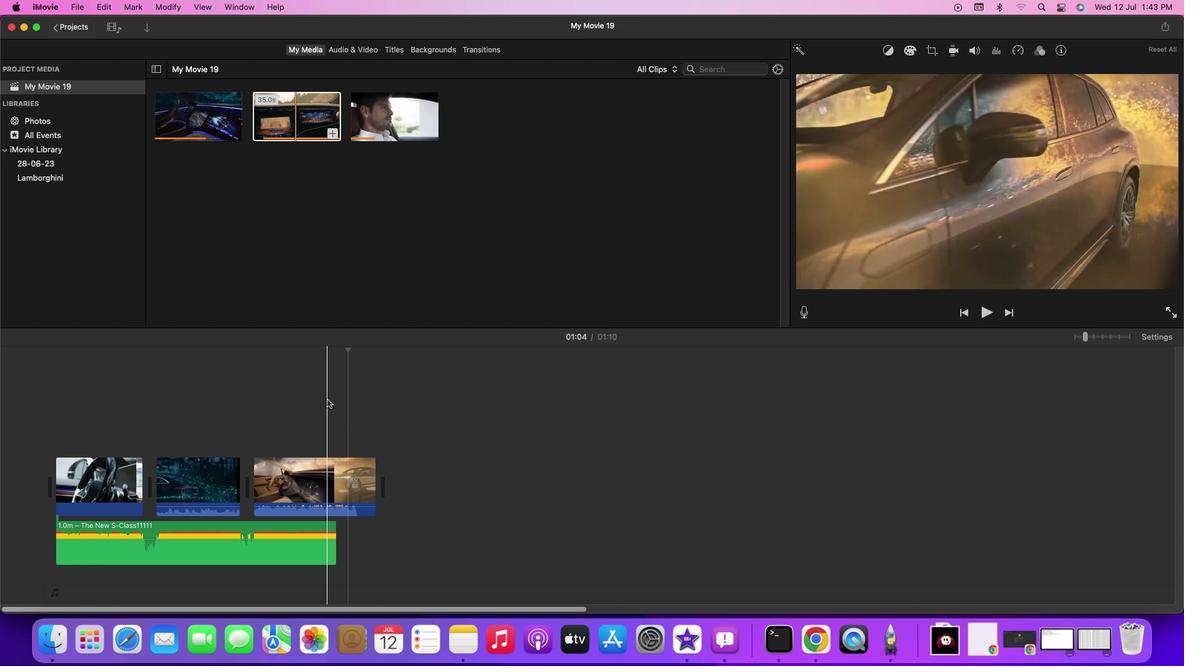 
Action: Key pressed Key.space
Screenshot: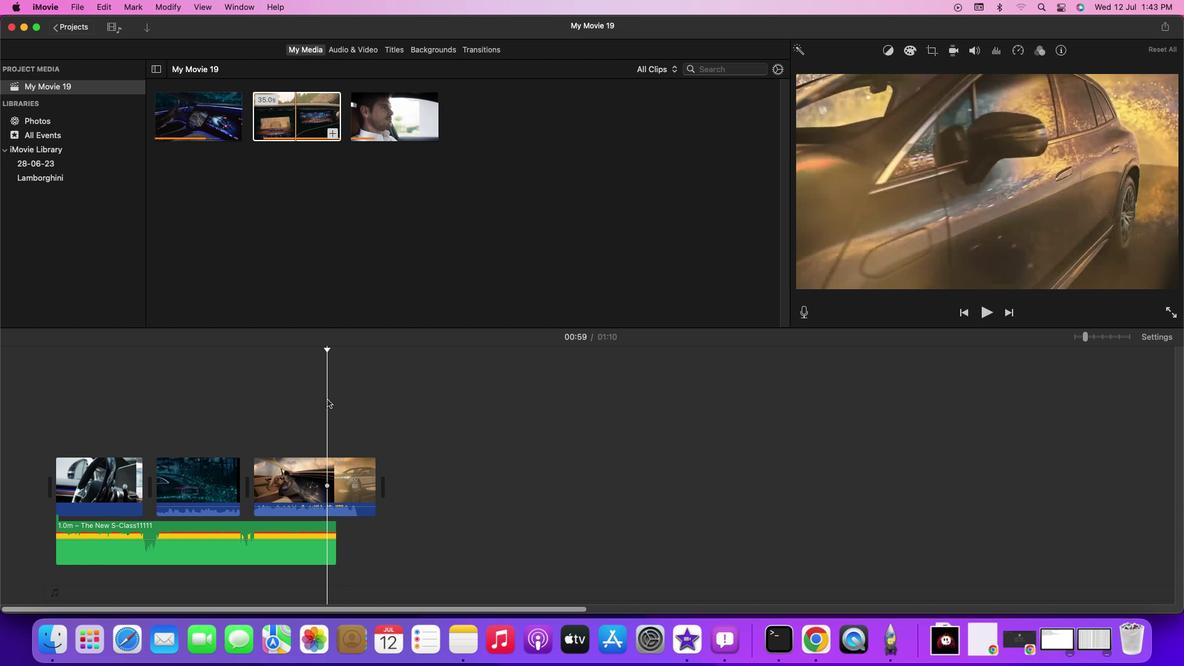 
Action: Mouse moved to (334, 545)
Screenshot: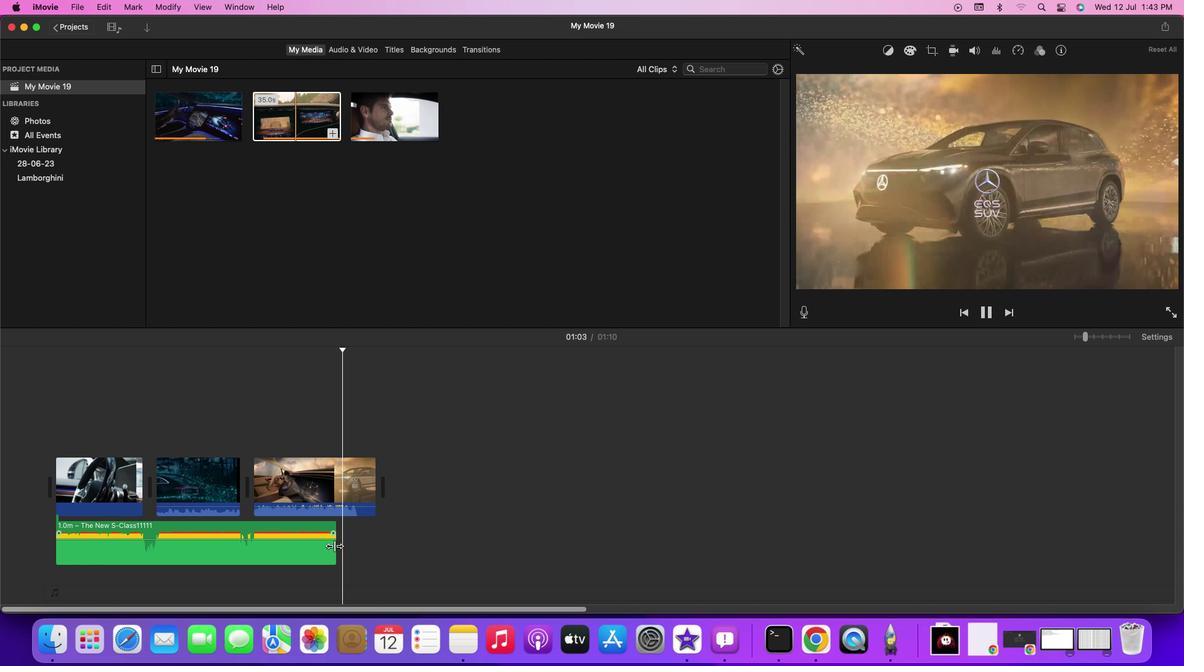 
Action: Mouse pressed left at (334, 545)
Screenshot: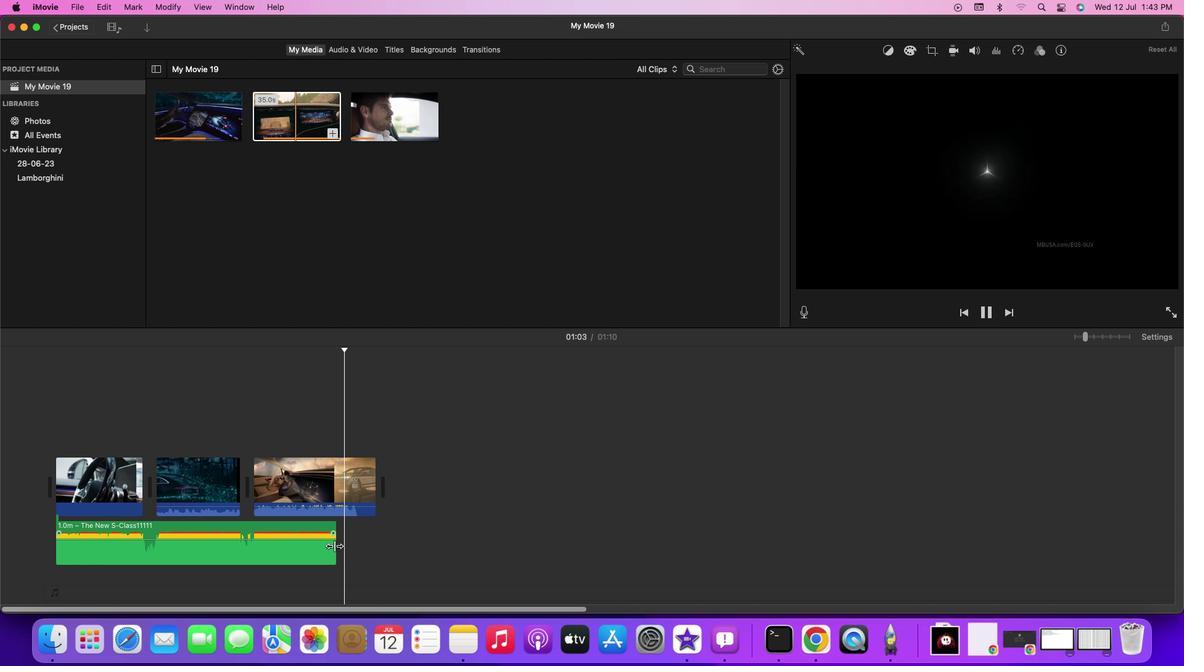 
Action: Mouse moved to (336, 437)
Screenshot: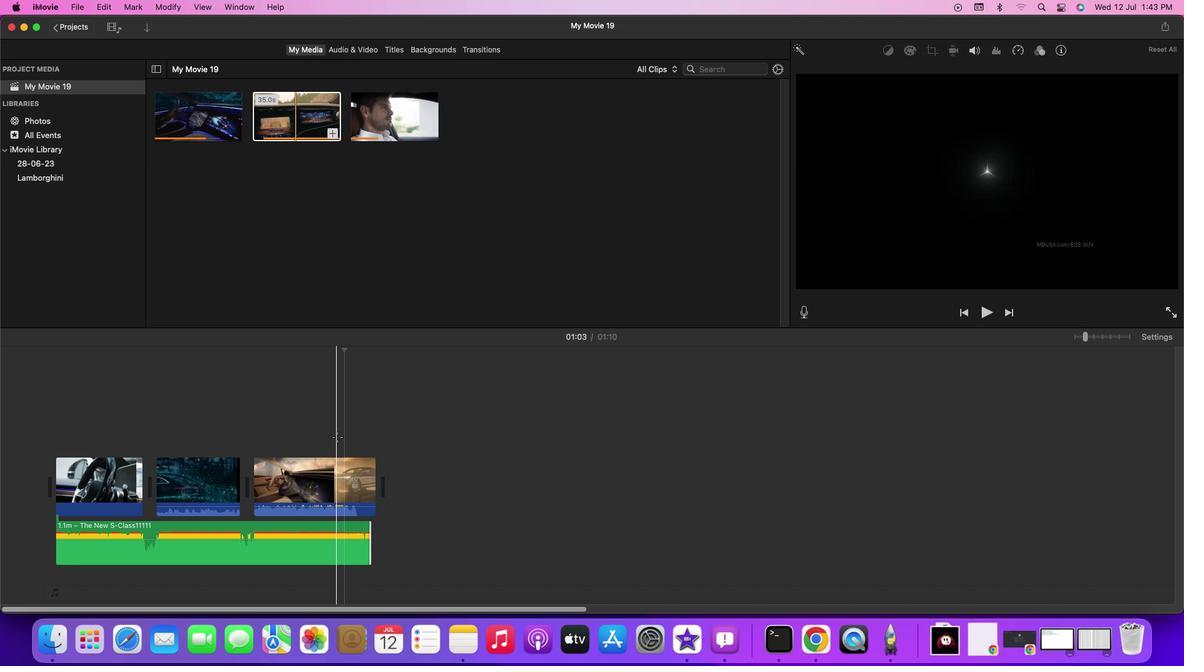 
Action: Mouse pressed left at (336, 437)
Screenshot: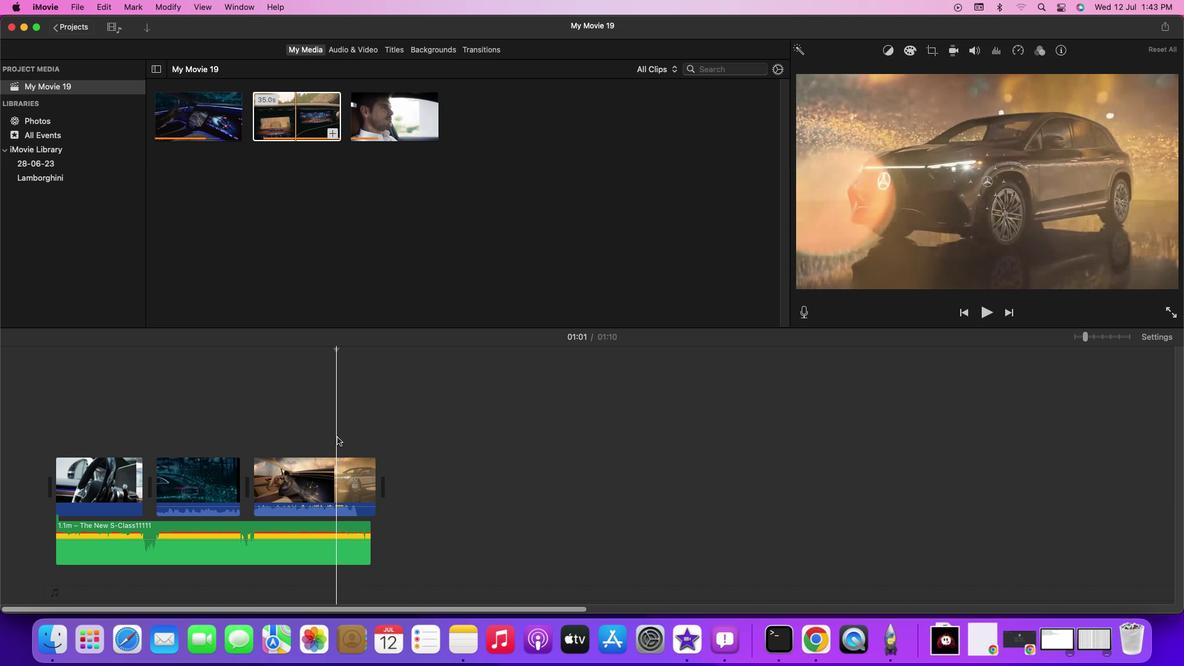 
Action: Key pressed Key.space
Screenshot: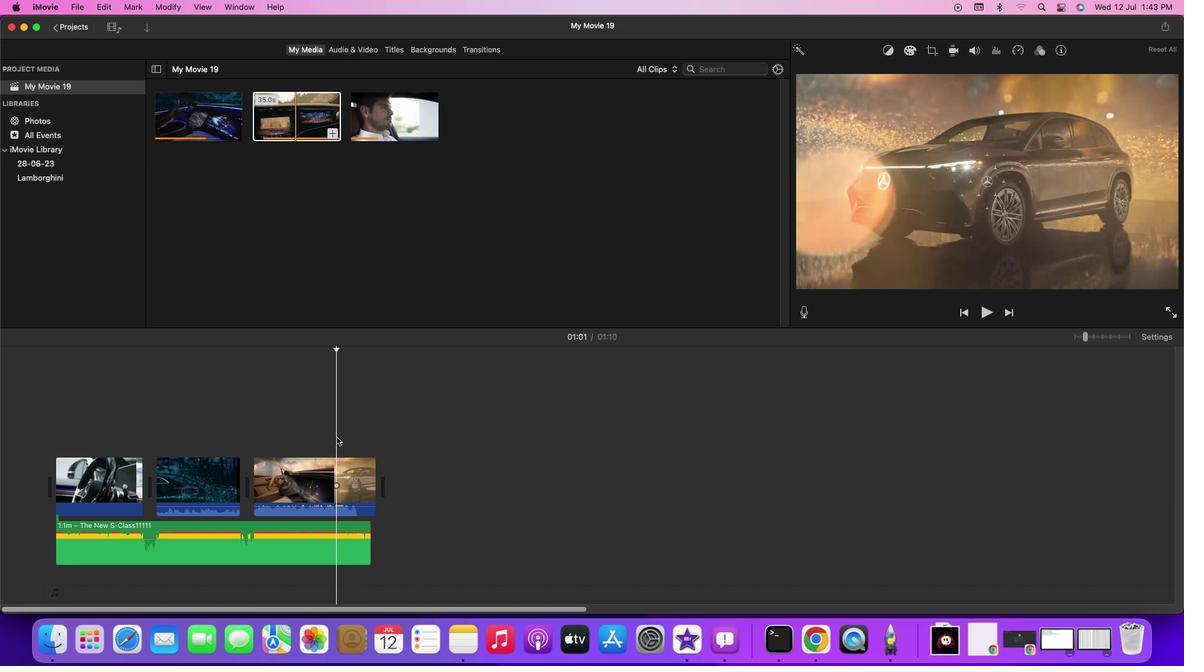 
Action: Mouse moved to (89, 493)
Screenshot: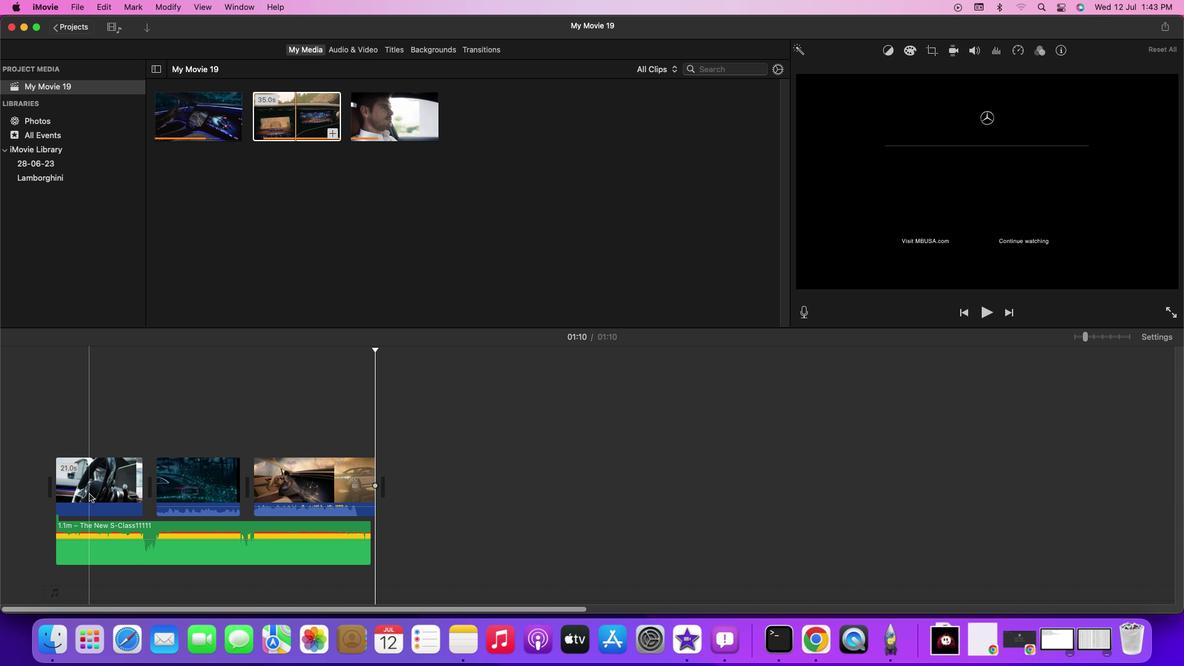 
Action: Mouse pressed left at (89, 493)
Screenshot: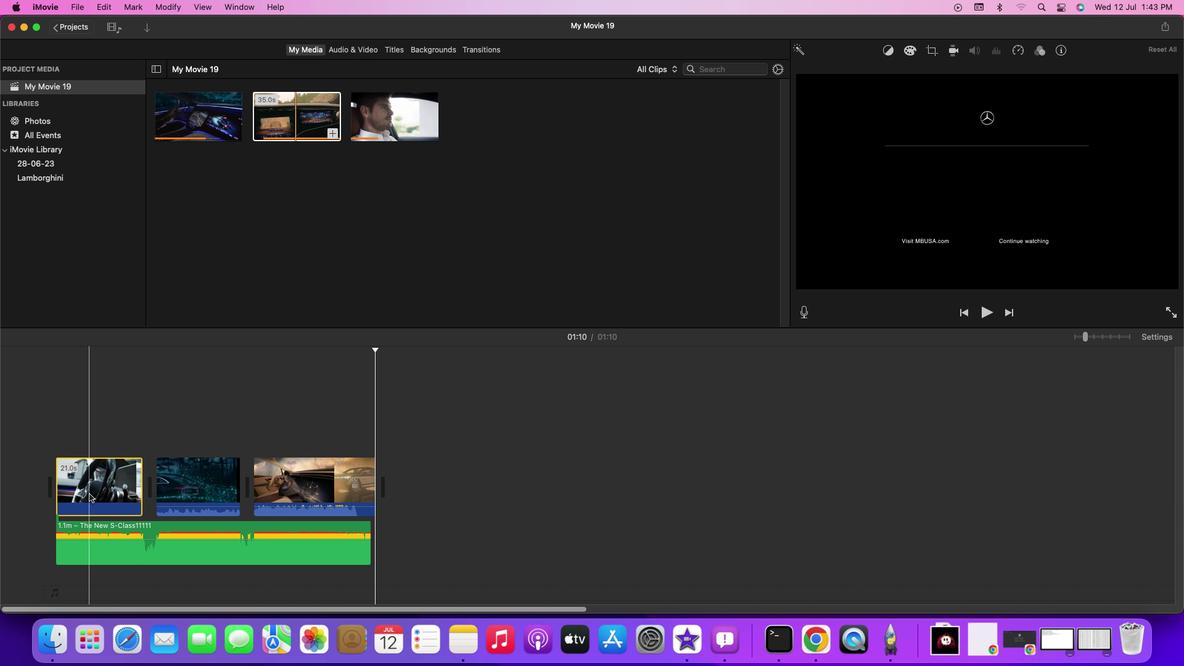 
Action: Mouse moved to (889, 53)
Screenshot: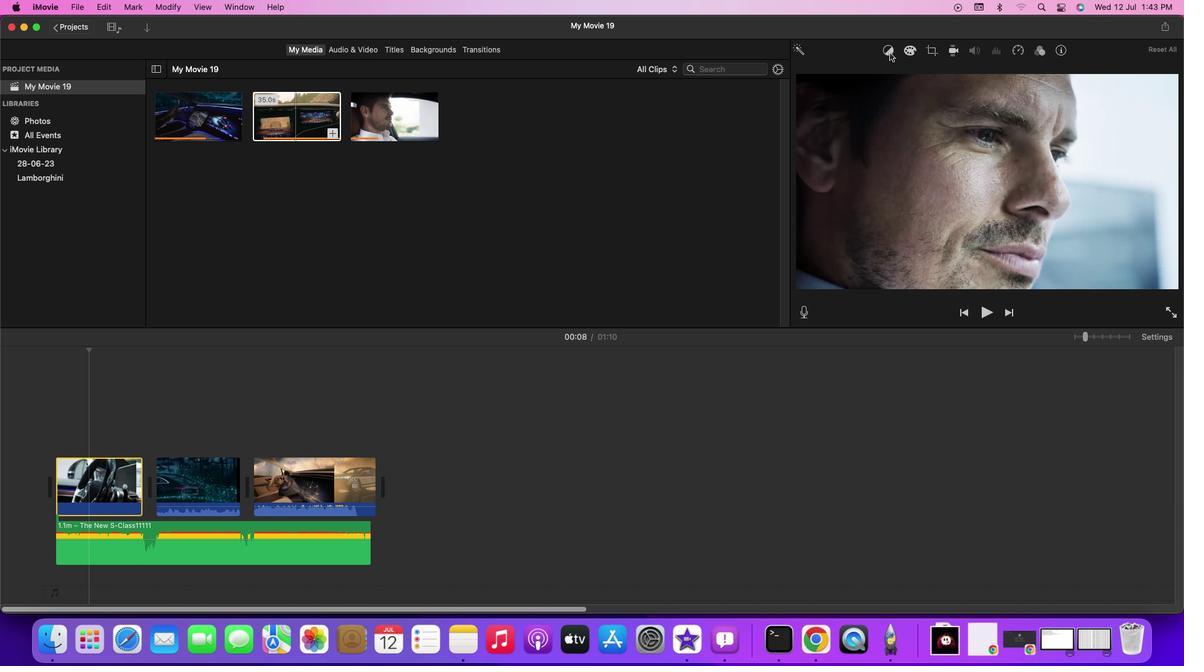 
Action: Mouse pressed left at (889, 53)
Screenshot: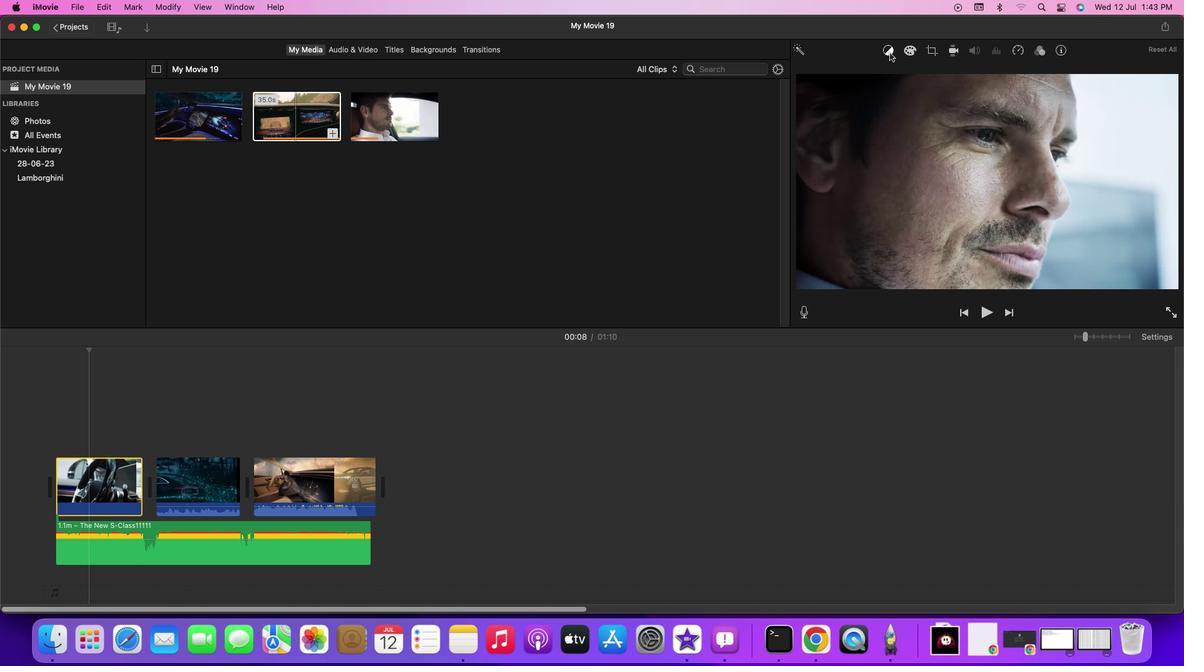 
Action: Mouse moved to (991, 73)
Screenshot: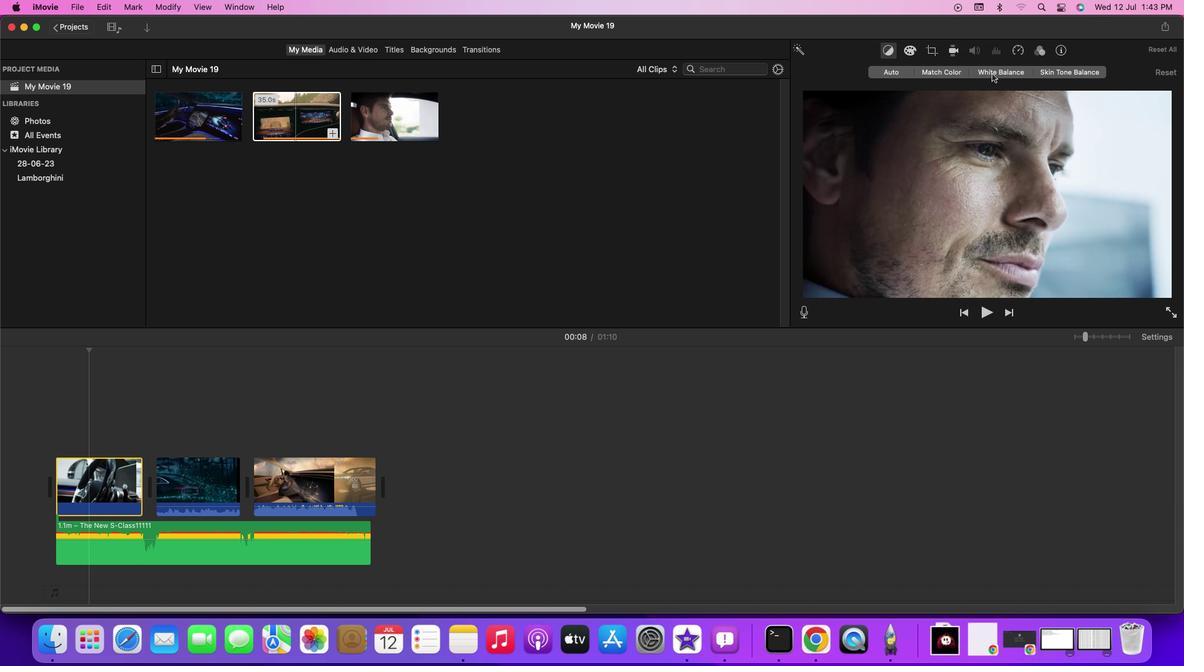 
Action: Mouse pressed left at (991, 73)
Screenshot: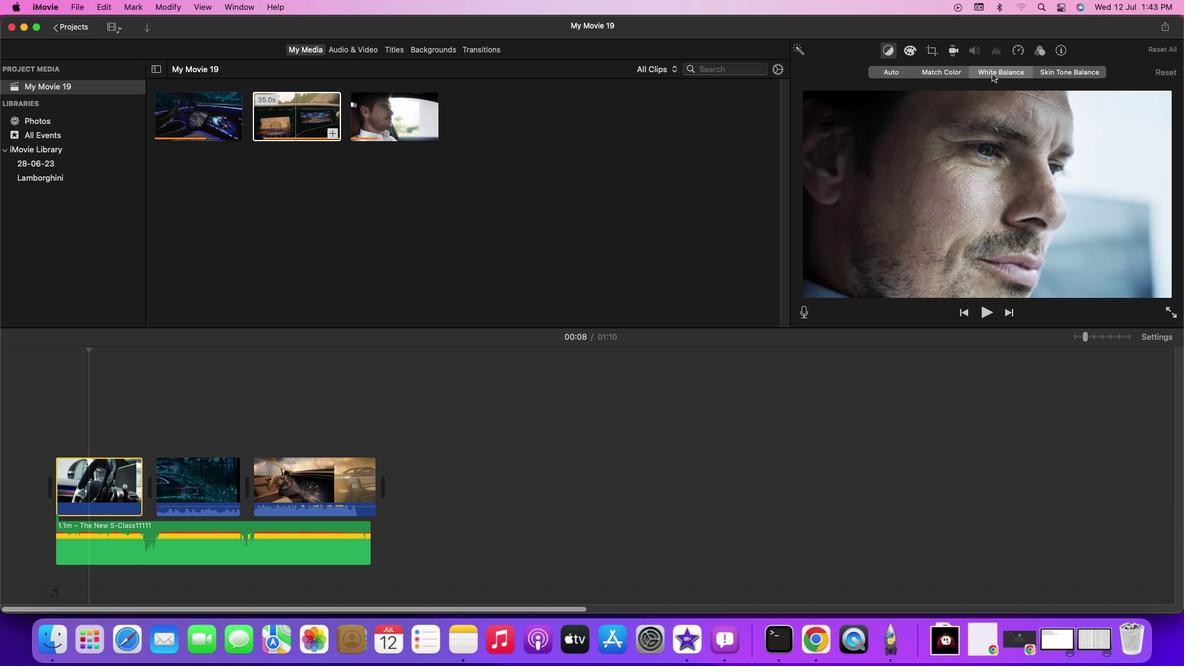 
Action: Mouse moved to (1097, 180)
Screenshot: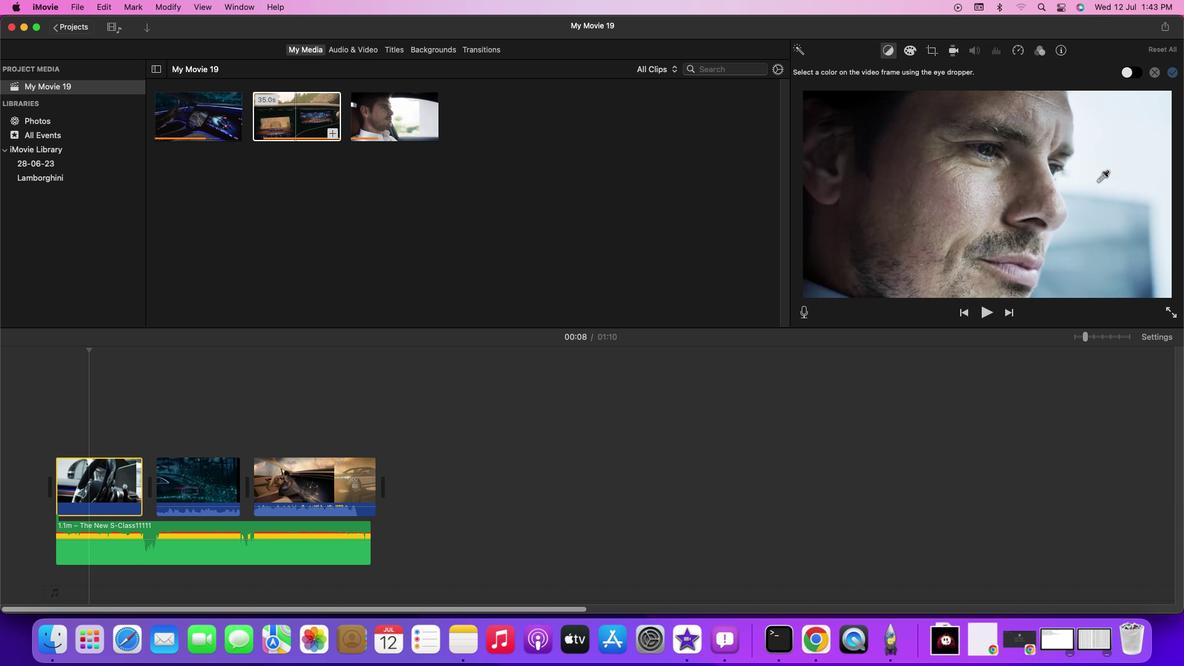 
Action: Mouse pressed left at (1097, 180)
Screenshot: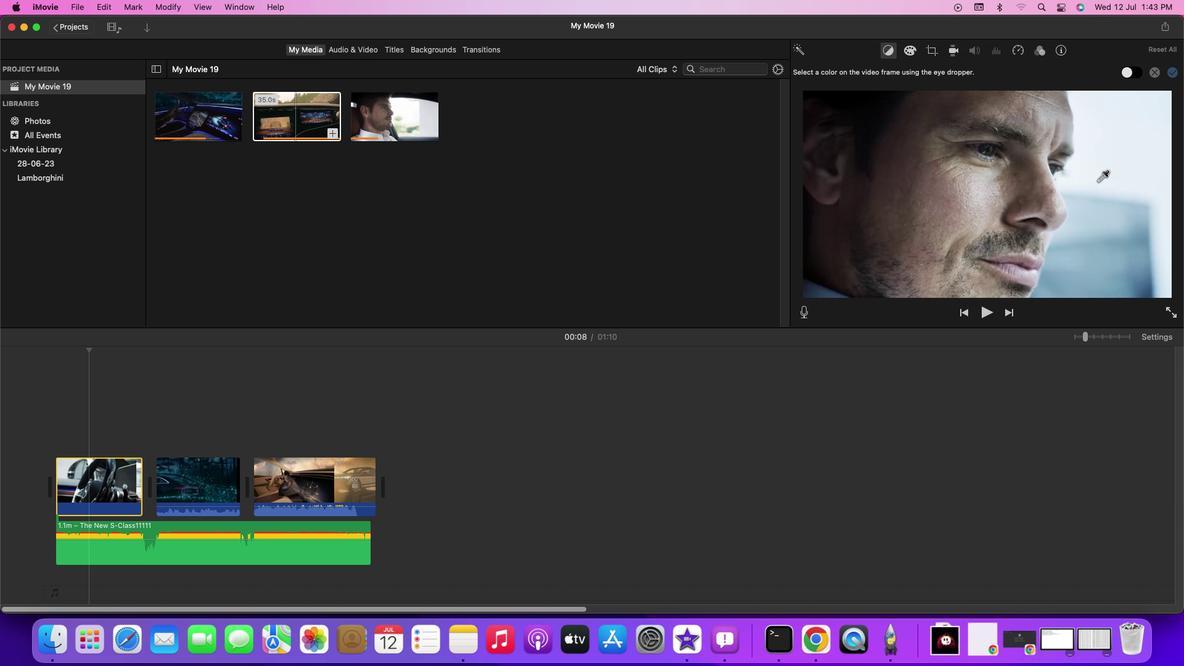 
Action: Mouse moved to (909, 54)
Screenshot: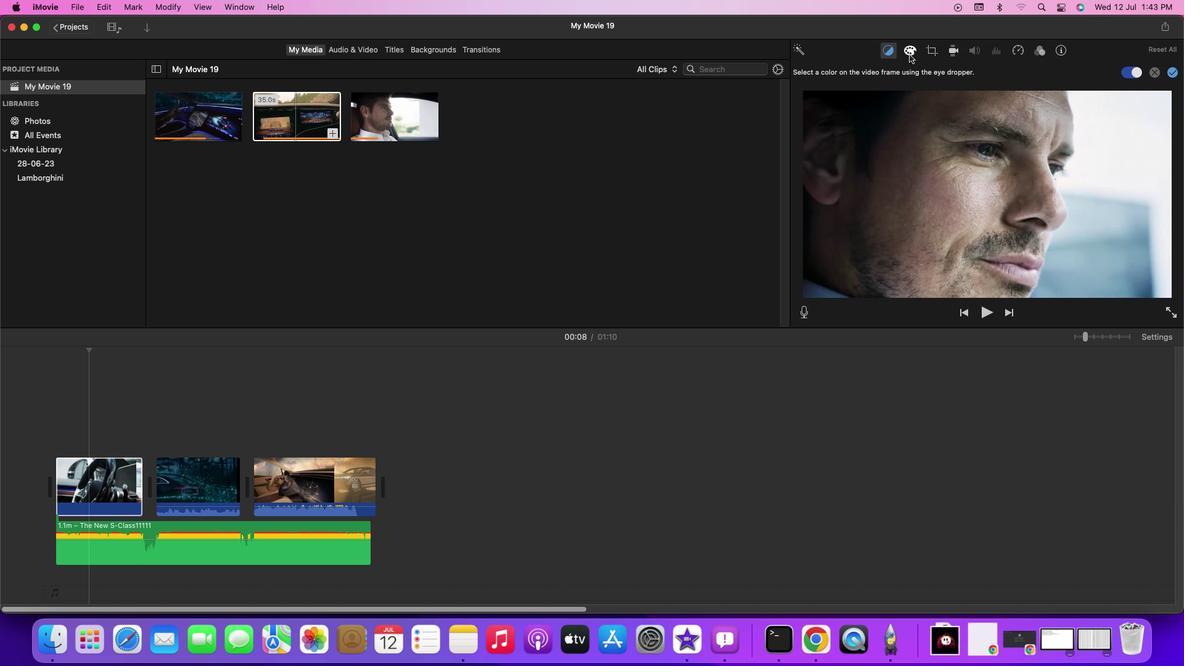 
Action: Mouse pressed left at (909, 54)
Screenshot: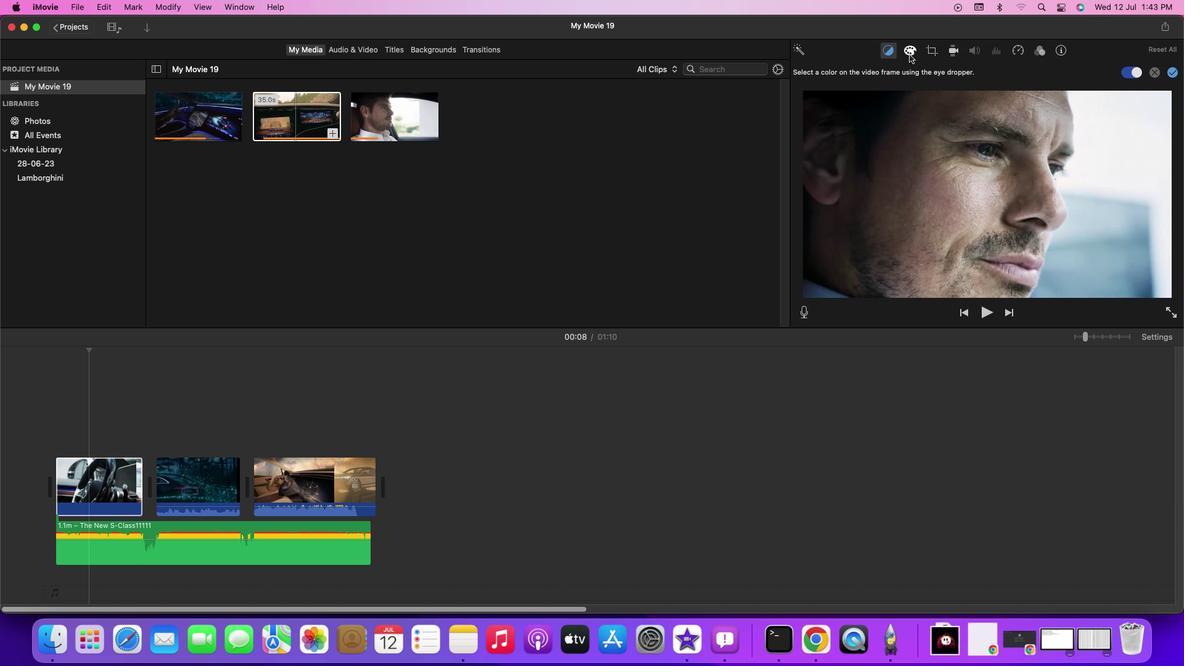 
Action: Mouse moved to (893, 53)
Screenshot: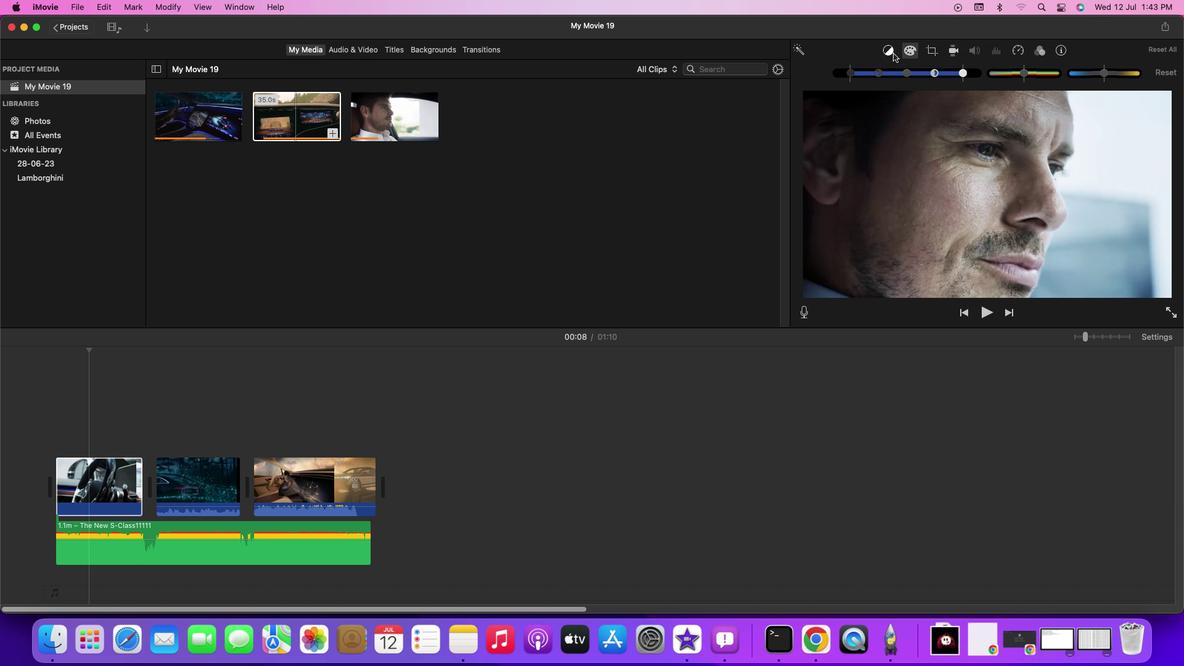 
Action: Mouse pressed left at (893, 53)
Screenshot: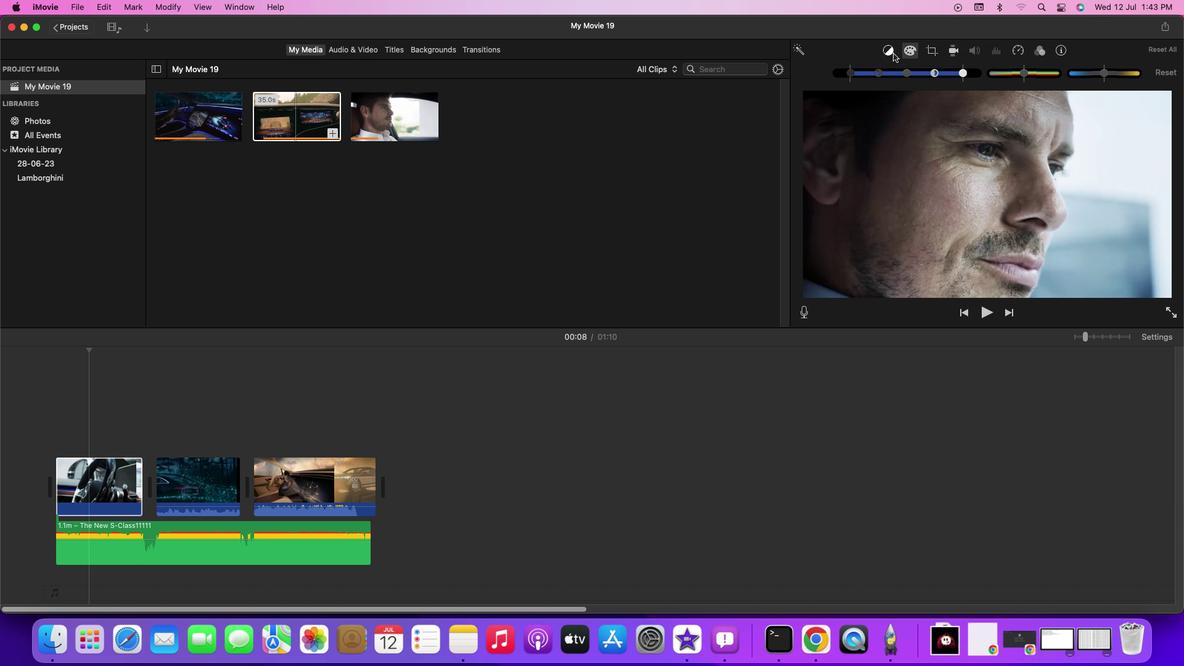 
Action: Mouse moved to (106, 393)
Screenshot: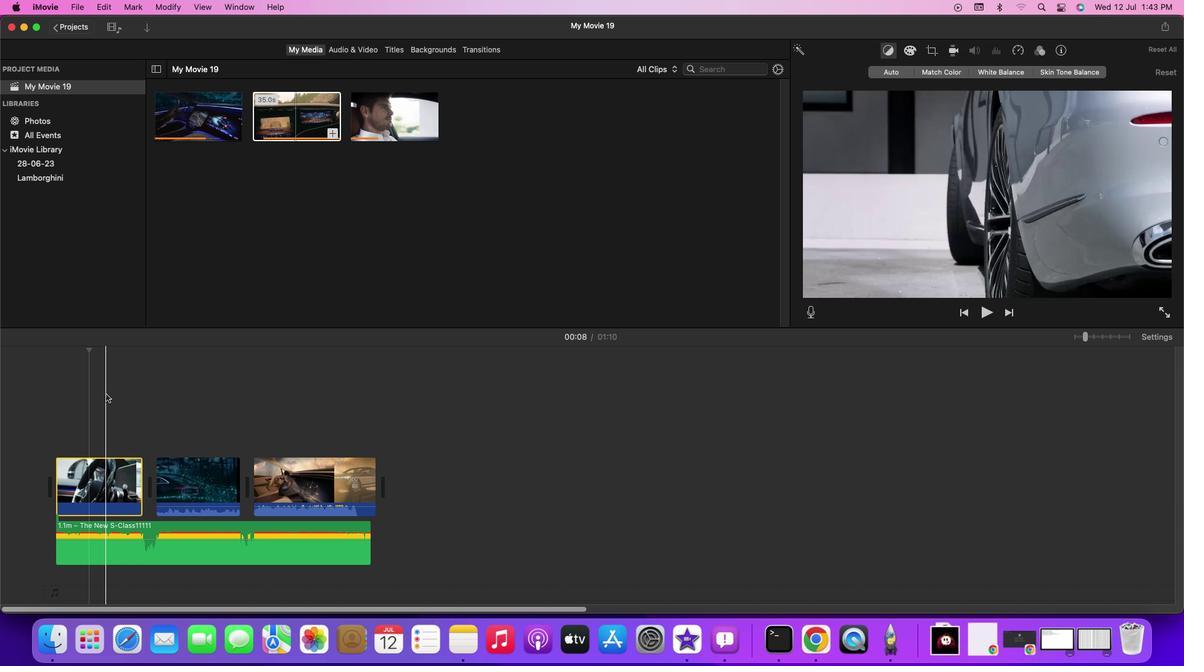 
Action: Mouse pressed left at (106, 393)
Screenshot: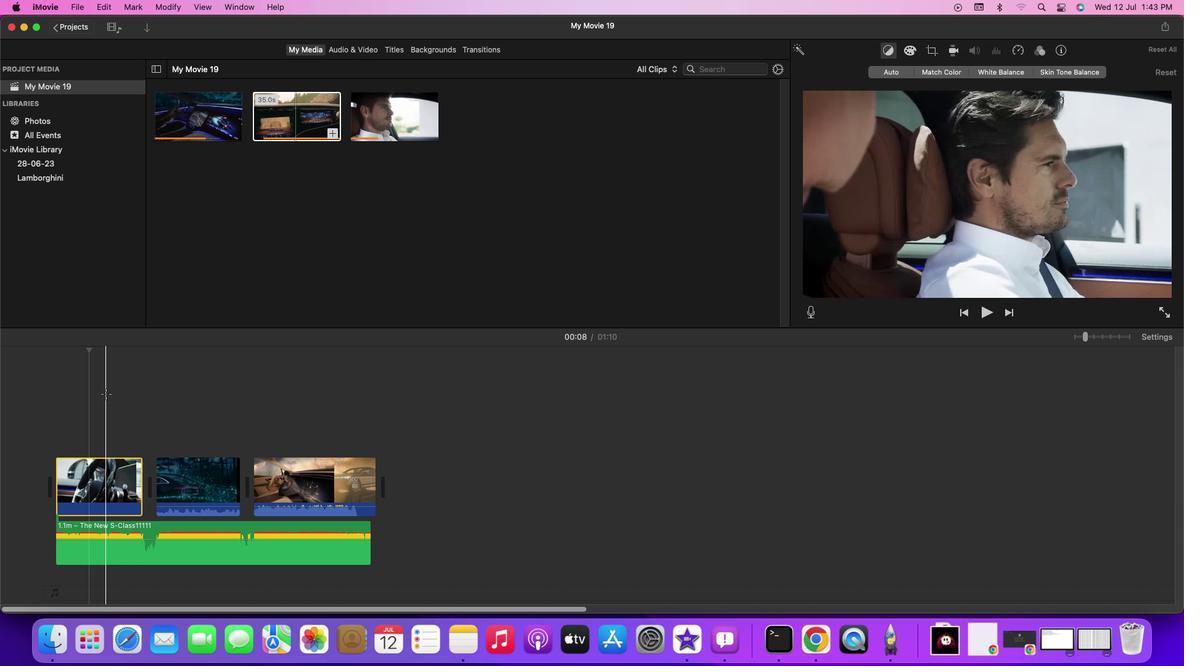 
Action: Mouse moved to (83, 393)
Screenshot: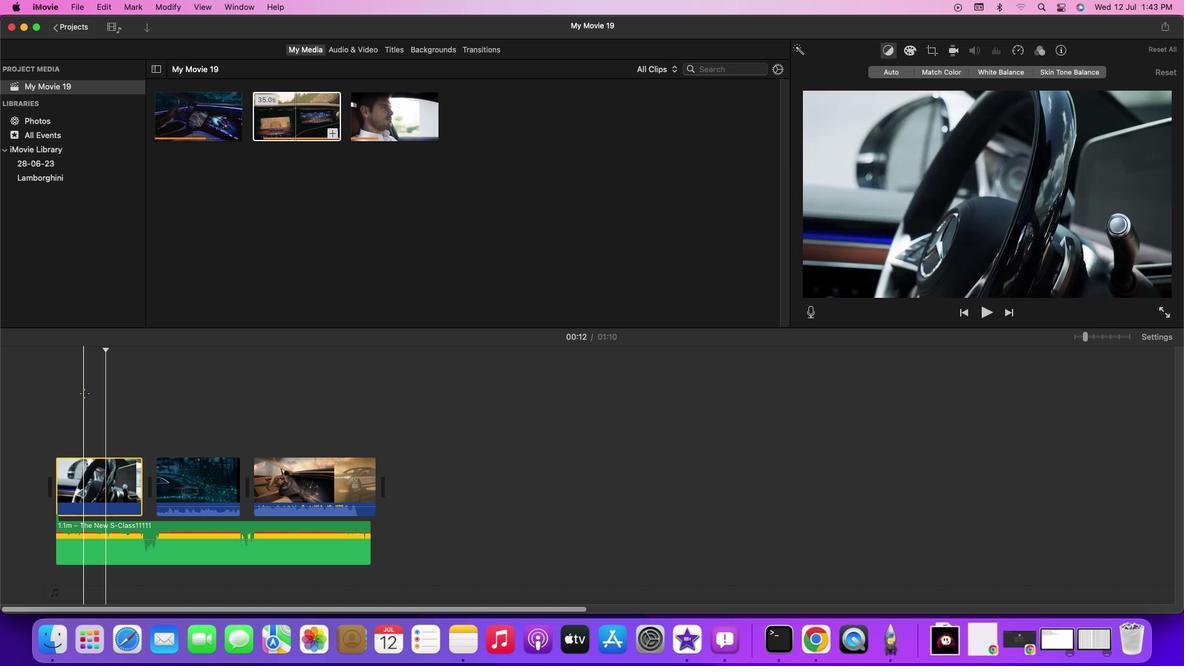 
Action: Mouse pressed left at (83, 393)
Screenshot: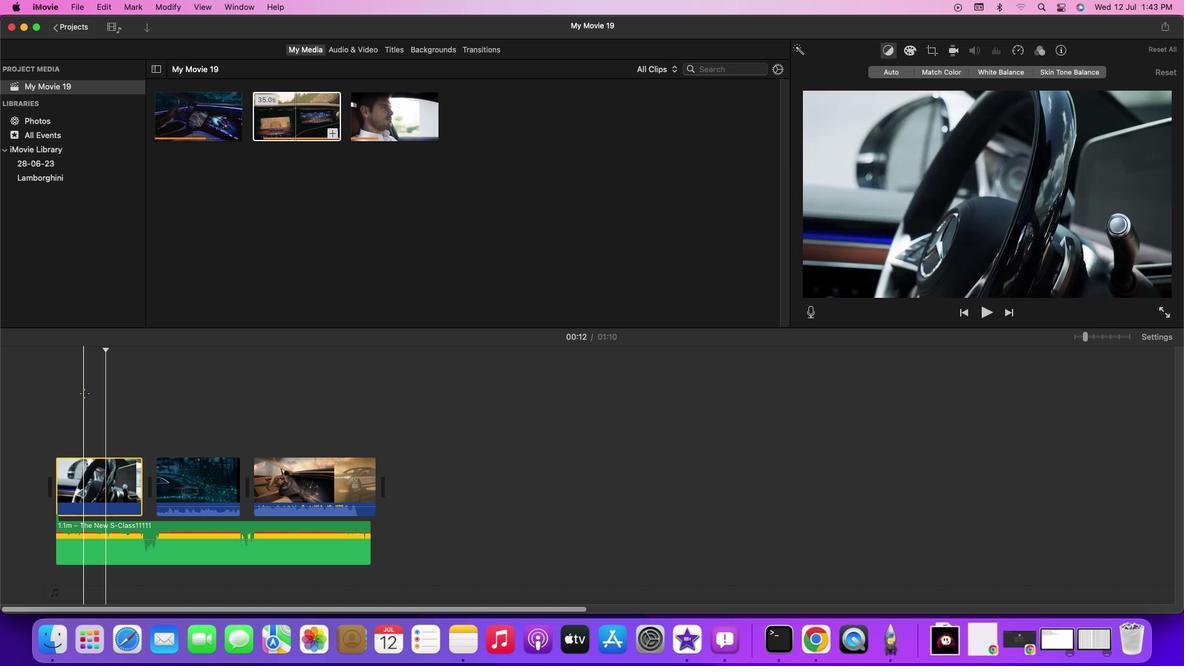 
Action: Mouse moved to (129, 403)
Screenshot: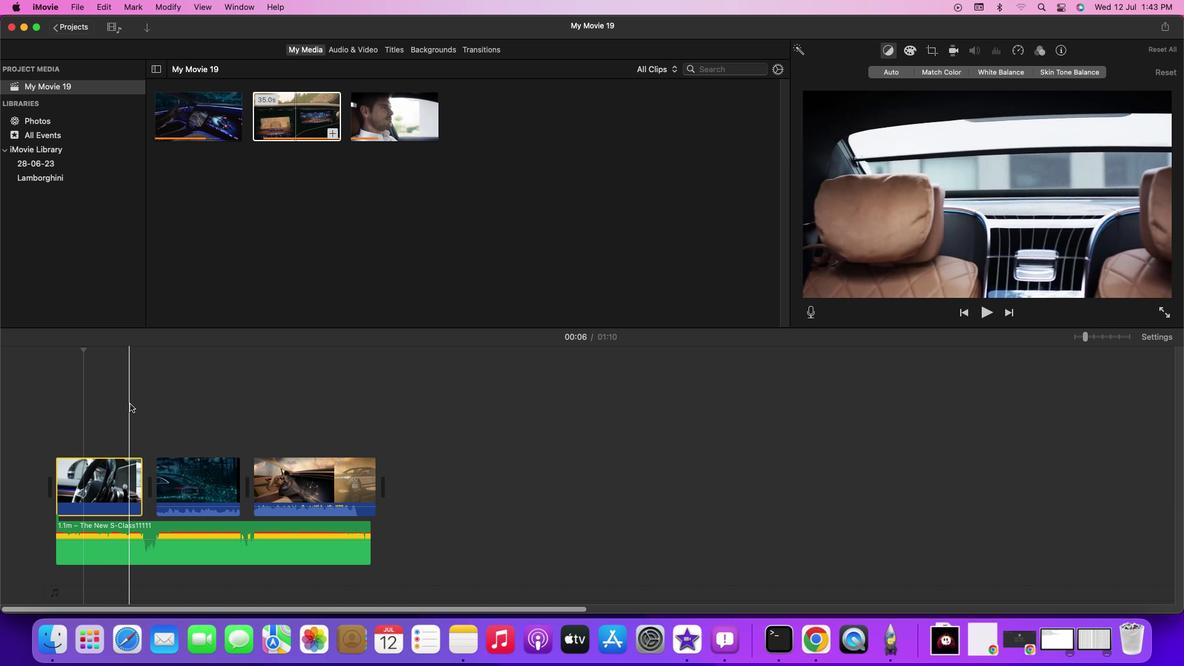 
Action: Mouse pressed left at (129, 403)
Screenshot: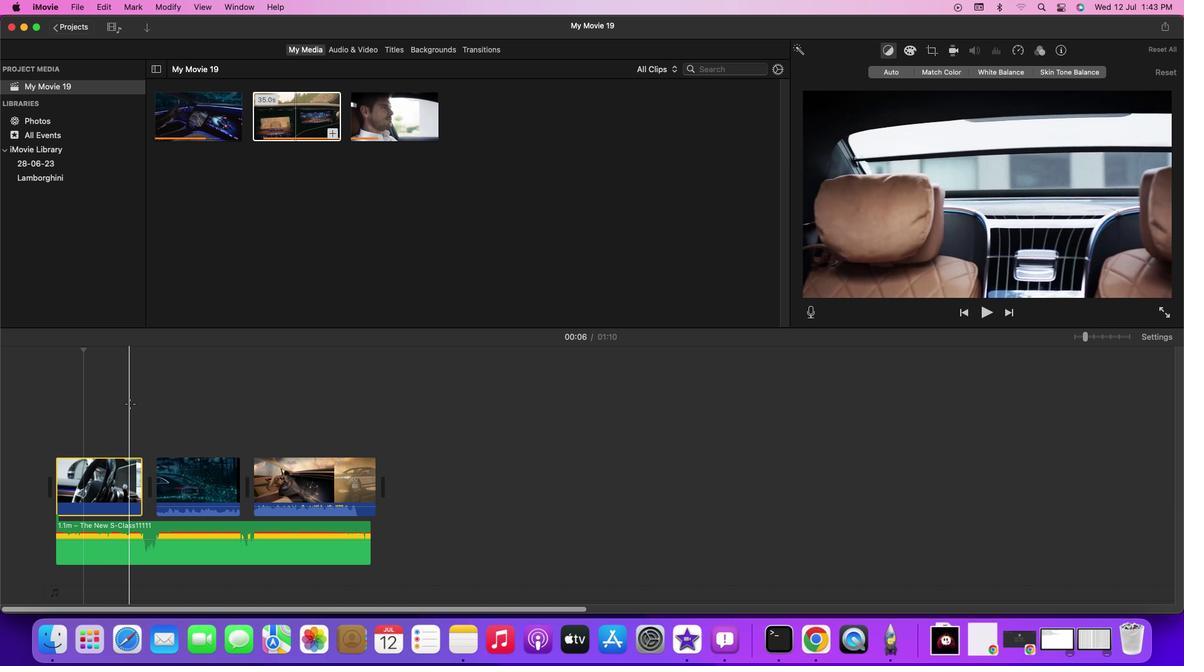 
Action: Mouse moved to (986, 76)
Screenshot: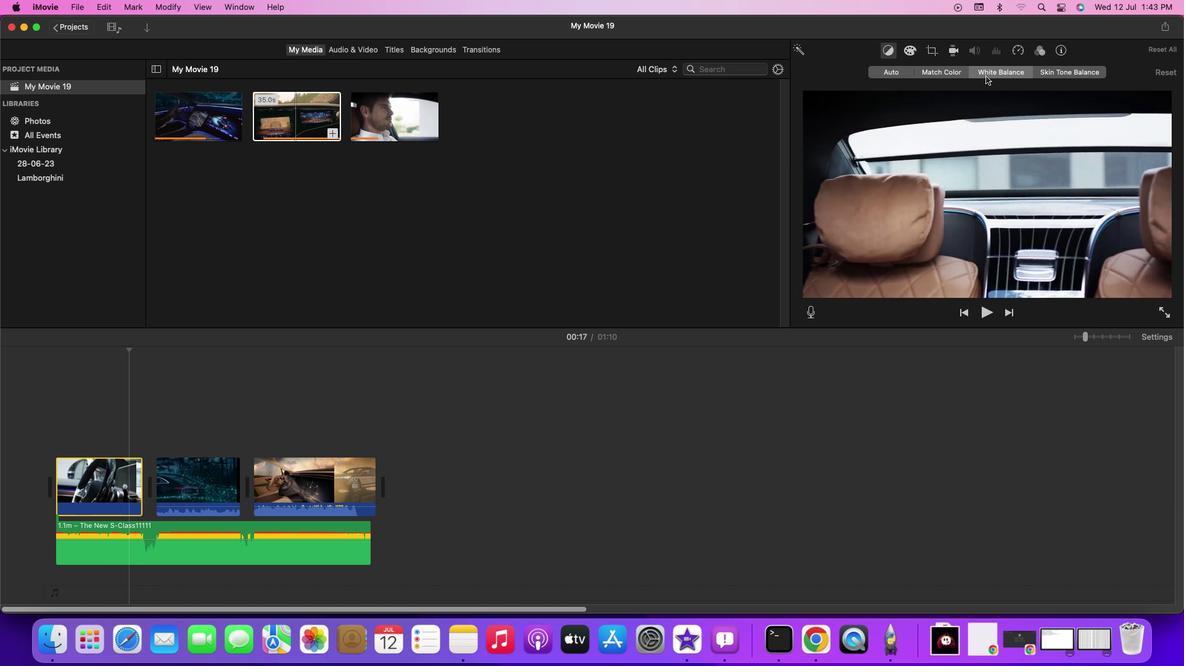 
Action: Mouse pressed left at (986, 76)
Screenshot: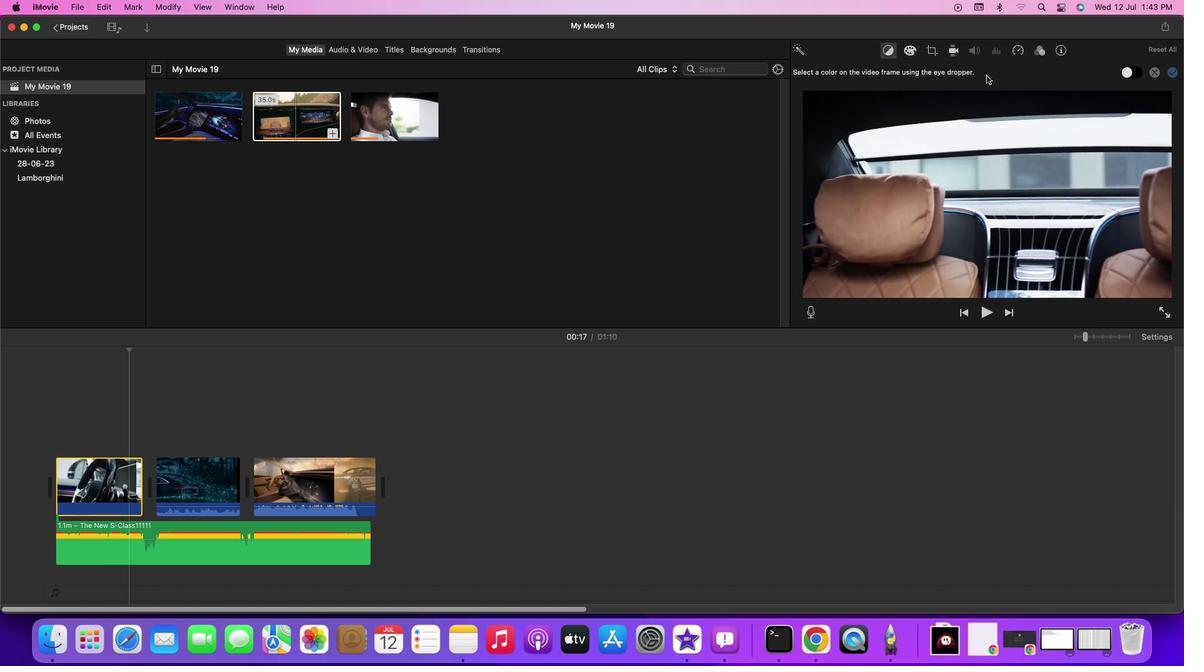 
Action: Mouse moved to (1028, 167)
Screenshot: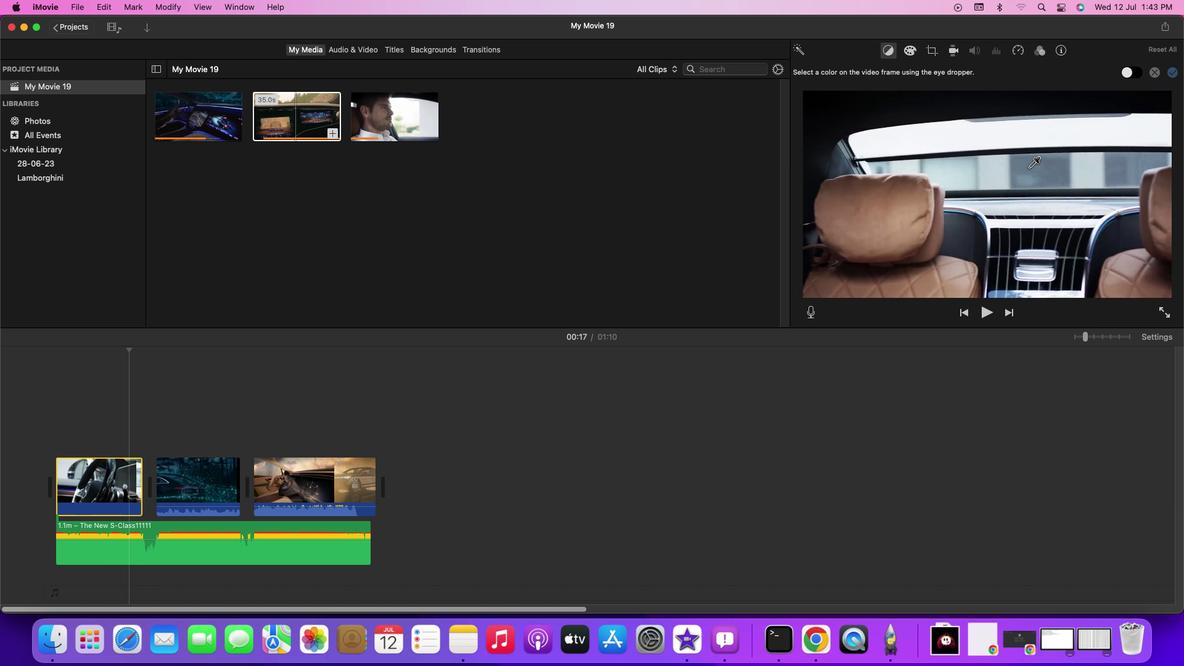 
Action: Mouse pressed left at (1028, 167)
Screenshot: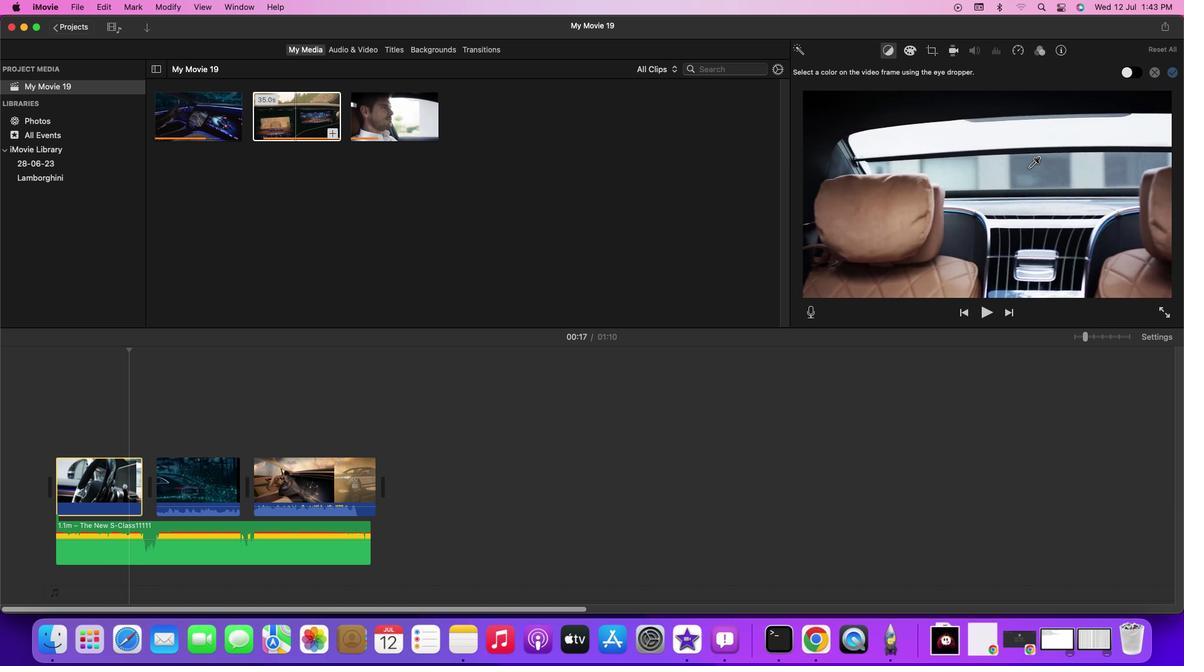 
Action: Mouse moved to (1173, 79)
Screenshot: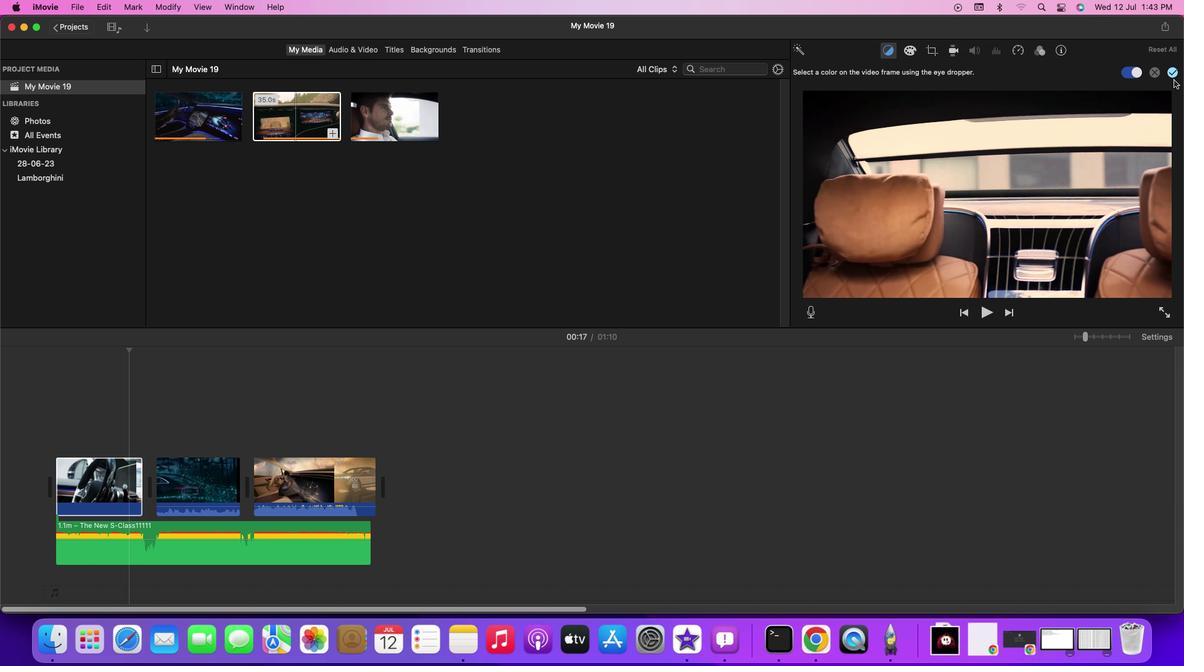 
Action: Mouse pressed left at (1173, 79)
Screenshot: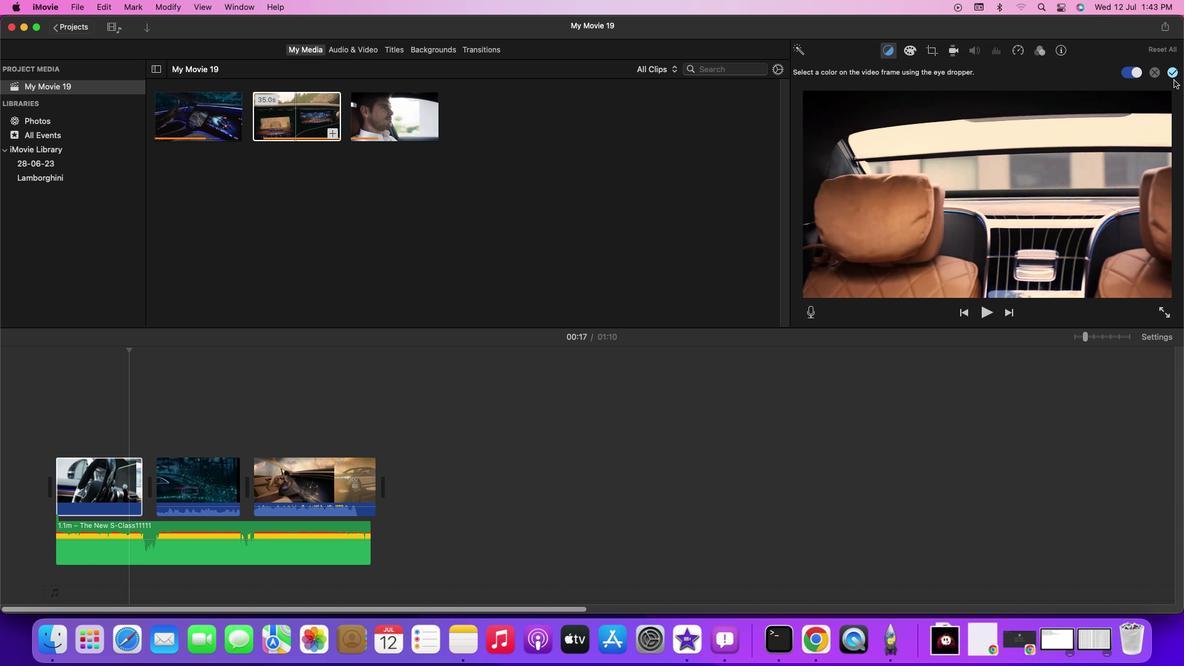
Action: Mouse moved to (912, 56)
Screenshot: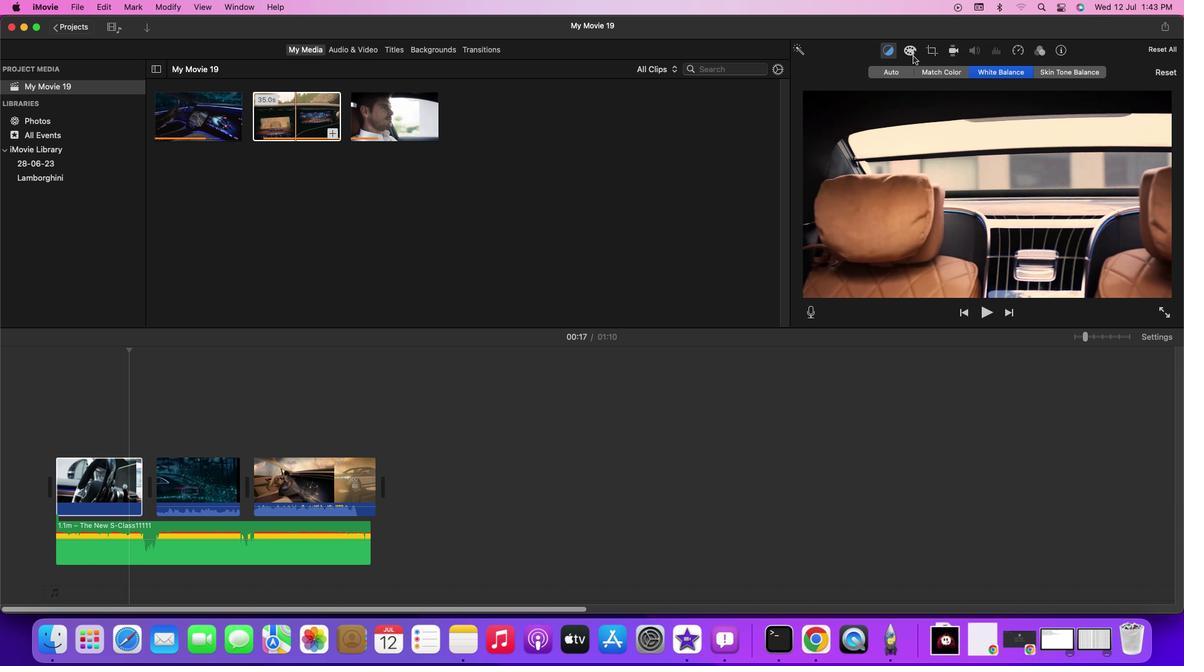 
Action: Mouse pressed left at (912, 56)
Screenshot: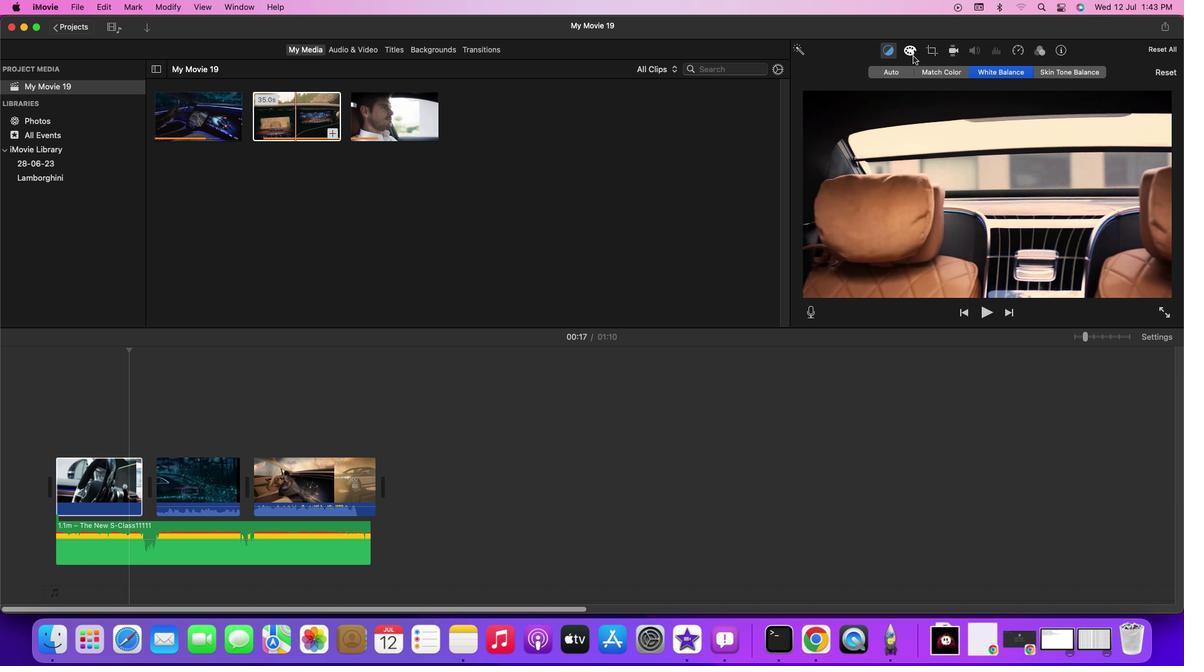
Action: Mouse moved to (851, 77)
Screenshot: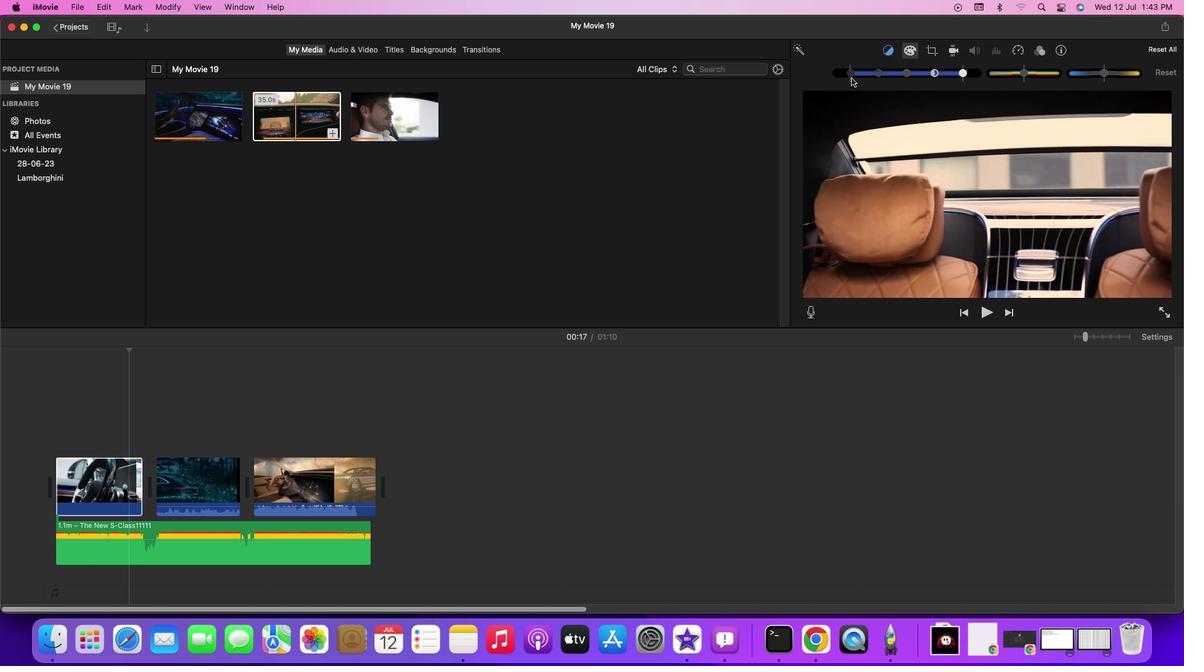 
Action: Mouse pressed left at (851, 77)
Screenshot: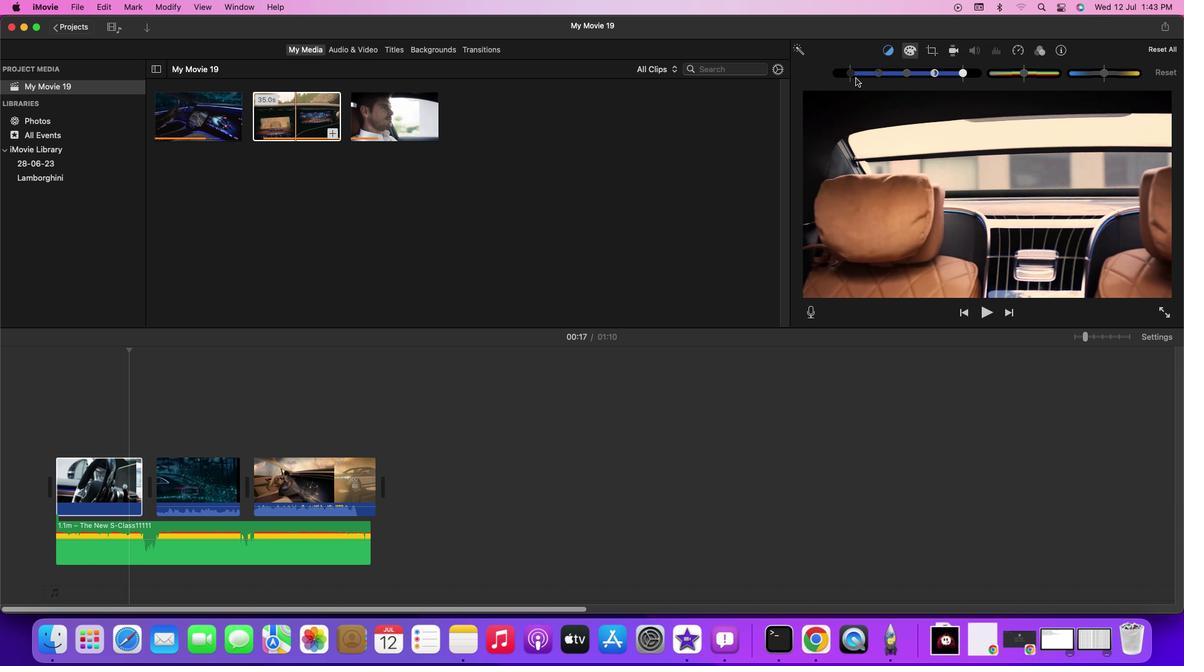 
Action: Mouse moved to (1022, 72)
Screenshot: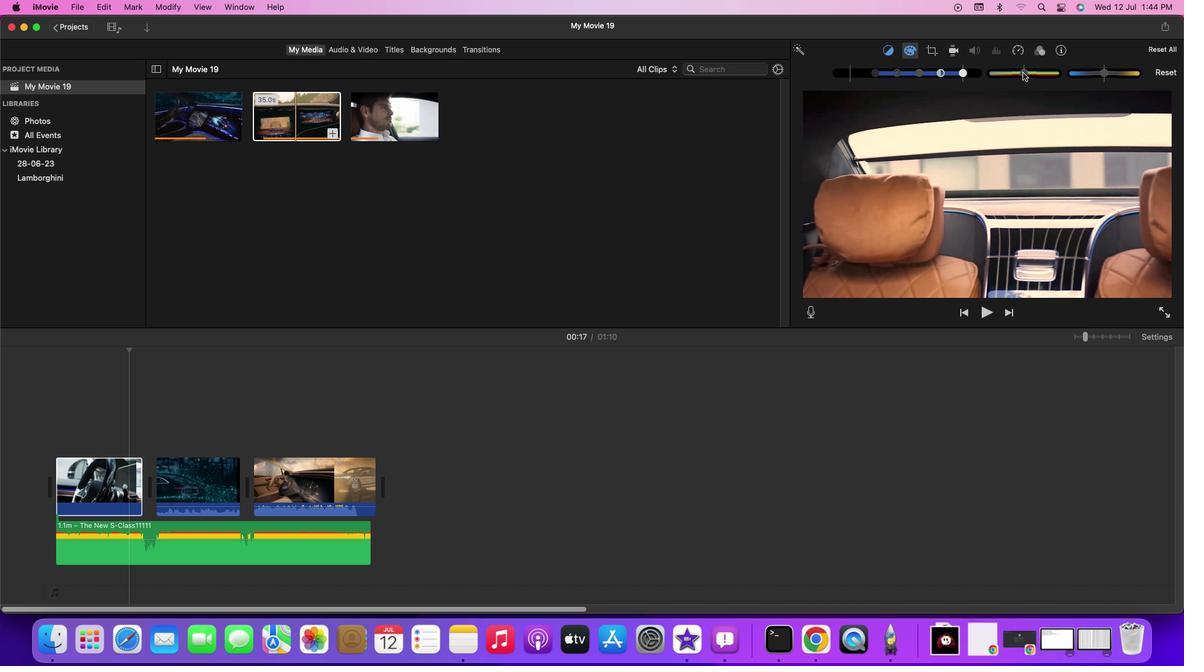 
Action: Mouse pressed left at (1022, 72)
Screenshot: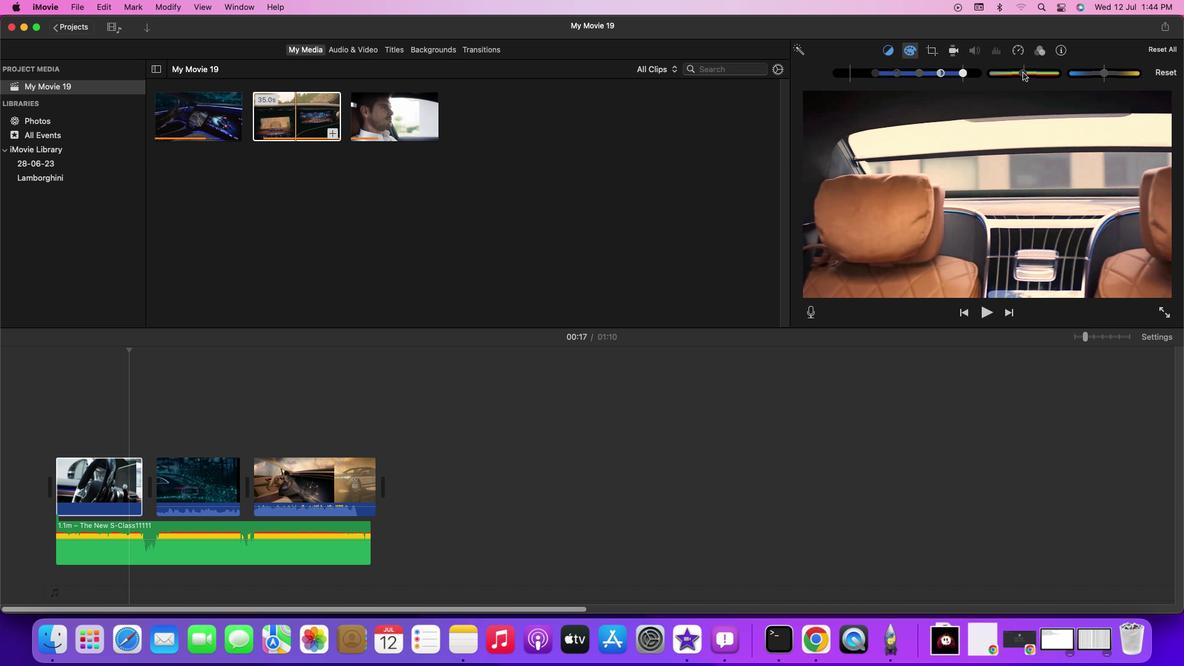 
Action: Mouse moved to (1107, 75)
Screenshot: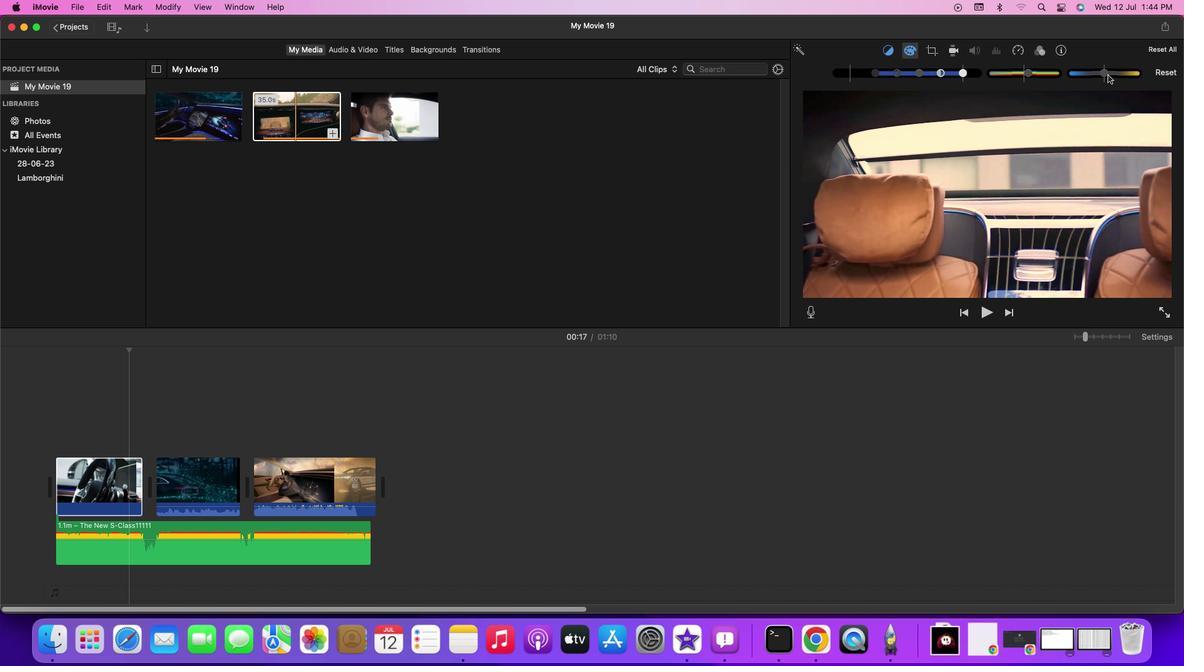 
Action: Mouse pressed left at (1107, 75)
Screenshot: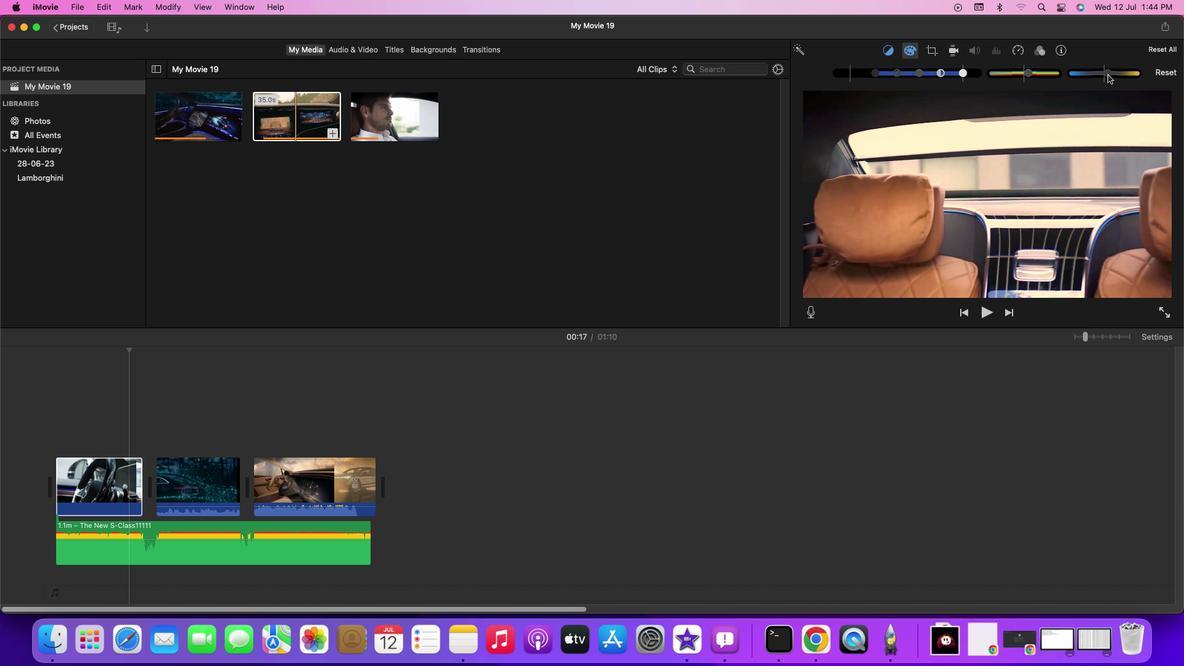 
Action: Mouse moved to (935, 51)
Screenshot: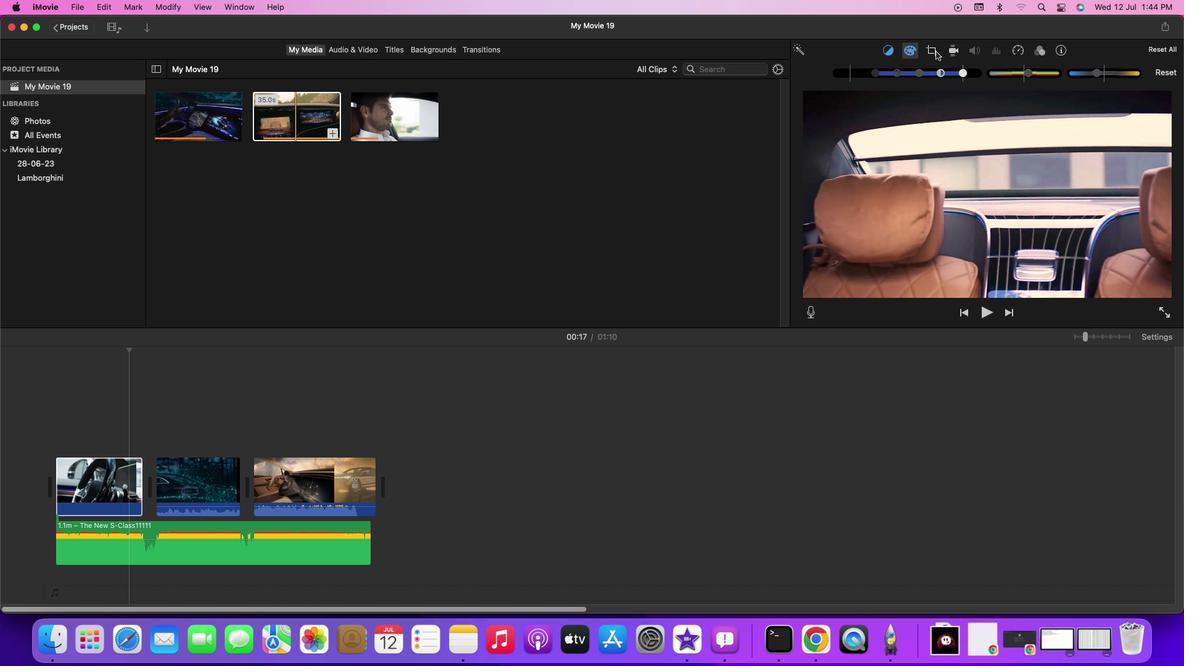 
Action: Mouse pressed left at (935, 51)
Screenshot: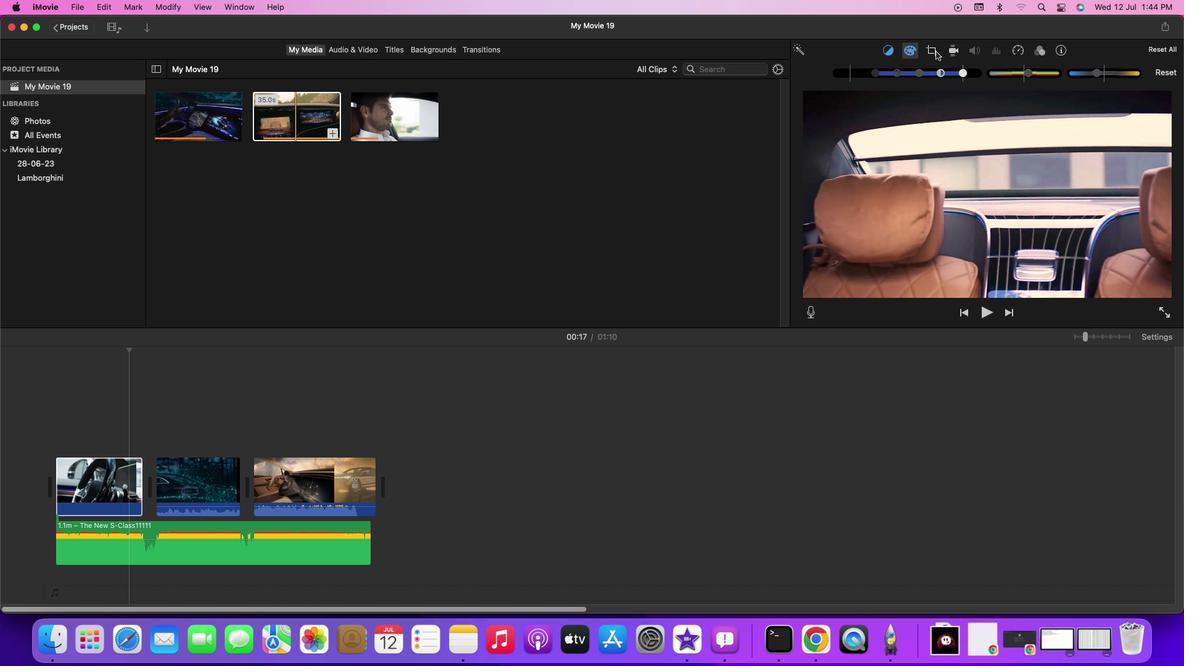 
Action: Mouse moved to (920, 75)
Screenshot: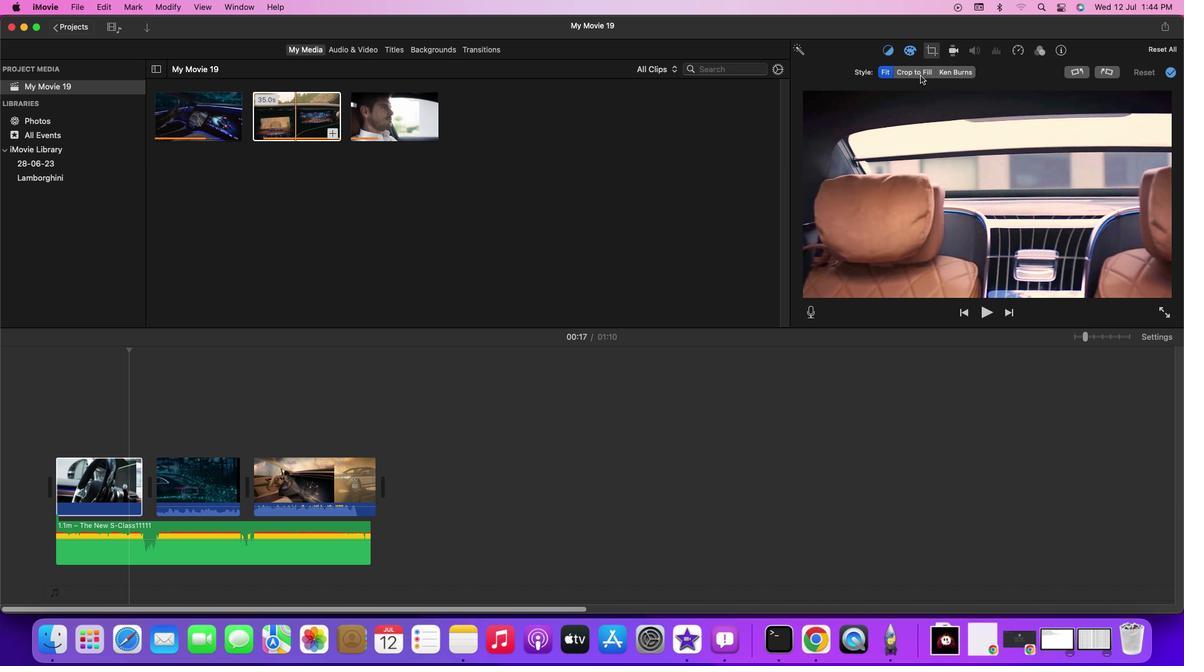 
Action: Mouse pressed left at (920, 75)
Screenshot: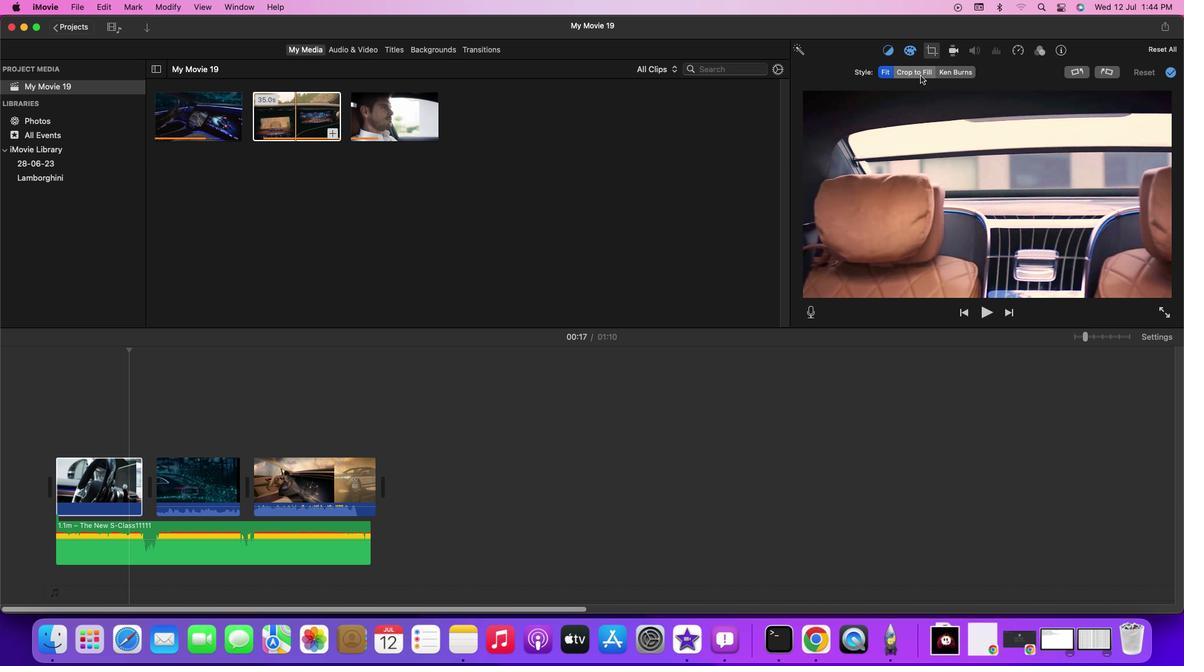
Action: Mouse moved to (804, 95)
Screenshot: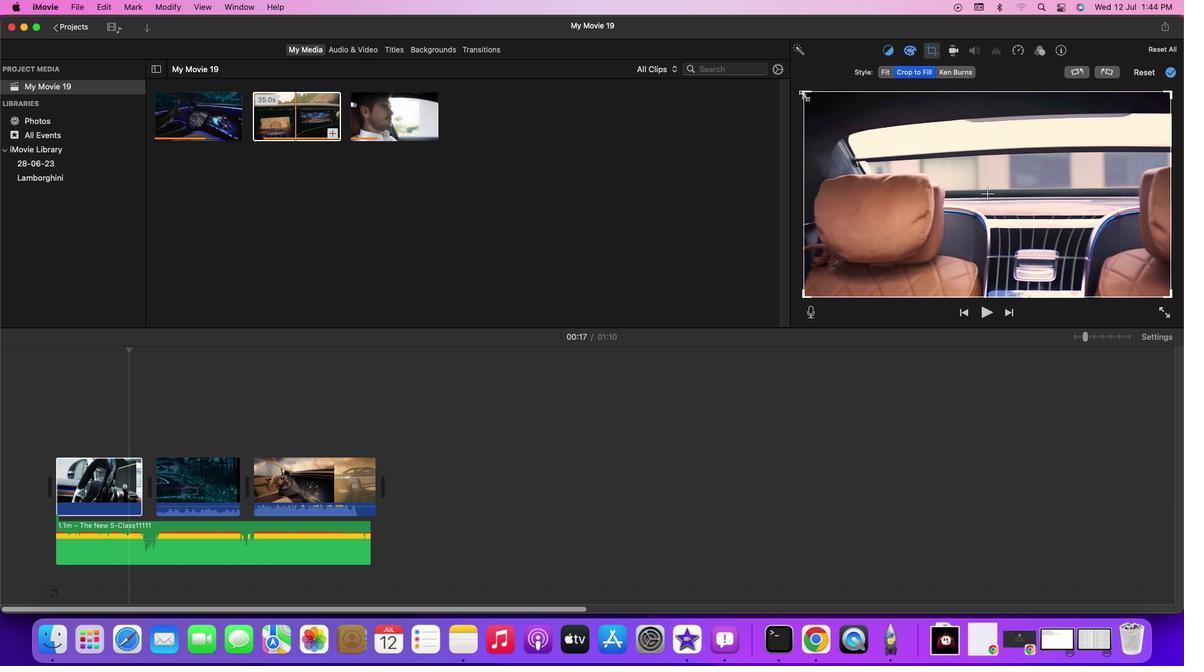 
Action: Mouse pressed left at (804, 95)
Screenshot: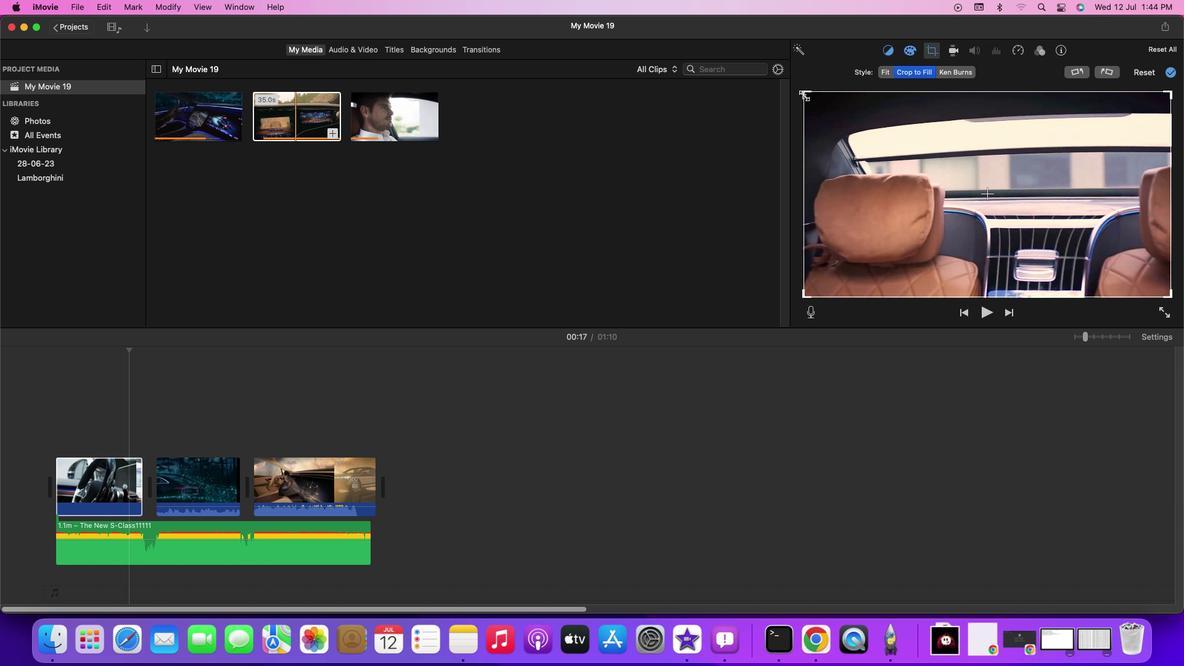 
Action: Mouse moved to (1174, 295)
Screenshot: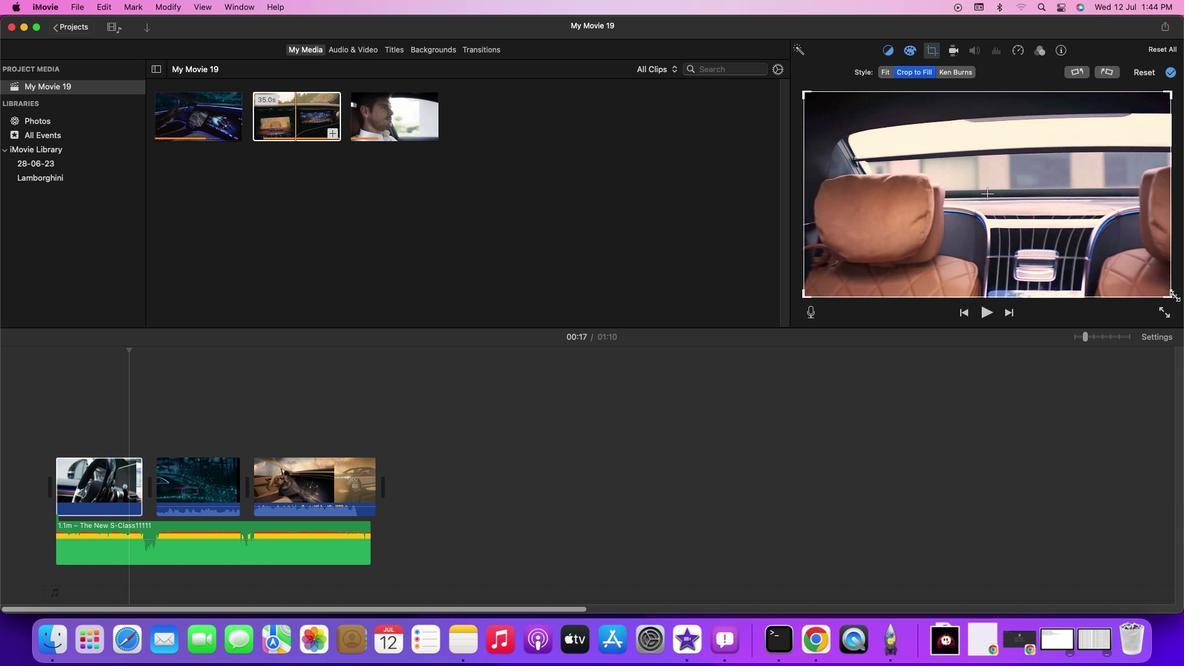 
Action: Mouse pressed left at (1174, 295)
Screenshot: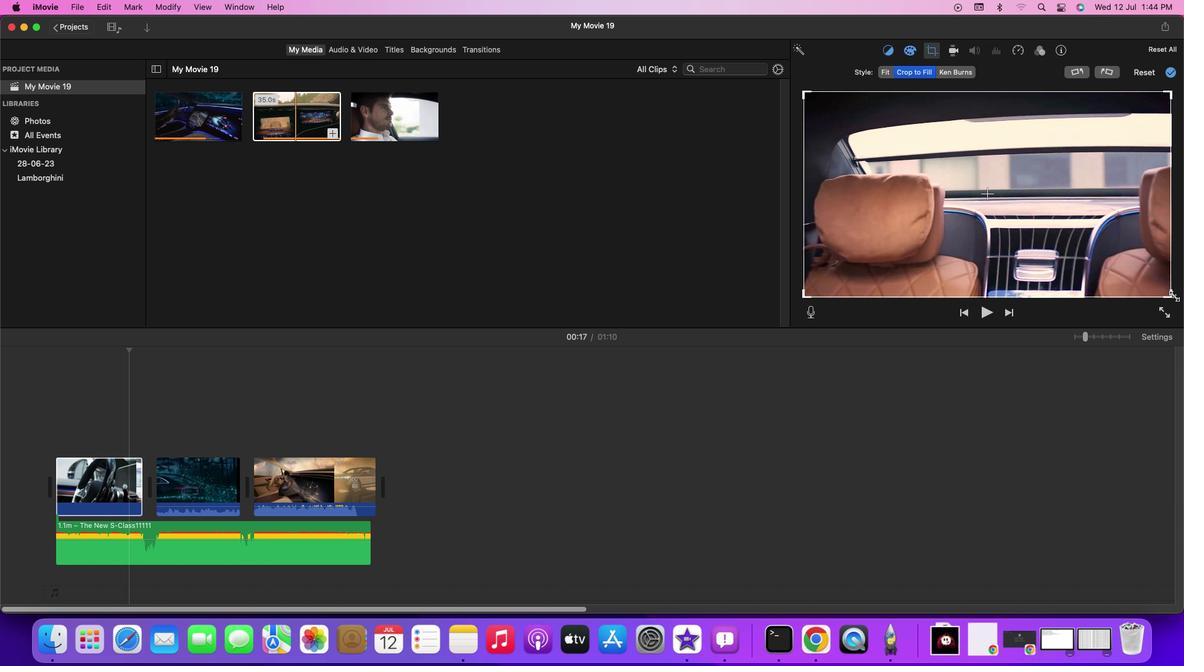 
Action: Mouse moved to (1169, 77)
Screenshot: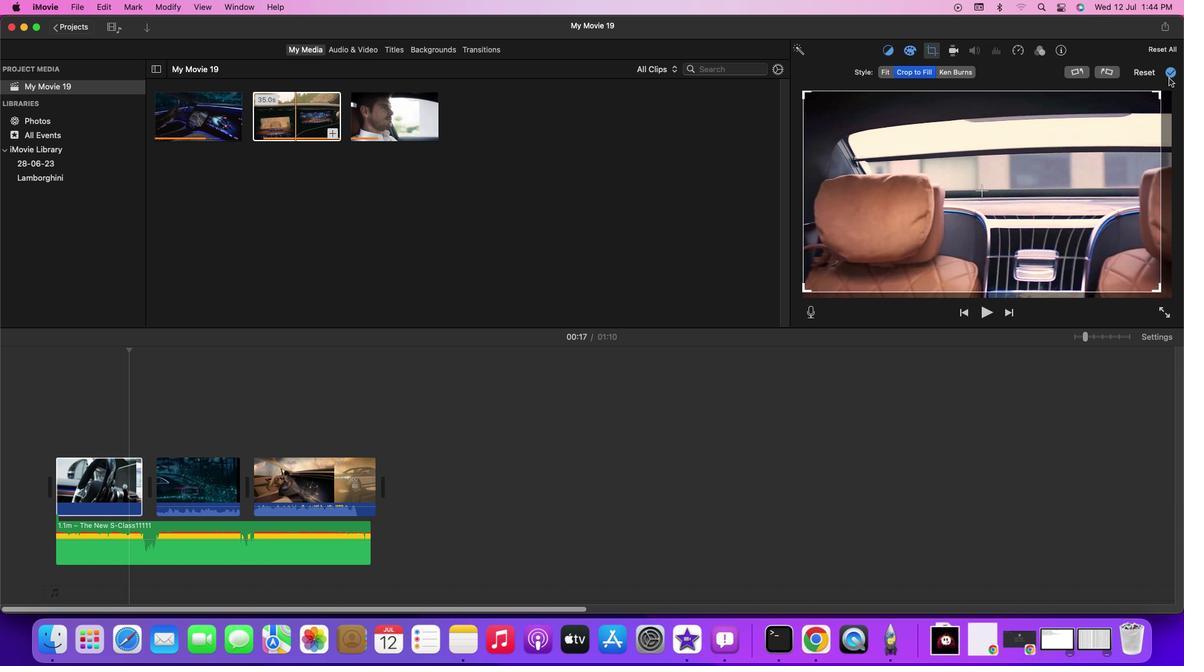 
Action: Mouse pressed left at (1169, 77)
Screenshot: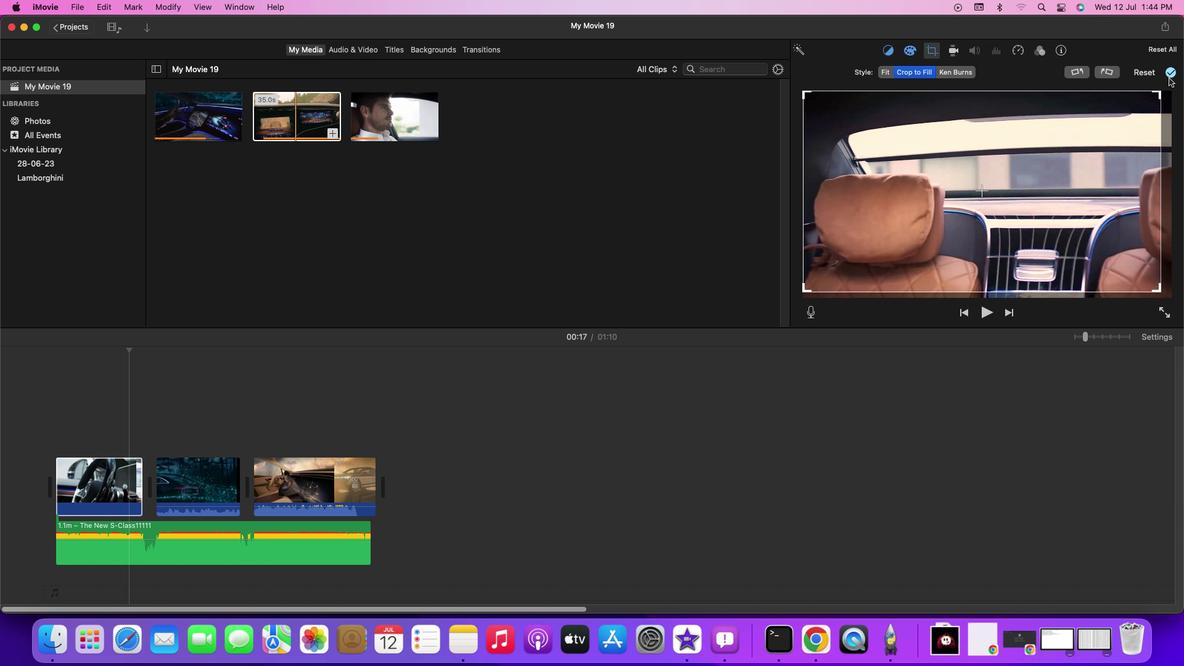 
Action: Mouse moved to (958, 54)
Screenshot: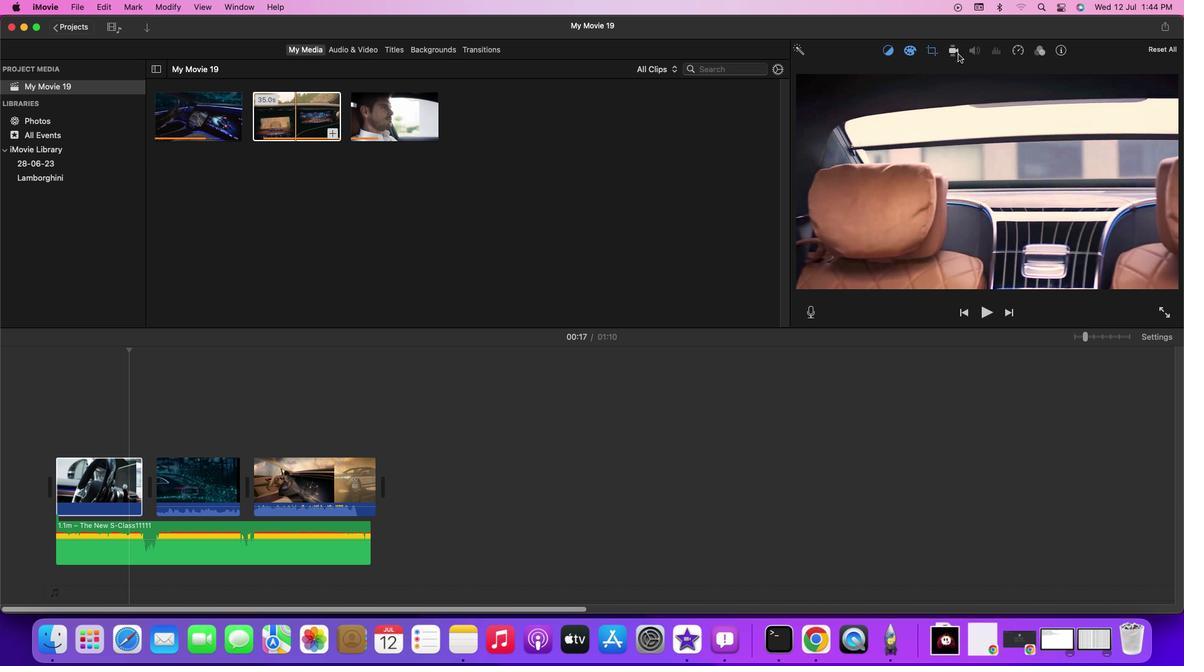 
Action: Mouse pressed left at (958, 54)
Screenshot: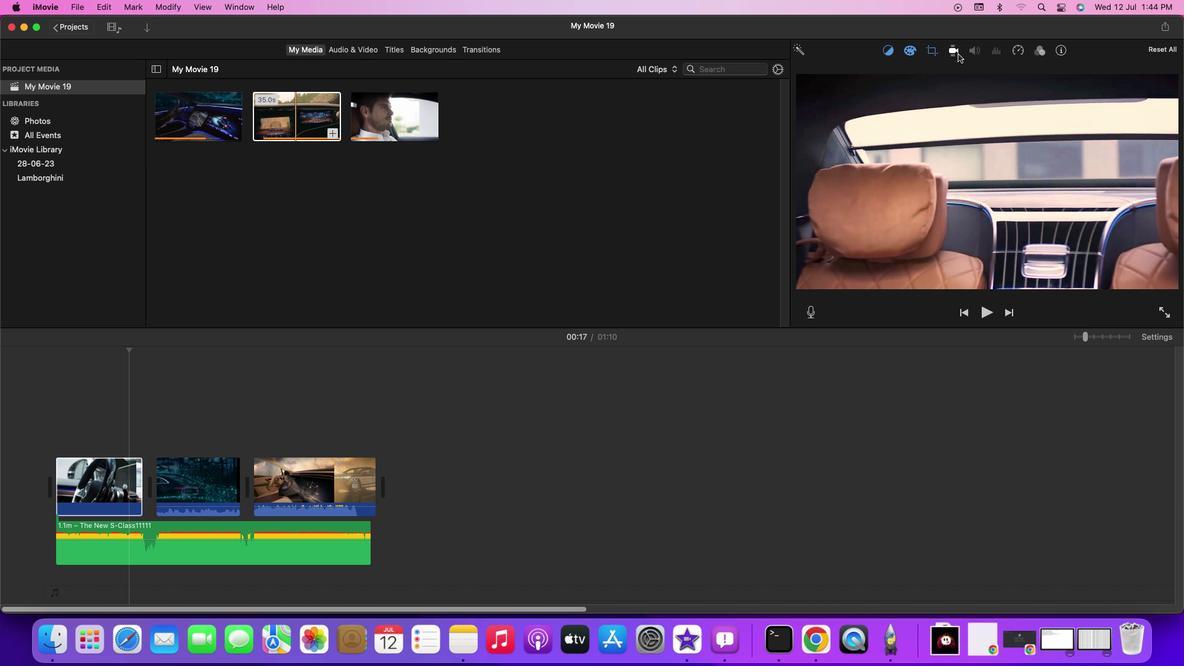 
Action: Mouse moved to (157, 540)
Screenshot: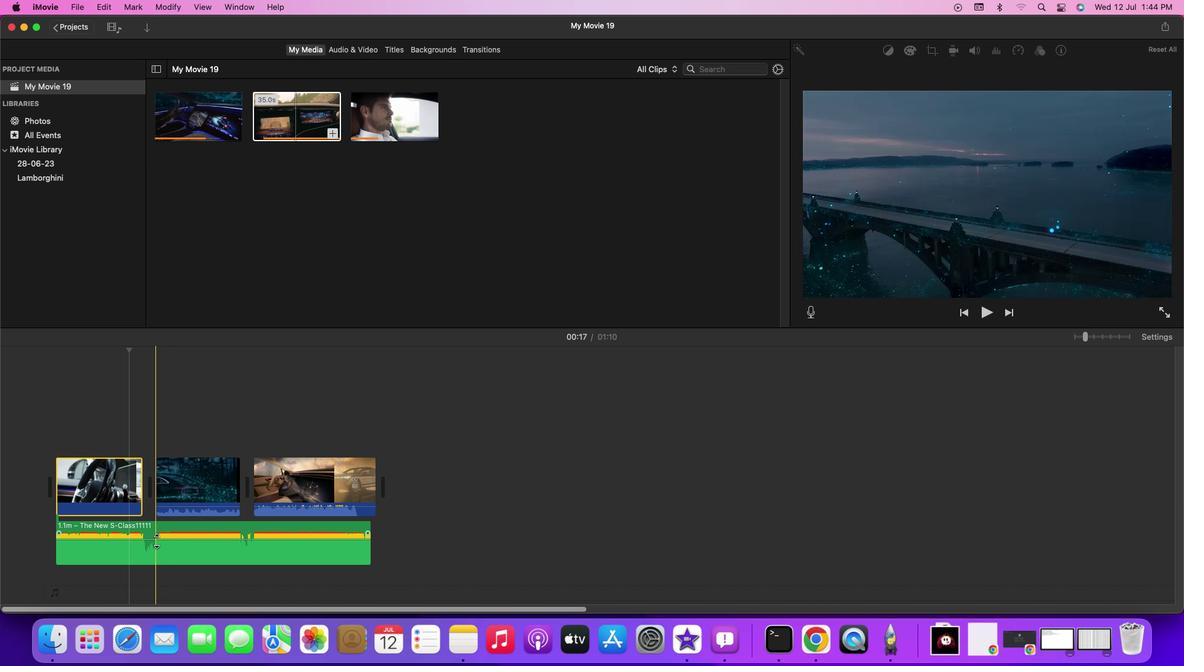 
Action: Mouse pressed left at (157, 540)
Screenshot: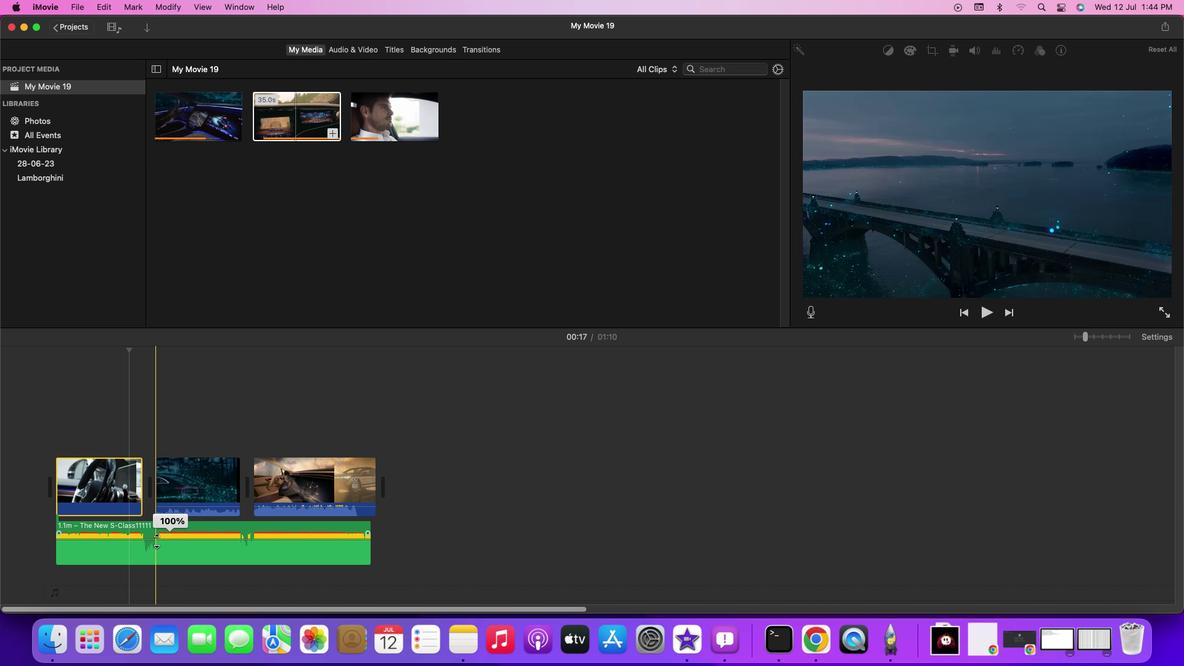 
Action: Mouse moved to (143, 548)
Screenshot: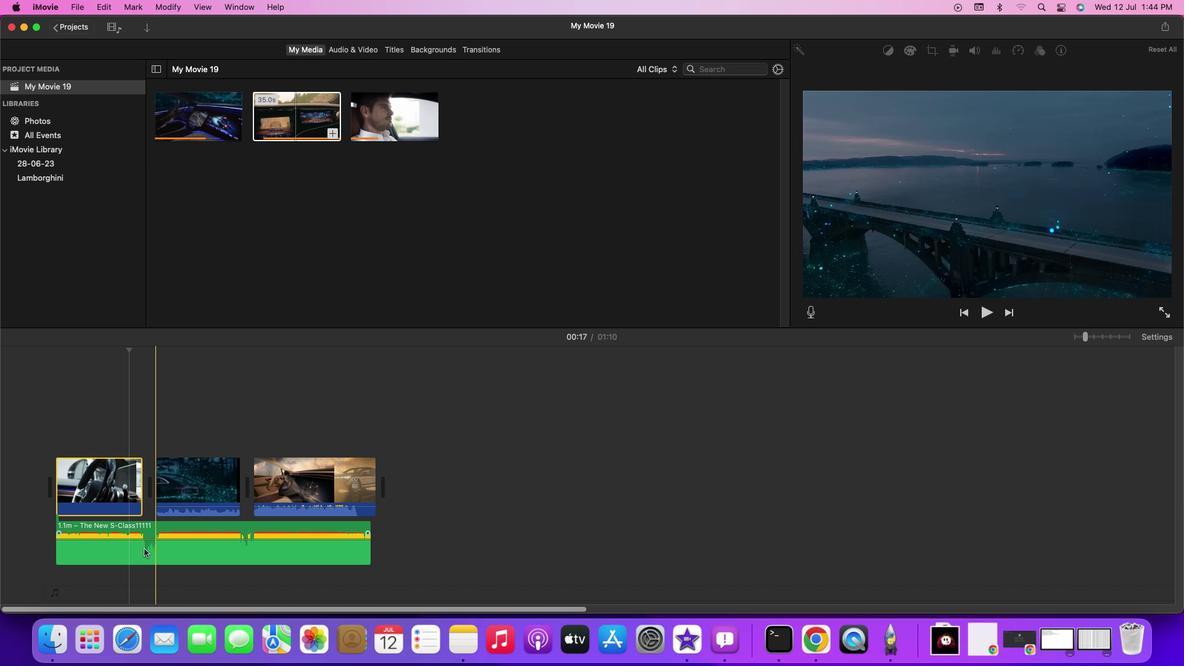 
Action: Mouse pressed left at (143, 548)
Screenshot: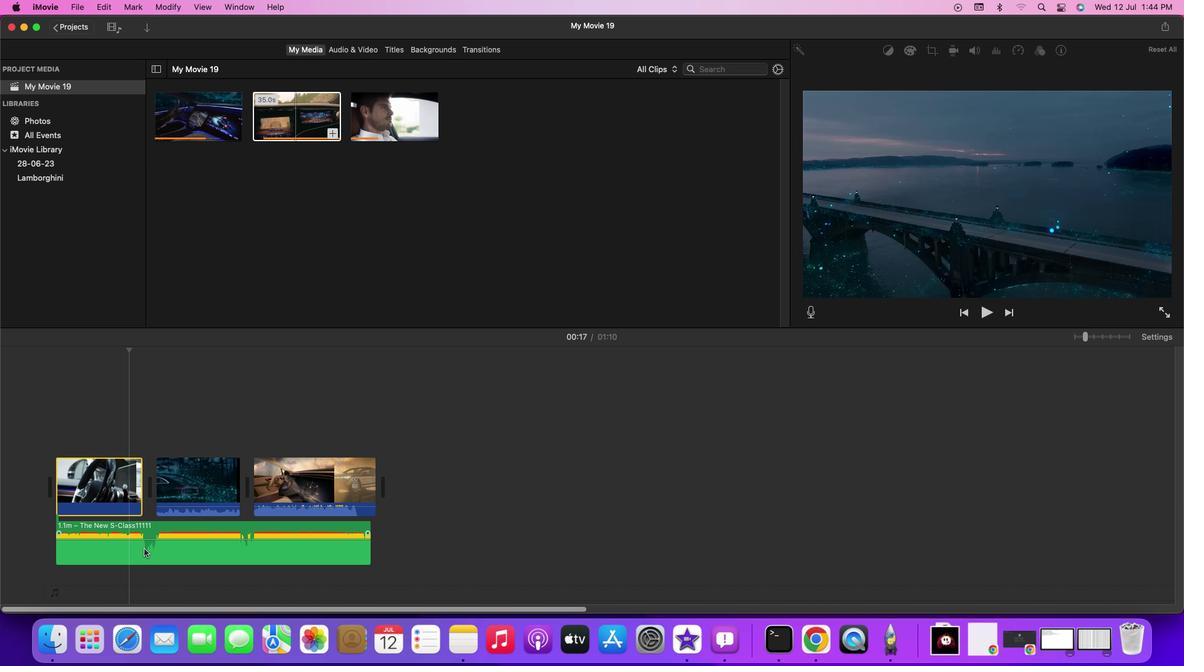 
Action: Mouse moved to (141, 551)
Screenshot: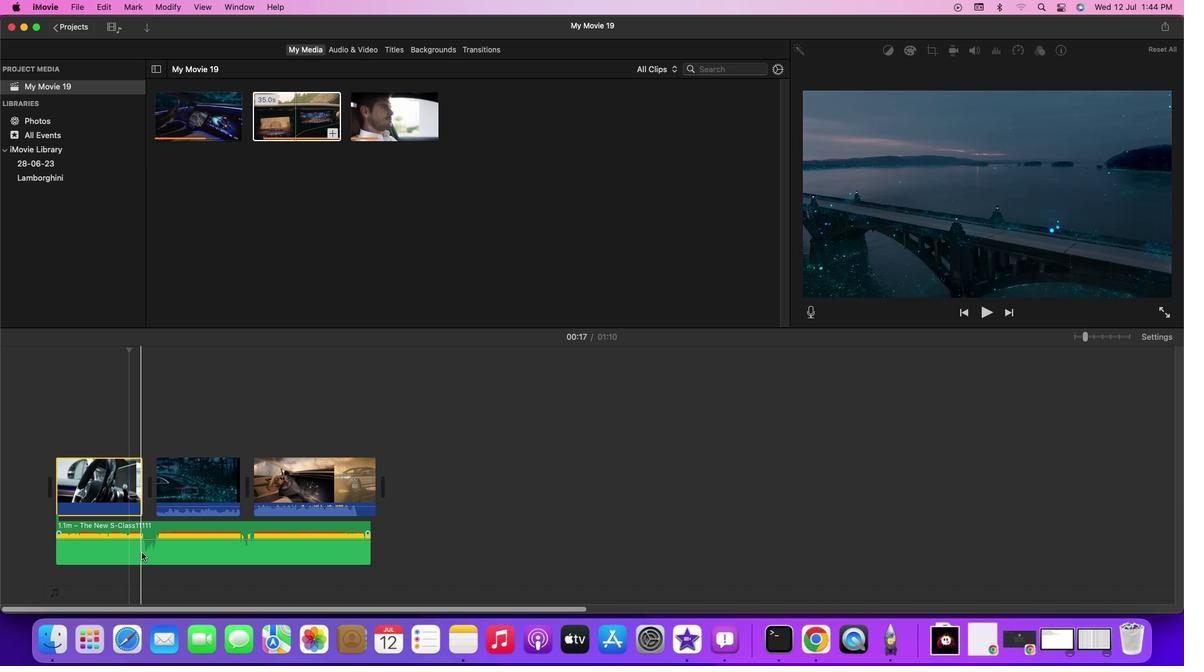 
Action: Mouse pressed left at (141, 551)
Screenshot: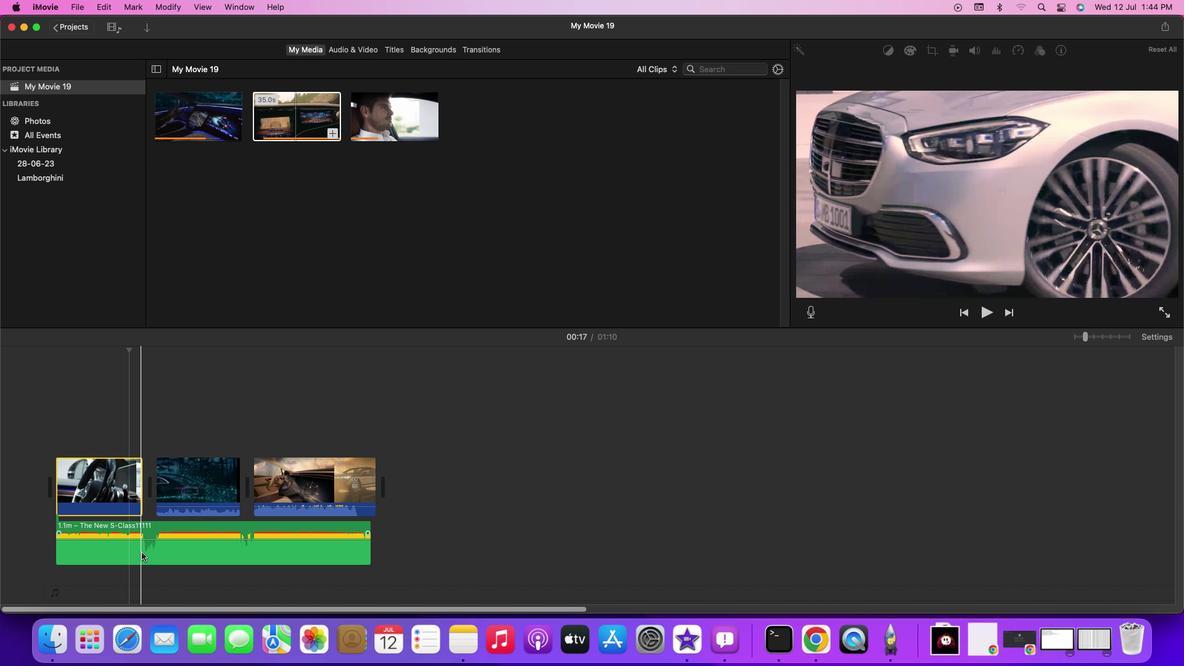 
Action: Mouse moved to (976, 53)
Screenshot: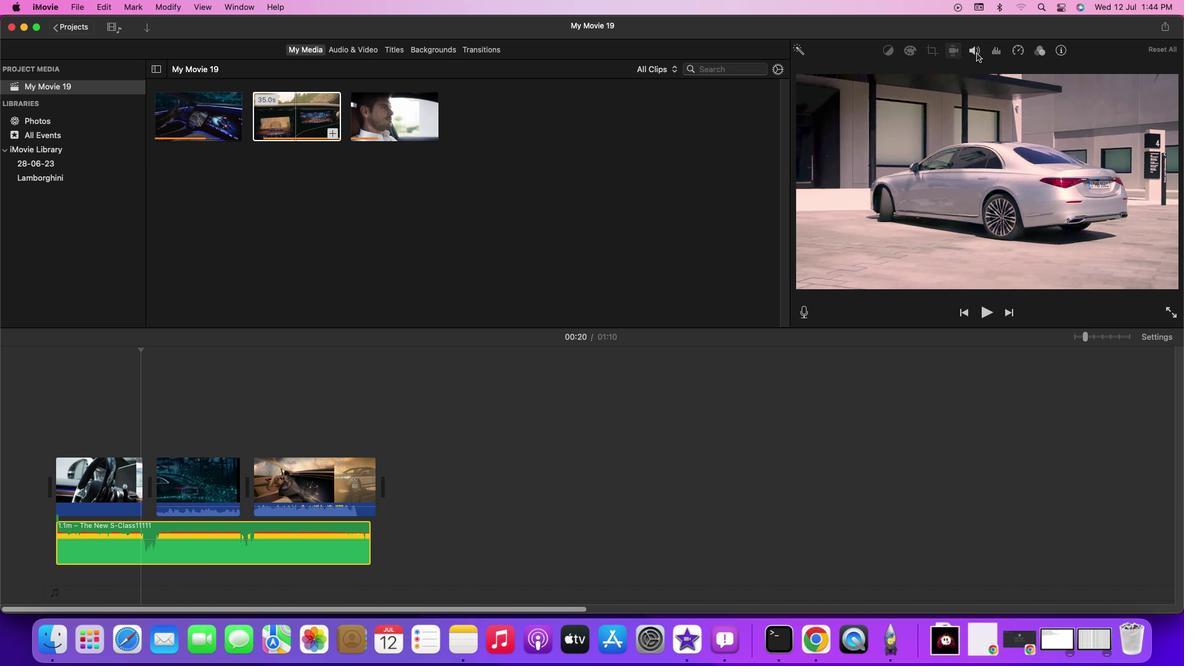 
Action: Mouse pressed left at (976, 53)
Screenshot: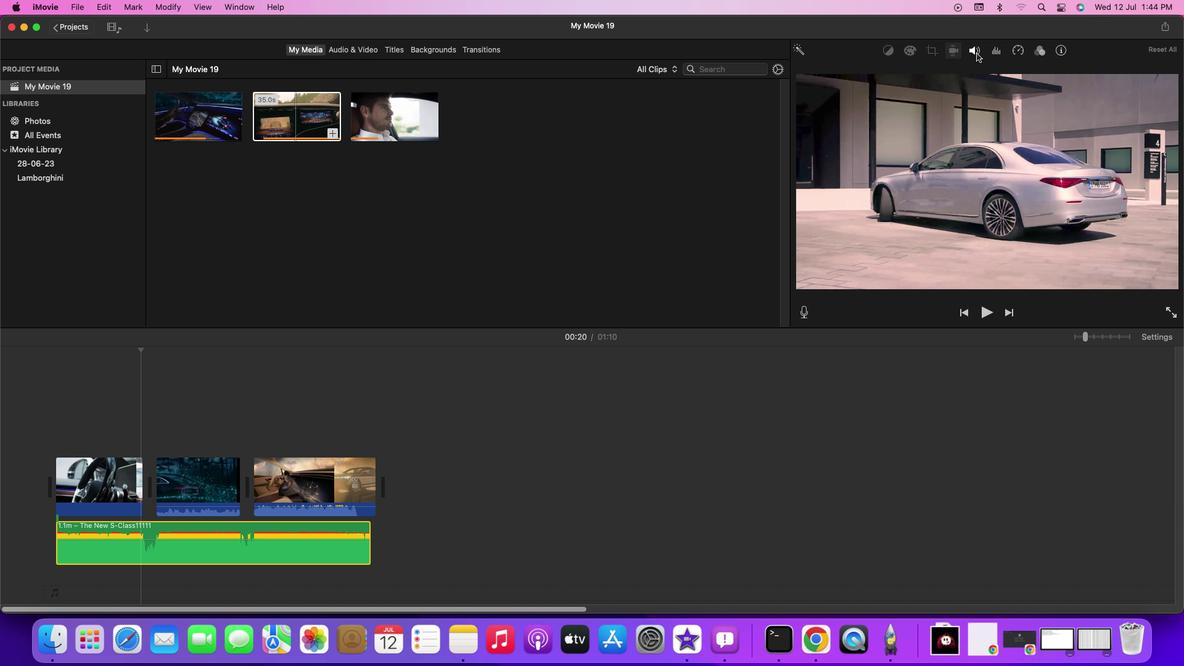
Action: Mouse moved to (919, 72)
Screenshot: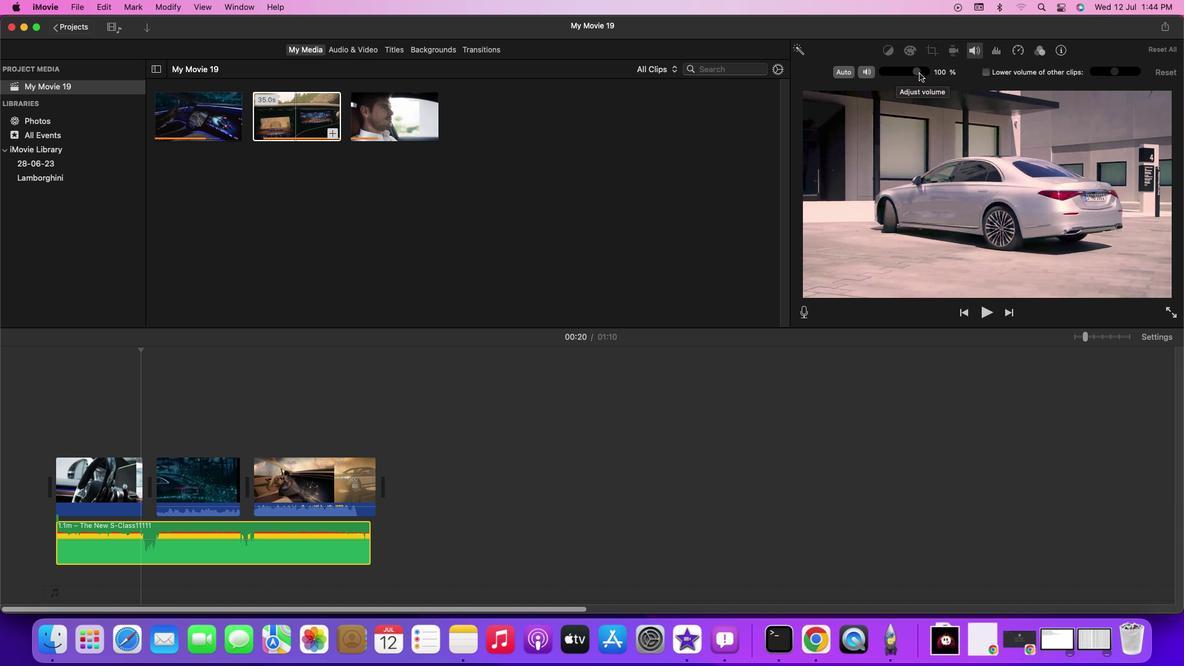 
Action: Mouse pressed left at (919, 72)
Screenshot: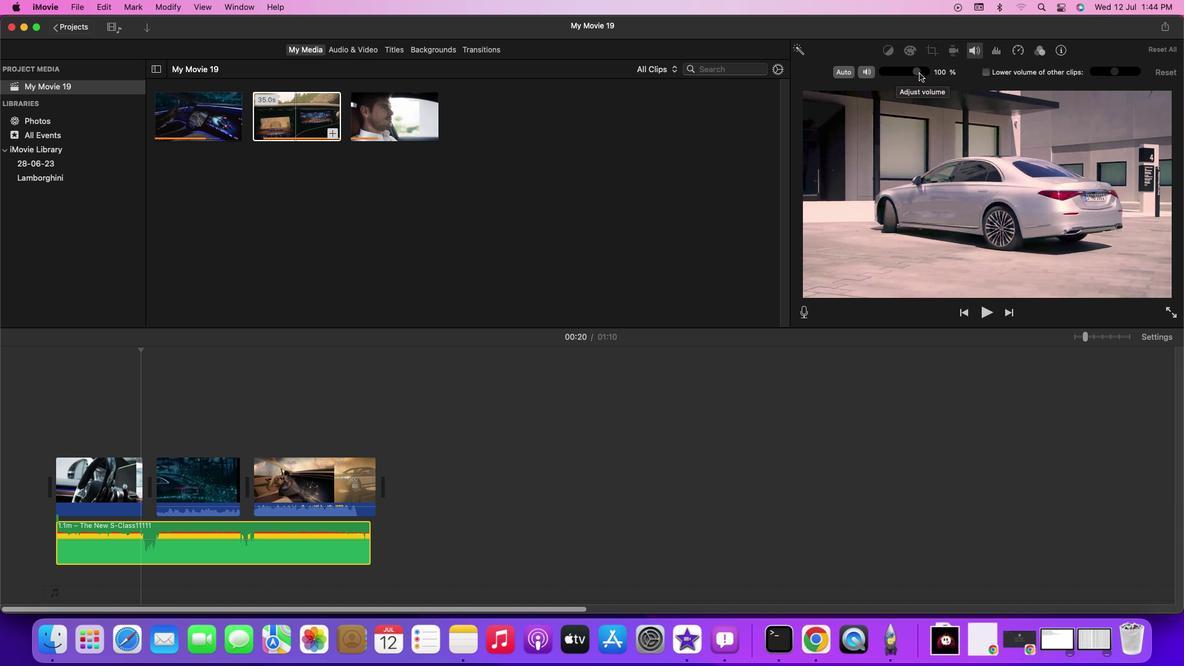 
Action: Mouse moved to (998, 56)
Screenshot: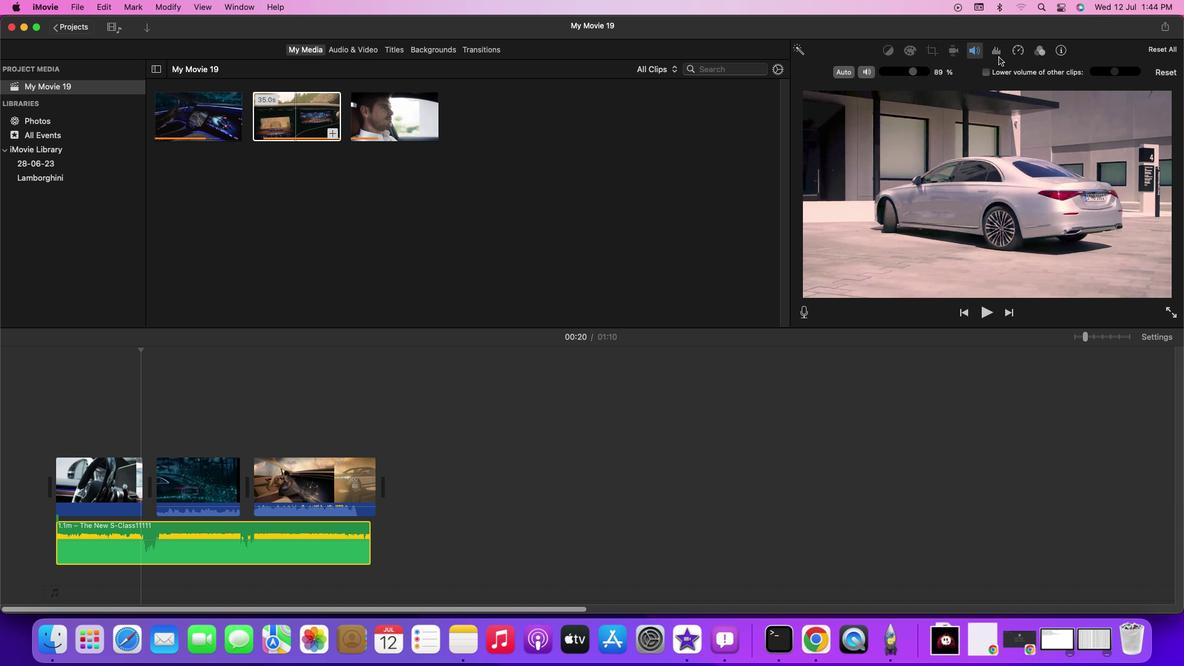 
Action: Mouse pressed left at (998, 56)
Screenshot: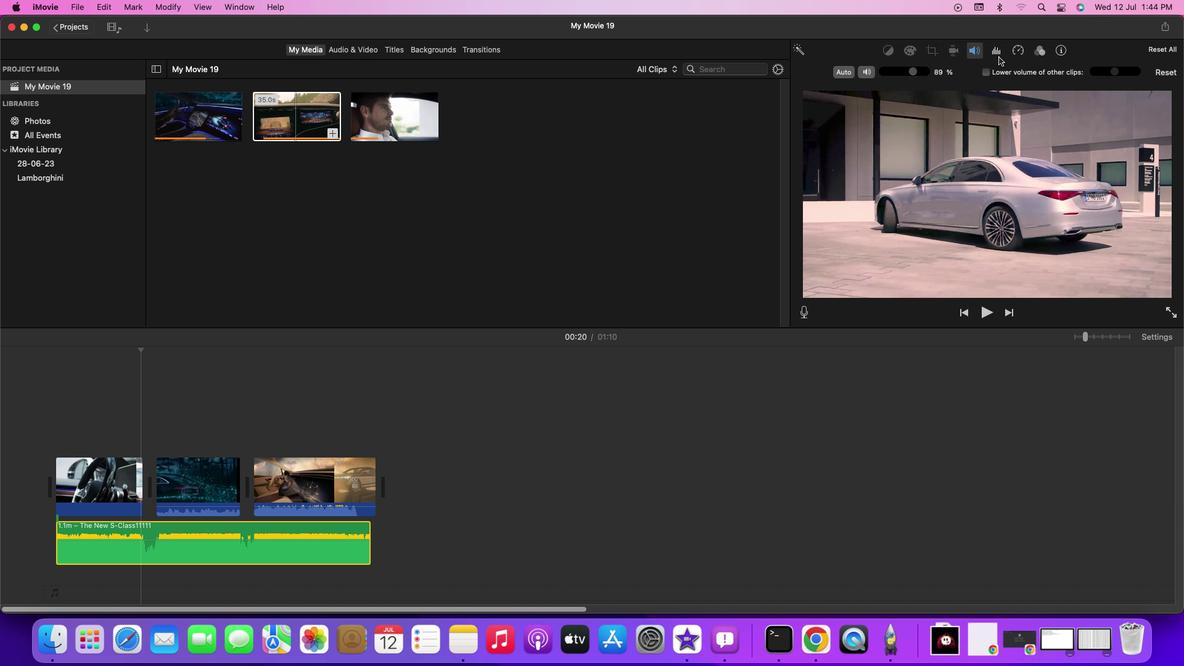 
Action: Mouse moved to (962, 74)
Screenshot: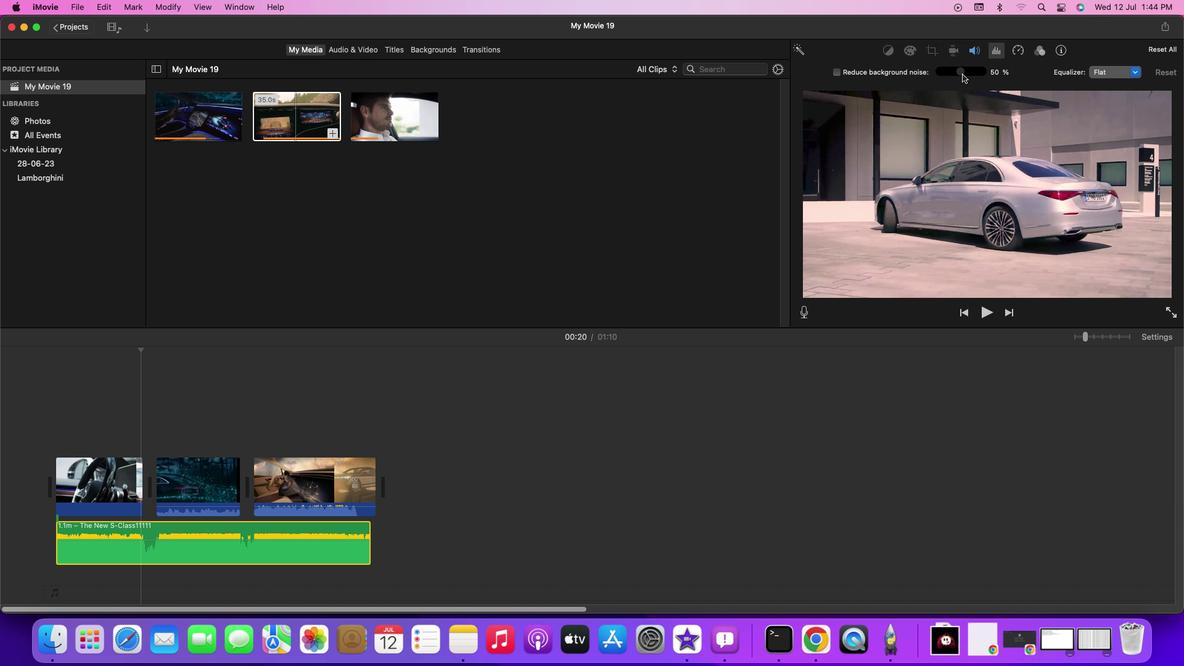 
Action: Mouse pressed left at (962, 74)
Screenshot: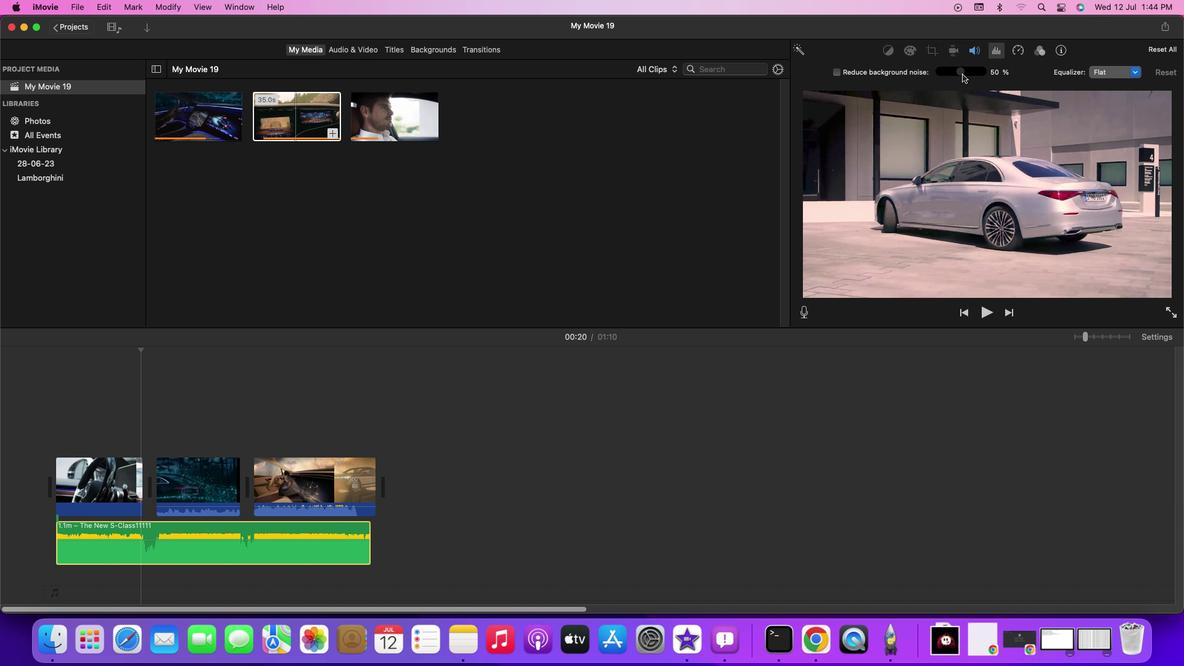 
Action: Mouse moved to (835, 75)
Screenshot: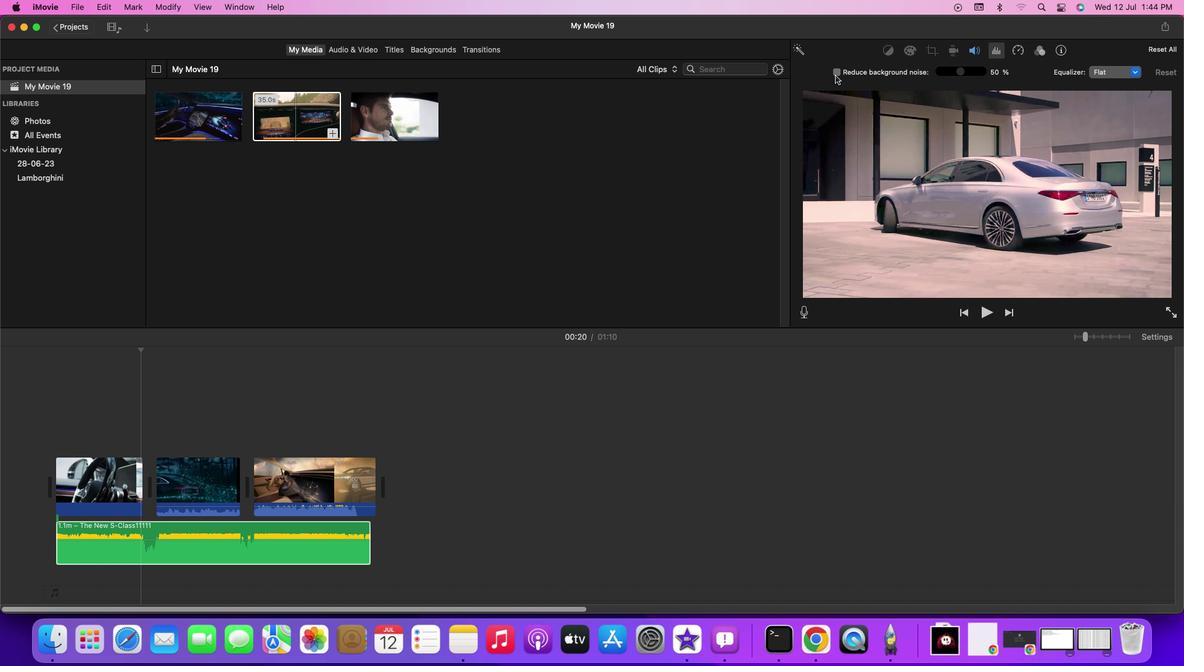 
Action: Mouse pressed left at (835, 75)
Screenshot: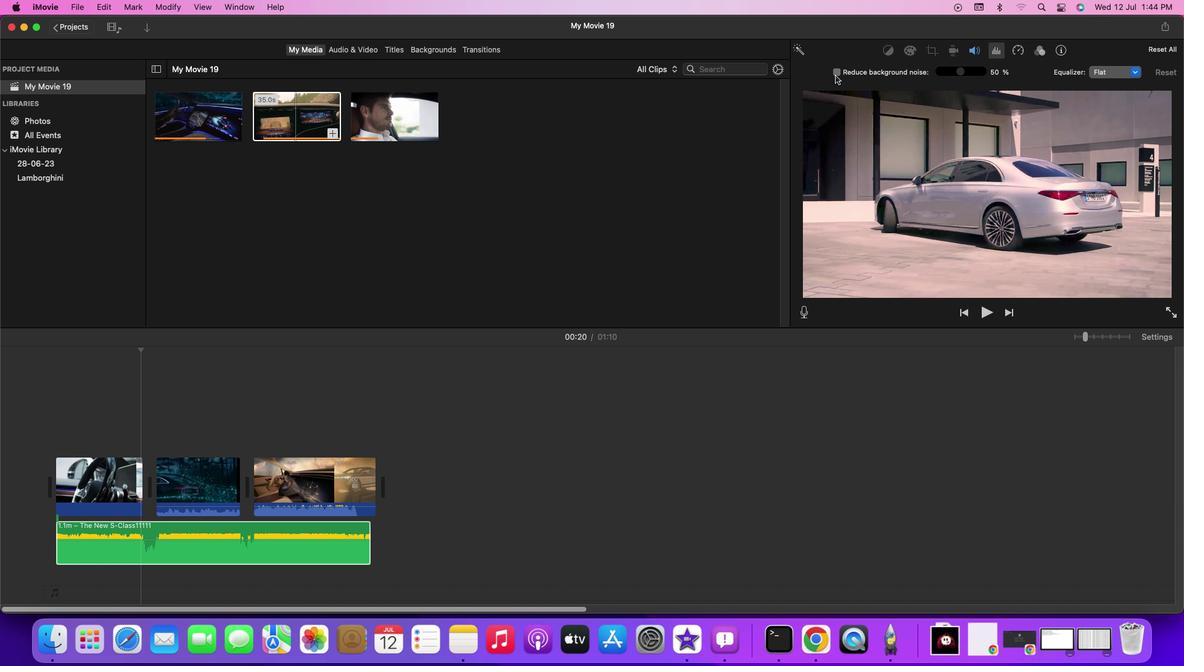 
Action: Mouse moved to (961, 75)
Screenshot: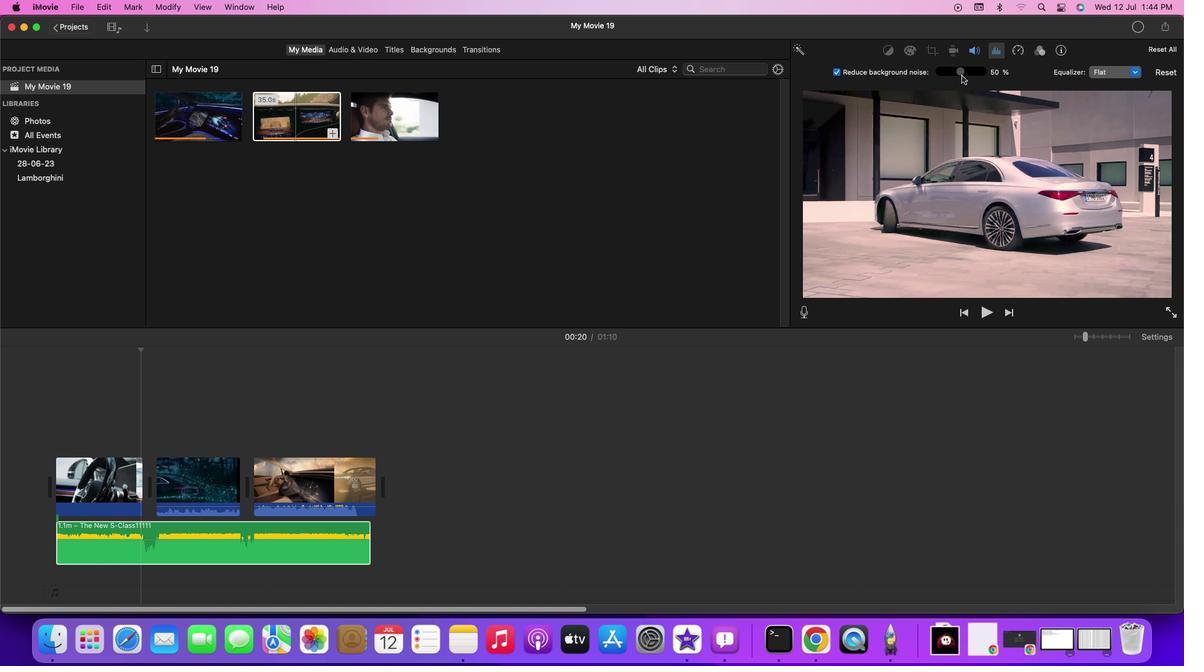 
Action: Mouse pressed left at (961, 75)
Screenshot: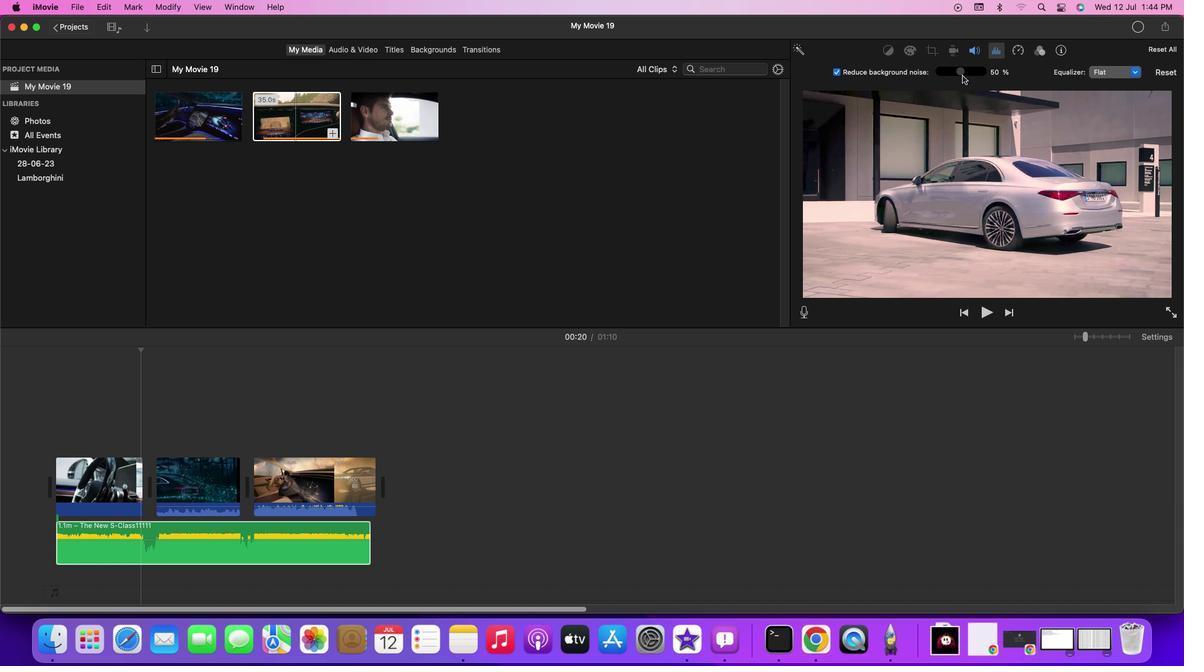 
Action: Mouse moved to (1136, 75)
Screenshot: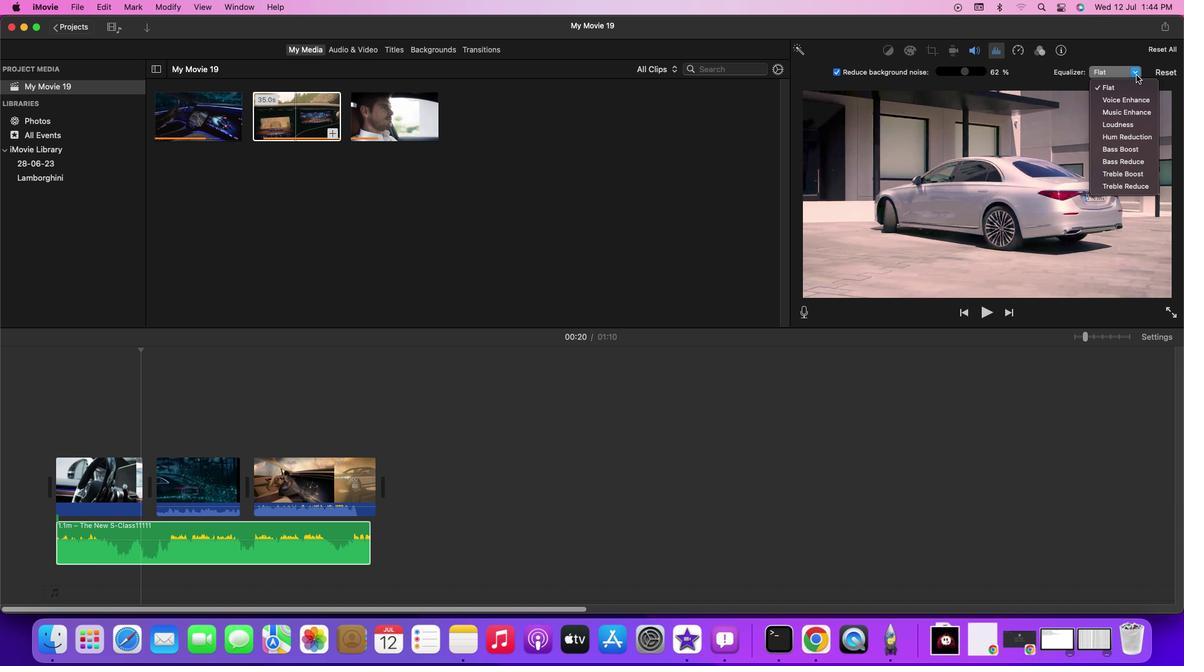 
Action: Mouse pressed left at (1136, 75)
Screenshot: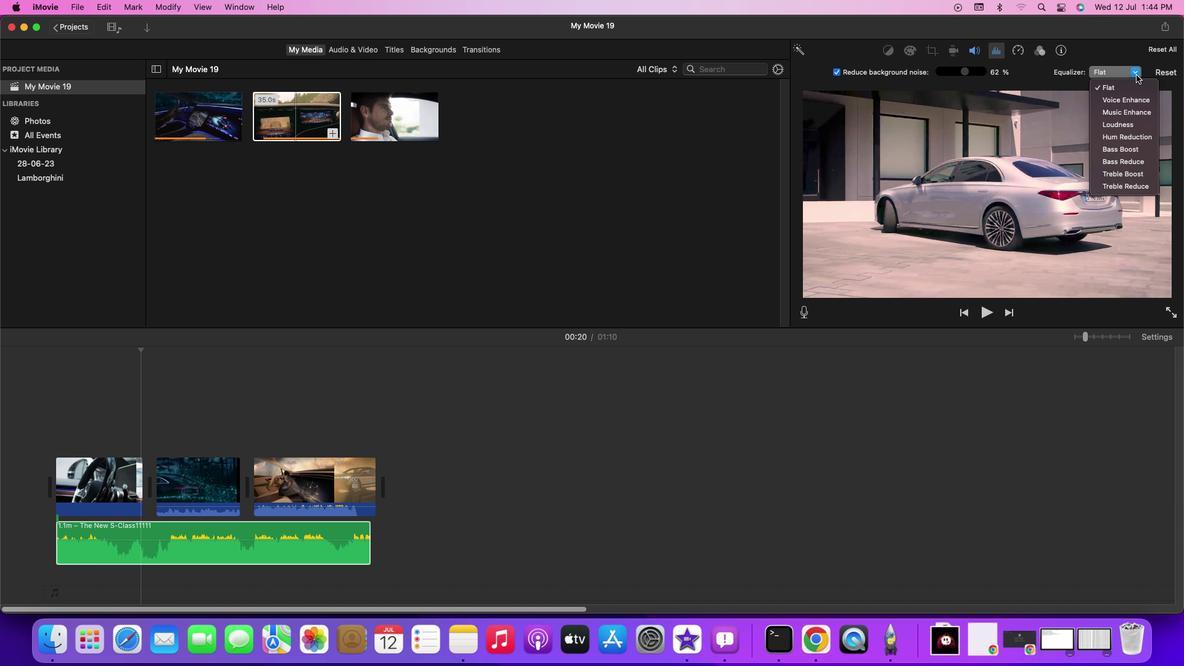
Action: Mouse moved to (1129, 99)
Screenshot: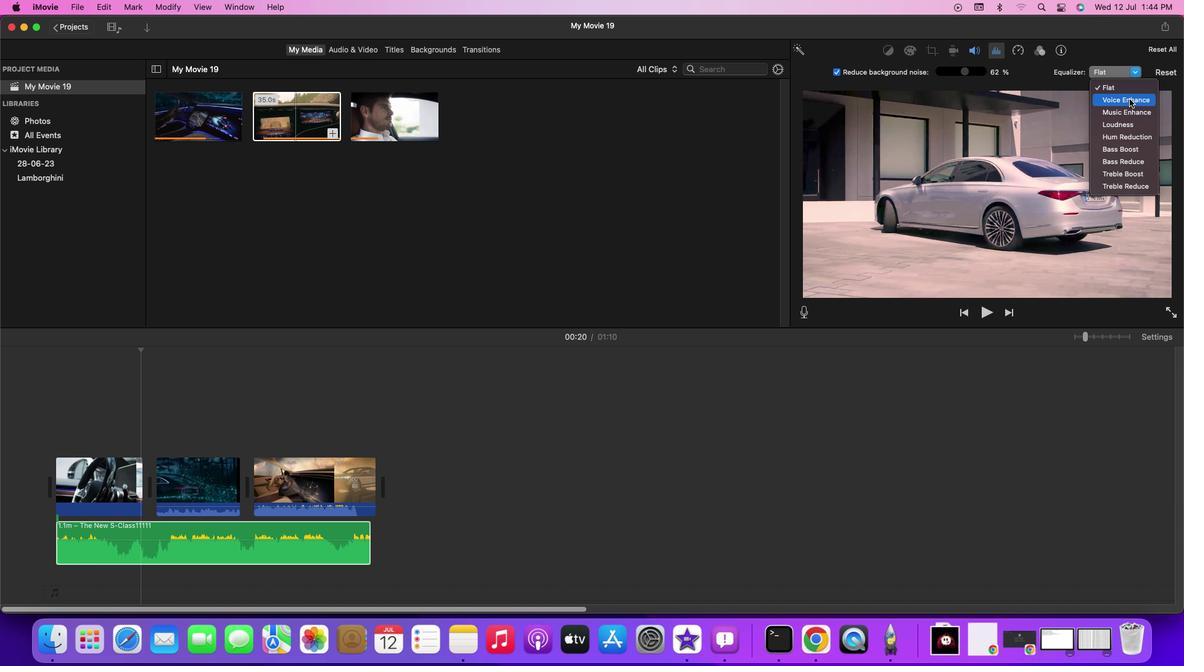 
Action: Mouse pressed left at (1129, 99)
Screenshot: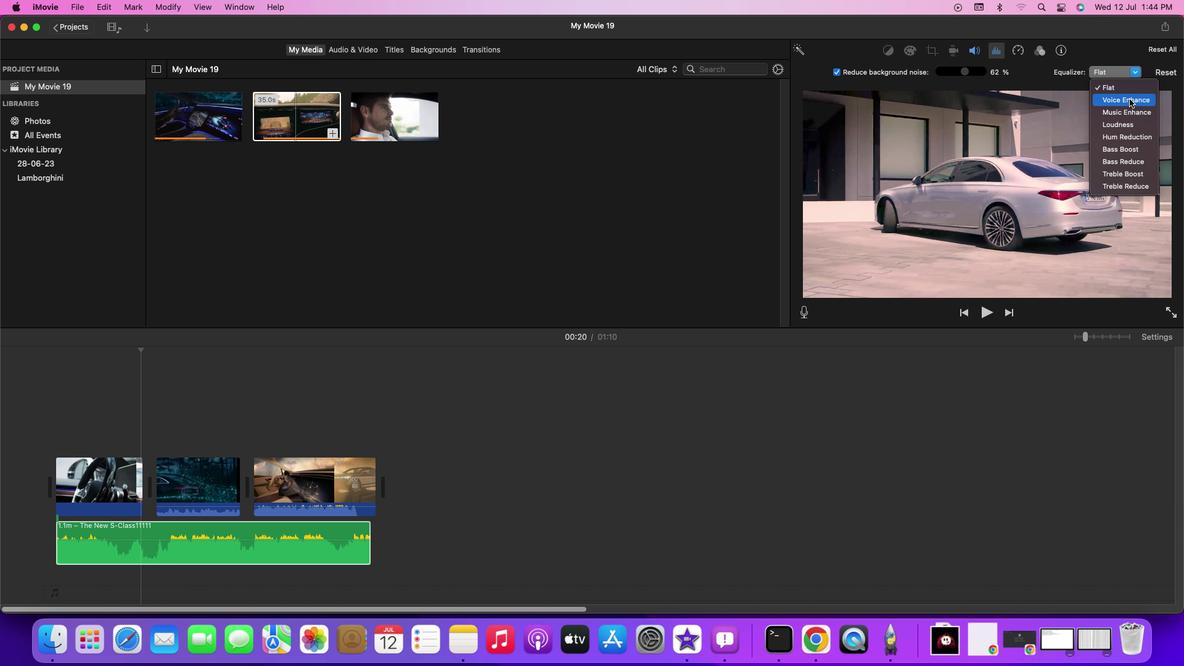 
Action: Mouse moved to (111, 488)
Screenshot: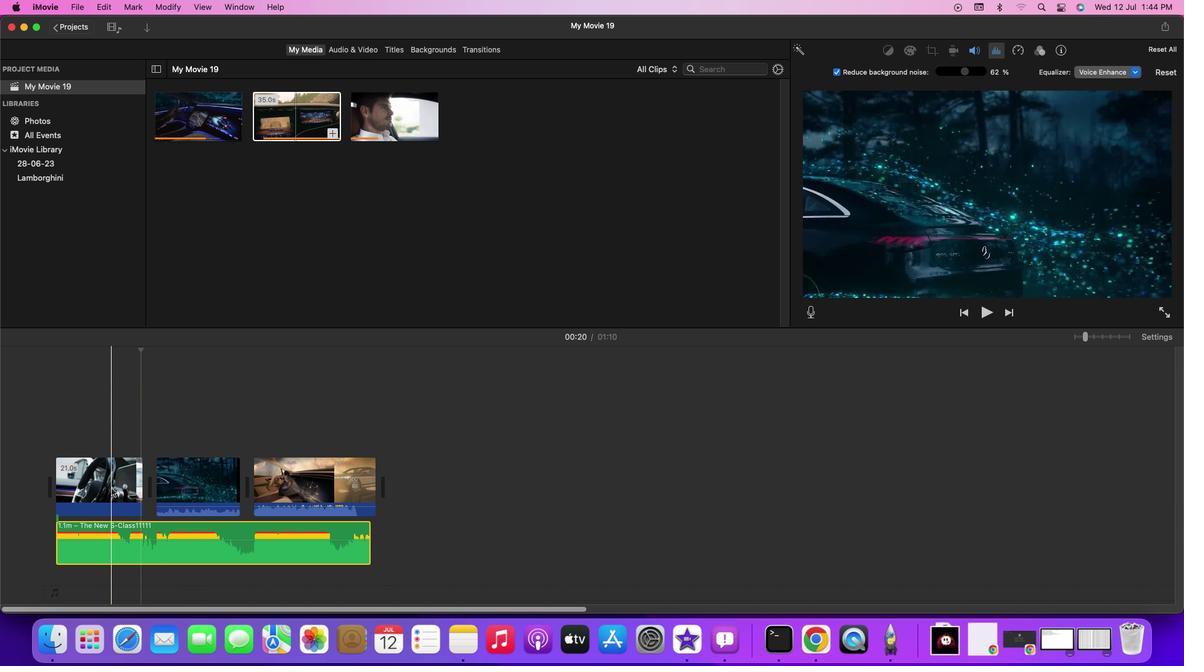 
Action: Mouse pressed left at (111, 488)
Screenshot: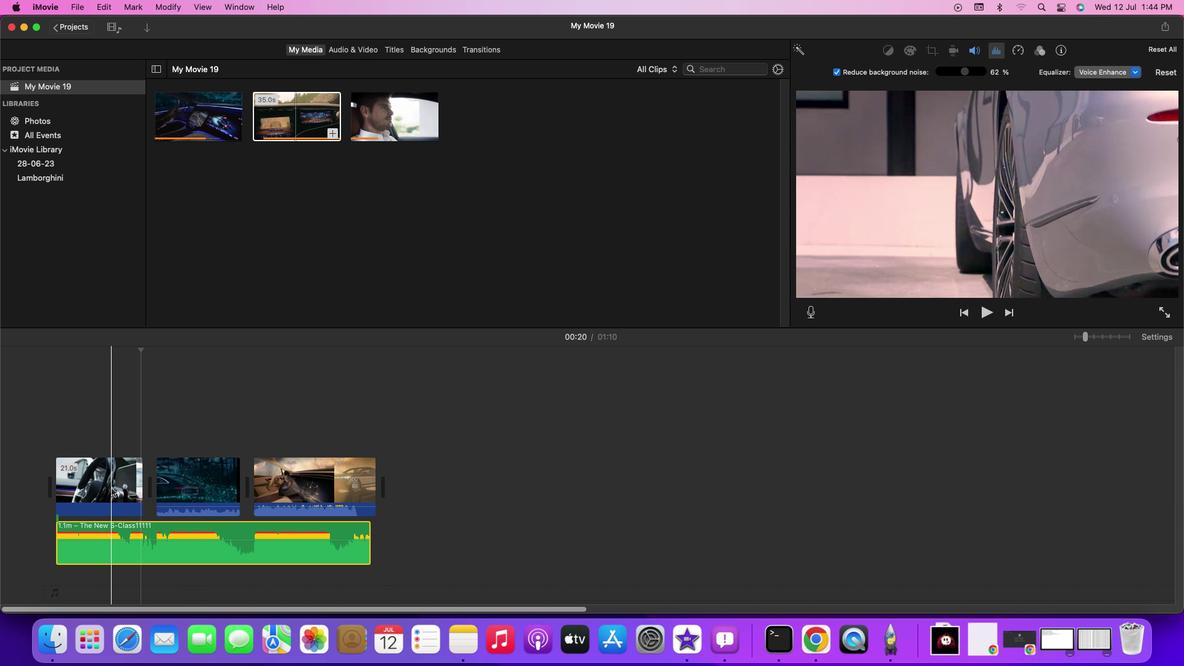 
Action: Mouse moved to (1015, 51)
Screenshot: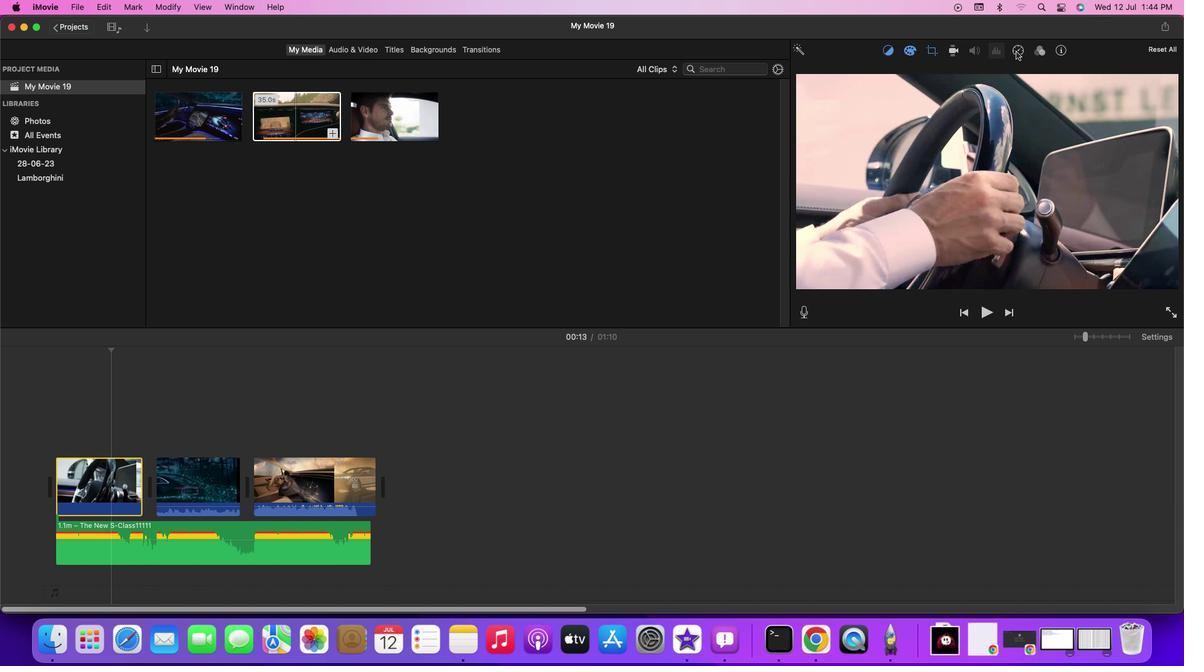 
Action: Mouse pressed left at (1015, 51)
Screenshot: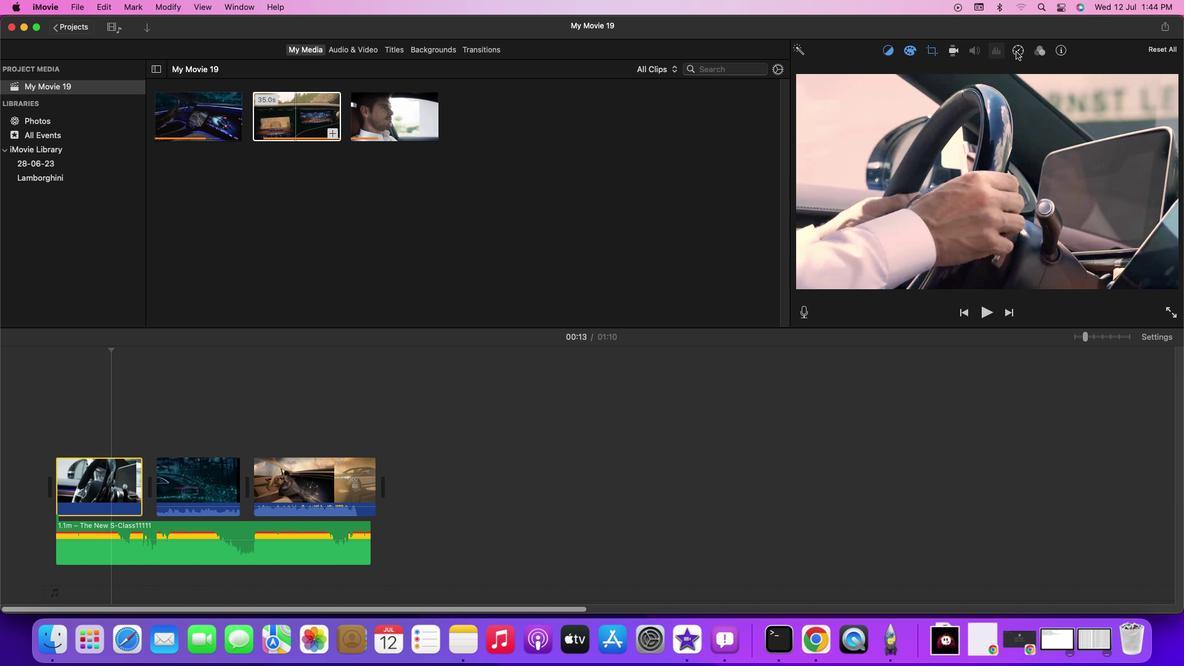 
Action: Mouse moved to (920, 75)
Screenshot: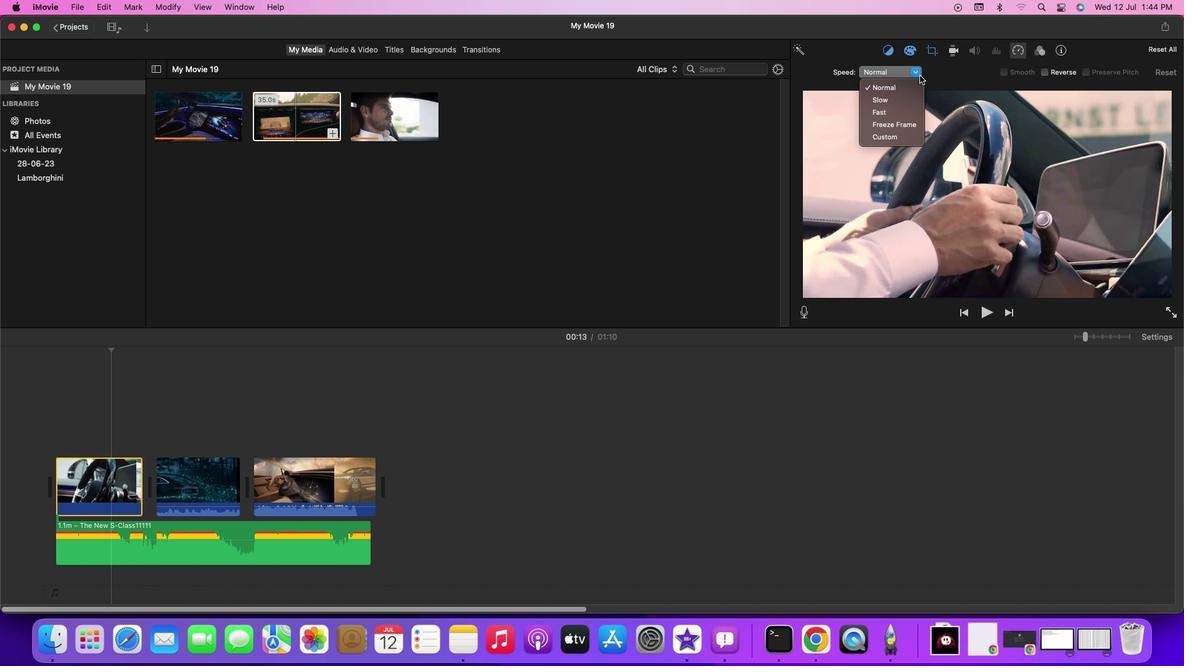 
Action: Mouse pressed left at (920, 75)
Screenshot: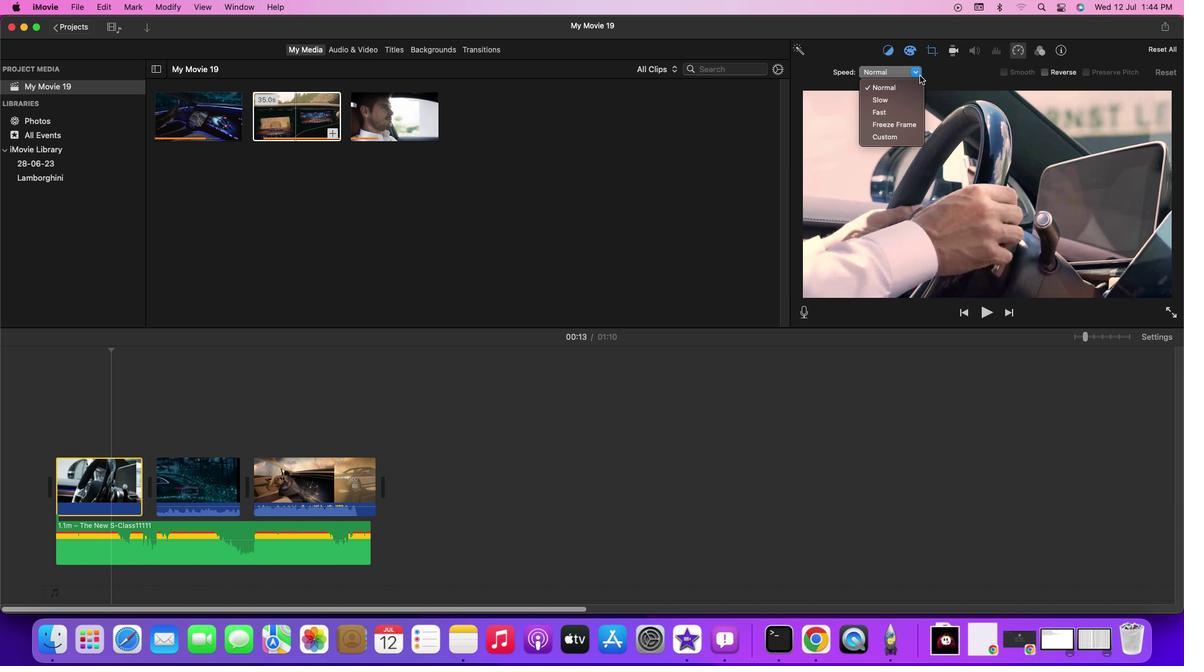 
Action: Mouse moved to (894, 122)
